Task: Buy 4 Differential Assembly Kits from Transmission & Drive Train section under best seller category for shipping address: Alex Clark, 3623 Station Street, Austin, Texas 78702, Cell Number 5122113583. Pay from credit card ending with 5759, CVV 953
Action: Key pressed amazon.com<Key.enter>
Screenshot: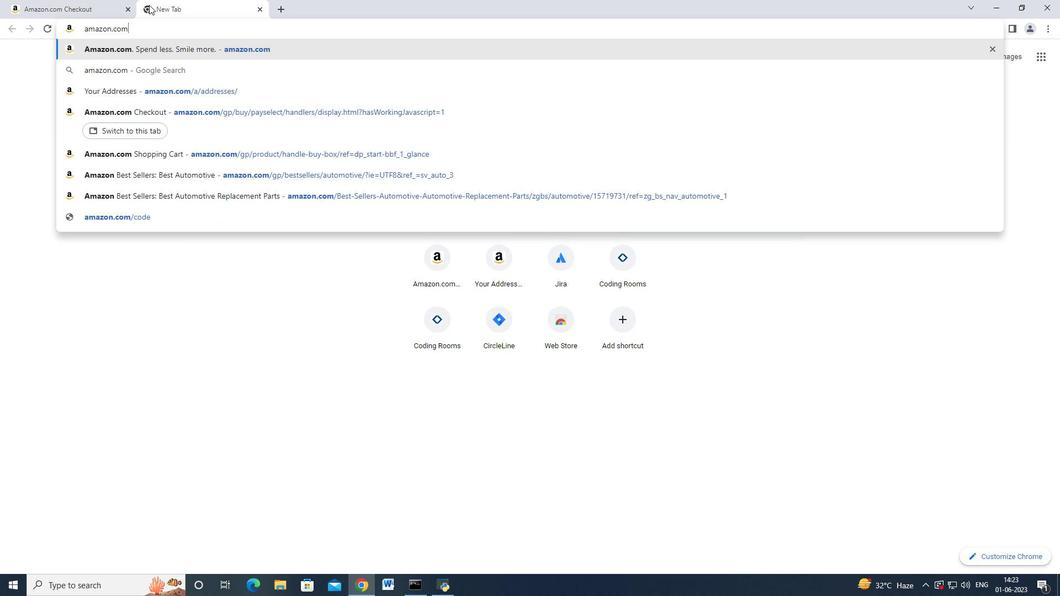 
Action: Mouse moved to (16, 77)
Screenshot: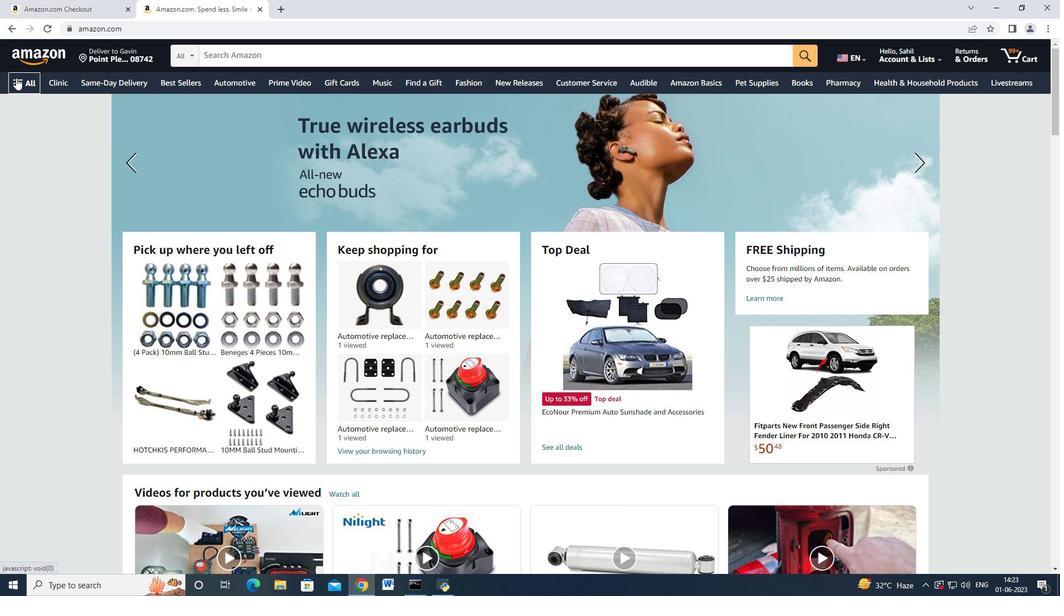 
Action: Mouse pressed left at (16, 77)
Screenshot: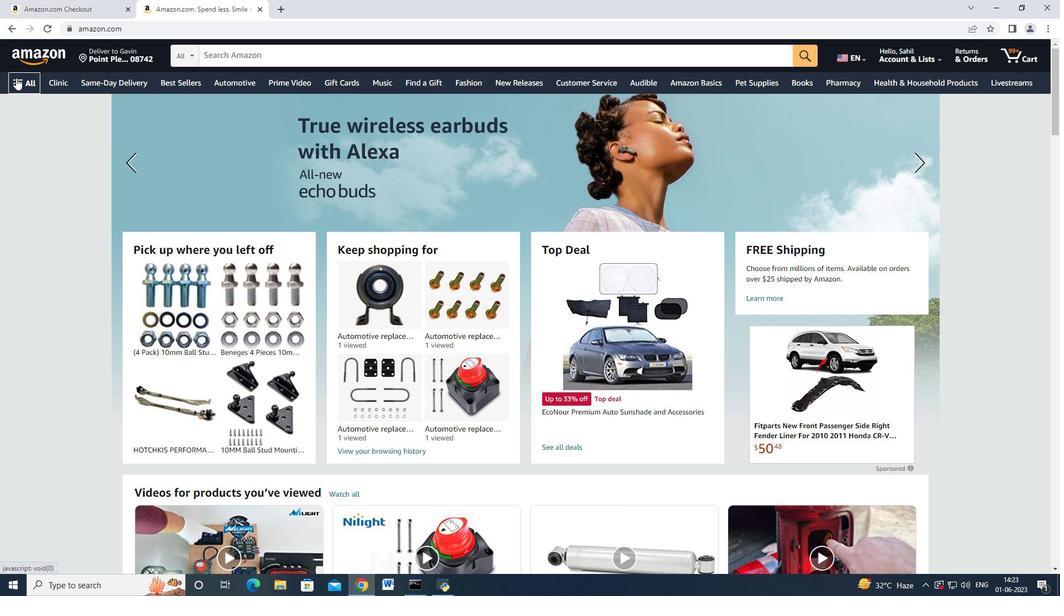 
Action: Mouse moved to (84, 147)
Screenshot: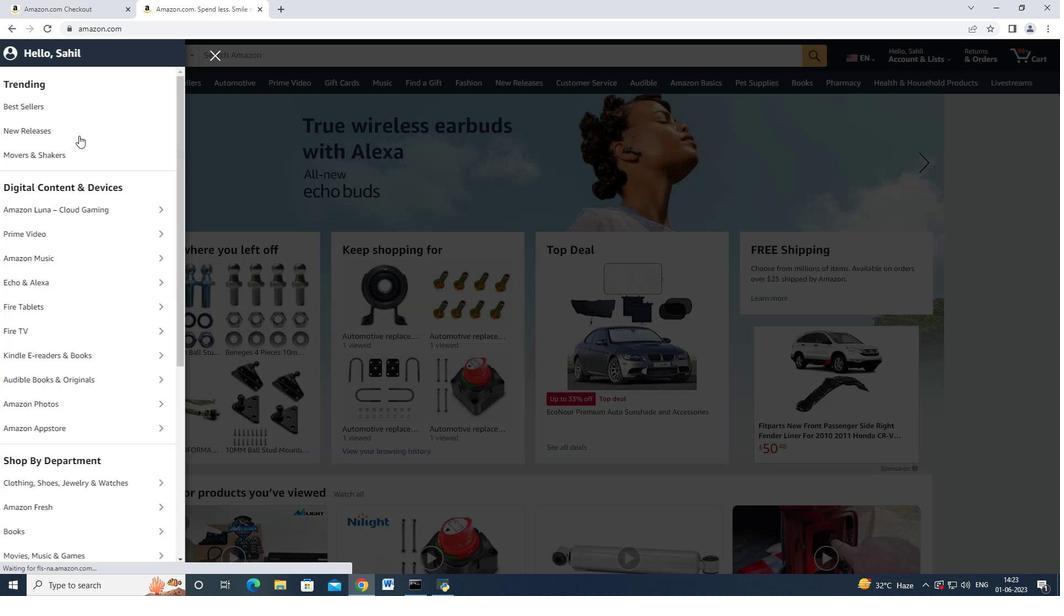 
Action: Mouse scrolled (84, 146) with delta (0, 0)
Screenshot: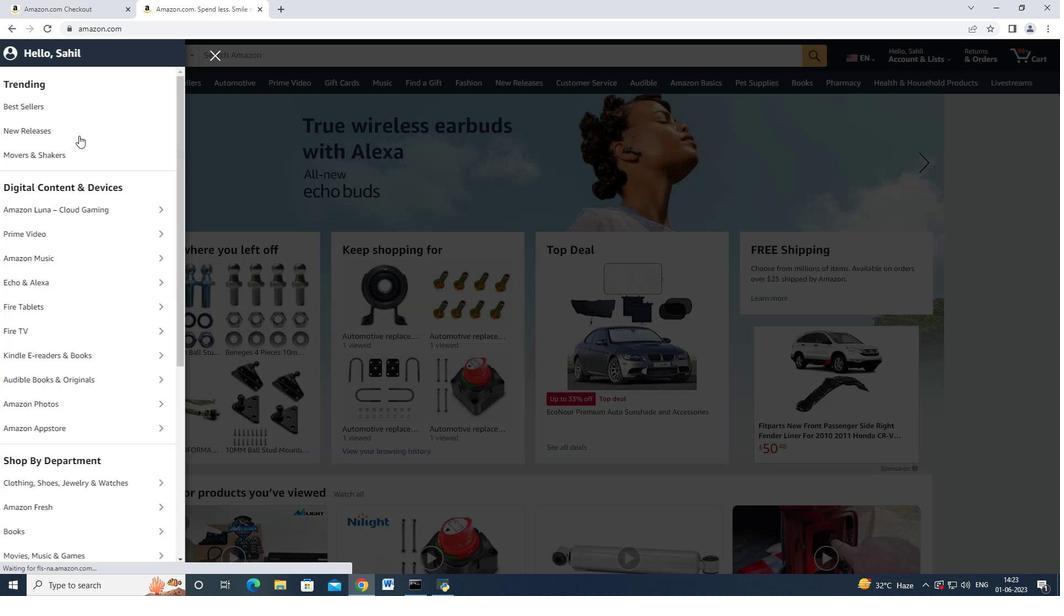 
Action: Mouse moved to (85, 149)
Screenshot: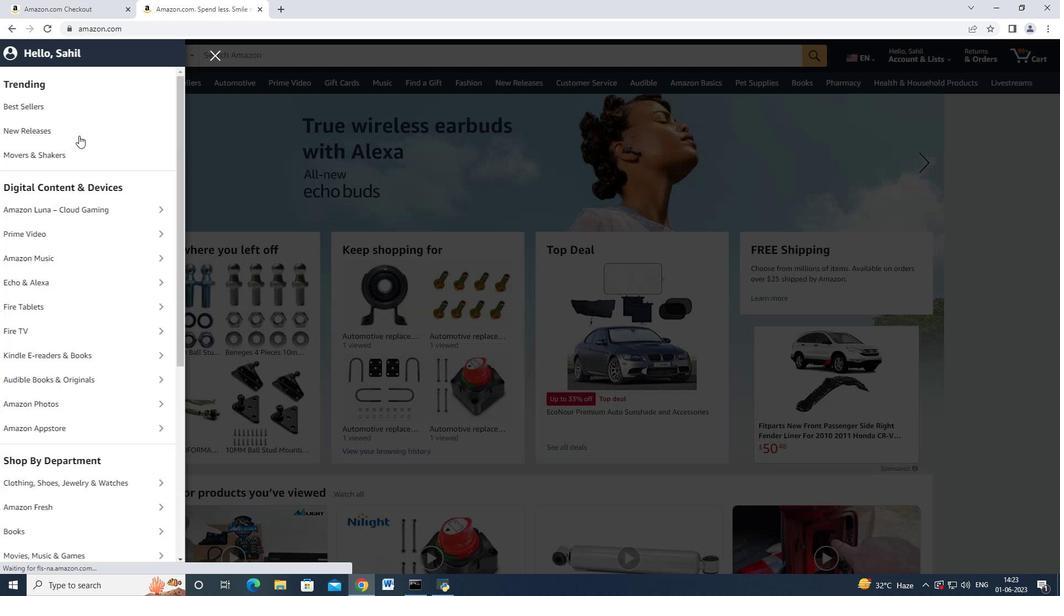
Action: Mouse scrolled (85, 149) with delta (0, 0)
Screenshot: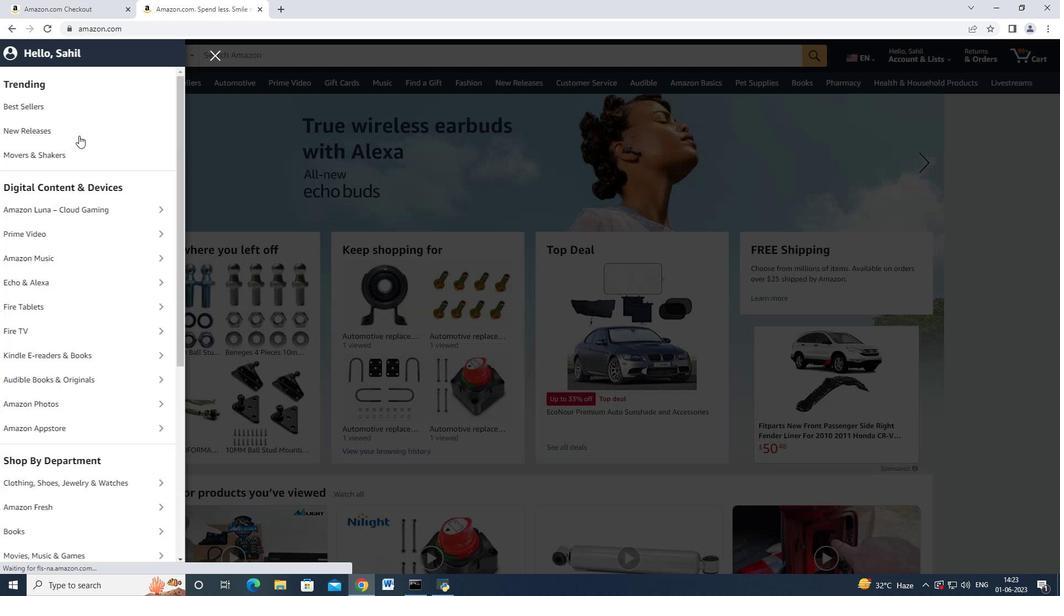 
Action: Mouse moved to (86, 153)
Screenshot: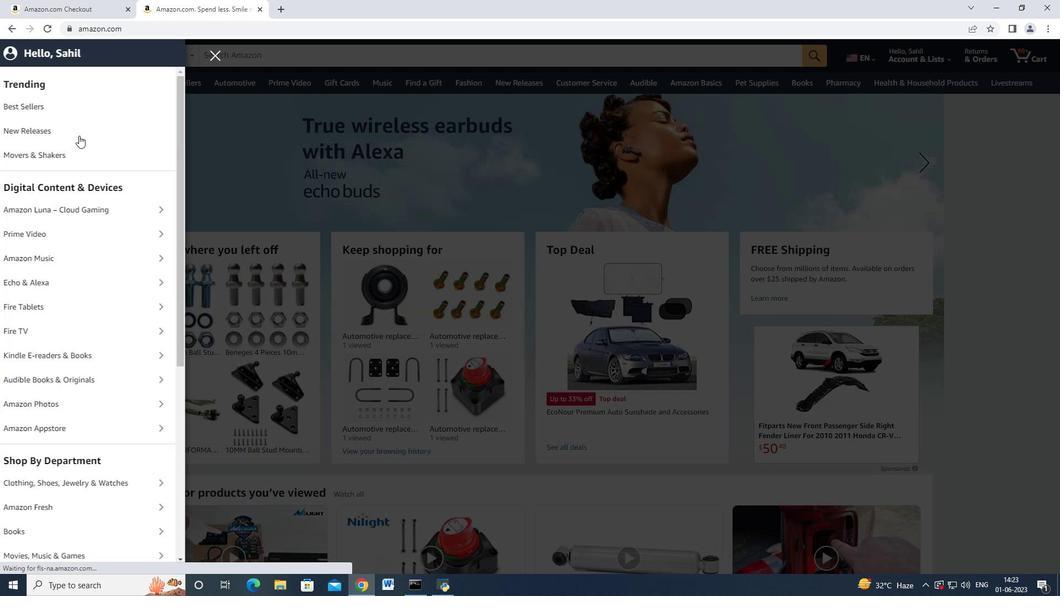 
Action: Mouse scrolled (86, 152) with delta (0, 0)
Screenshot: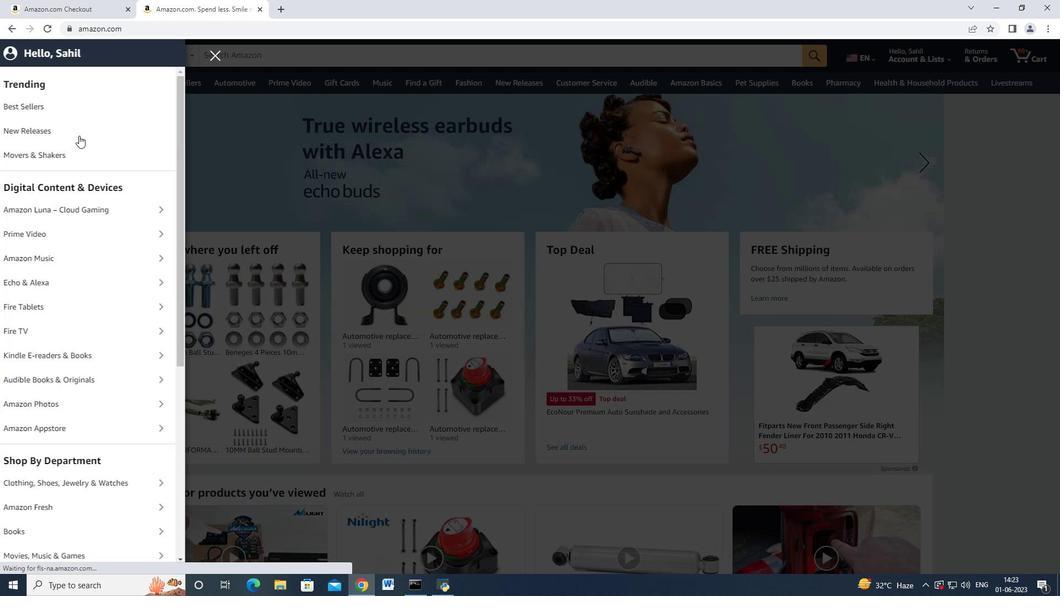 
Action: Mouse moved to (88, 156)
Screenshot: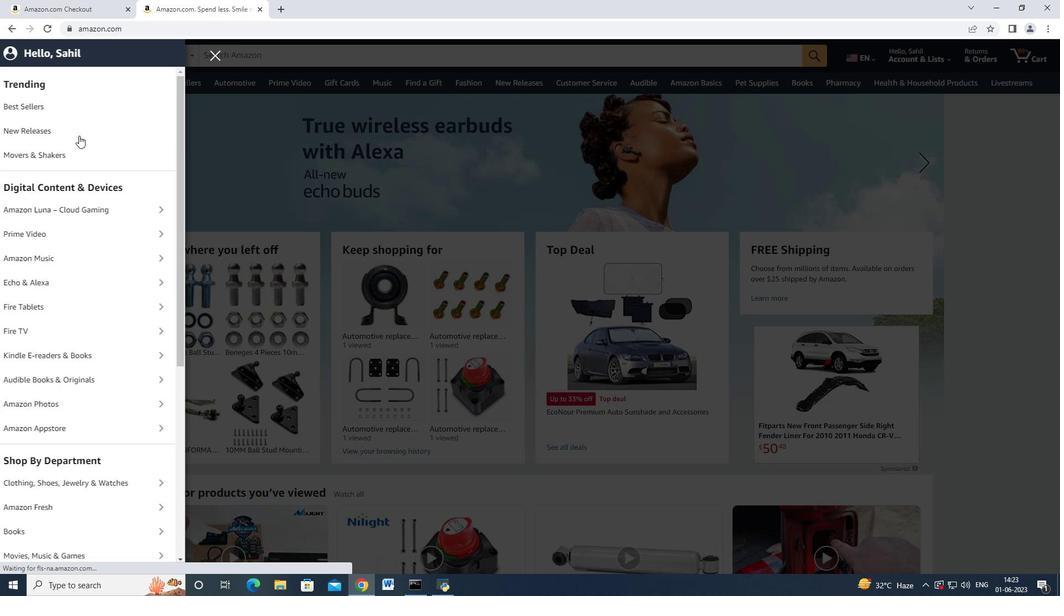 
Action: Mouse scrolled (87, 155) with delta (0, 0)
Screenshot: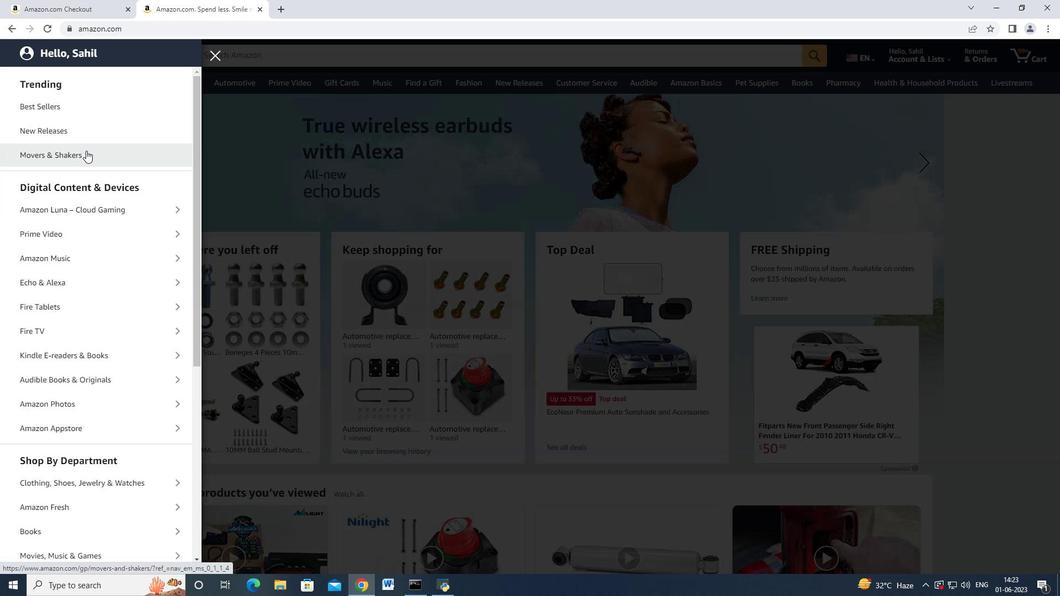 
Action: Mouse moved to (67, 350)
Screenshot: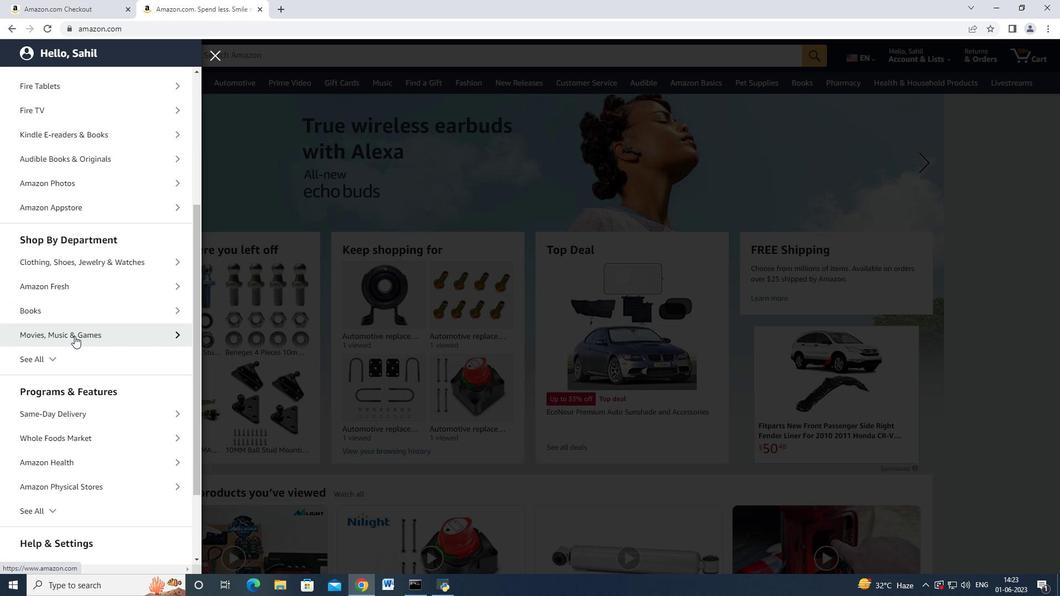 
Action: Mouse pressed left at (67, 350)
Screenshot: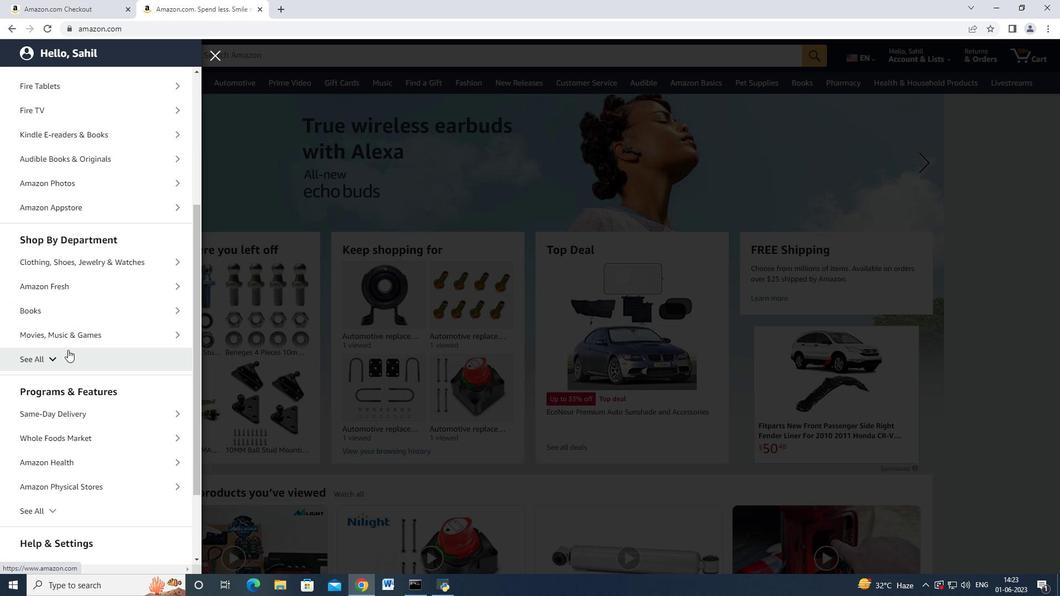 
Action: Mouse moved to (76, 343)
Screenshot: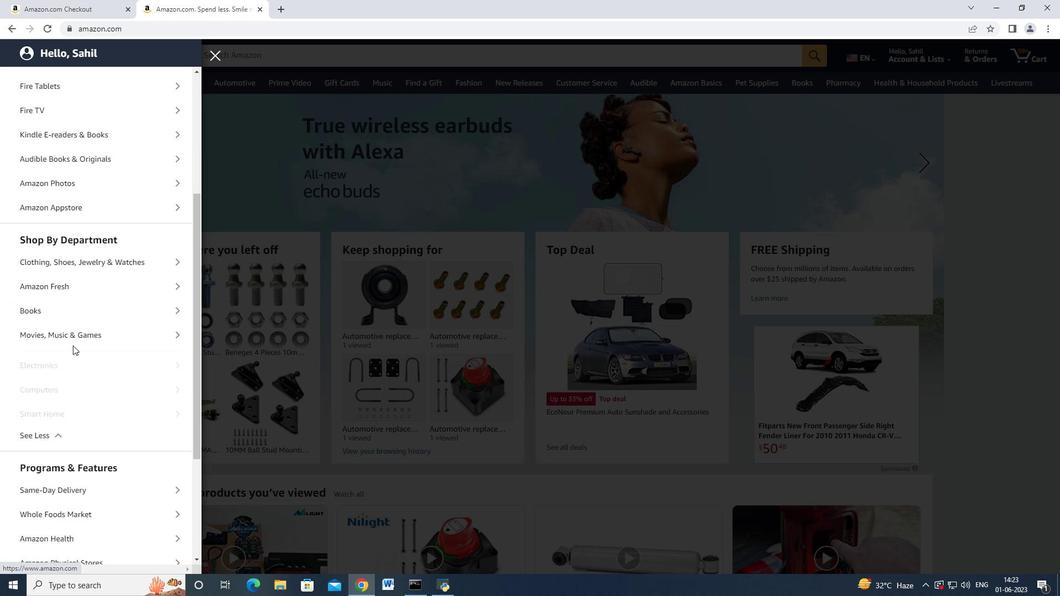 
Action: Mouse scrolled (76, 343) with delta (0, 0)
Screenshot: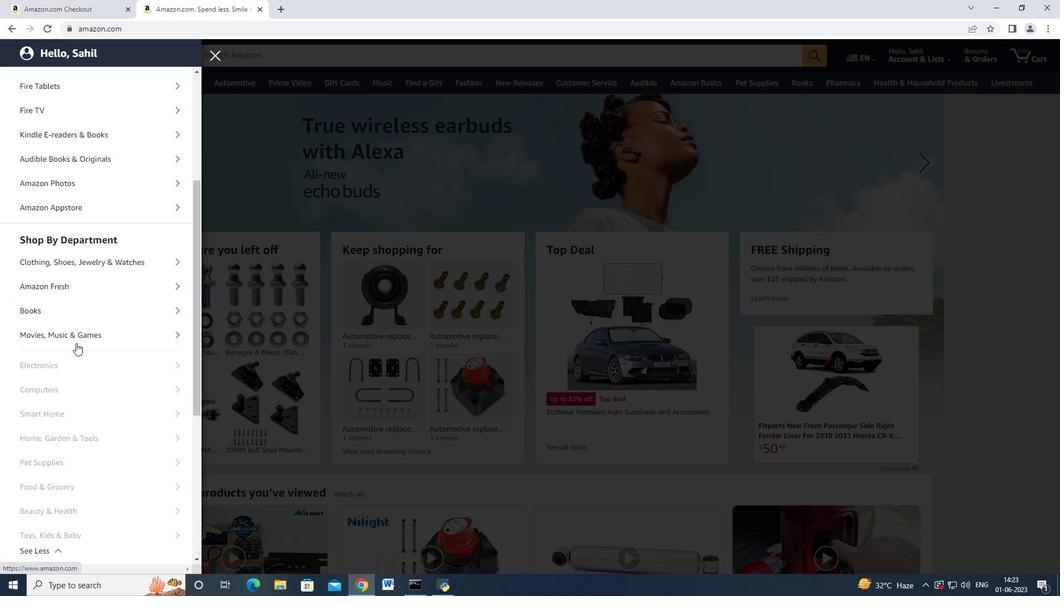 
Action: Mouse scrolled (76, 343) with delta (0, 0)
Screenshot: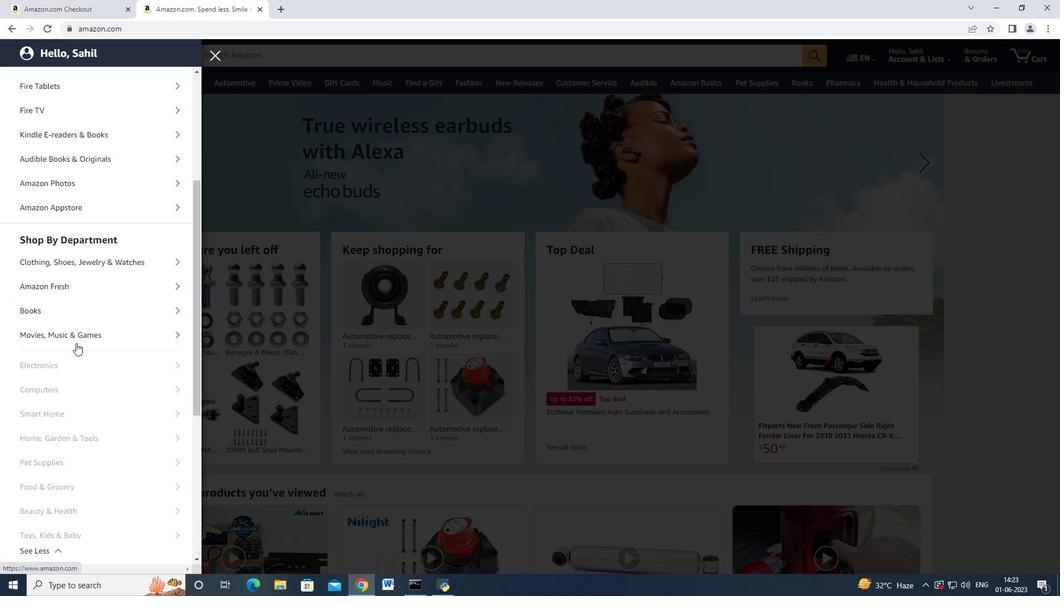 
Action: Mouse scrolled (76, 343) with delta (0, 0)
Screenshot: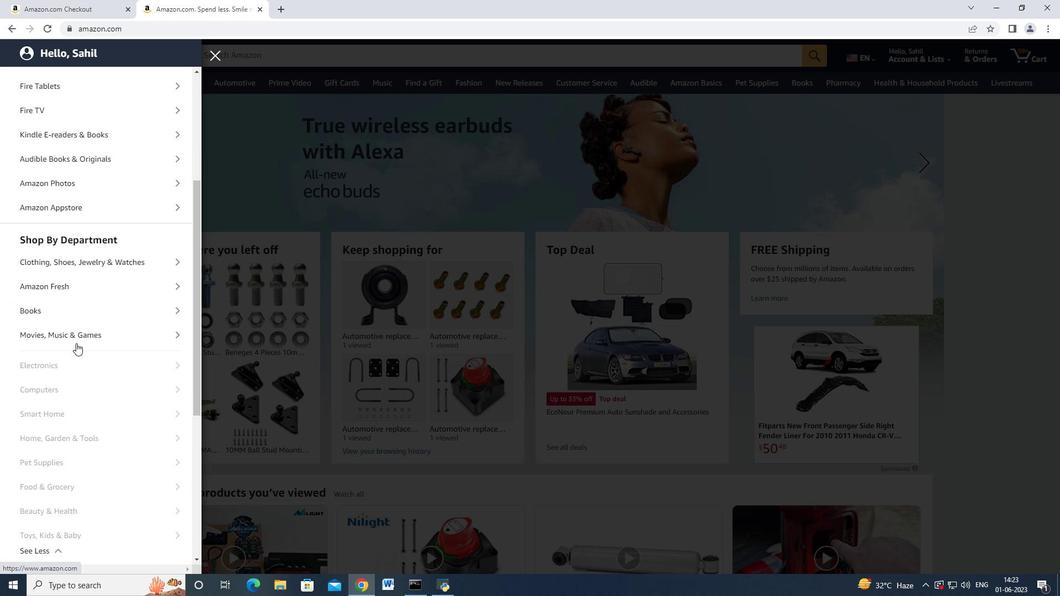 
Action: Mouse scrolled (76, 343) with delta (0, 0)
Screenshot: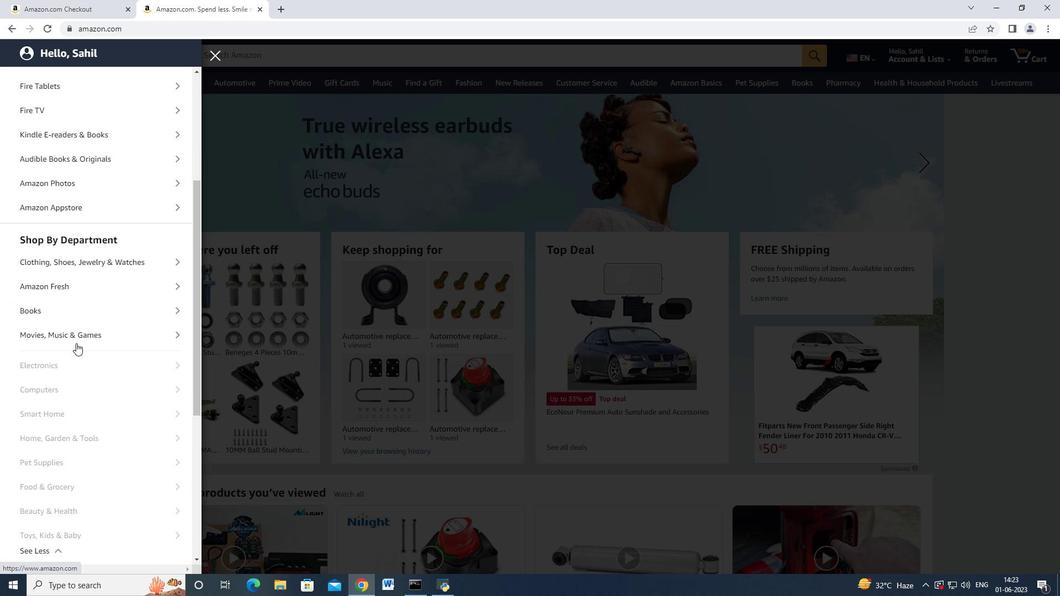 
Action: Mouse moved to (93, 401)
Screenshot: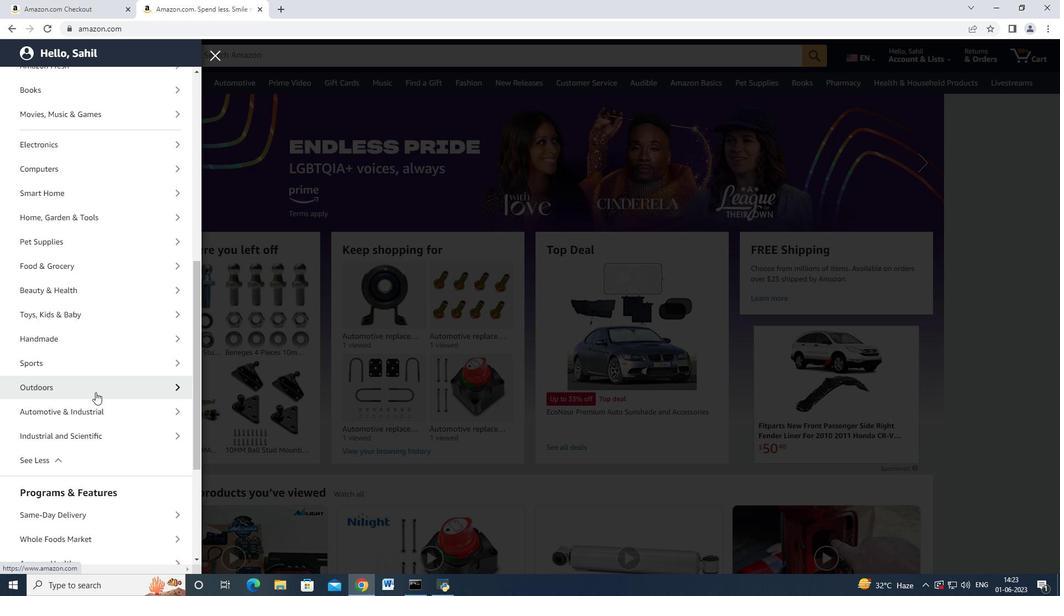 
Action: Mouse pressed left at (93, 401)
Screenshot: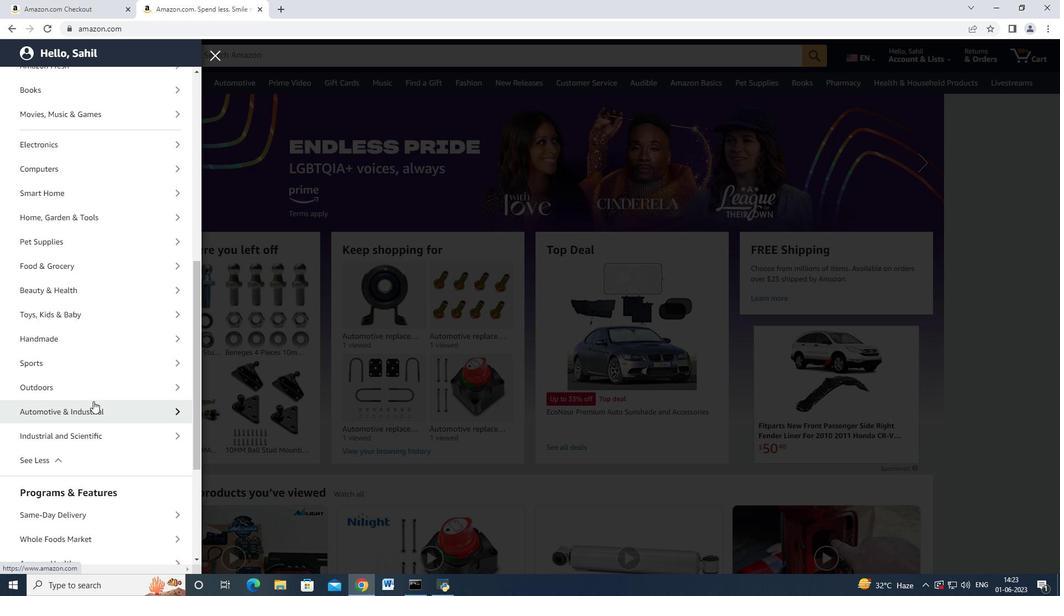 
Action: Mouse moved to (116, 122)
Screenshot: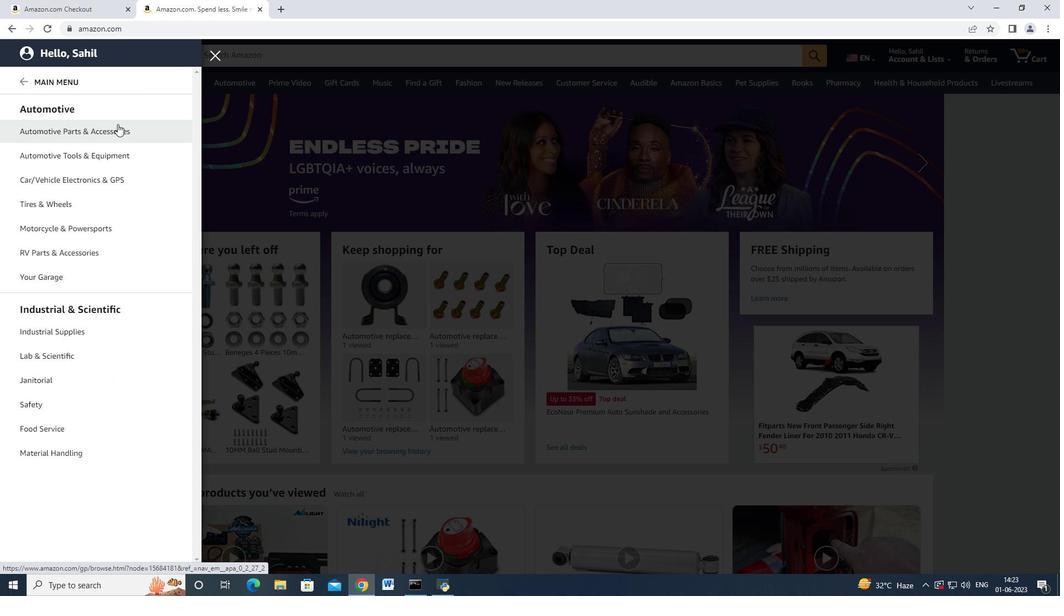 
Action: Mouse pressed left at (116, 122)
Screenshot: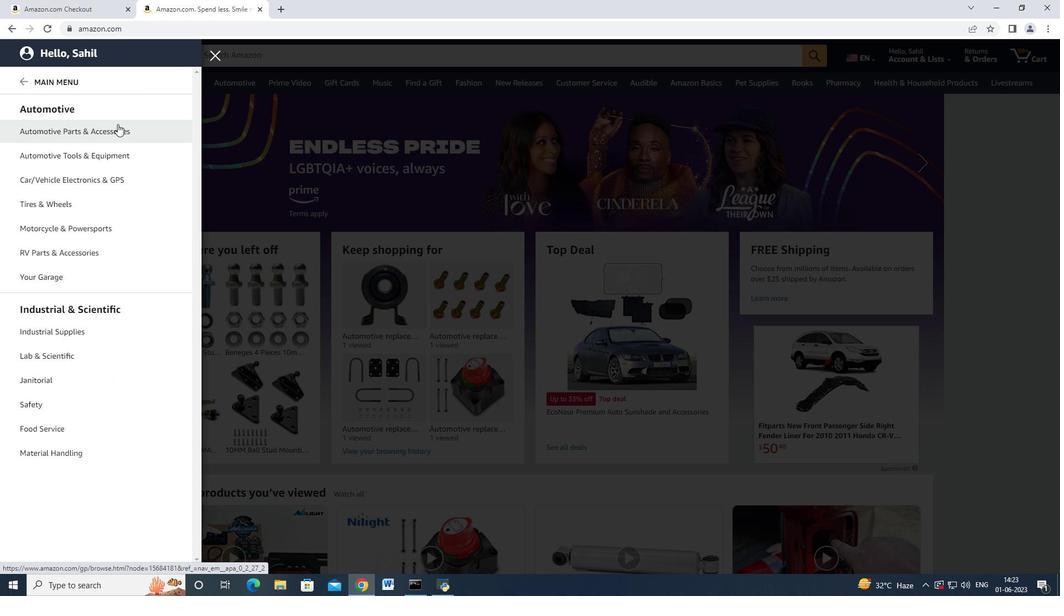 
Action: Mouse moved to (194, 104)
Screenshot: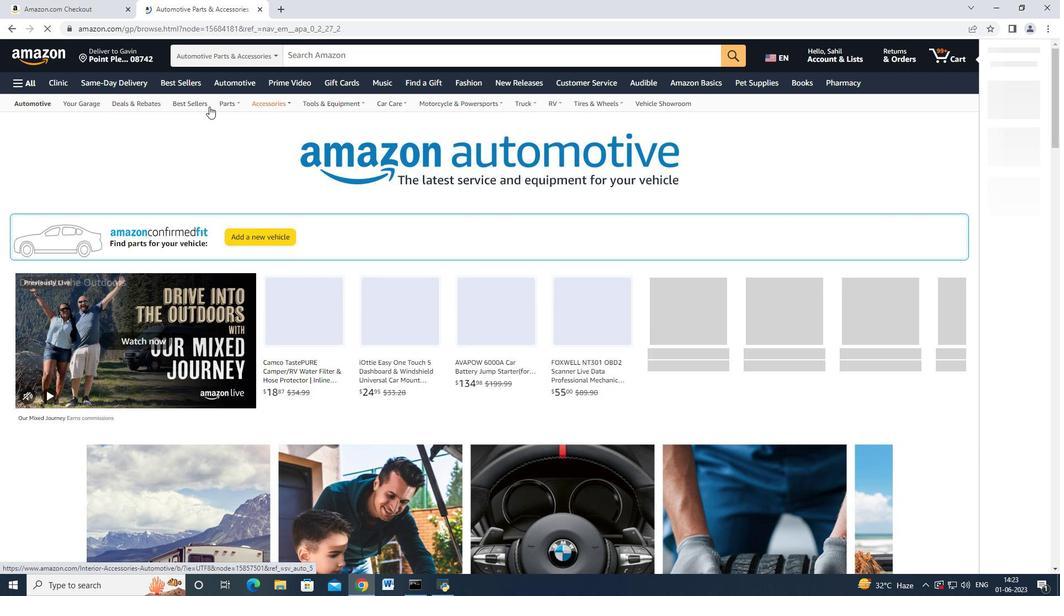 
Action: Mouse pressed left at (194, 104)
Screenshot: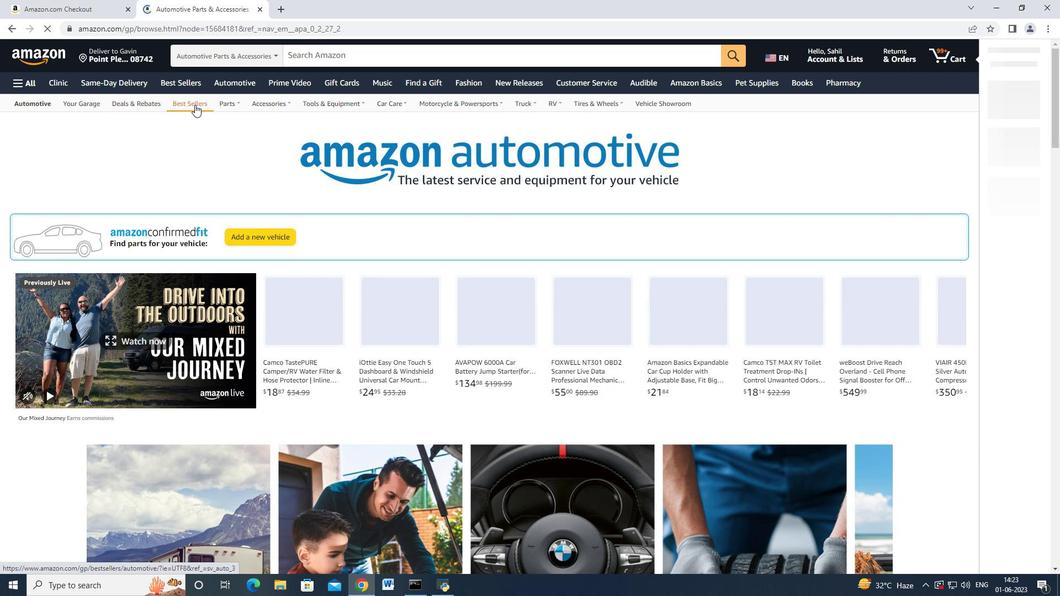
Action: Mouse moved to (154, 231)
Screenshot: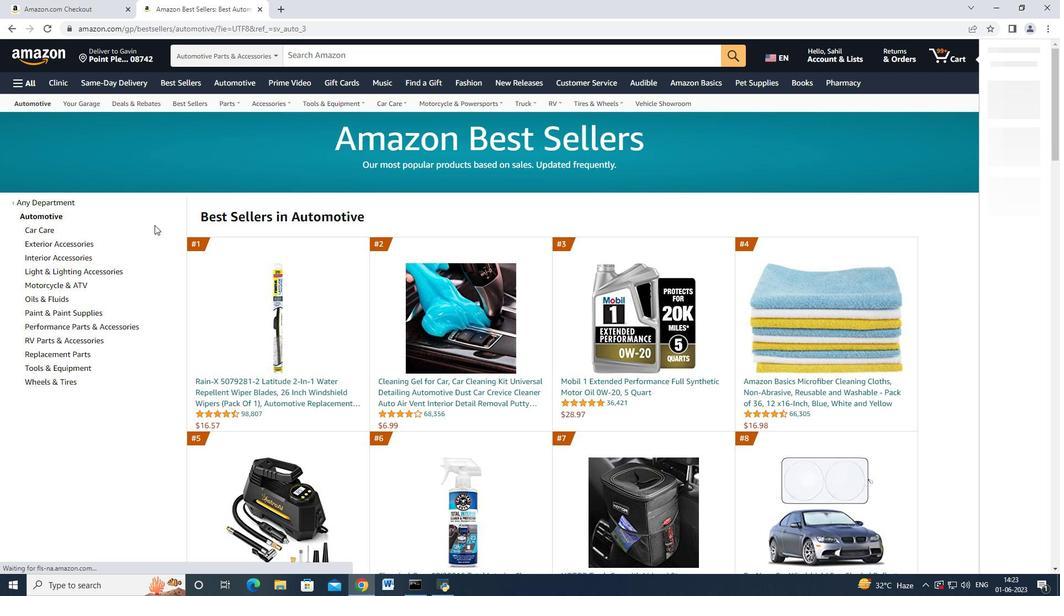 
Action: Mouse scrolled (154, 230) with delta (0, 0)
Screenshot: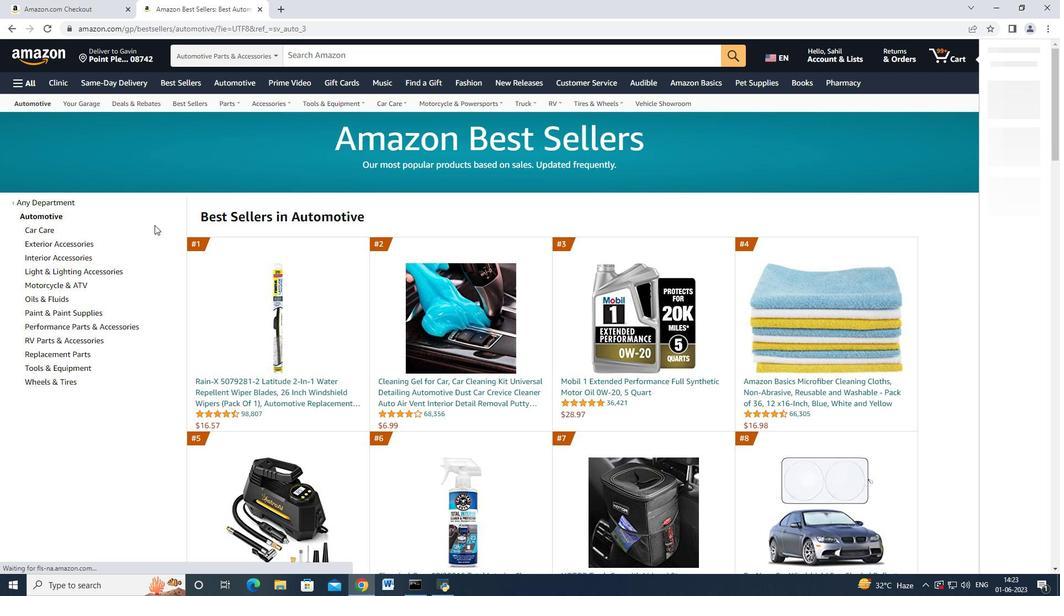 
Action: Mouse moved to (77, 297)
Screenshot: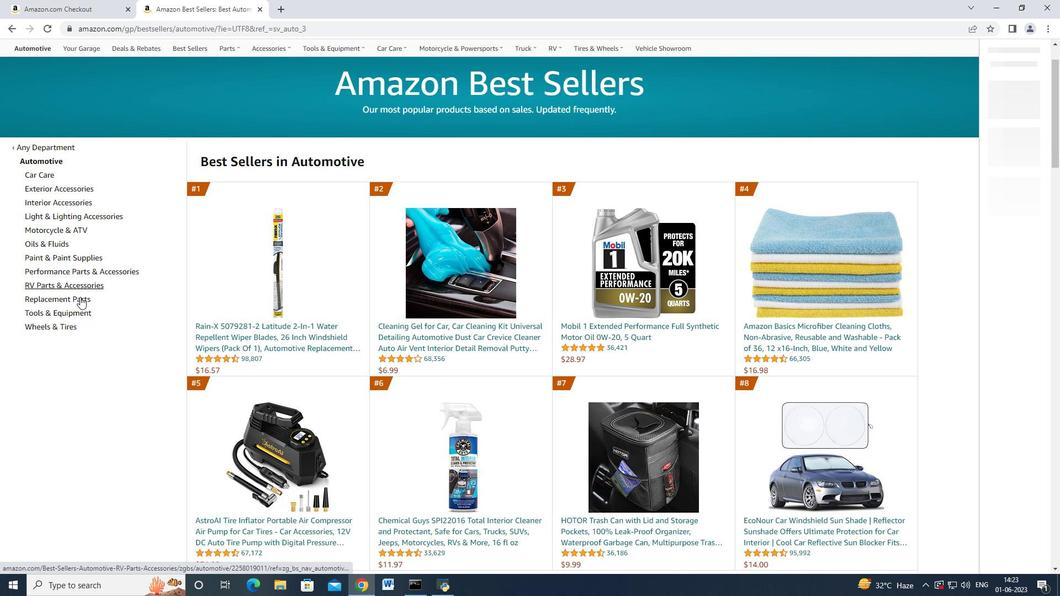 
Action: Mouse pressed left at (77, 297)
Screenshot: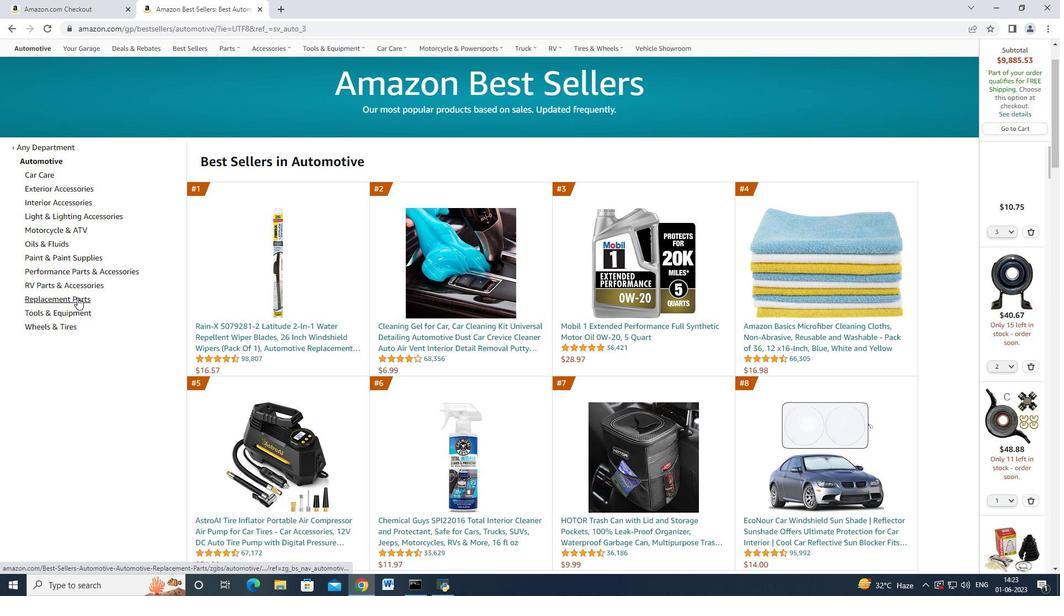 
Action: Mouse moved to (192, 211)
Screenshot: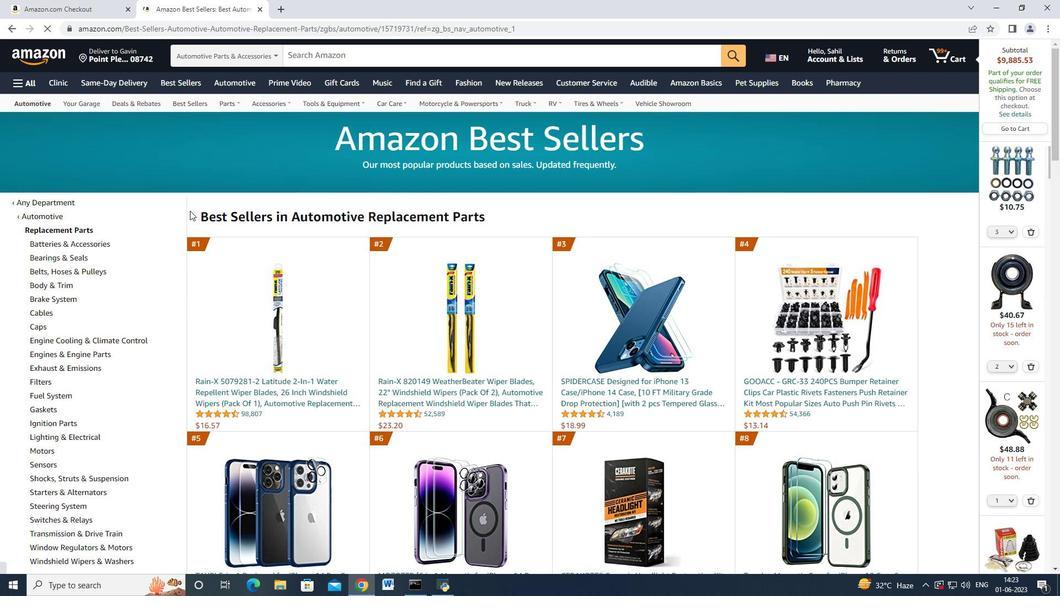 
Action: Mouse scrolled (192, 210) with delta (0, 0)
Screenshot: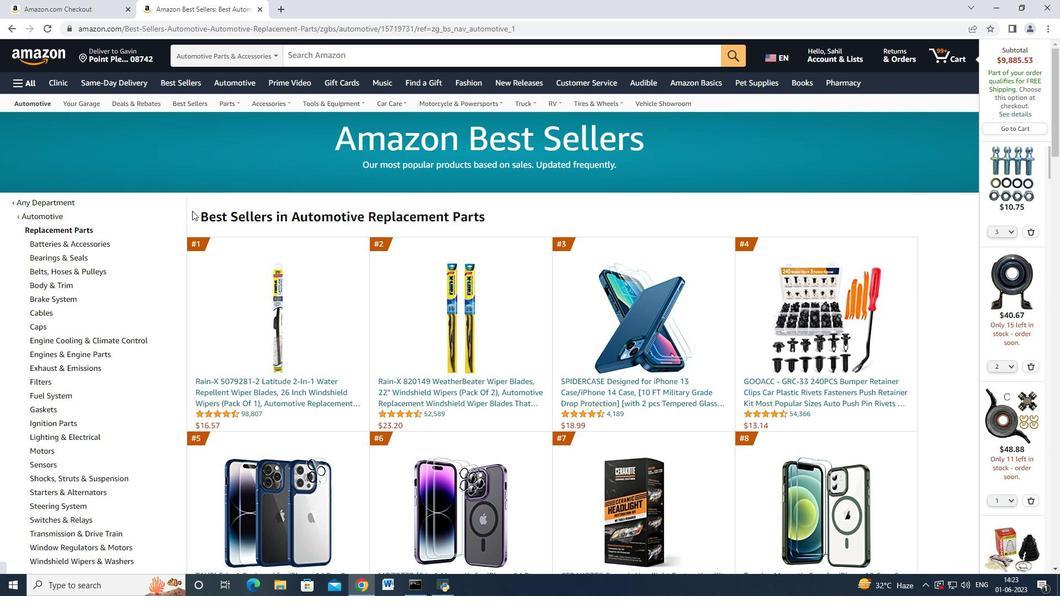 
Action: Mouse scrolled (192, 210) with delta (0, 0)
Screenshot: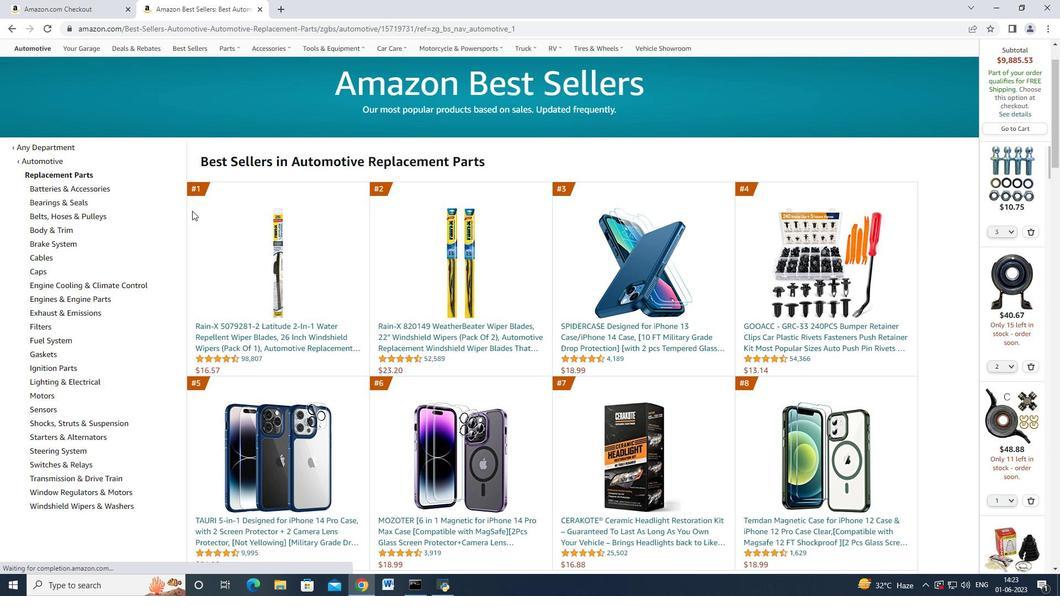 
Action: Mouse scrolled (192, 210) with delta (0, 0)
Screenshot: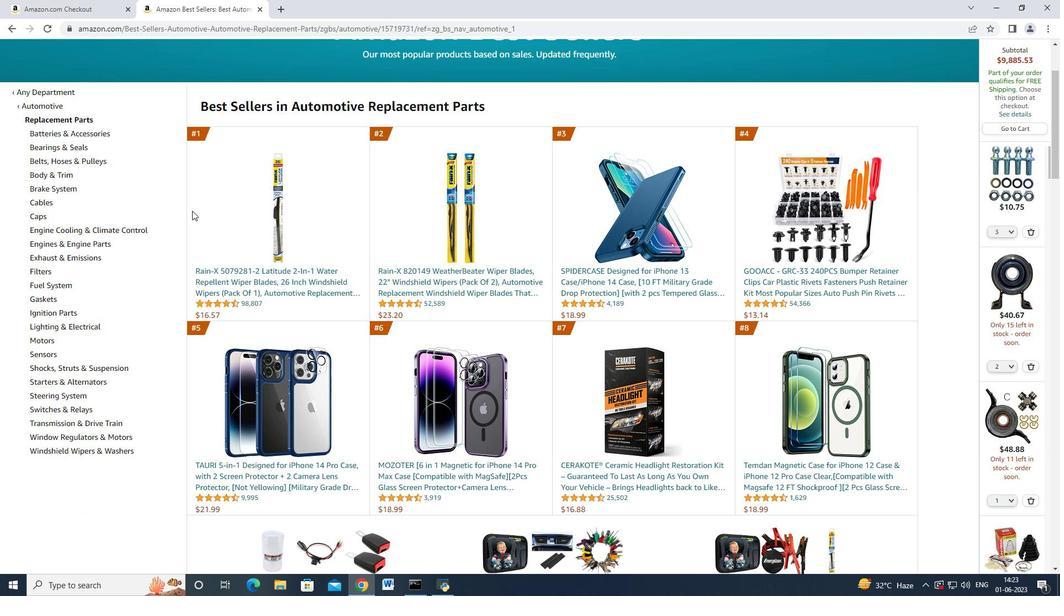 
Action: Mouse scrolled (192, 210) with delta (0, 0)
Screenshot: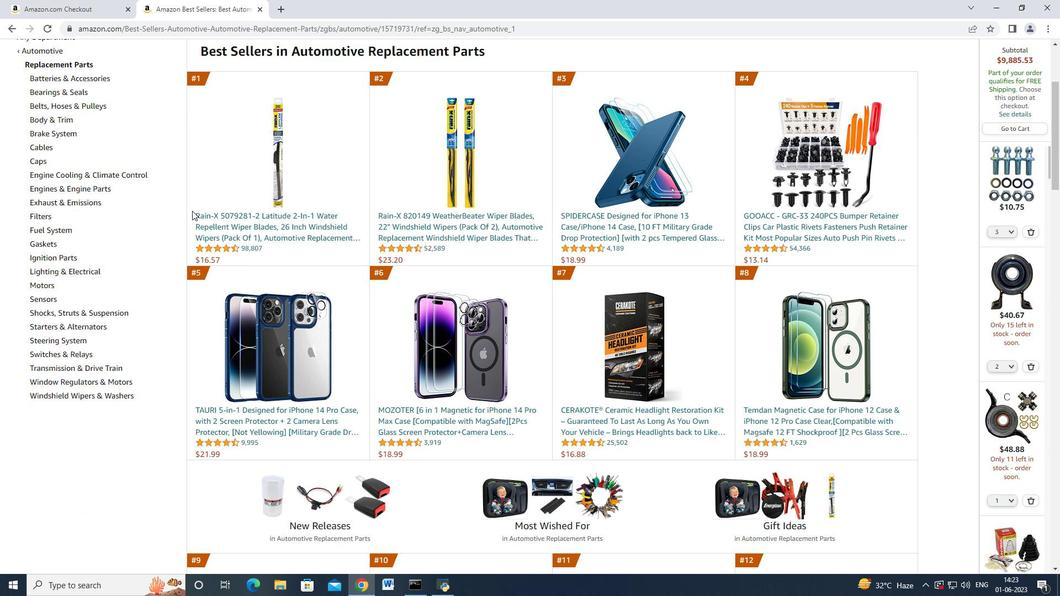 
Action: Mouse moved to (148, 262)
Screenshot: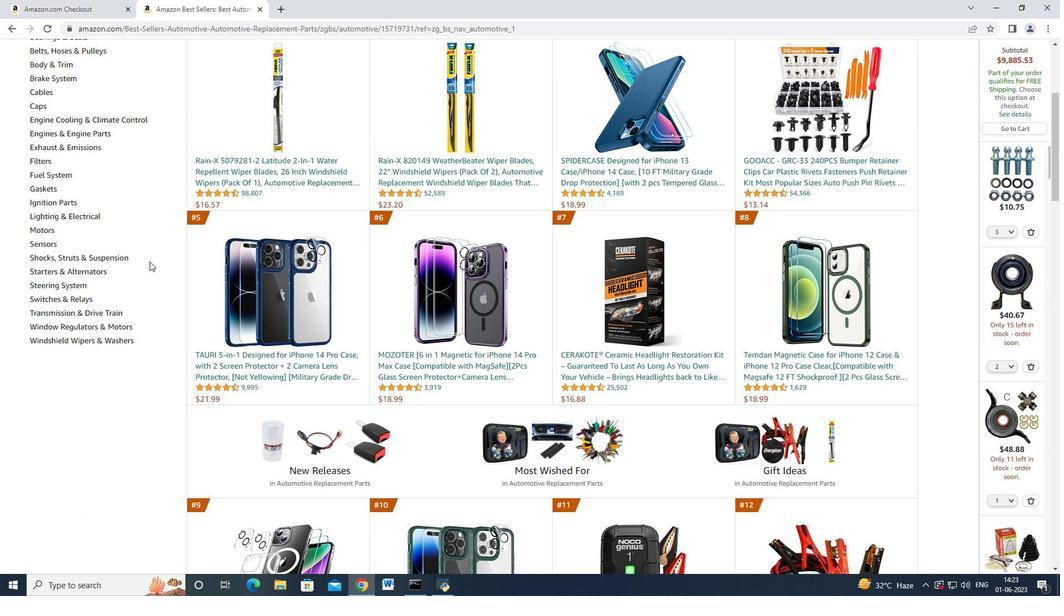 
Action: Mouse scrolled (148, 262) with delta (0, 0)
Screenshot: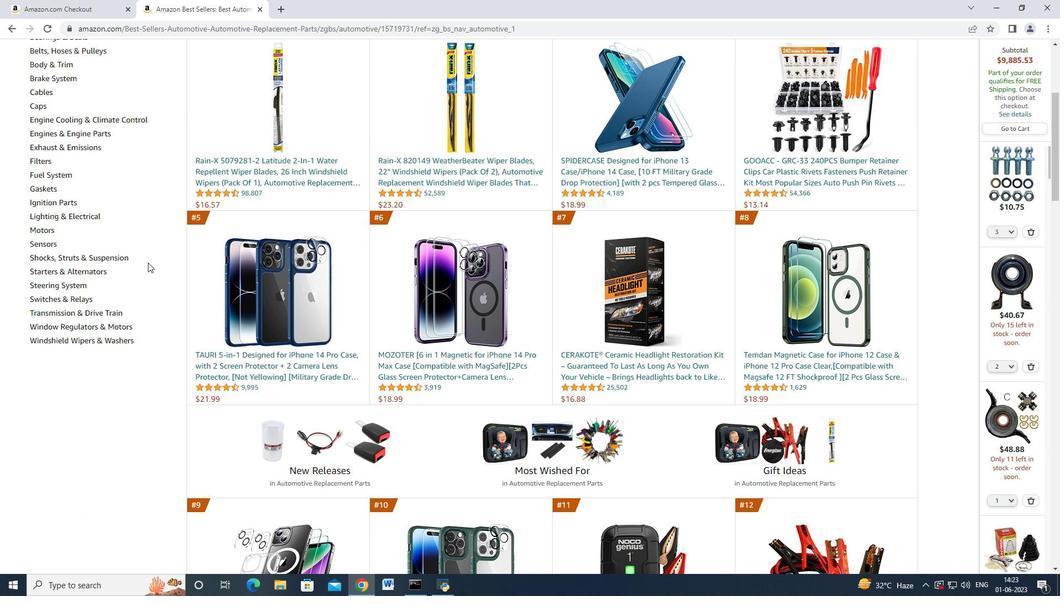
Action: Mouse moved to (117, 254)
Screenshot: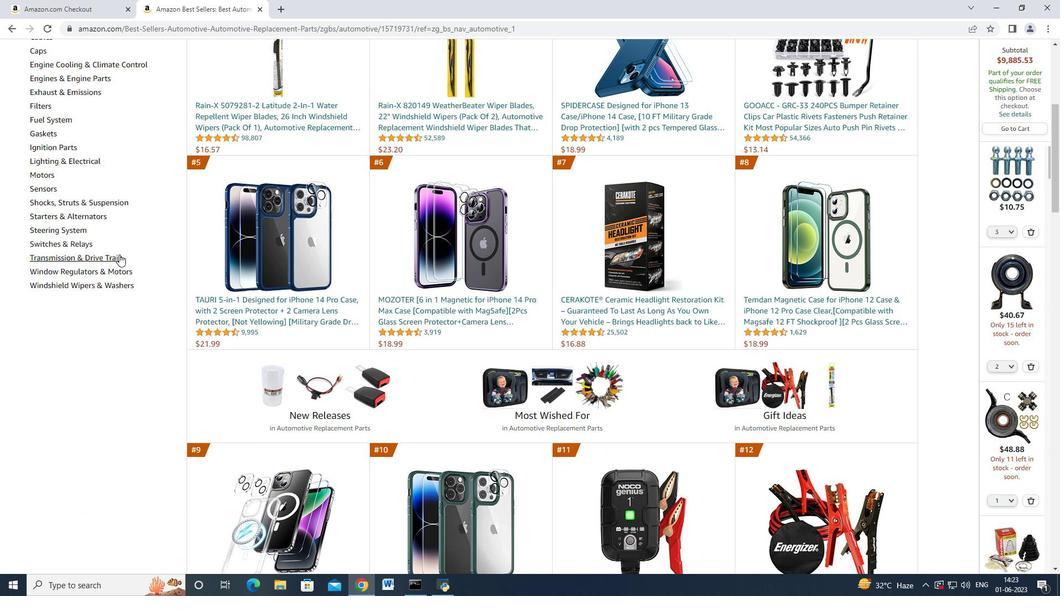
Action: Mouse pressed left at (117, 254)
Screenshot: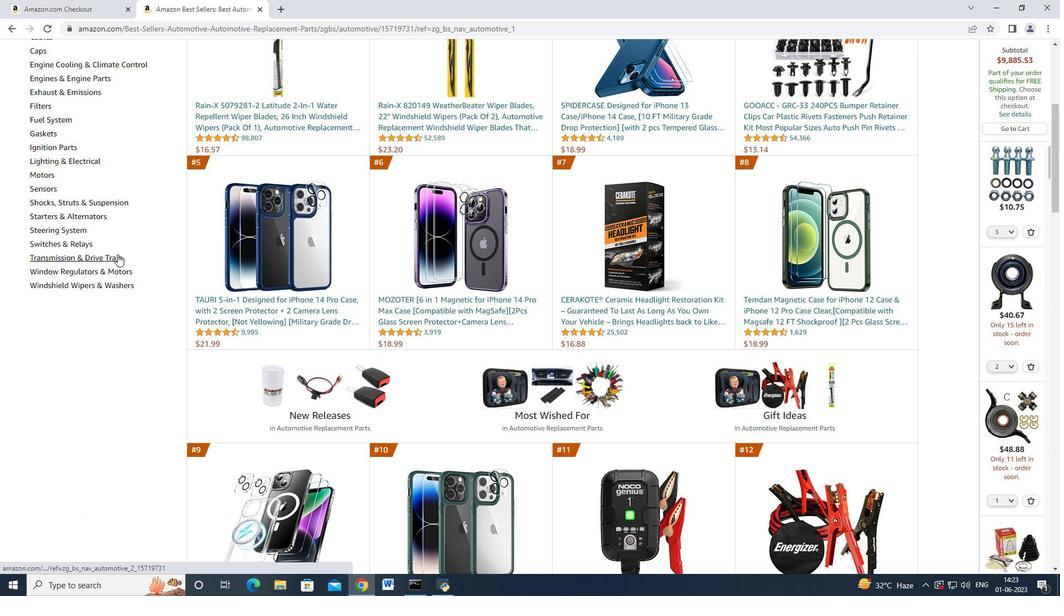 
Action: Mouse moved to (132, 218)
Screenshot: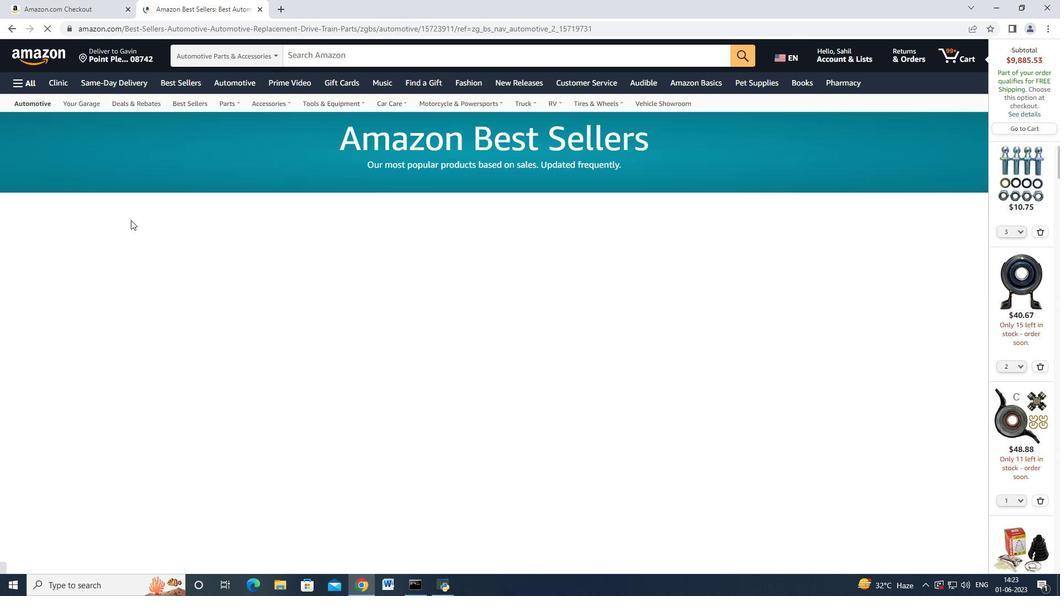 
Action: Mouse scrolled (132, 217) with delta (0, 0)
Screenshot: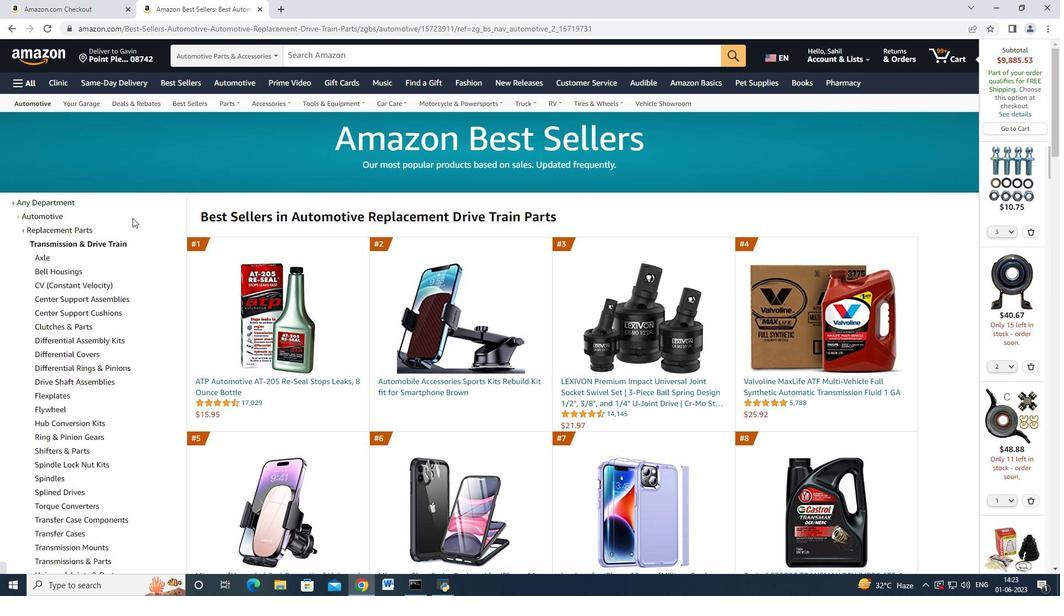 
Action: Mouse scrolled (132, 217) with delta (0, 0)
Screenshot: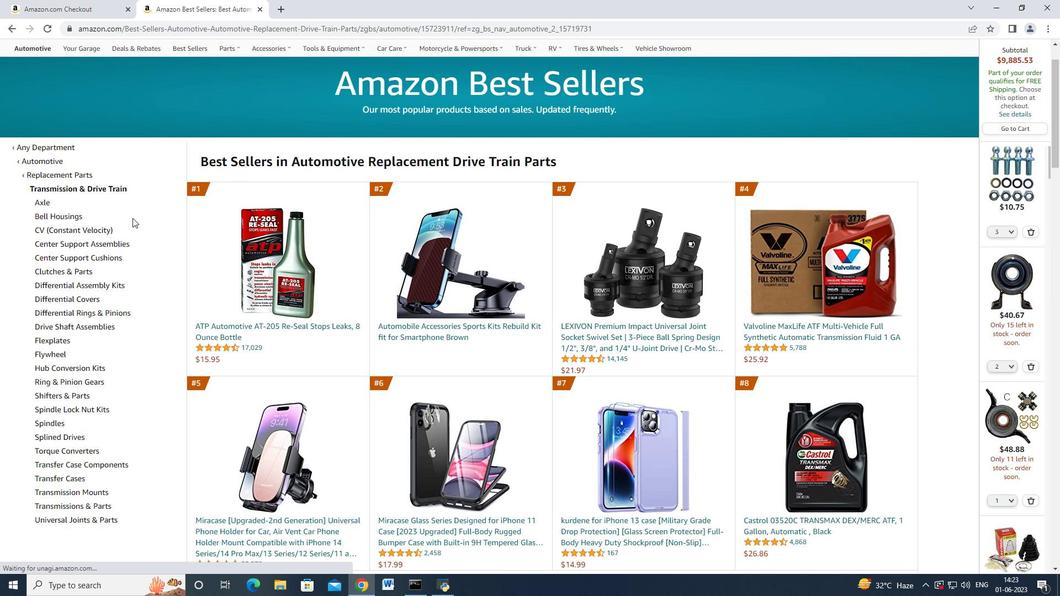 
Action: Mouse scrolled (132, 217) with delta (0, 0)
Screenshot: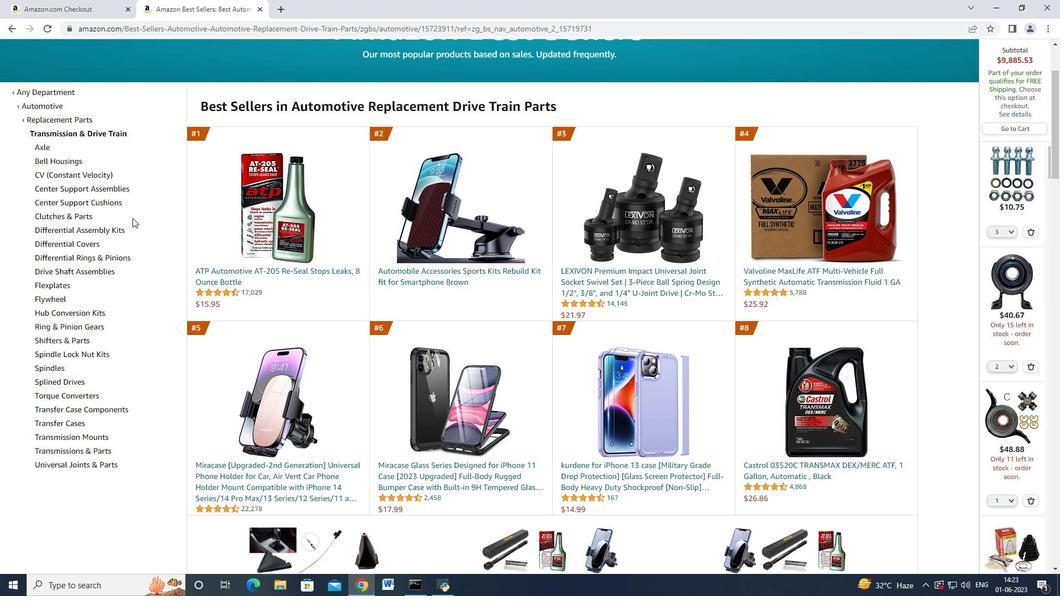 
Action: Mouse scrolled (132, 217) with delta (0, 0)
Screenshot: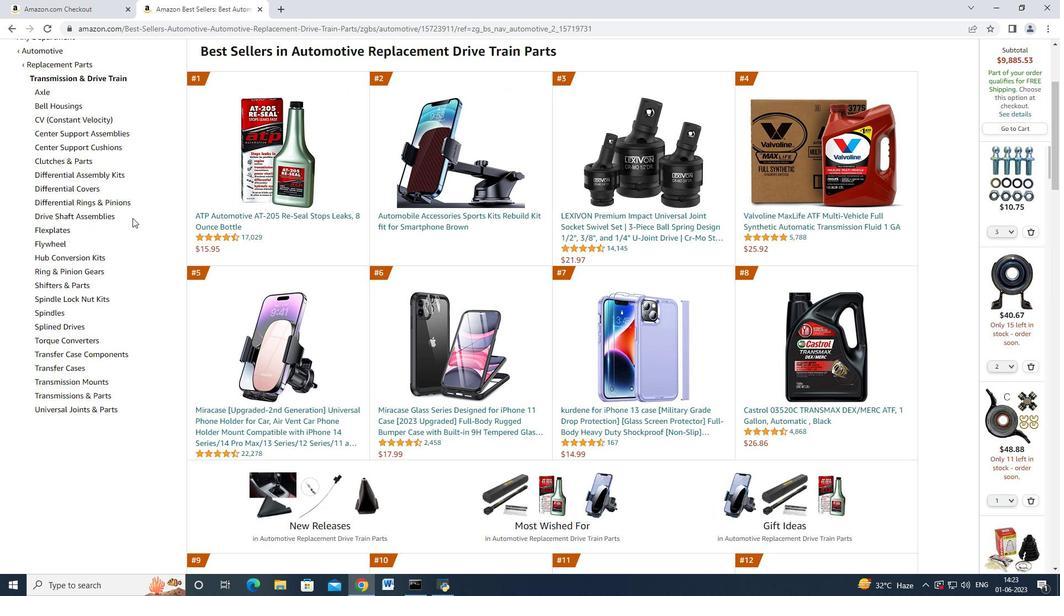 
Action: Mouse moved to (98, 119)
Screenshot: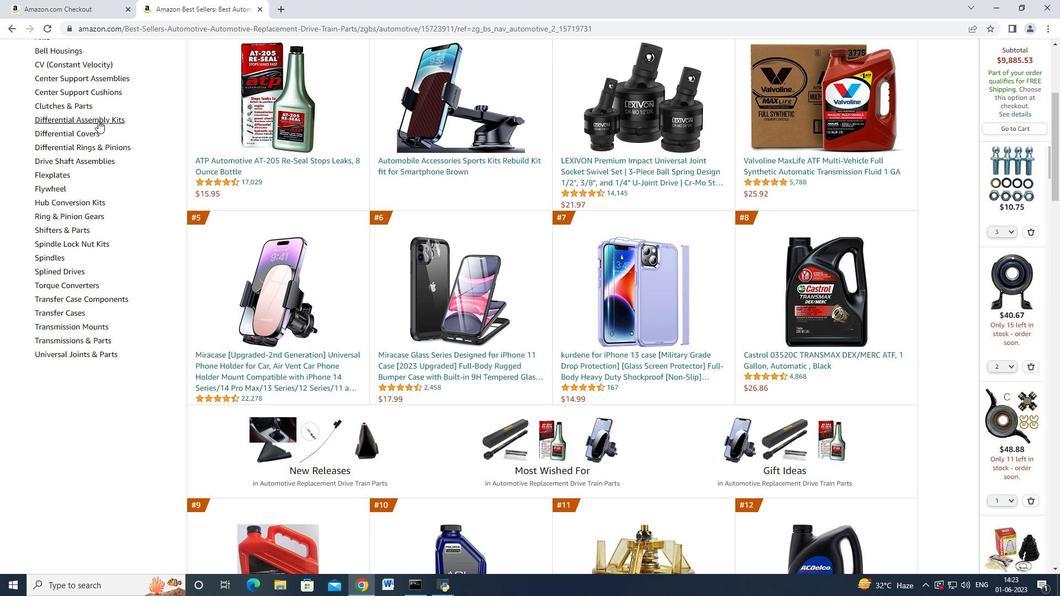 
Action: Mouse pressed left at (98, 119)
Screenshot: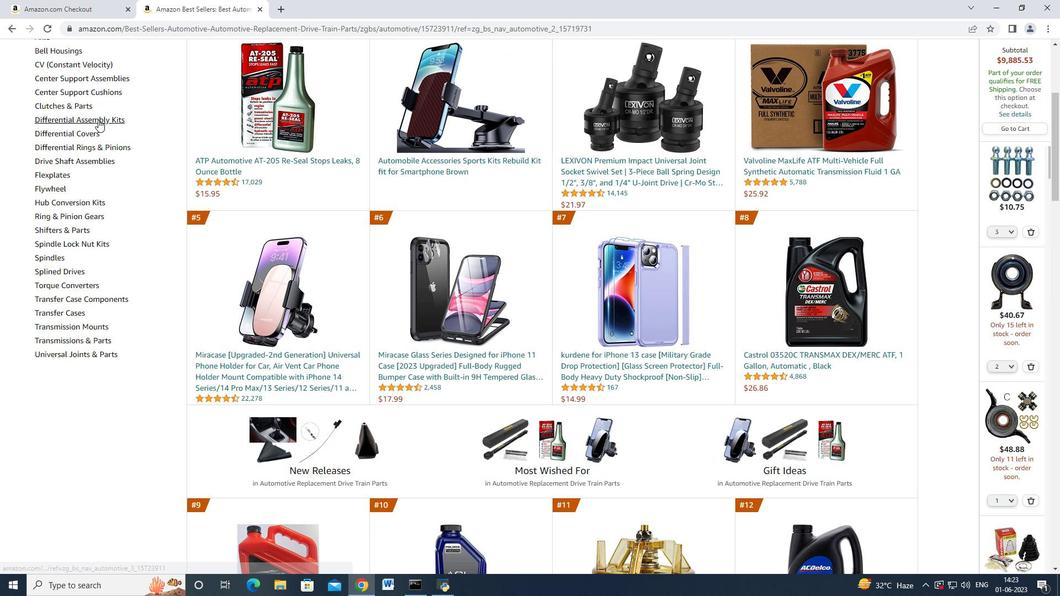
Action: Mouse moved to (492, 244)
Screenshot: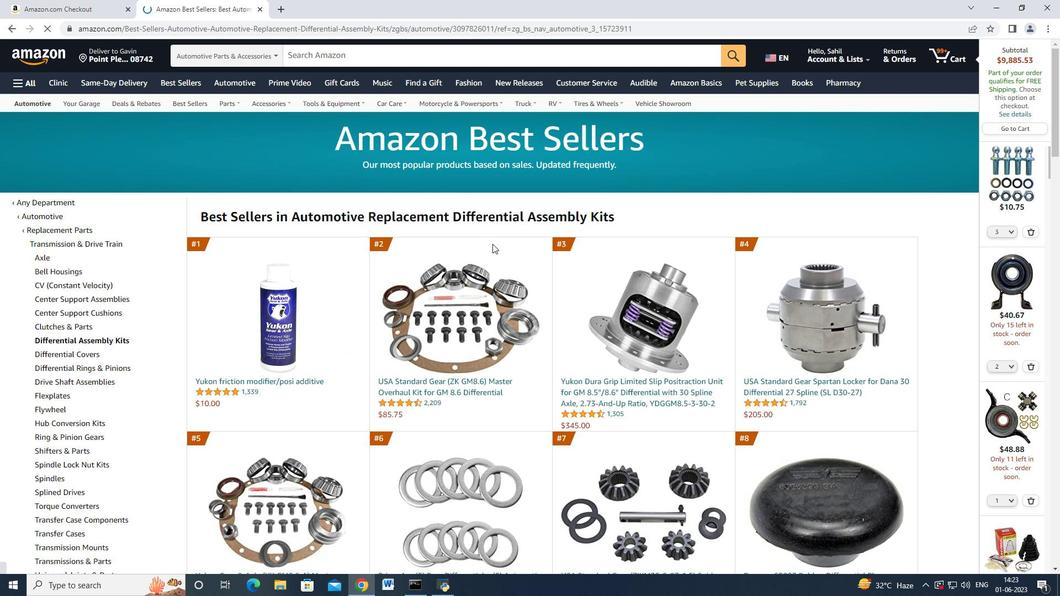 
Action: Mouse scrolled (492, 243) with delta (0, 0)
Screenshot: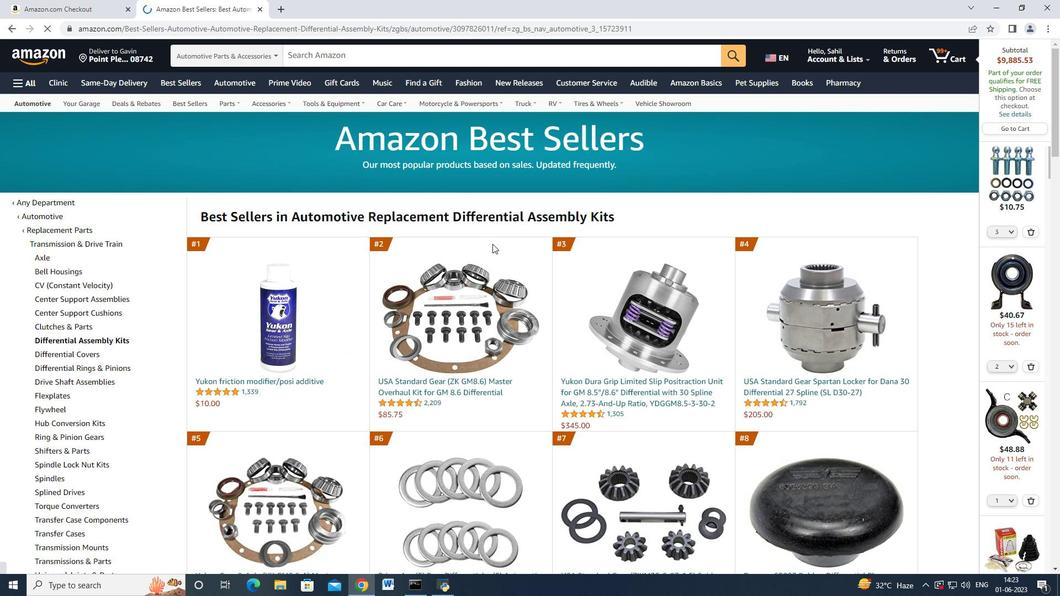 
Action: Mouse moved to (581, 333)
Screenshot: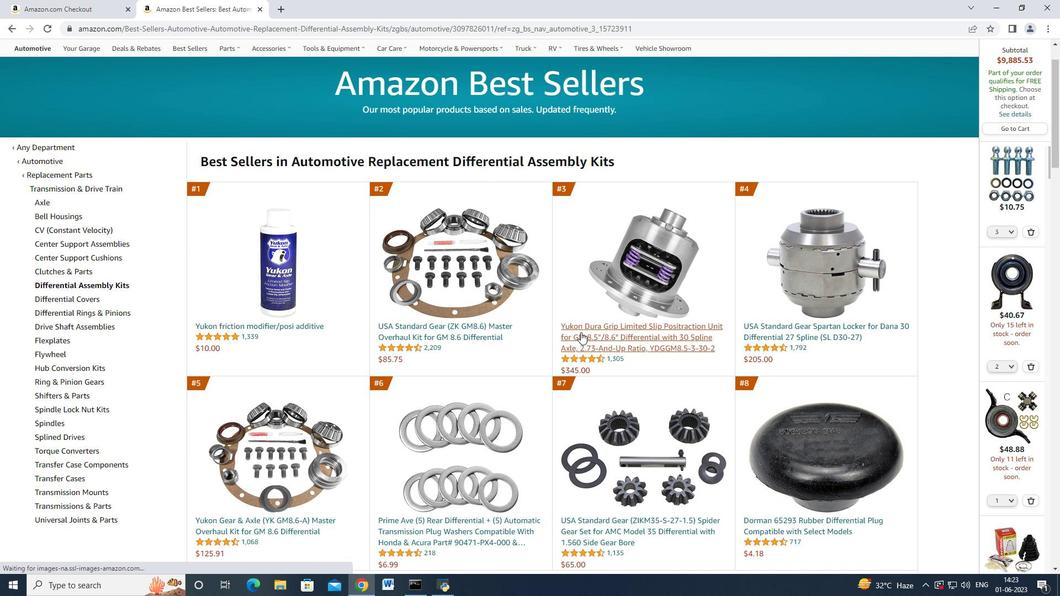 
Action: Mouse pressed left at (581, 333)
Screenshot: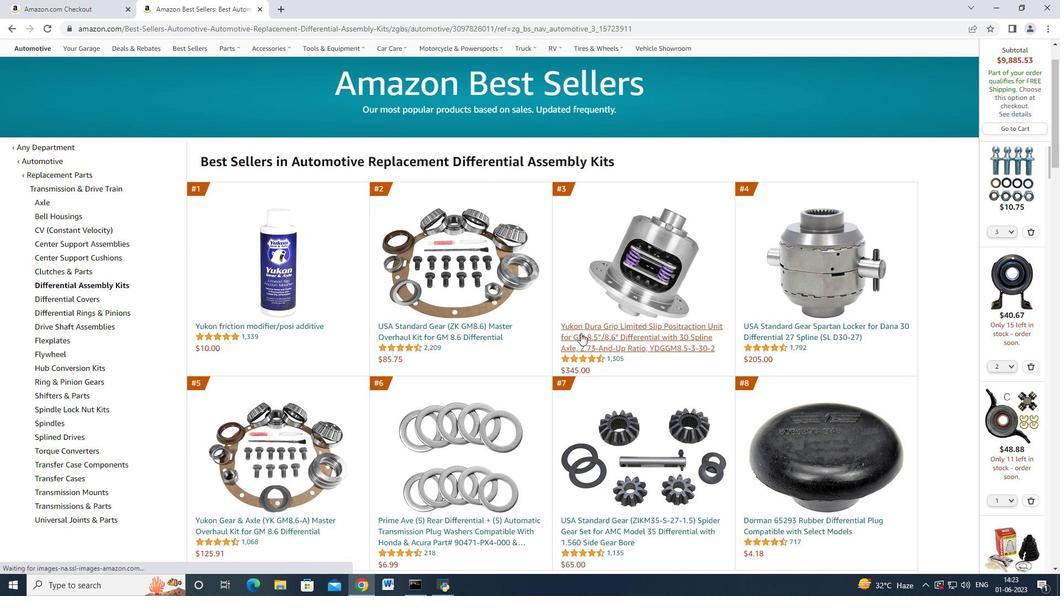 
Action: Mouse moved to (742, 290)
Screenshot: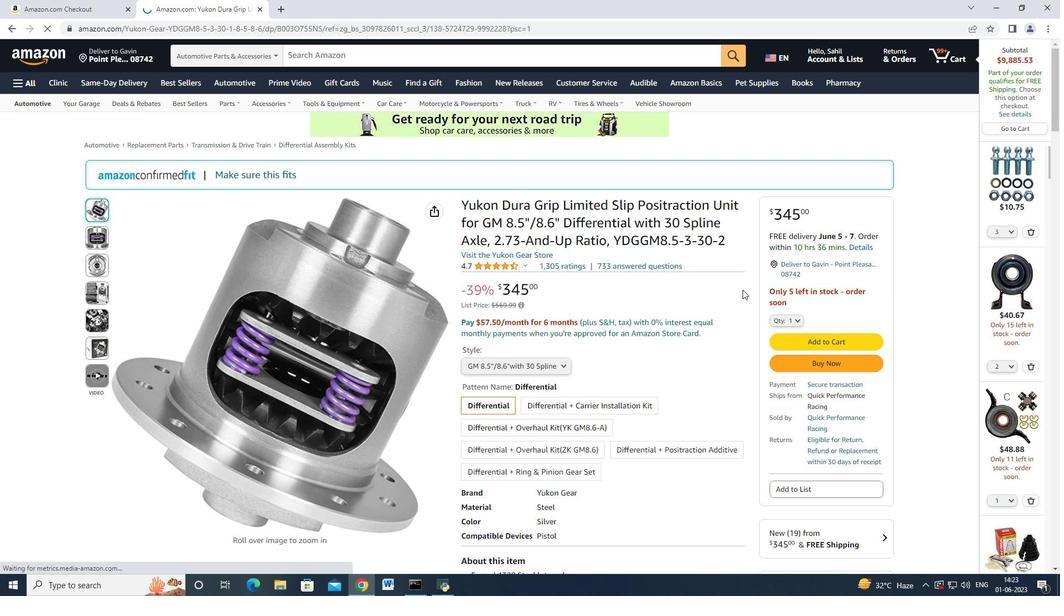 
Action: Mouse scrolled (742, 289) with delta (0, 0)
Screenshot: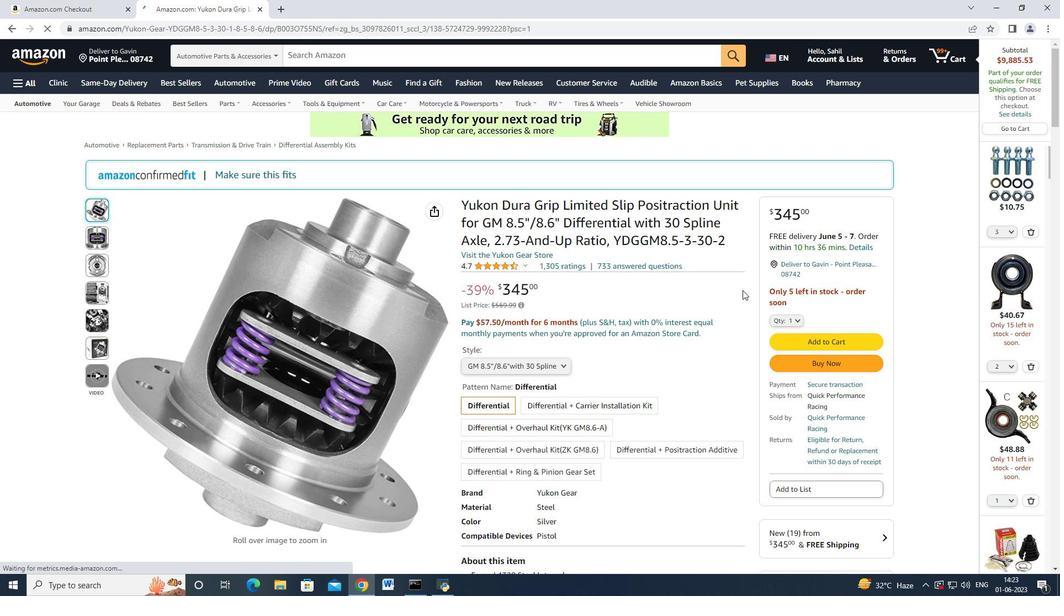 
Action: Mouse moved to (791, 266)
Screenshot: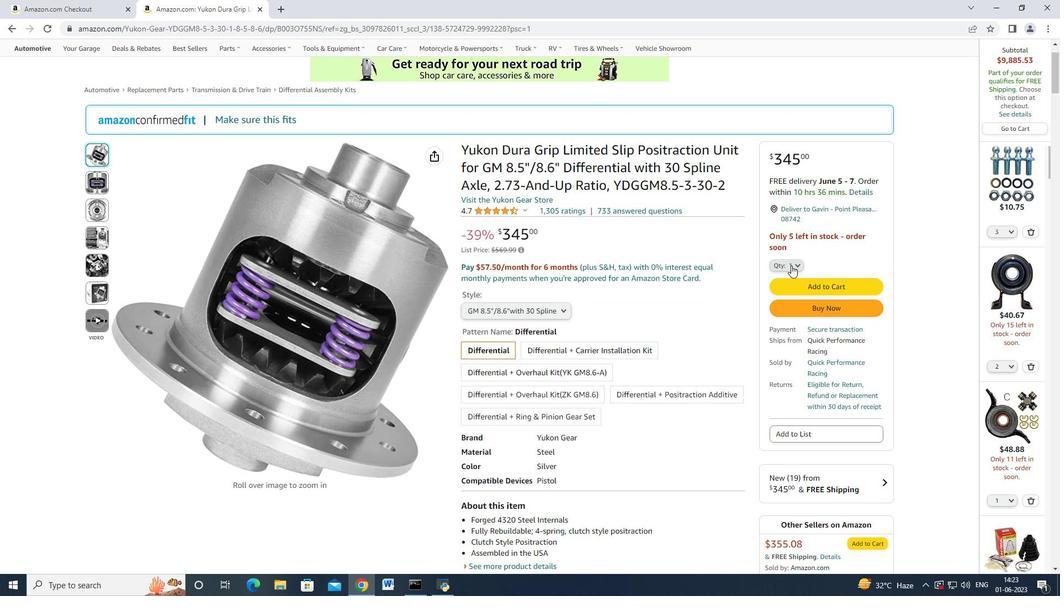 
Action: Mouse pressed left at (791, 266)
Screenshot: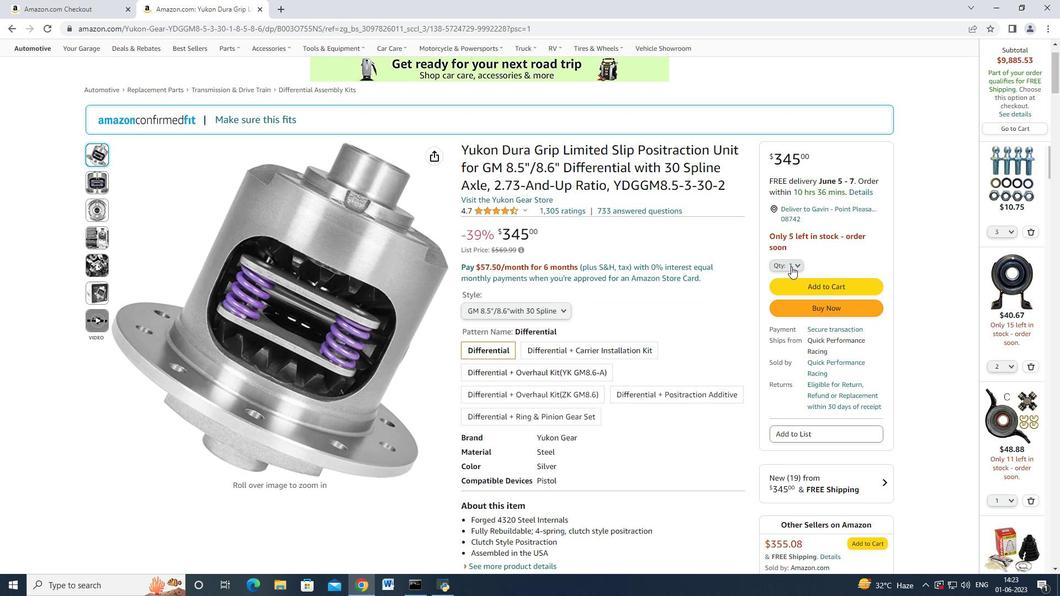 
Action: Mouse moved to (787, 306)
Screenshot: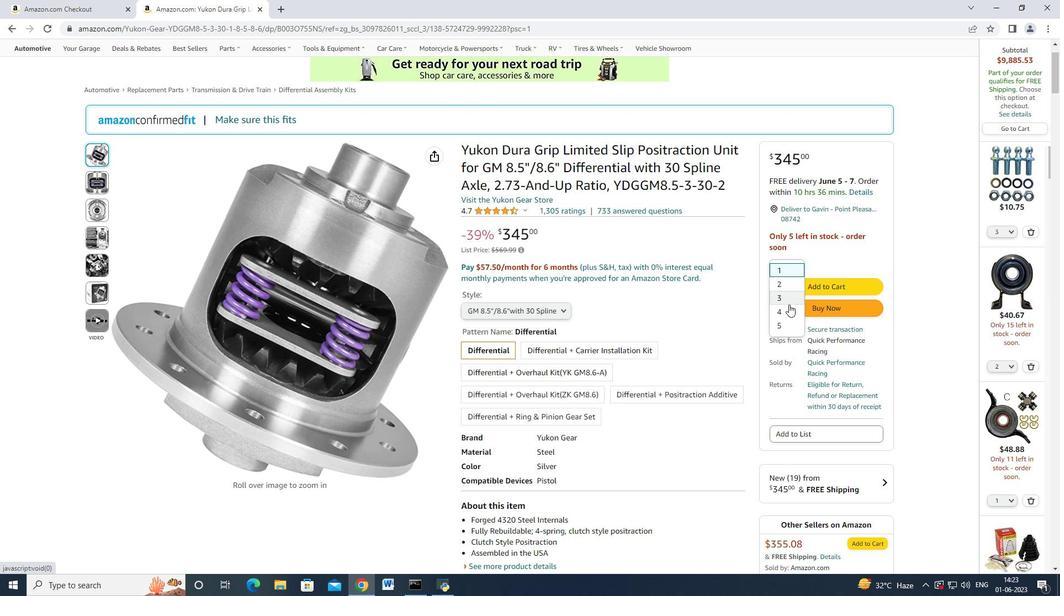 
Action: Mouse pressed left at (787, 306)
Screenshot: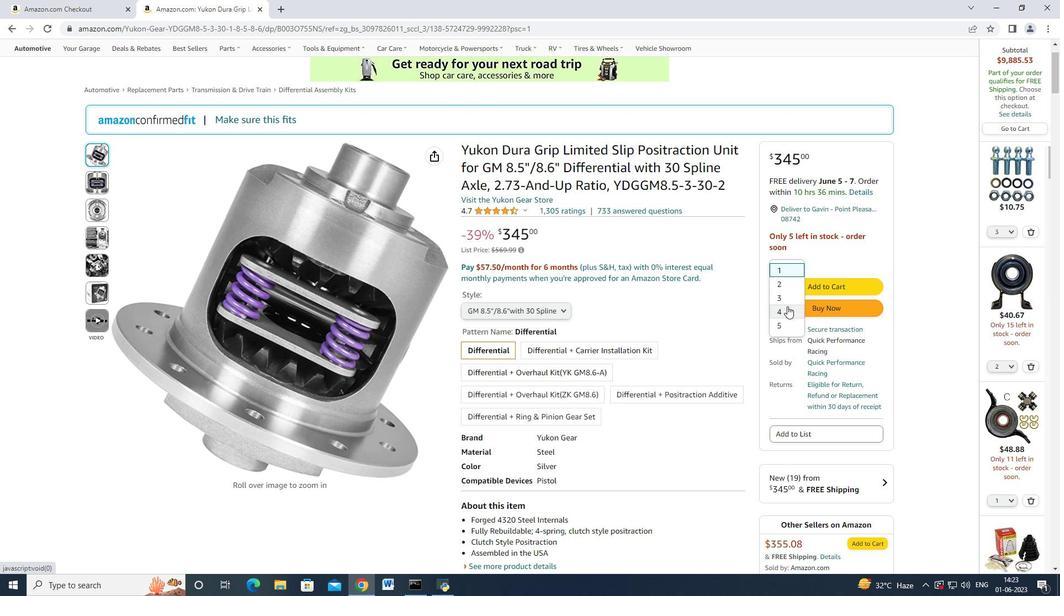 
Action: Mouse moved to (800, 308)
Screenshot: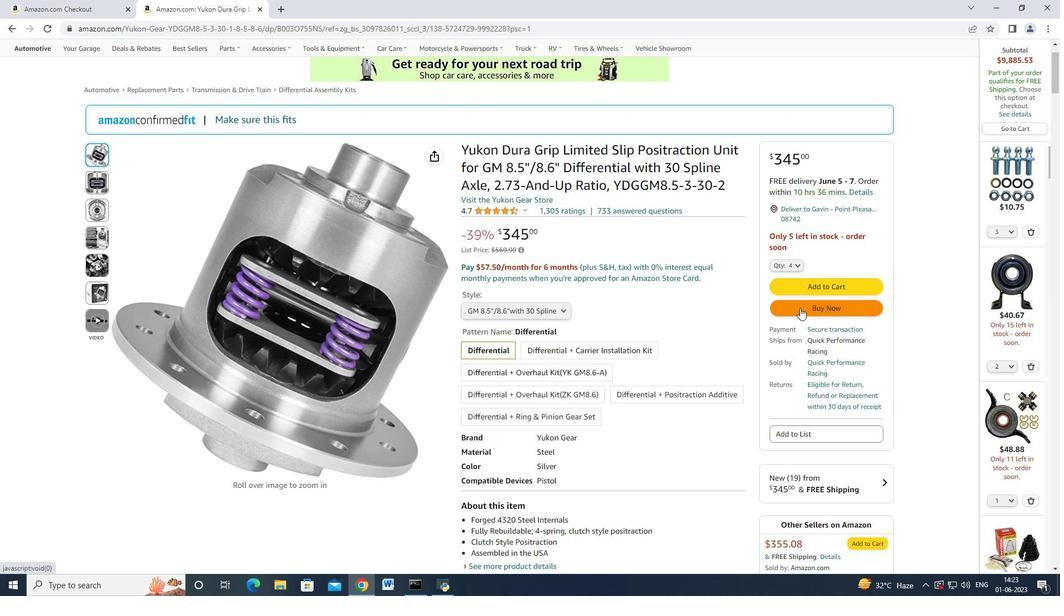 
Action: Mouse pressed left at (800, 308)
Screenshot: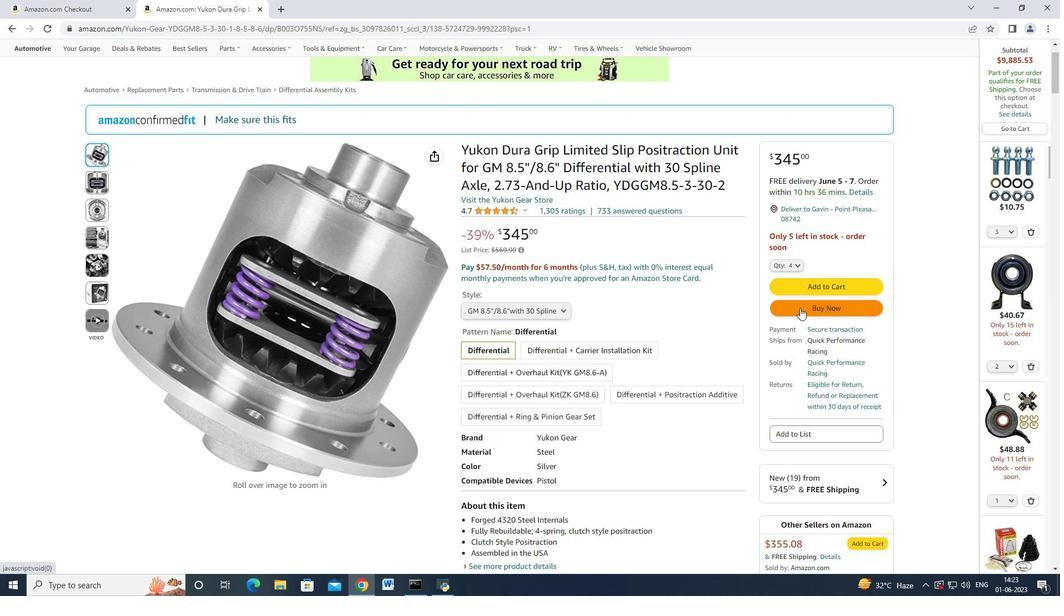 
Action: Mouse moved to (641, 90)
Screenshot: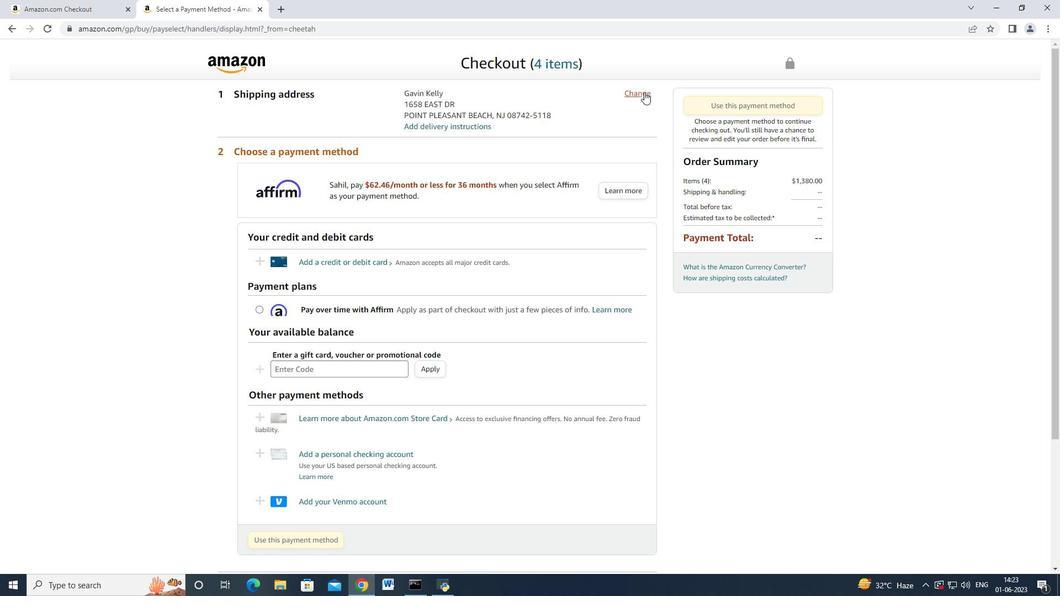 
Action: Mouse pressed left at (641, 90)
Screenshot: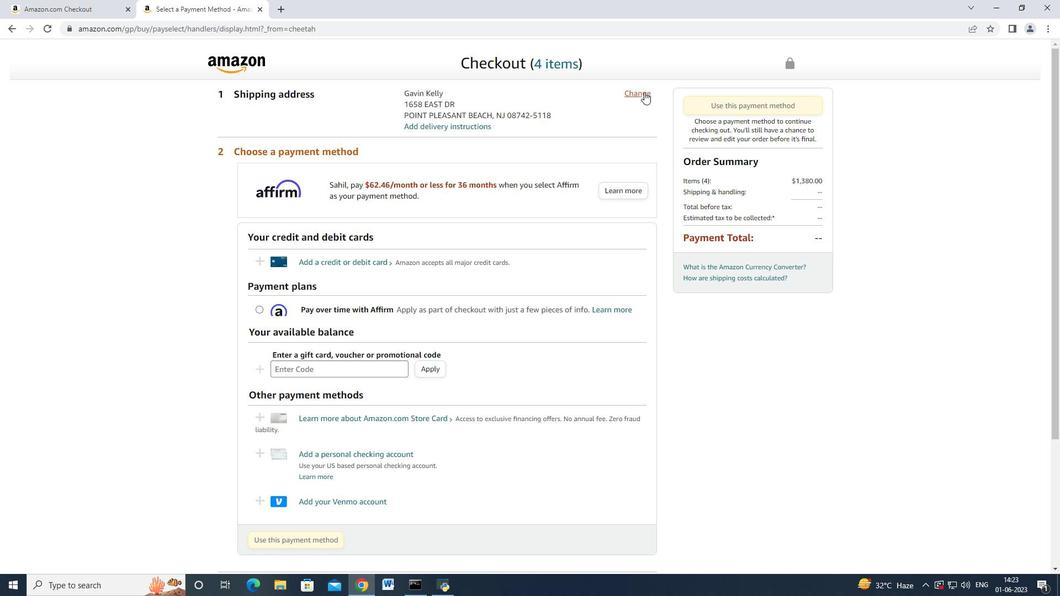
Action: Mouse moved to (371, 240)
Screenshot: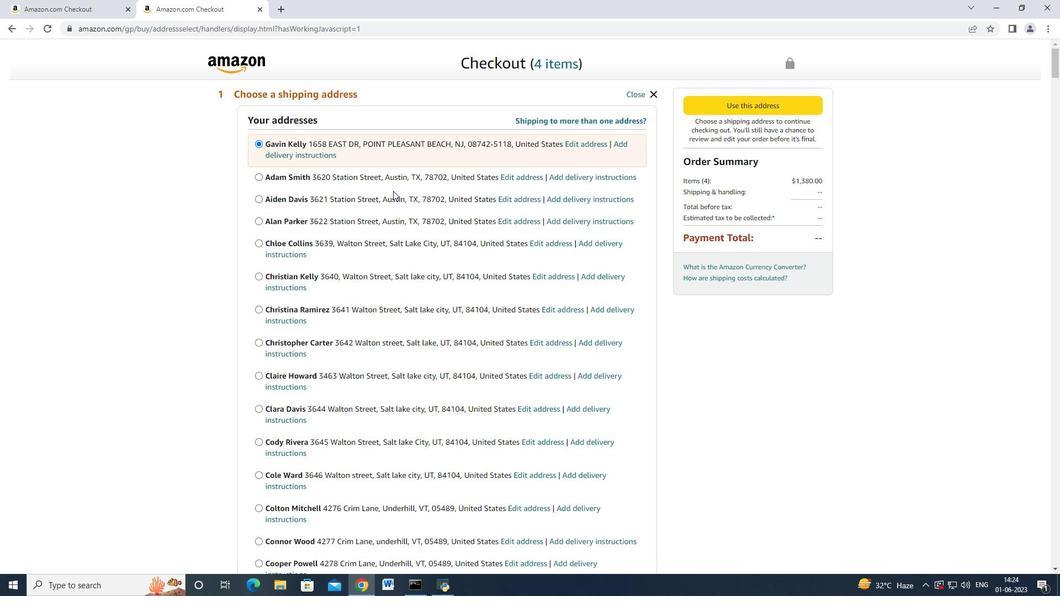 
Action: Mouse scrolled (371, 239) with delta (0, 0)
Screenshot: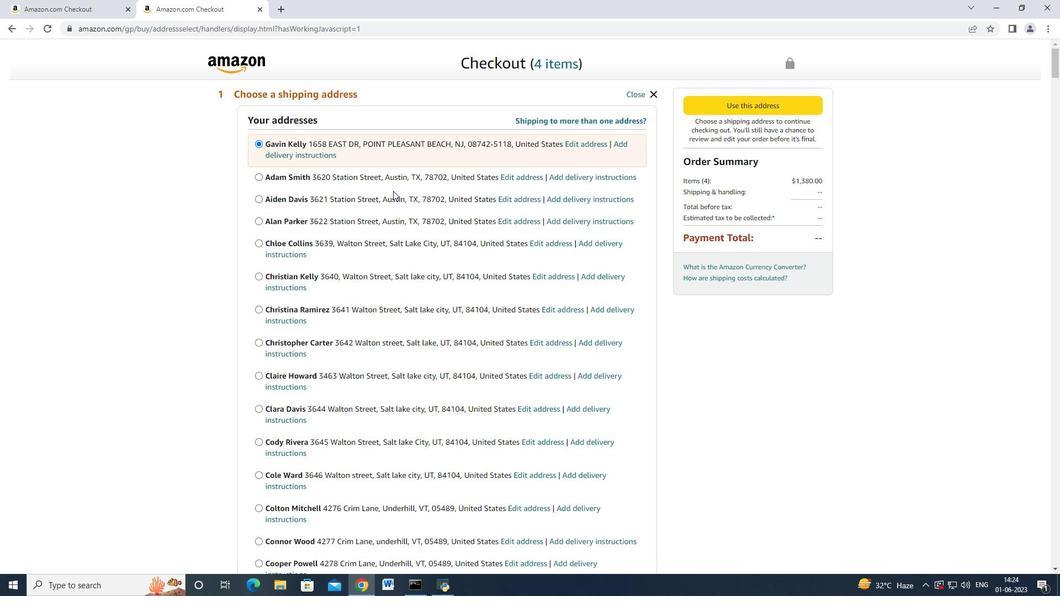 
Action: Mouse moved to (370, 243)
Screenshot: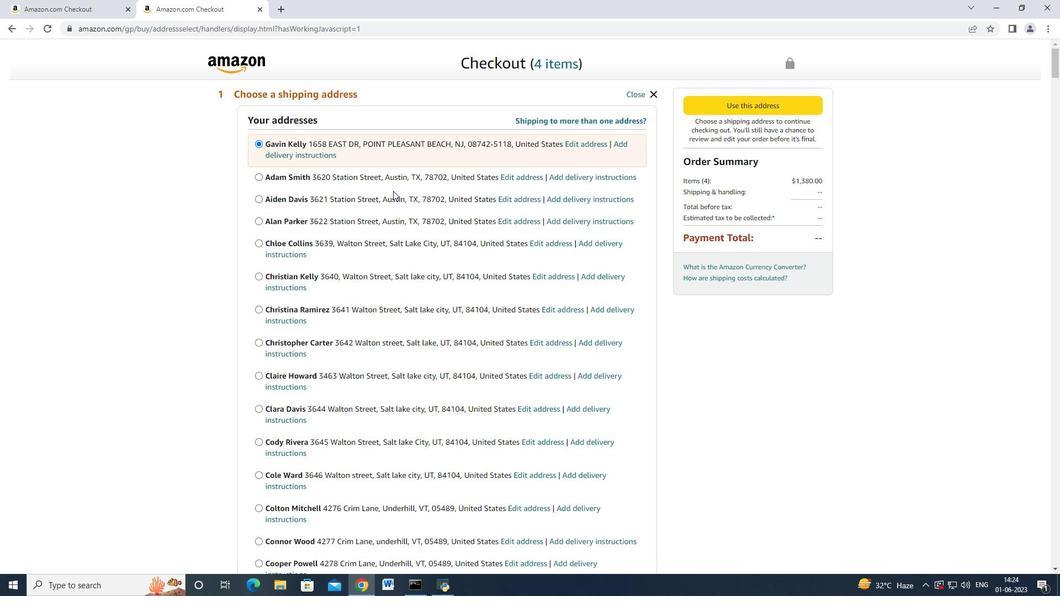 
Action: Mouse scrolled (370, 242) with delta (0, 0)
Screenshot: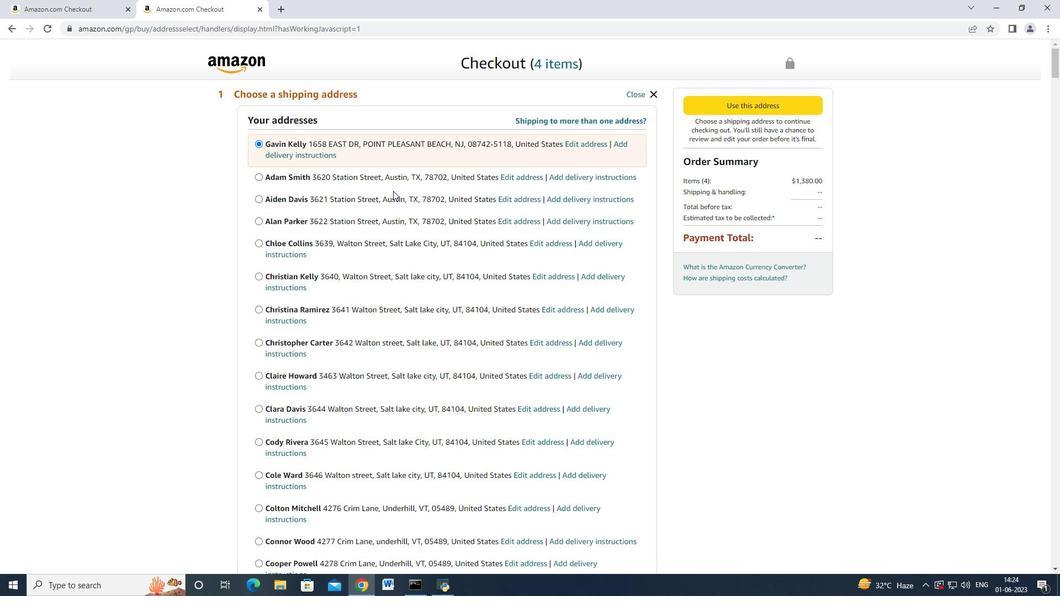 
Action: Mouse moved to (369, 244)
Screenshot: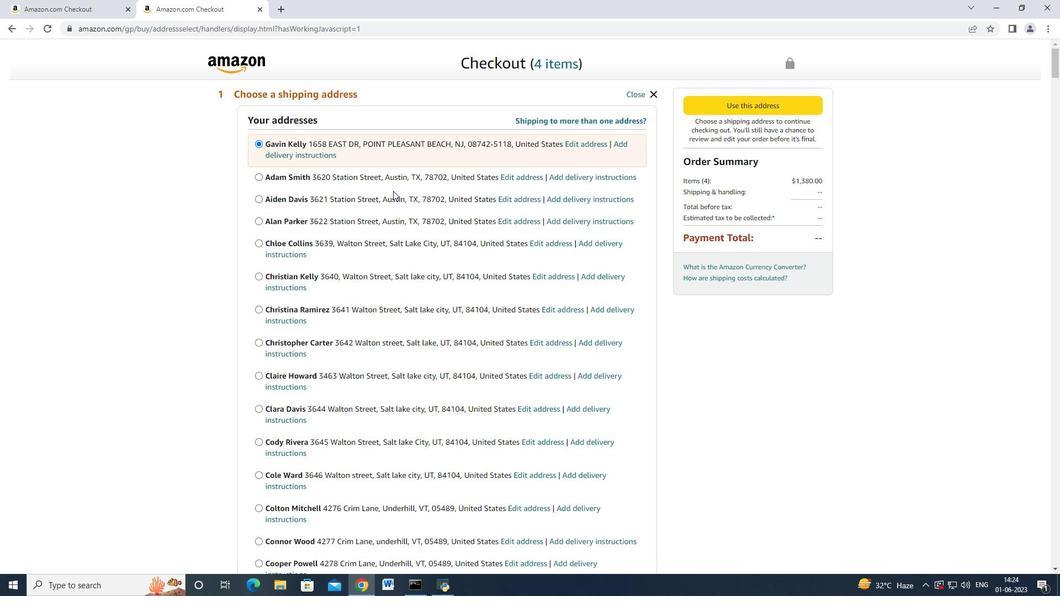 
Action: Mouse scrolled (369, 243) with delta (0, 0)
Screenshot: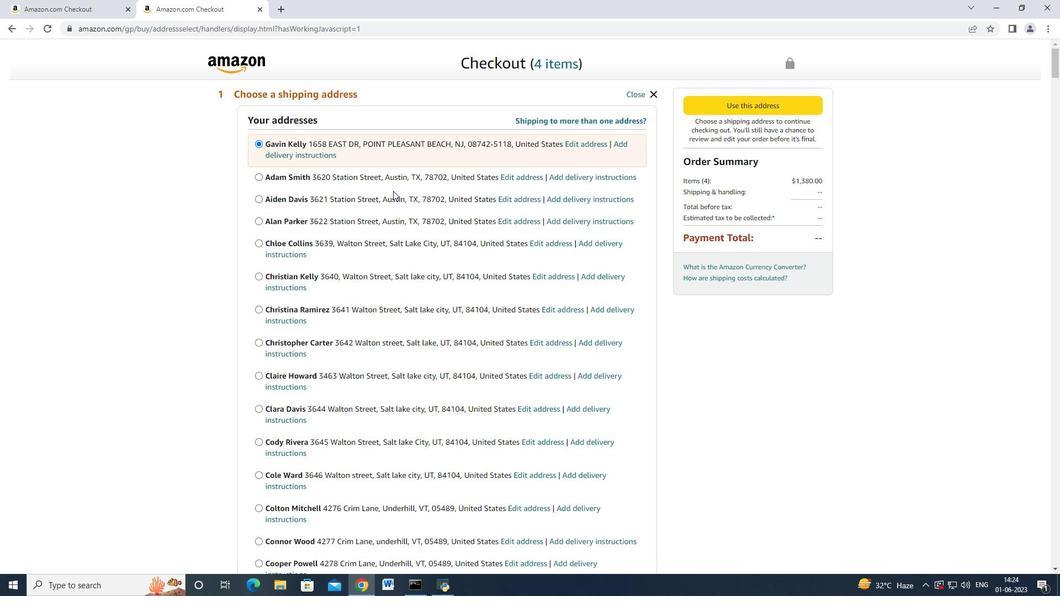 
Action: Mouse moved to (369, 244)
Screenshot: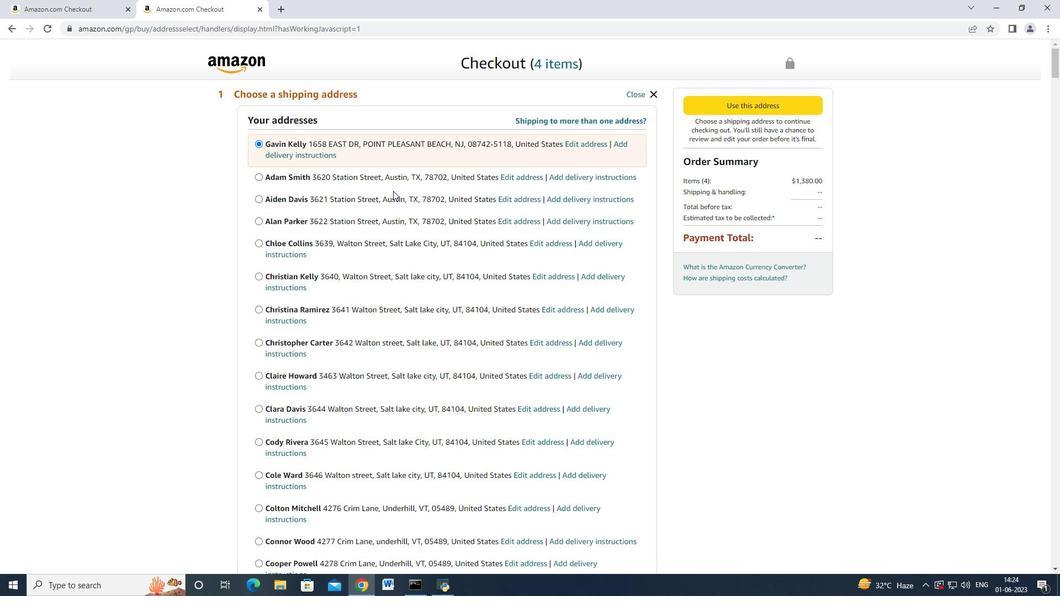 
Action: Mouse scrolled (369, 244) with delta (0, 0)
Screenshot: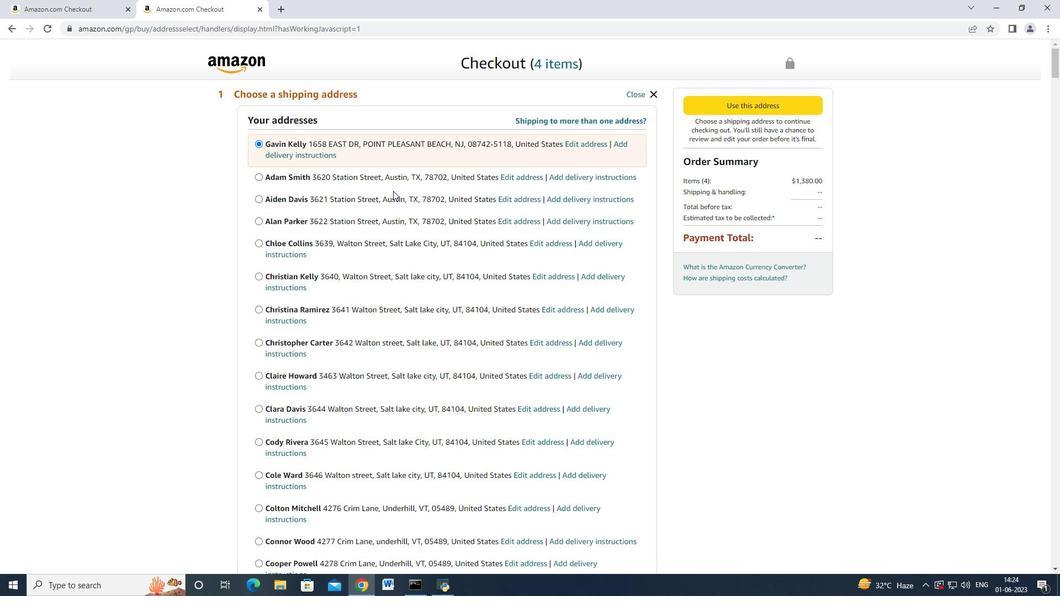 
Action: Mouse moved to (369, 244)
Screenshot: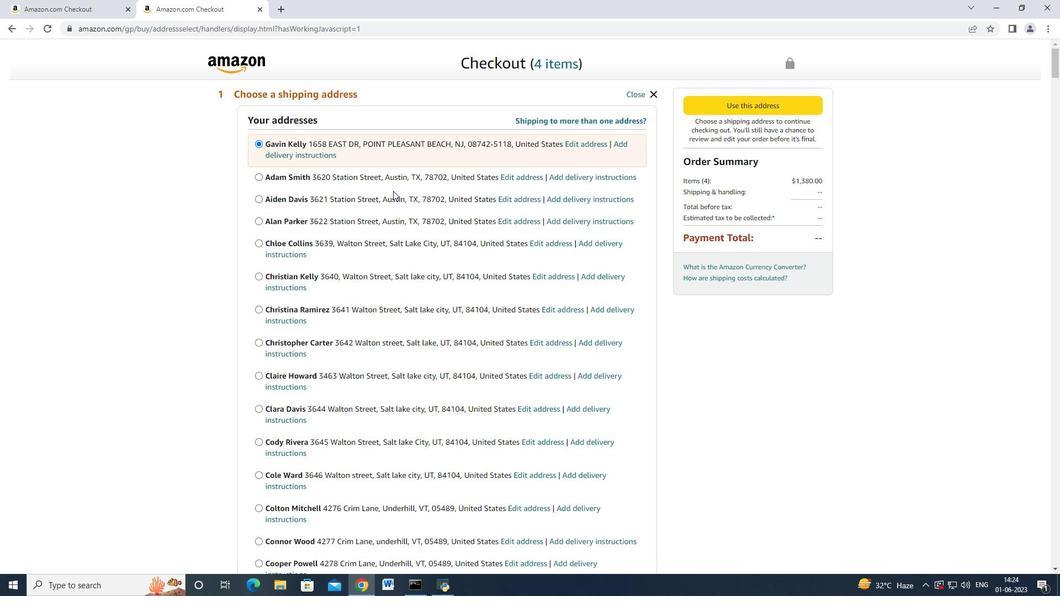 
Action: Mouse scrolled (369, 244) with delta (0, 0)
Screenshot: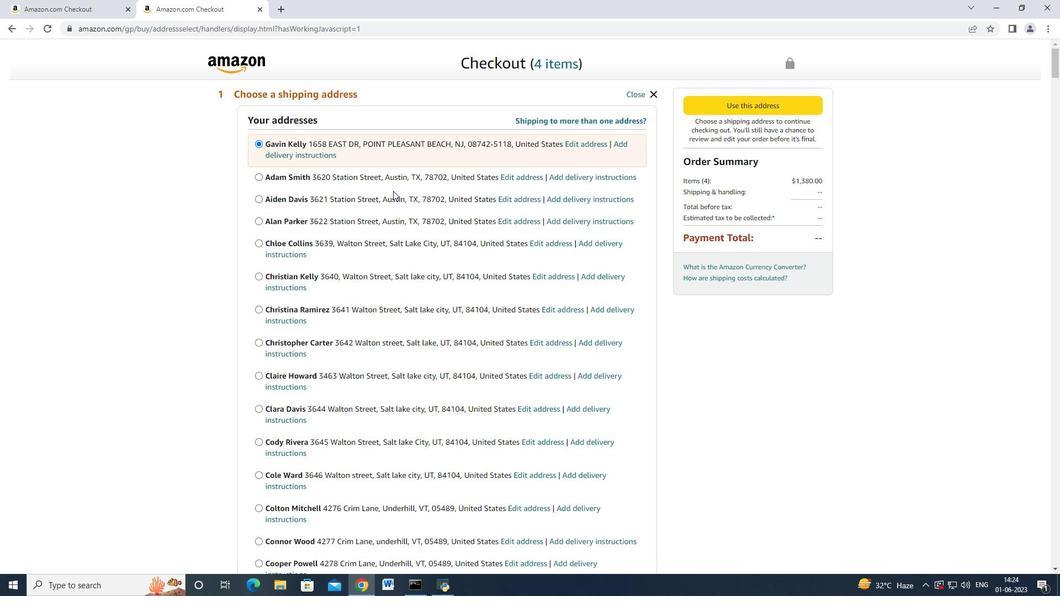 
Action: Mouse scrolled (369, 244) with delta (0, 0)
Screenshot: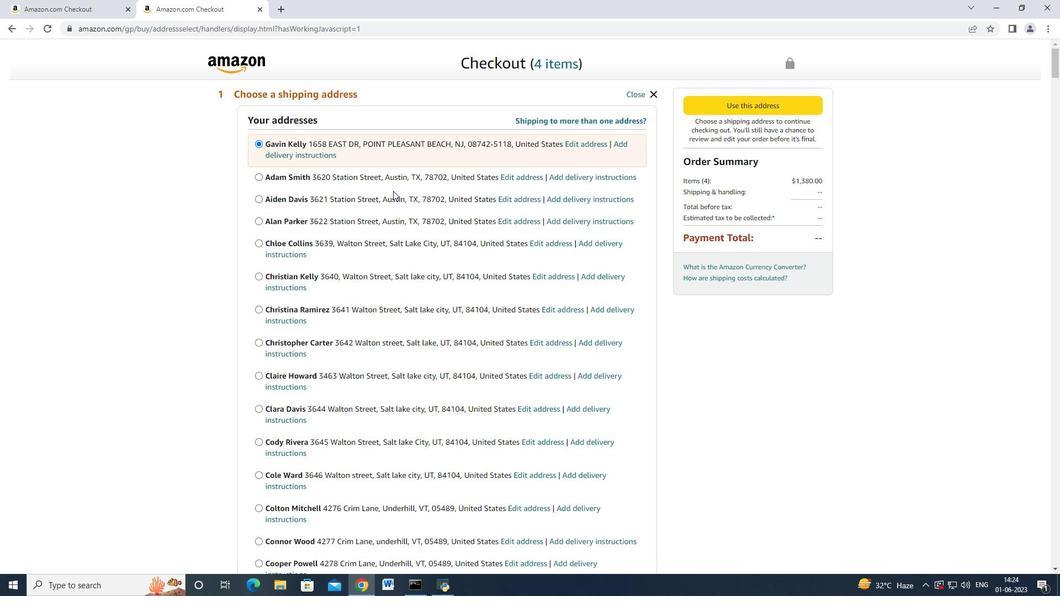 
Action: Mouse scrolled (369, 244) with delta (0, 0)
Screenshot: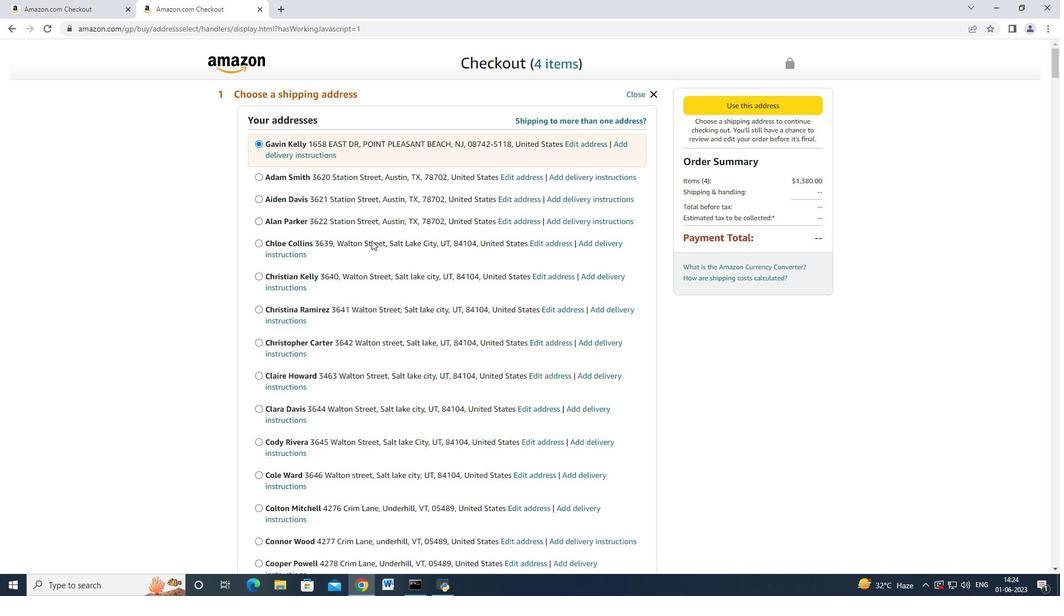 
Action: Mouse scrolled (369, 244) with delta (0, 0)
Screenshot: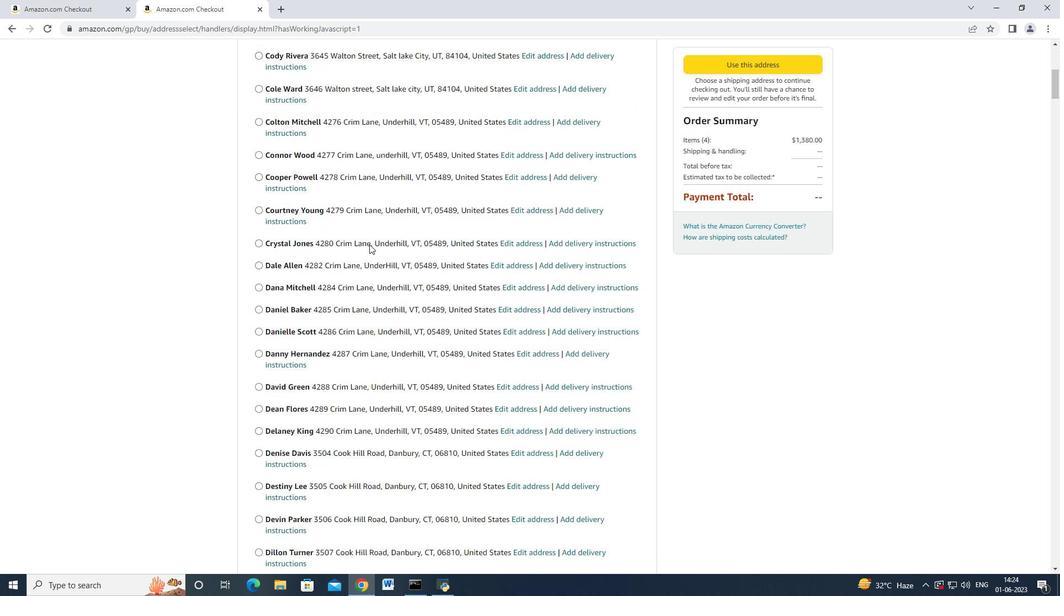 
Action: Mouse scrolled (369, 244) with delta (0, 0)
Screenshot: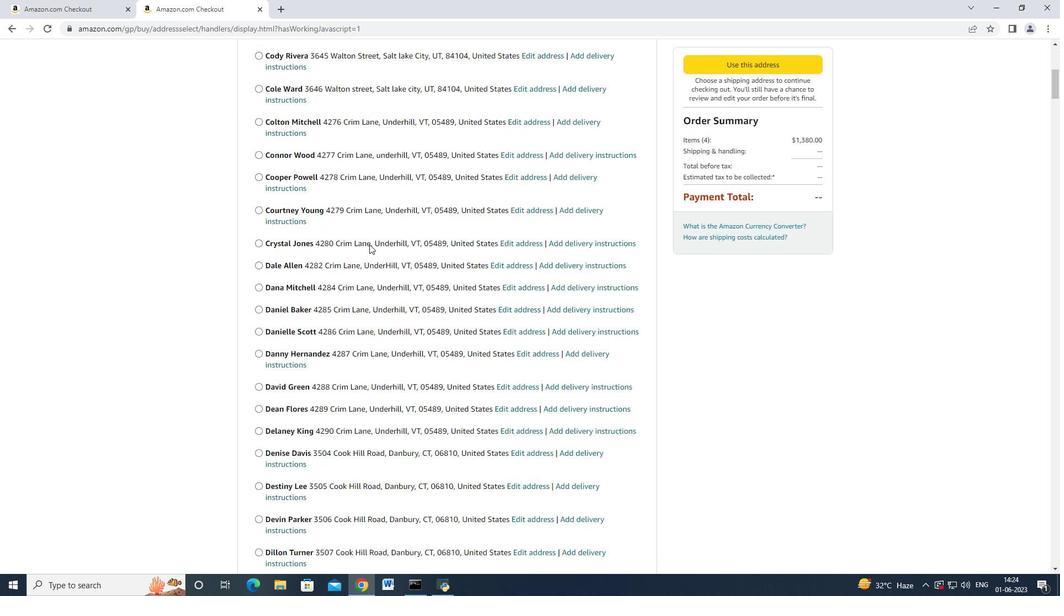 
Action: Mouse scrolled (369, 244) with delta (0, 0)
Screenshot: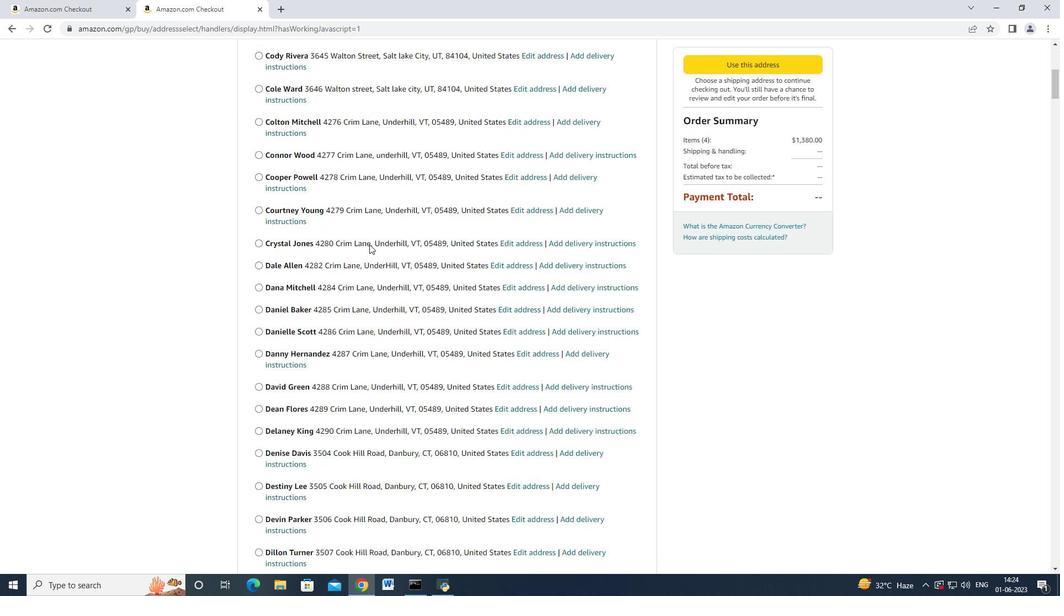 
Action: Mouse scrolled (369, 244) with delta (0, 0)
Screenshot: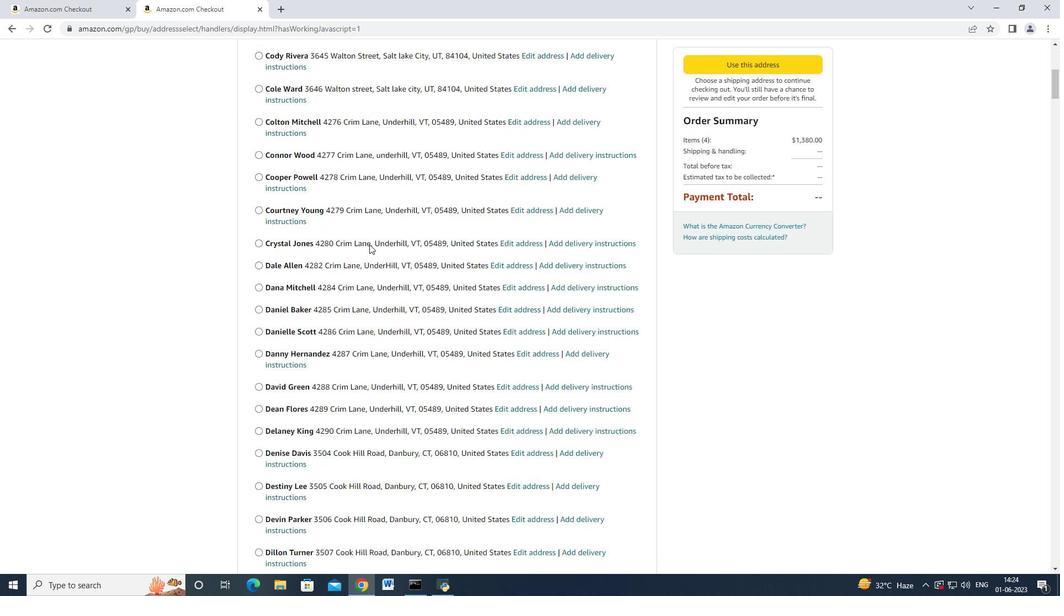 
Action: Mouse scrolled (369, 244) with delta (0, 0)
Screenshot: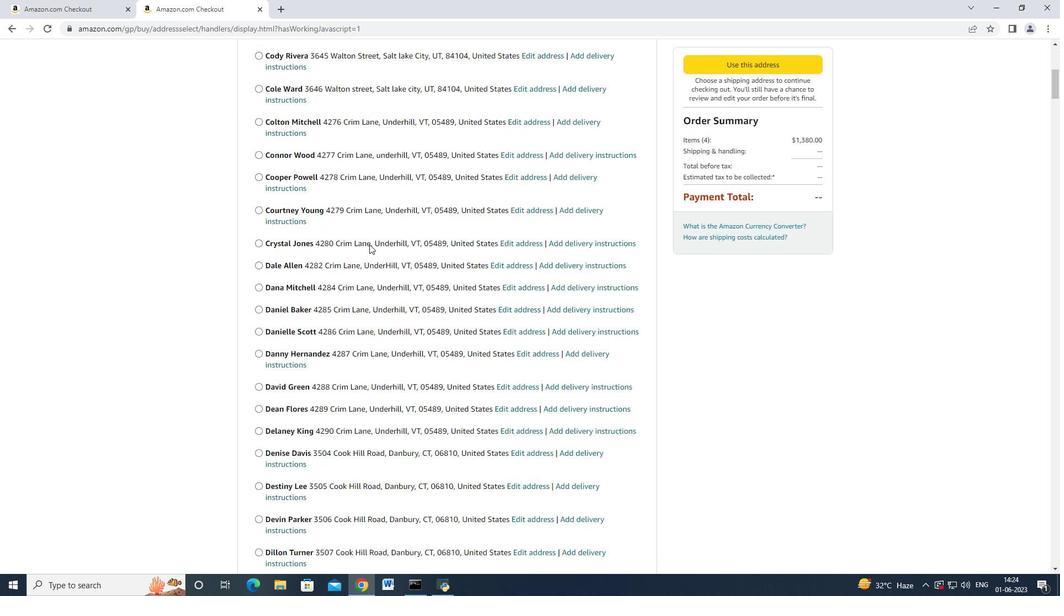 
Action: Mouse scrolled (369, 244) with delta (0, 0)
Screenshot: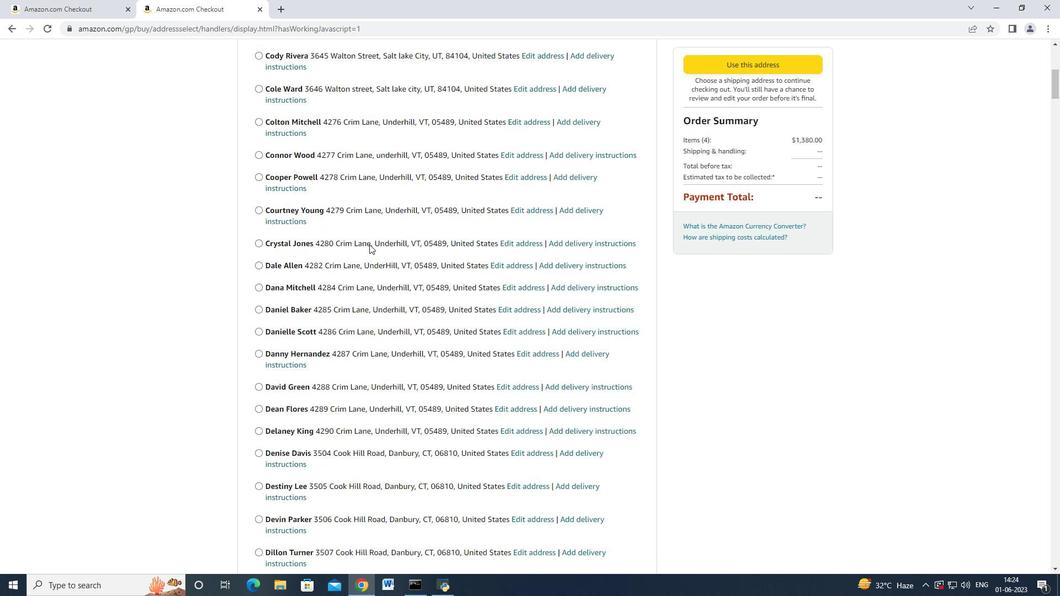 
Action: Mouse scrolled (369, 244) with delta (0, 0)
Screenshot: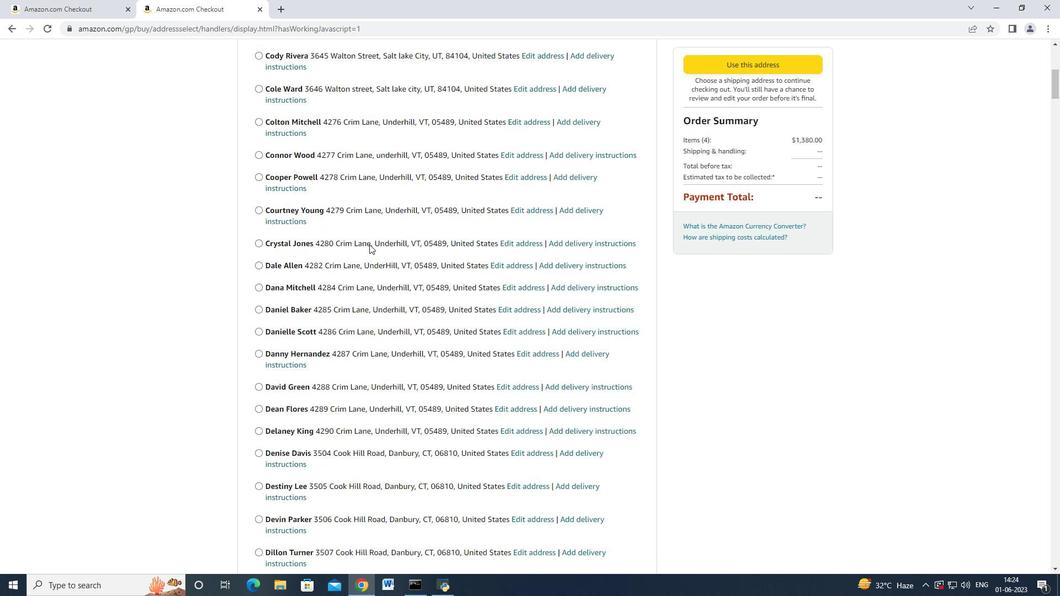 
Action: Mouse scrolled (369, 244) with delta (0, 0)
Screenshot: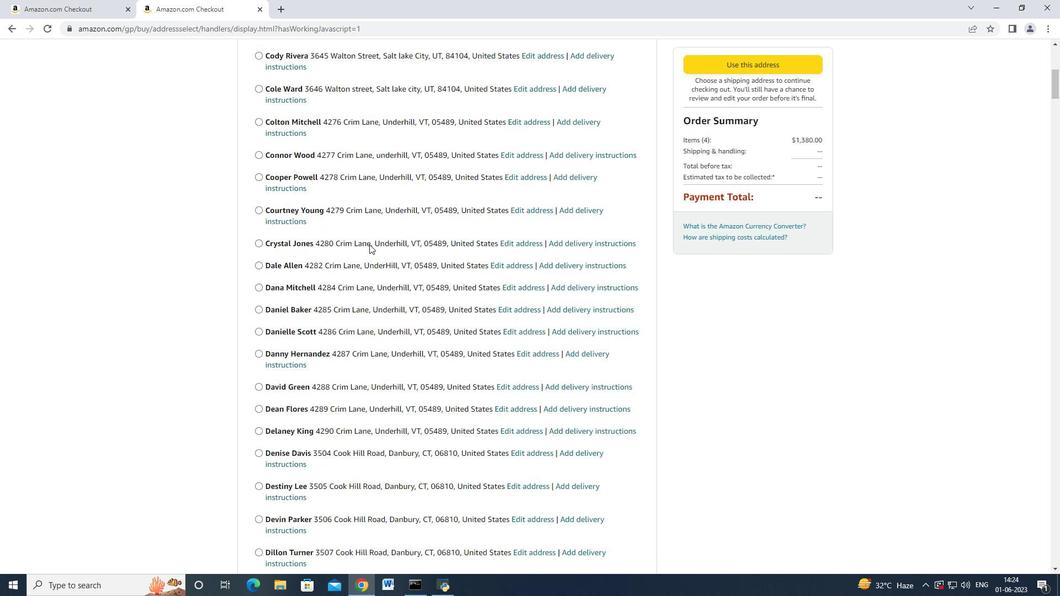 
Action: Mouse scrolled (369, 244) with delta (0, 0)
Screenshot: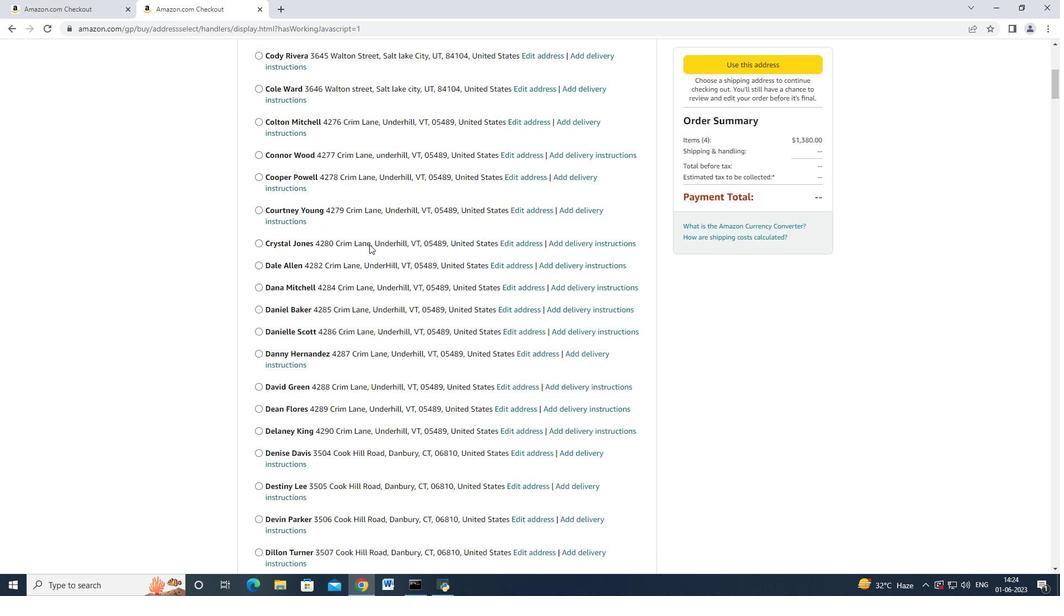 
Action: Mouse scrolled (369, 244) with delta (0, 0)
Screenshot: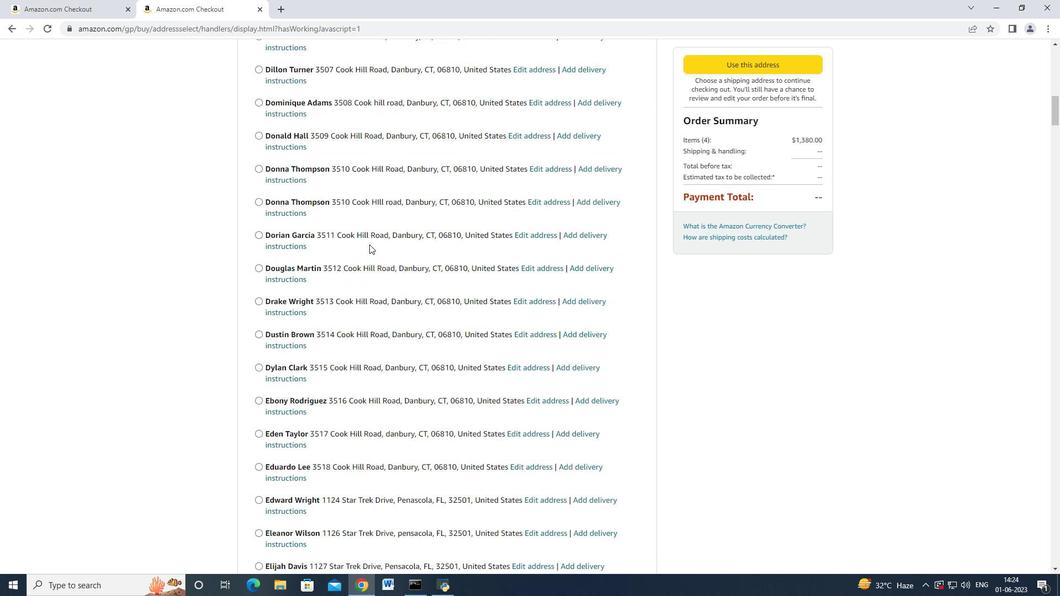 
Action: Mouse scrolled (369, 244) with delta (0, 0)
Screenshot: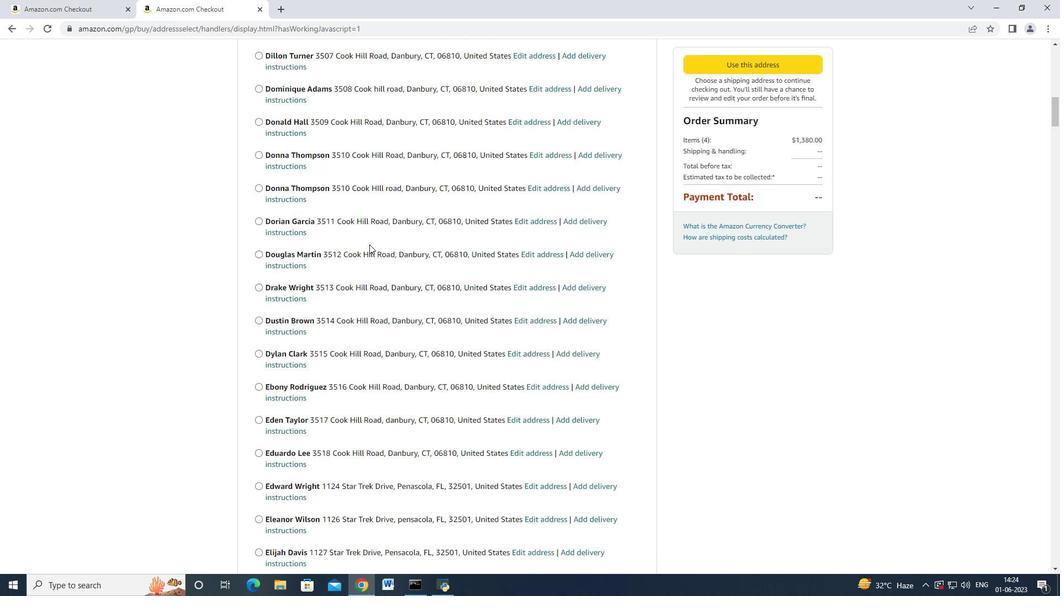
Action: Mouse scrolled (369, 244) with delta (0, 0)
Screenshot: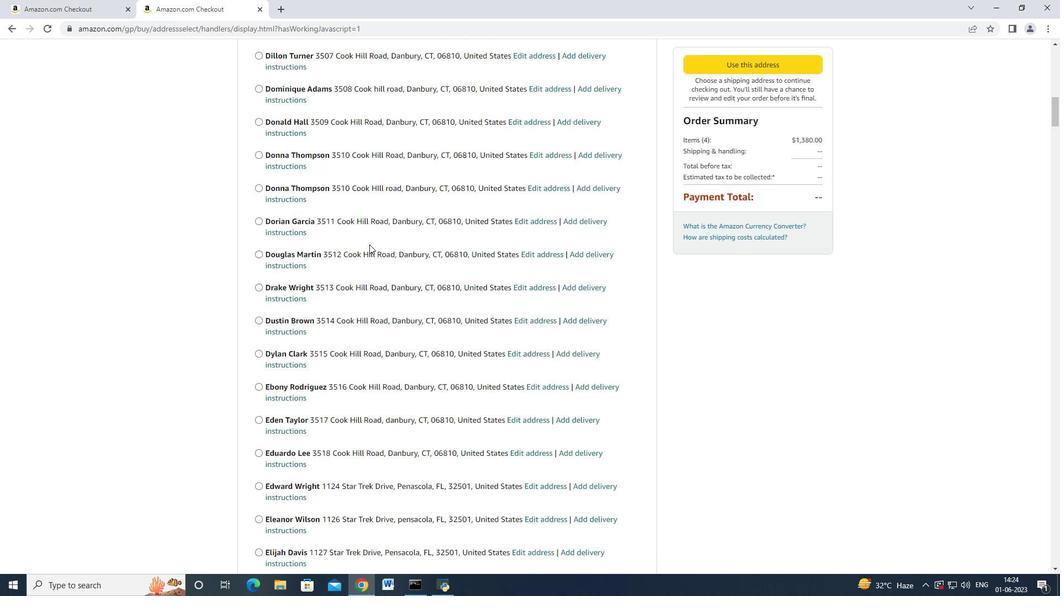 
Action: Mouse scrolled (369, 244) with delta (0, 0)
Screenshot: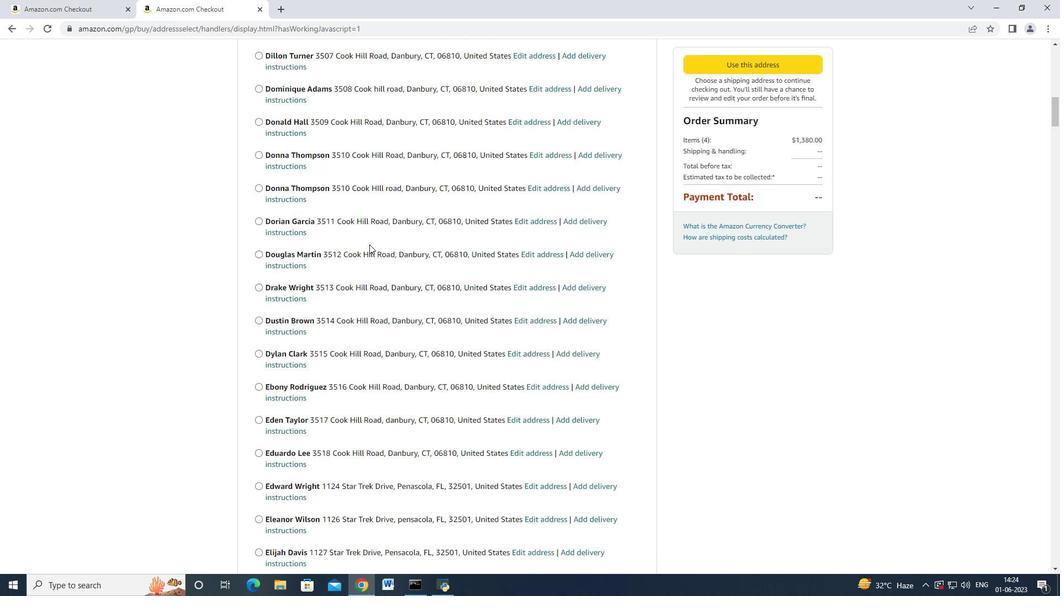 
Action: Mouse scrolled (369, 244) with delta (0, 0)
Screenshot: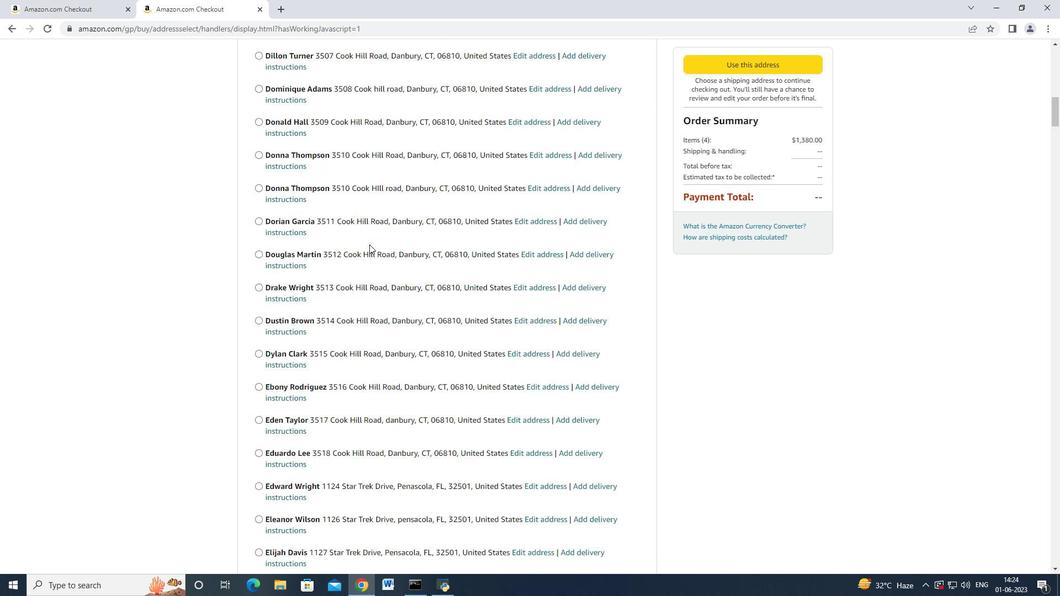 
Action: Mouse scrolled (369, 244) with delta (0, 0)
Screenshot: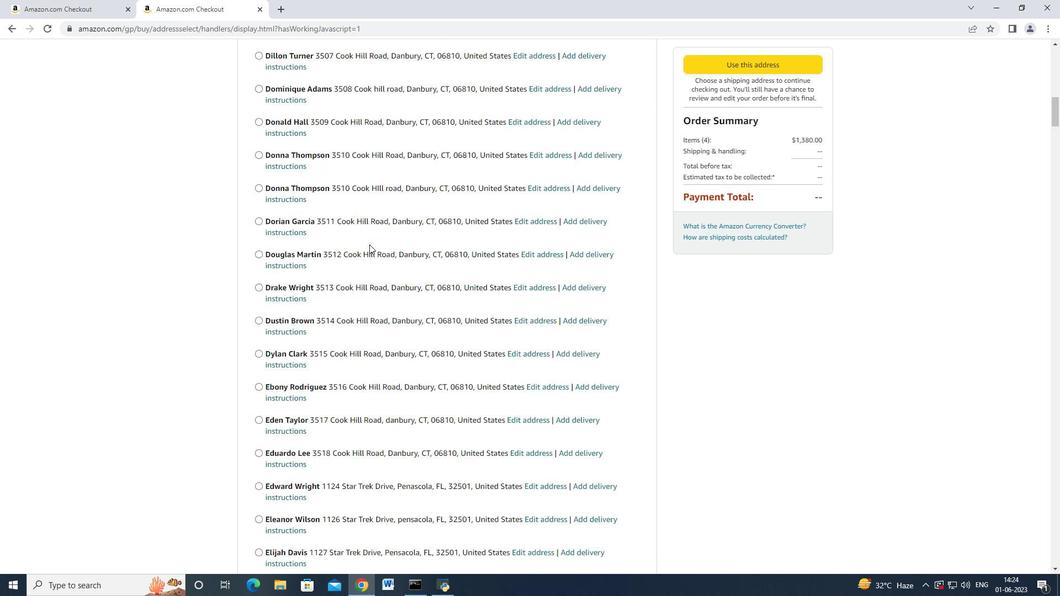 
Action: Mouse scrolled (369, 244) with delta (0, 0)
Screenshot: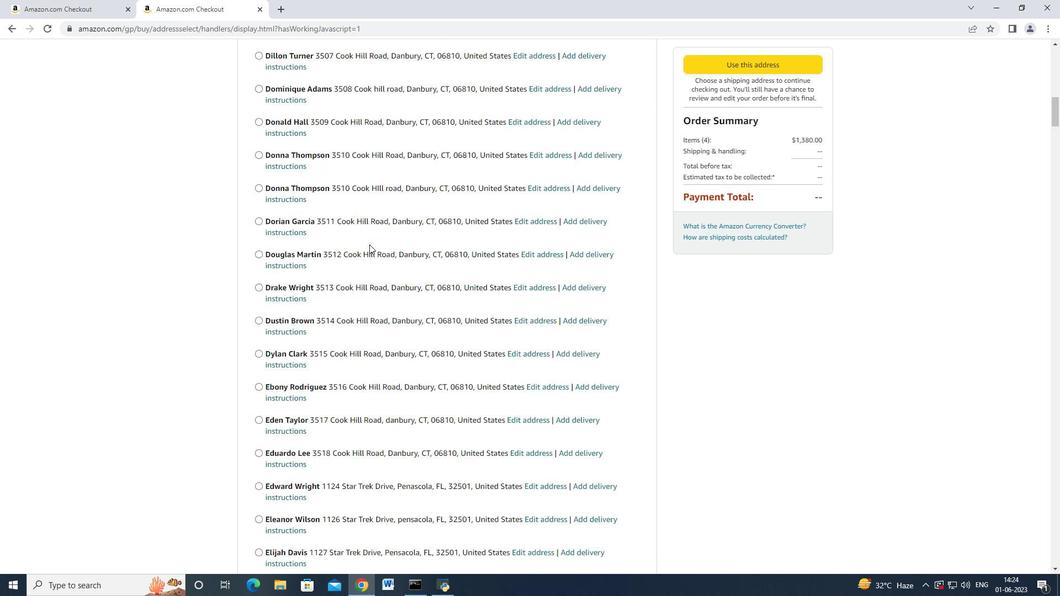 
Action: Mouse scrolled (369, 244) with delta (0, 0)
Screenshot: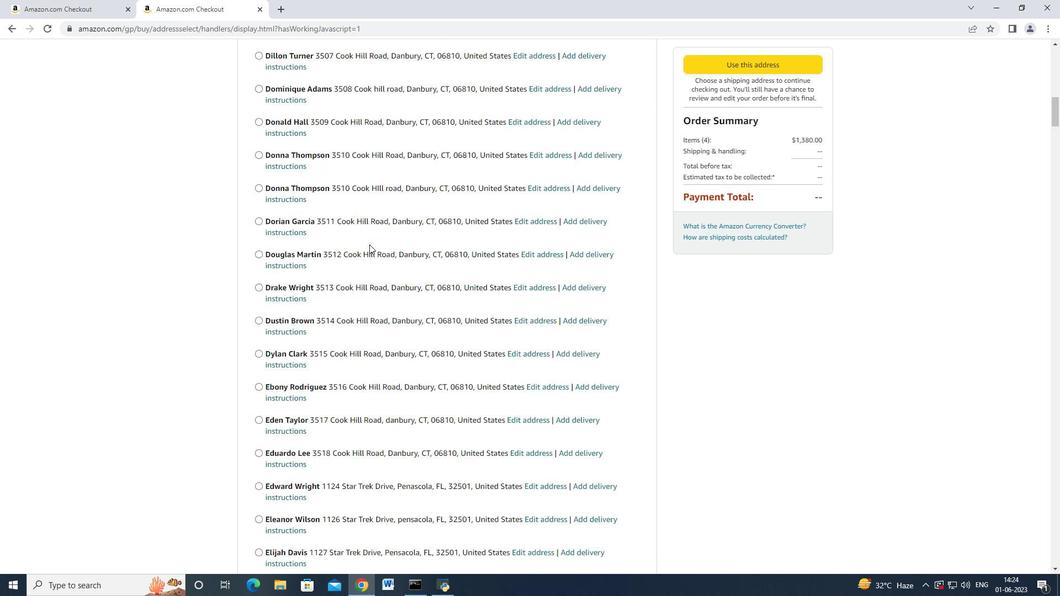 
Action: Mouse scrolled (369, 244) with delta (0, 0)
Screenshot: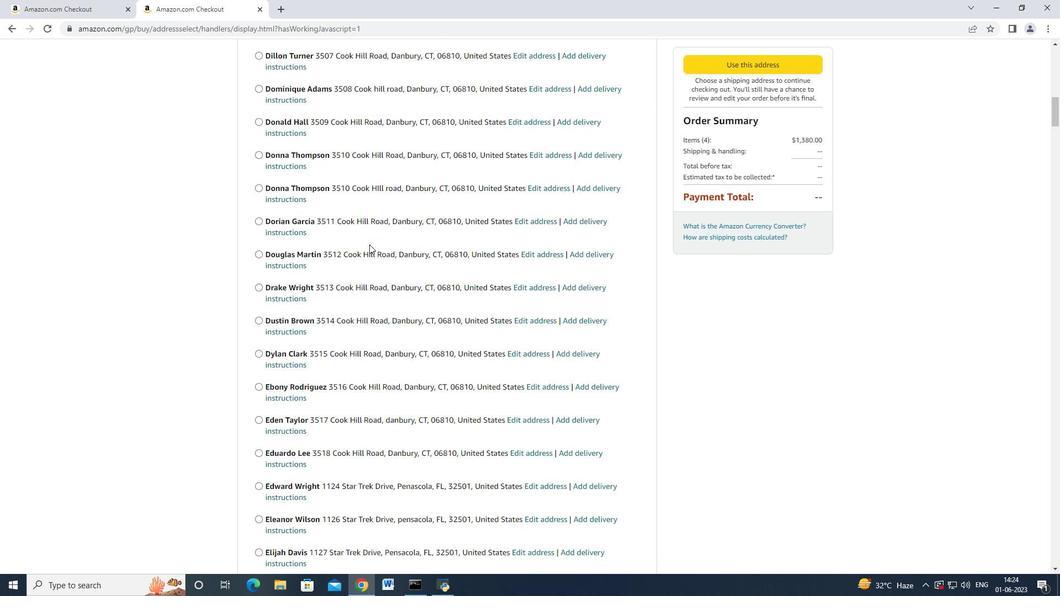 
Action: Mouse scrolled (369, 244) with delta (0, 0)
Screenshot: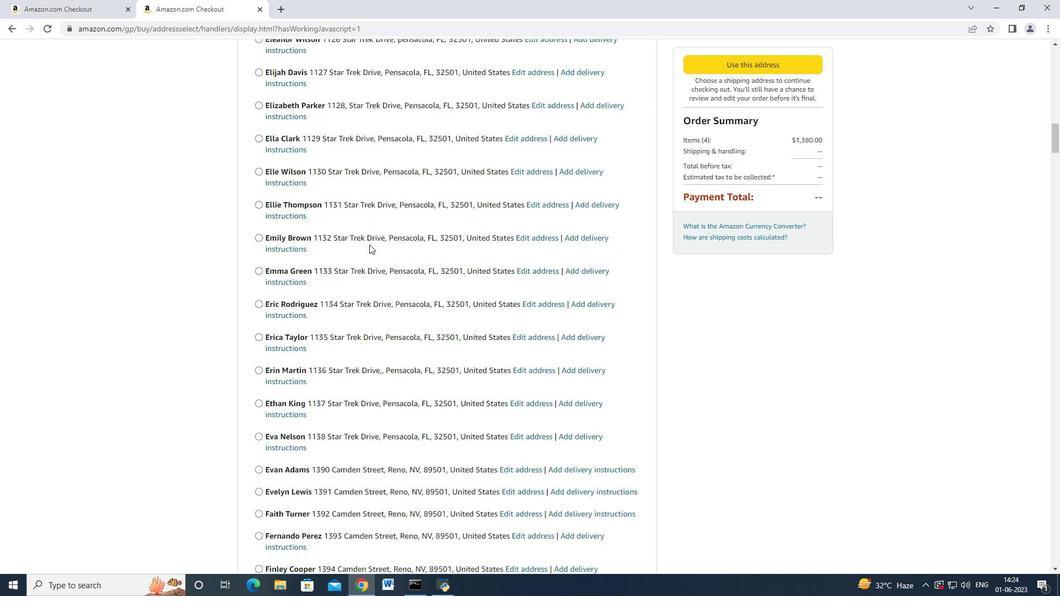 
Action: Mouse scrolled (369, 244) with delta (0, 0)
Screenshot: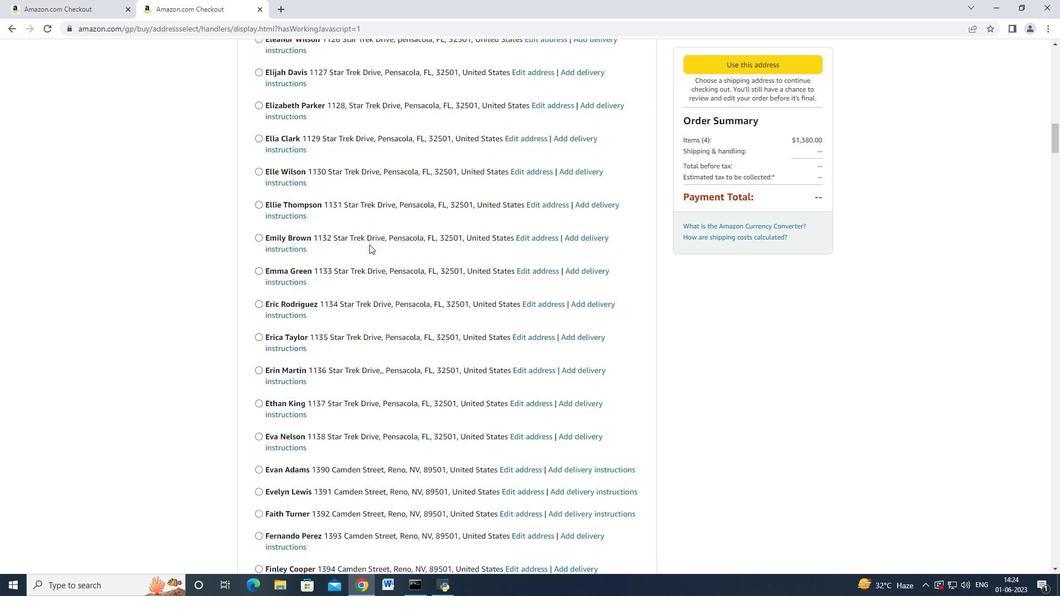 
Action: Mouse scrolled (369, 244) with delta (0, 0)
Screenshot: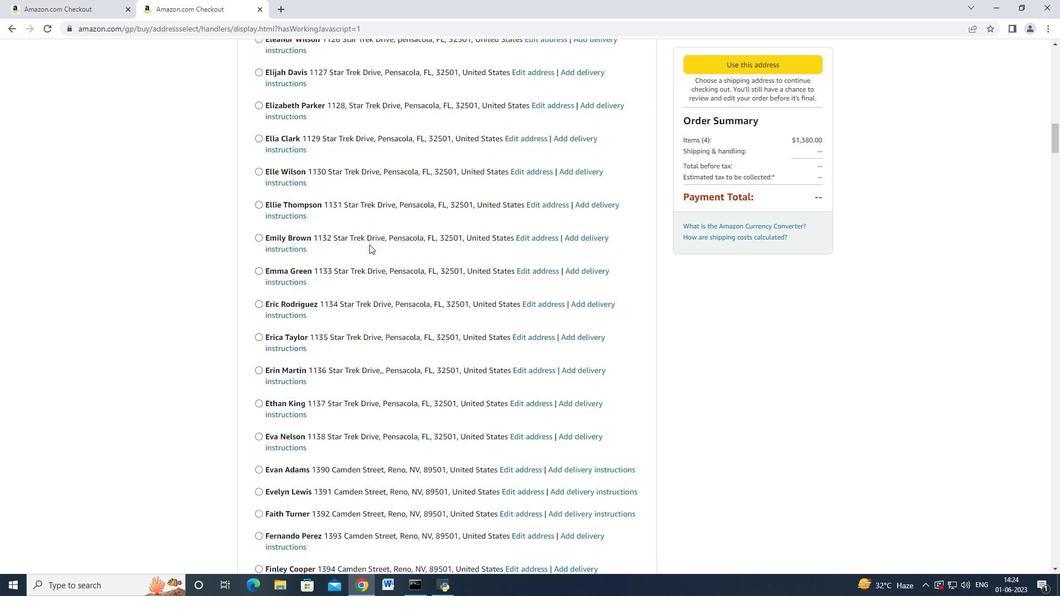 
Action: Mouse scrolled (369, 244) with delta (0, 0)
Screenshot: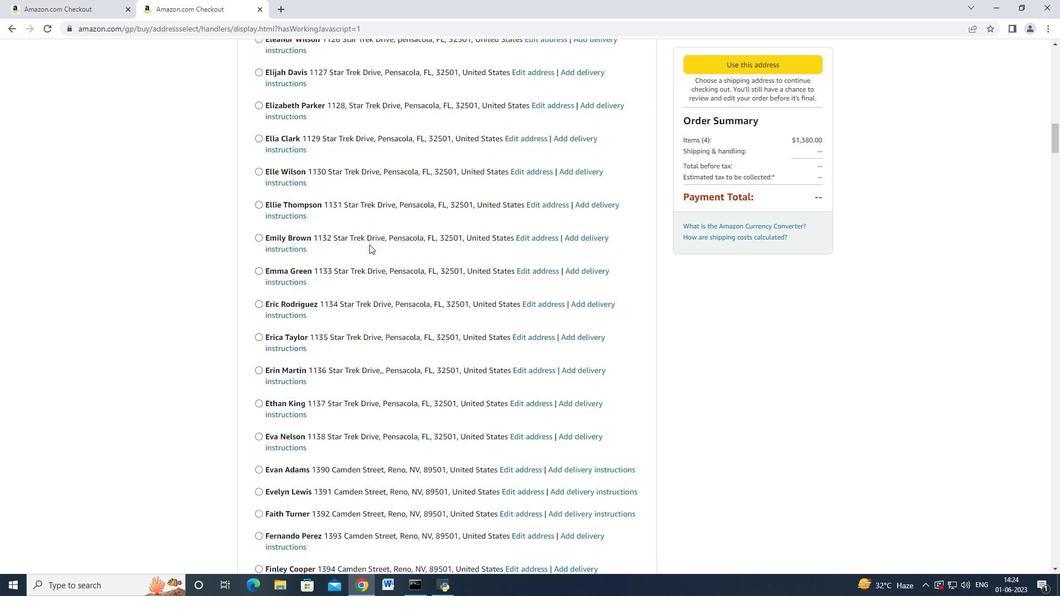 
Action: Mouse scrolled (369, 244) with delta (0, 0)
Screenshot: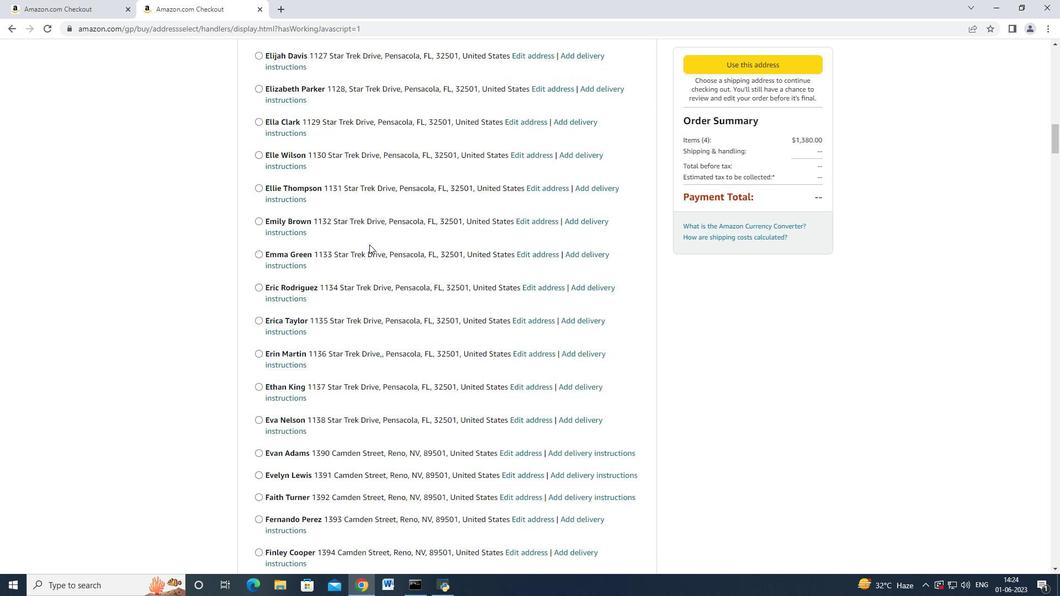 
Action: Mouse scrolled (369, 244) with delta (0, 0)
Screenshot: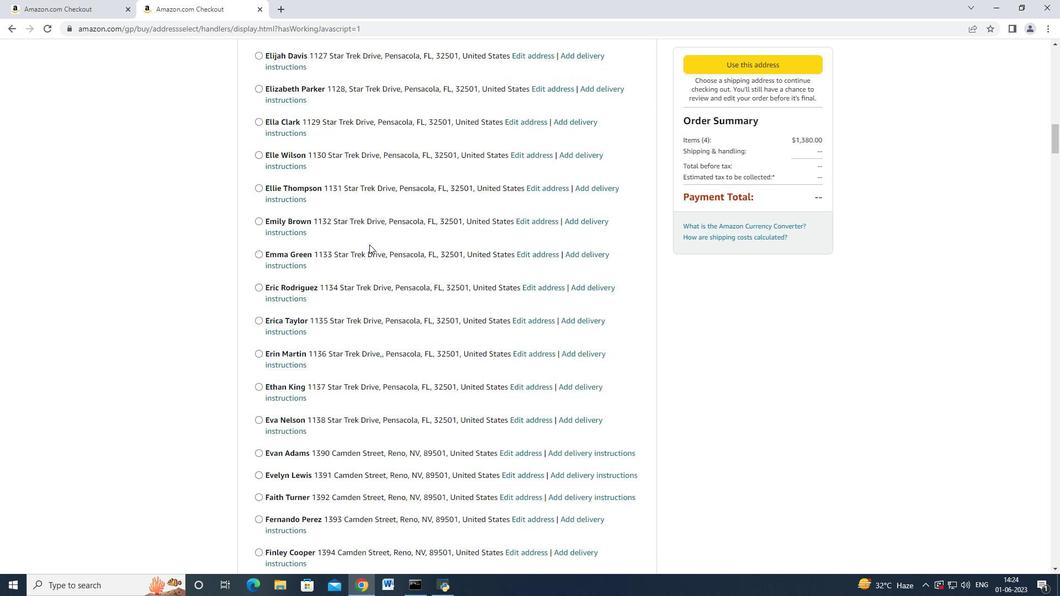 
Action: Mouse scrolled (369, 244) with delta (0, 0)
Screenshot: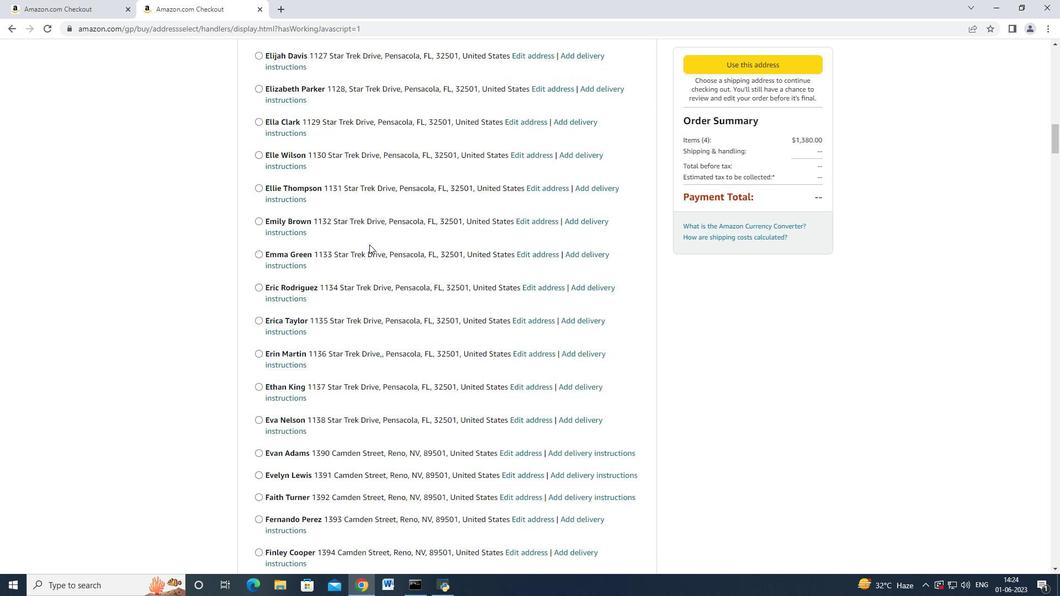 
Action: Mouse scrolled (369, 244) with delta (0, 0)
Screenshot: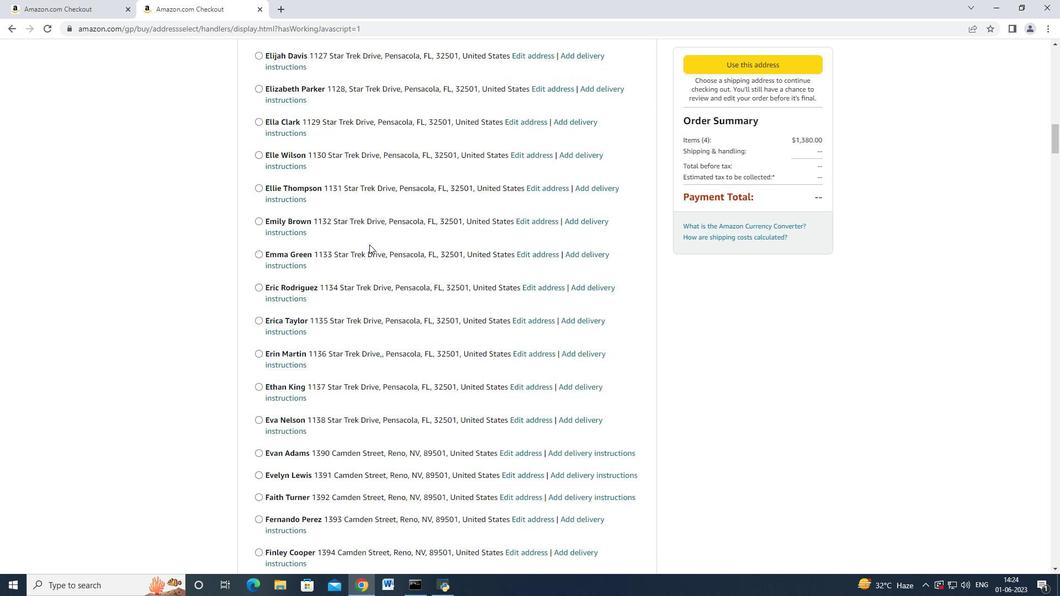 
Action: Mouse scrolled (369, 244) with delta (0, 0)
Screenshot: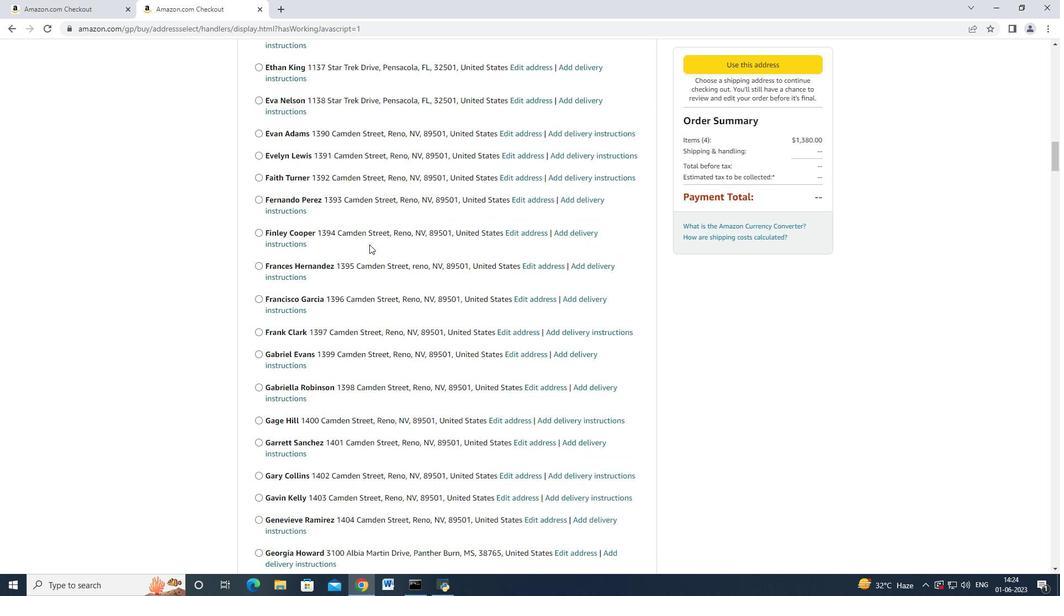
Action: Mouse scrolled (369, 244) with delta (0, 0)
Screenshot: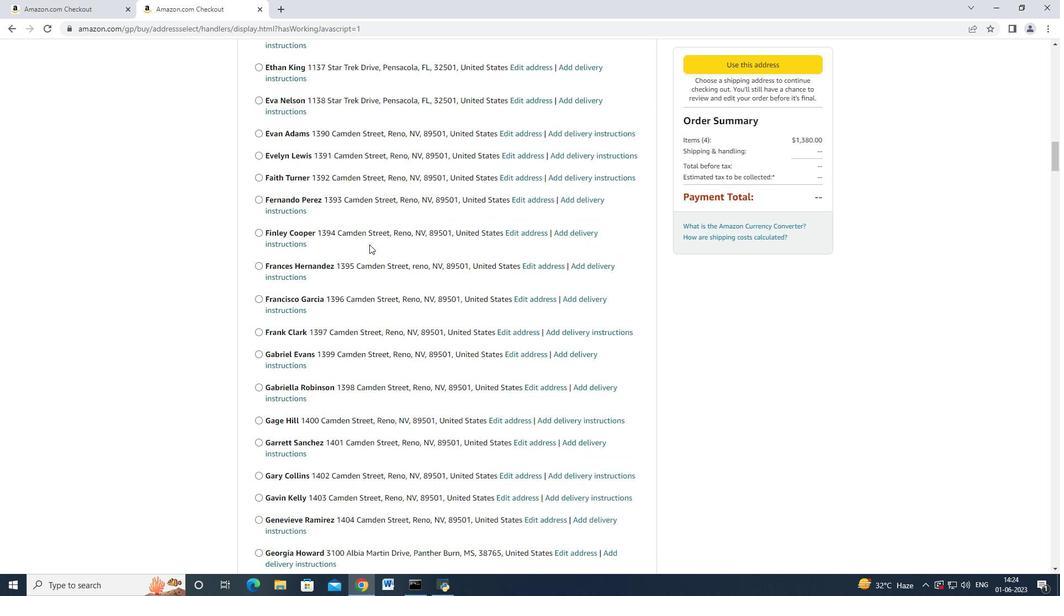 
Action: Mouse scrolled (369, 244) with delta (0, 0)
Screenshot: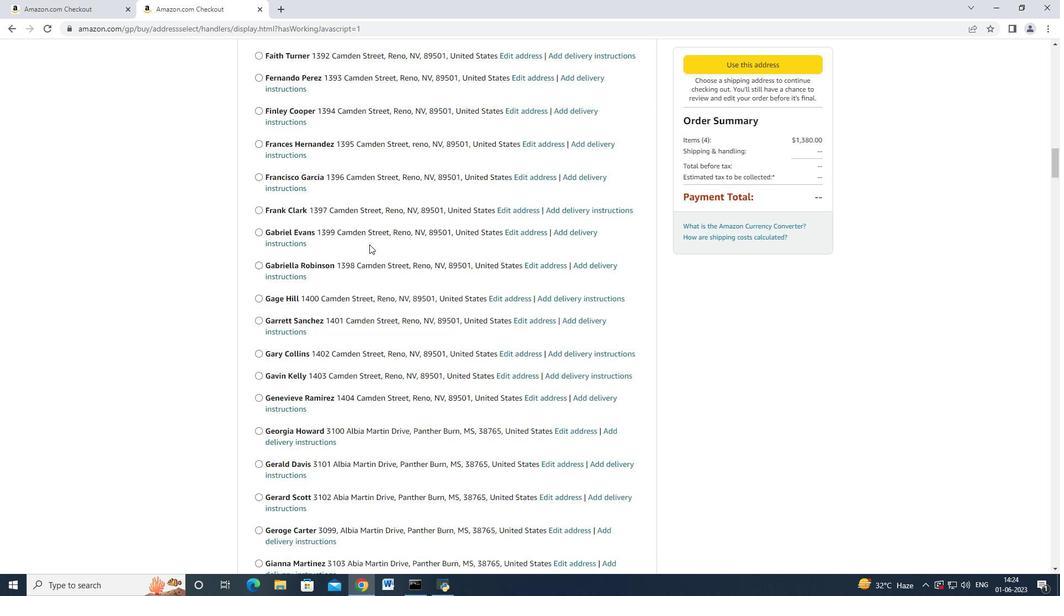
Action: Mouse scrolled (369, 244) with delta (0, 0)
Screenshot: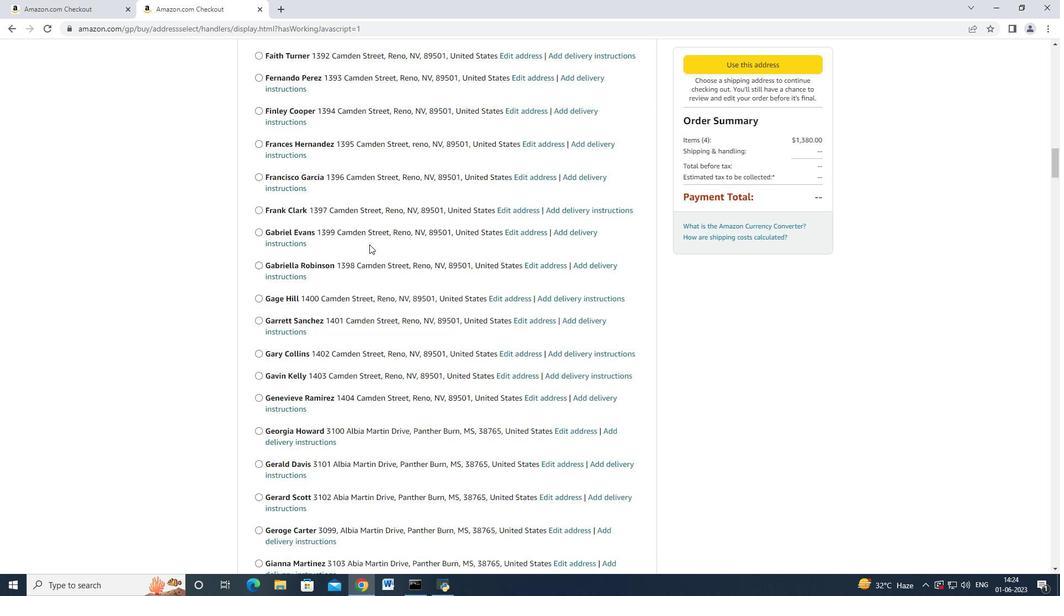 
Action: Mouse scrolled (369, 244) with delta (0, 0)
Screenshot: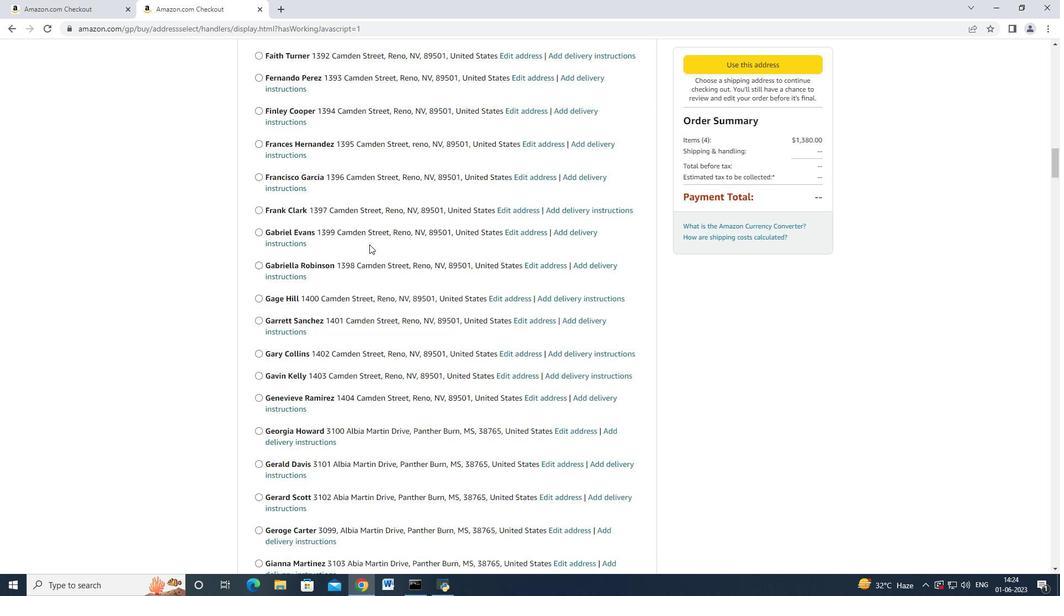 
Action: Mouse scrolled (369, 244) with delta (0, 0)
Screenshot: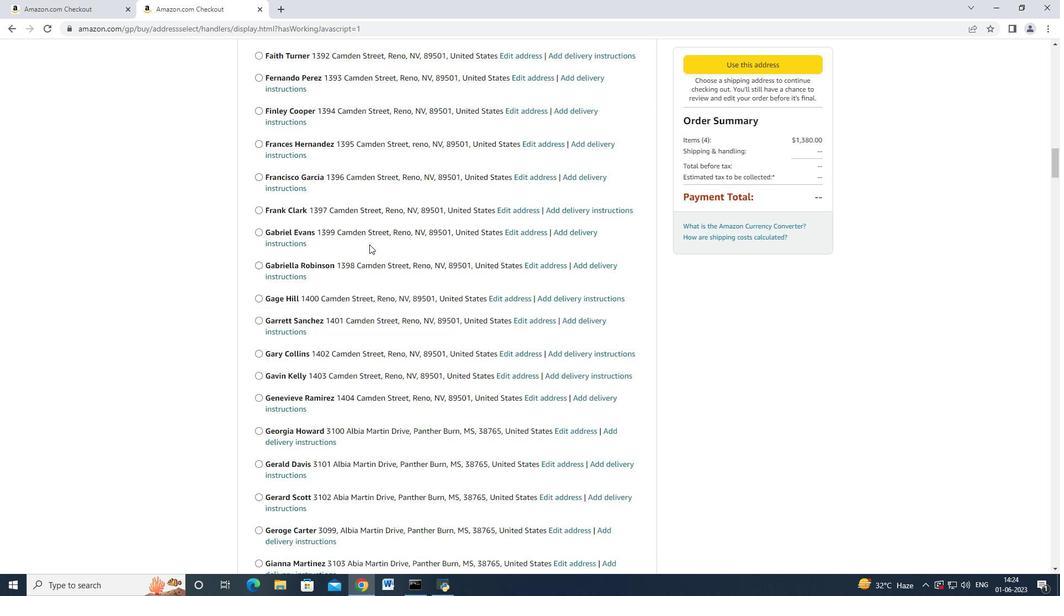 
Action: Mouse scrolled (369, 244) with delta (0, 0)
Screenshot: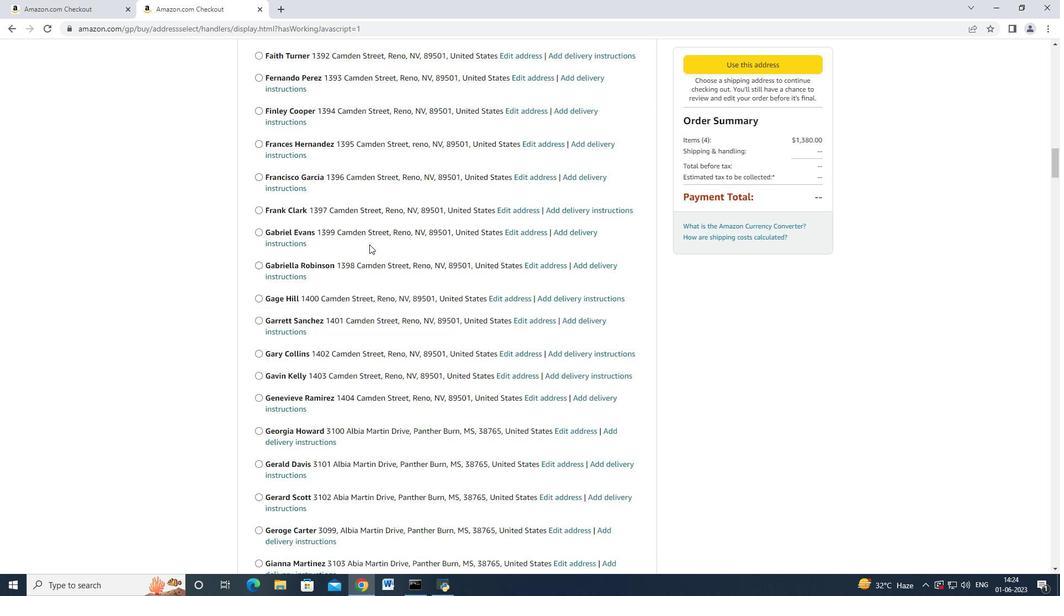 
Action: Mouse scrolled (369, 244) with delta (0, 0)
Screenshot: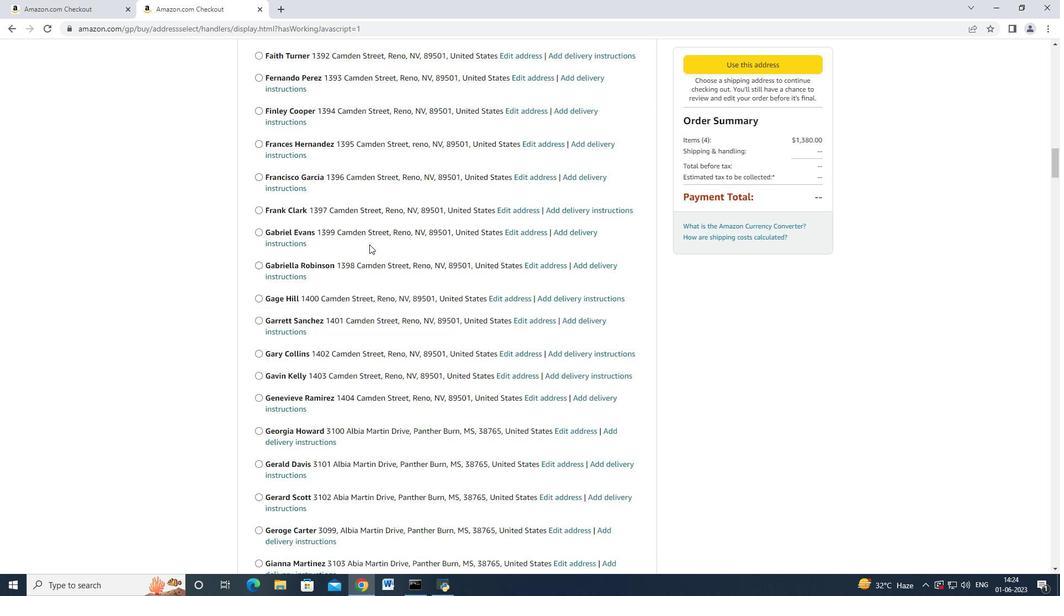 
Action: Mouse scrolled (369, 244) with delta (0, 0)
Screenshot: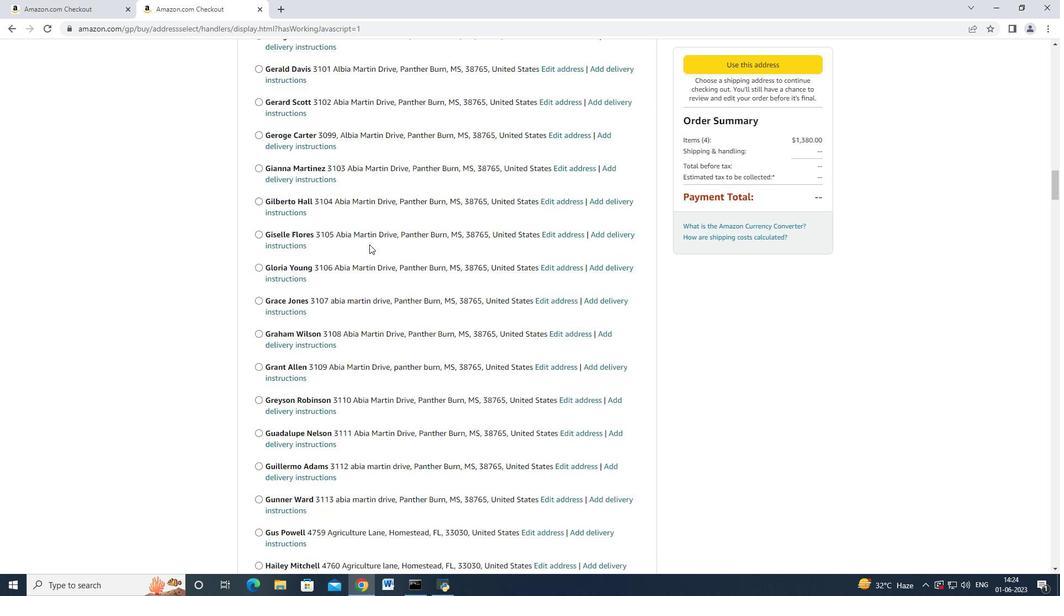 
Action: Mouse scrolled (369, 244) with delta (0, 0)
Screenshot: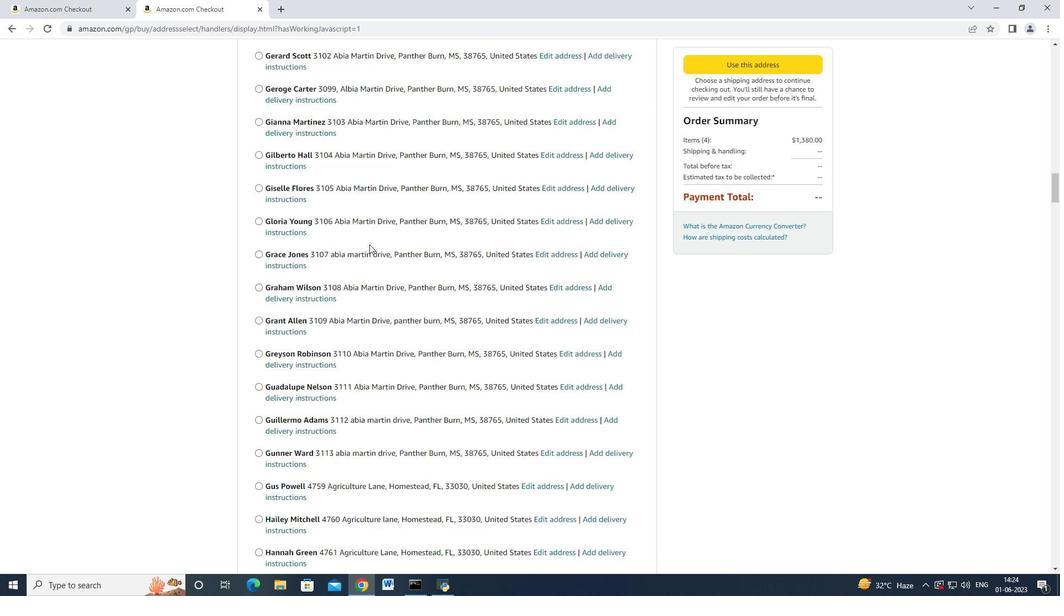 
Action: Mouse scrolled (369, 244) with delta (0, 0)
Screenshot: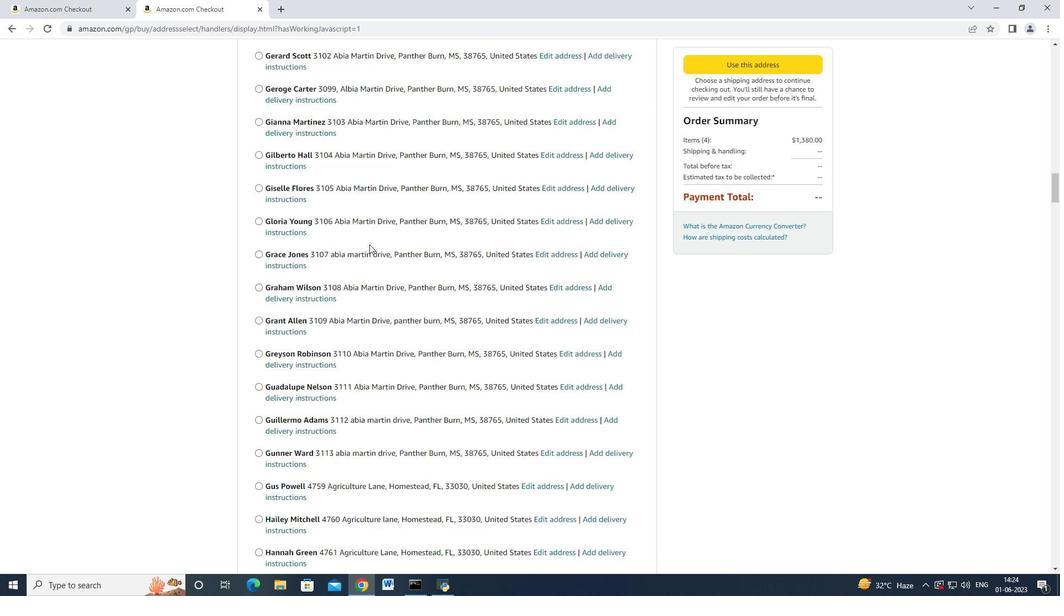 
Action: Mouse scrolled (369, 244) with delta (0, 0)
Screenshot: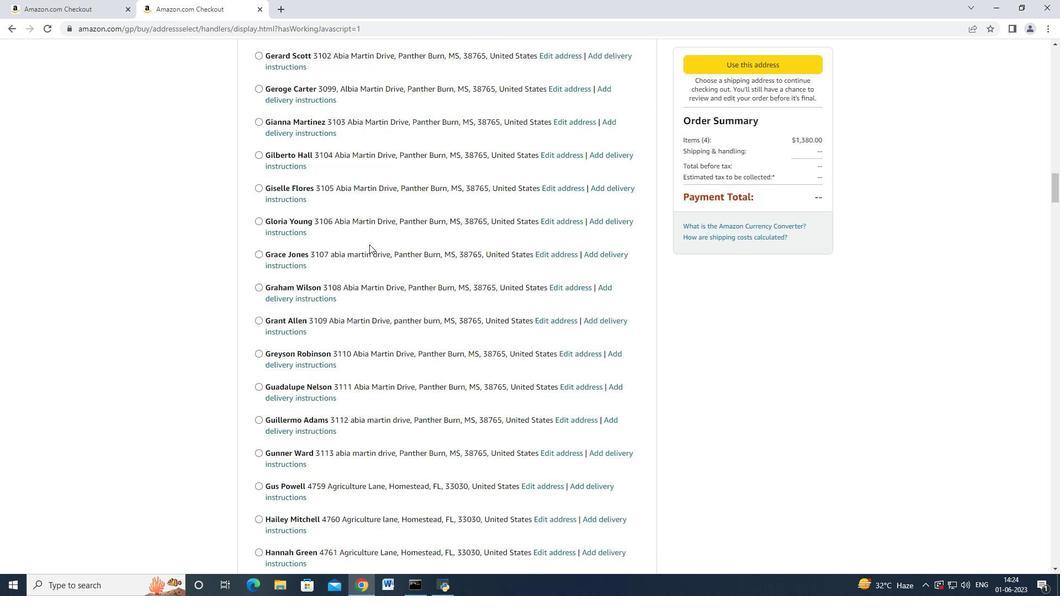 
Action: Mouse scrolled (369, 244) with delta (0, 0)
Screenshot: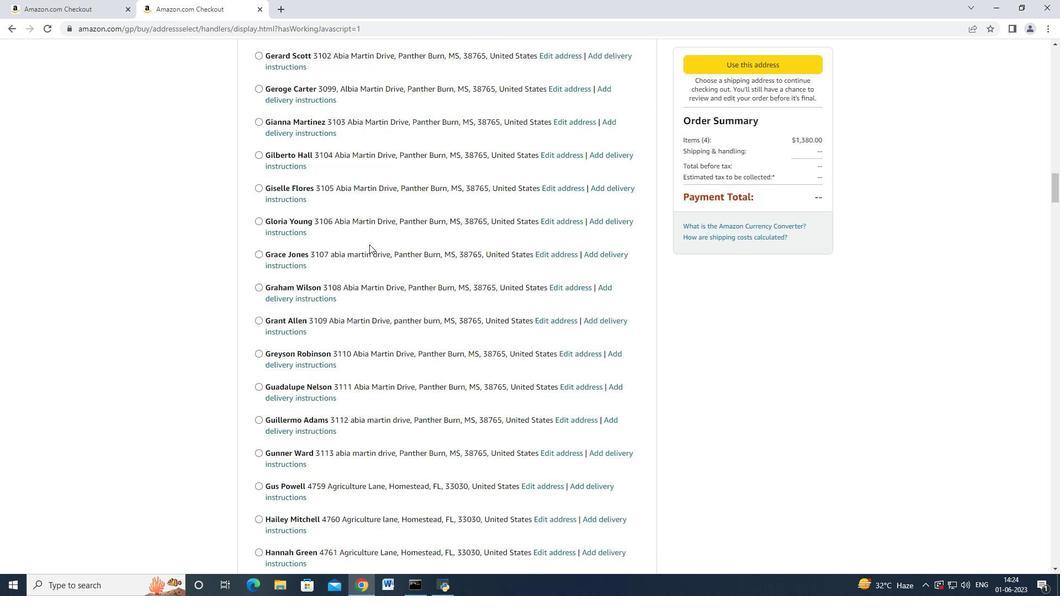
Action: Mouse scrolled (369, 244) with delta (0, 0)
Screenshot: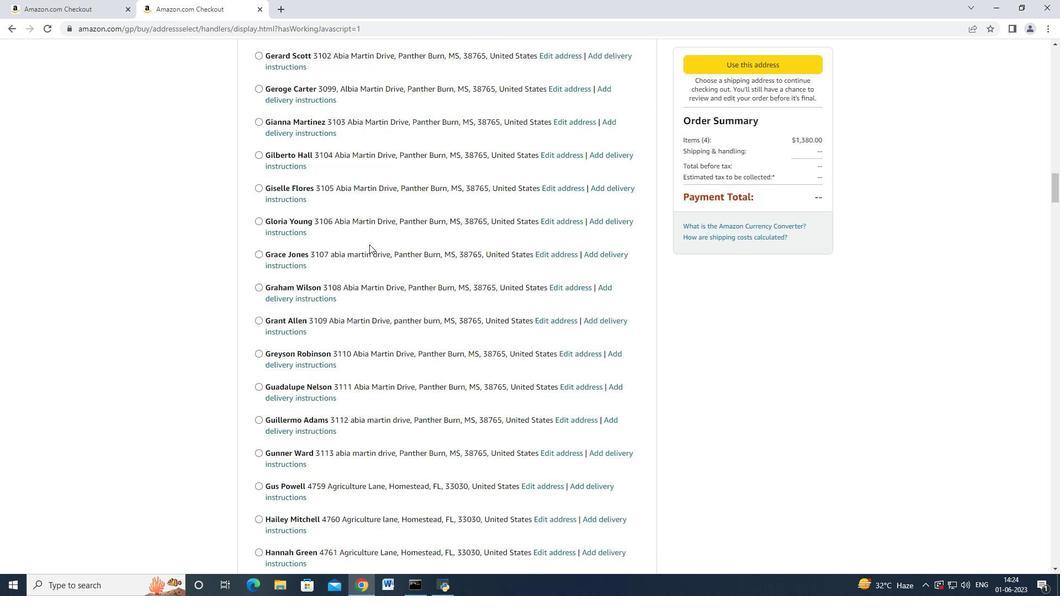 
Action: Mouse scrolled (369, 244) with delta (0, 0)
Screenshot: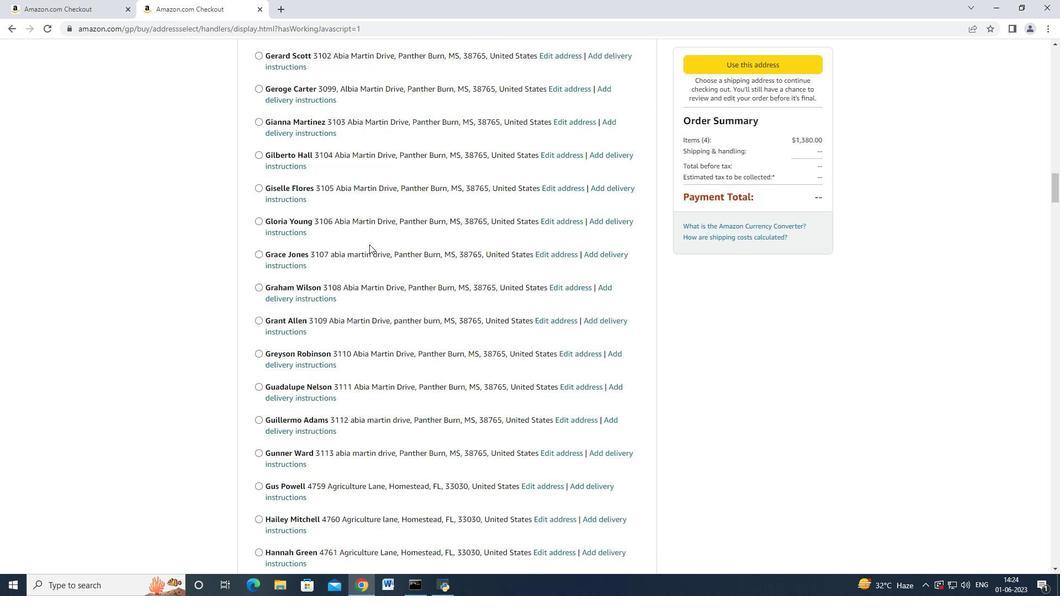 
Action: Mouse scrolled (369, 244) with delta (0, 0)
Screenshot: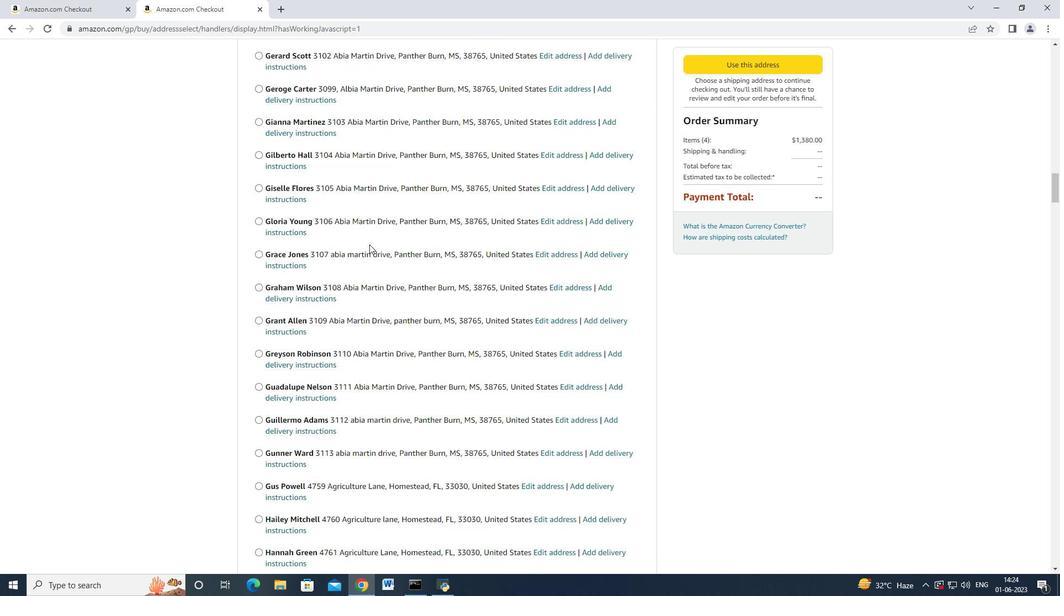 
Action: Mouse scrolled (369, 244) with delta (0, 0)
Screenshot: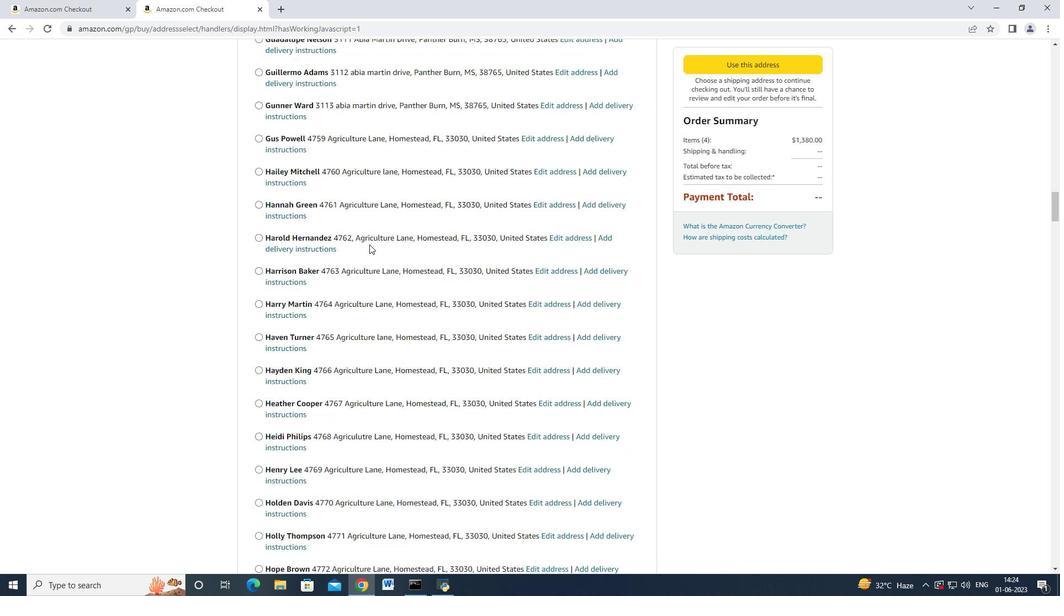 
Action: Mouse scrolled (369, 244) with delta (0, 0)
Screenshot: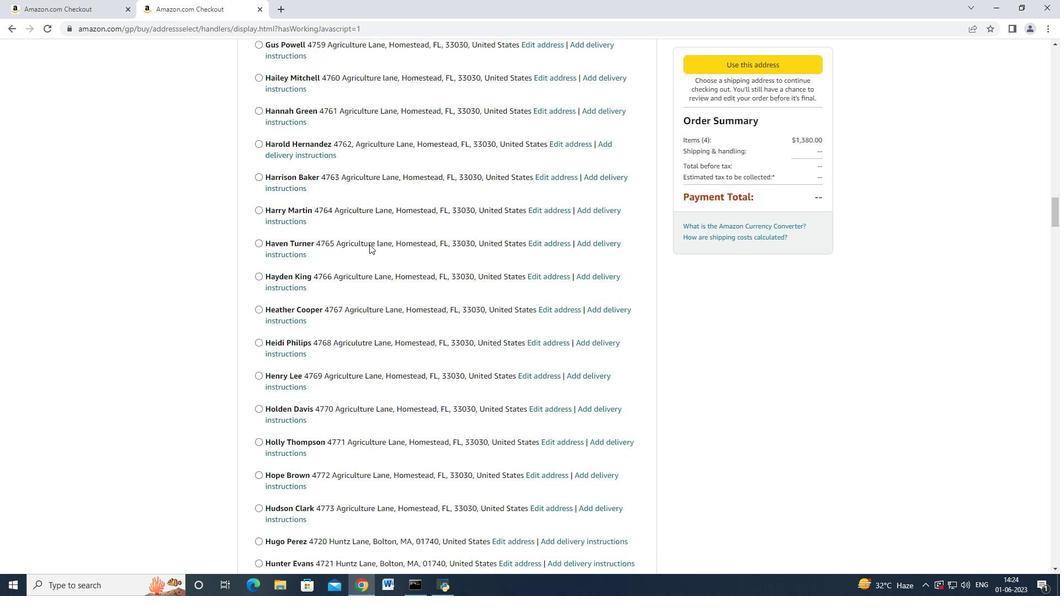 
Action: Mouse scrolled (369, 244) with delta (0, 0)
Screenshot: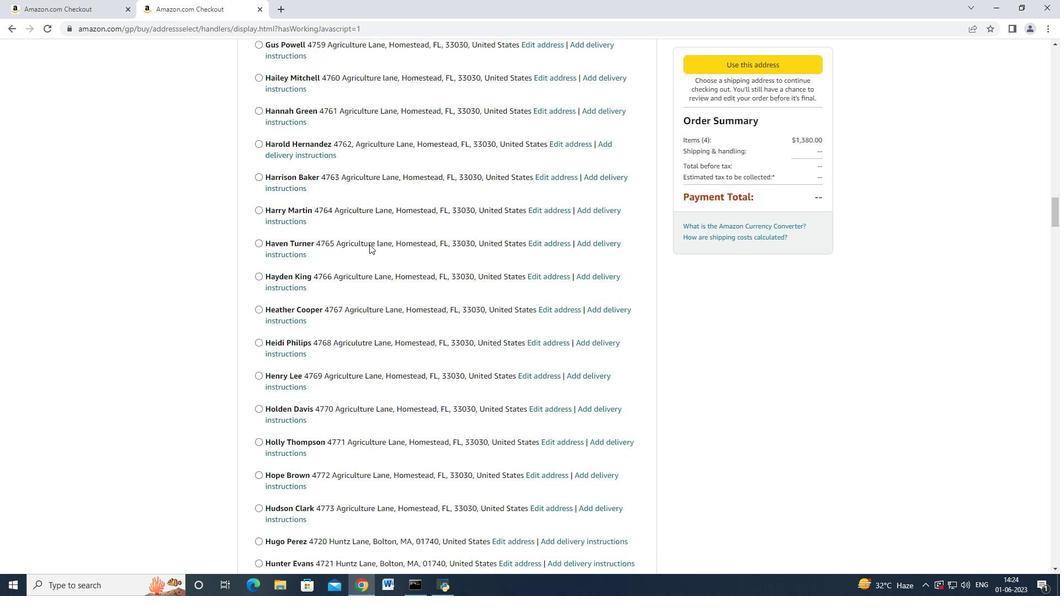 
Action: Mouse scrolled (369, 244) with delta (0, 0)
Screenshot: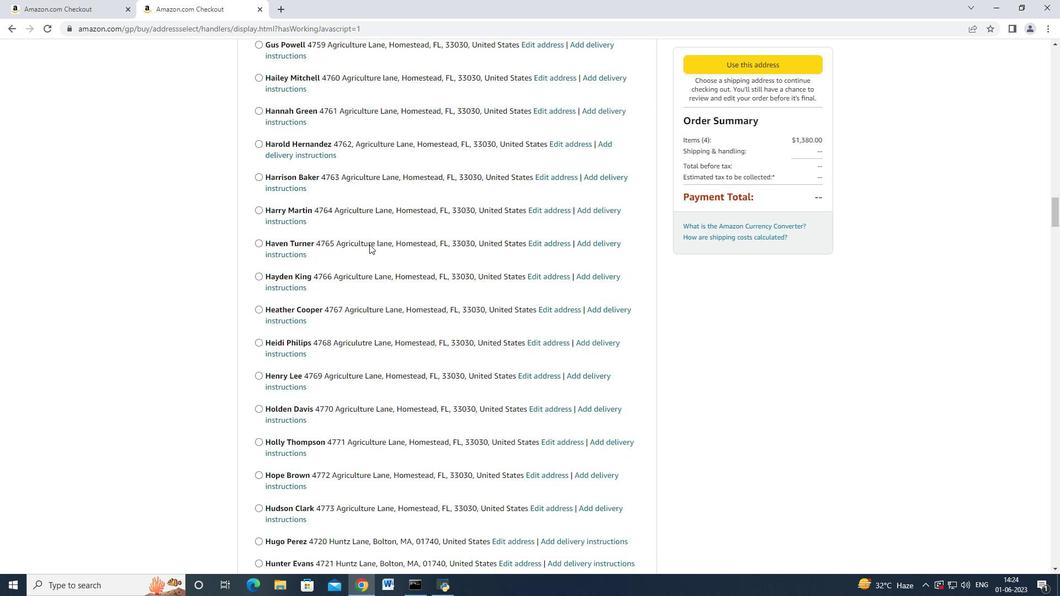 
Action: Mouse scrolled (369, 244) with delta (0, 0)
Screenshot: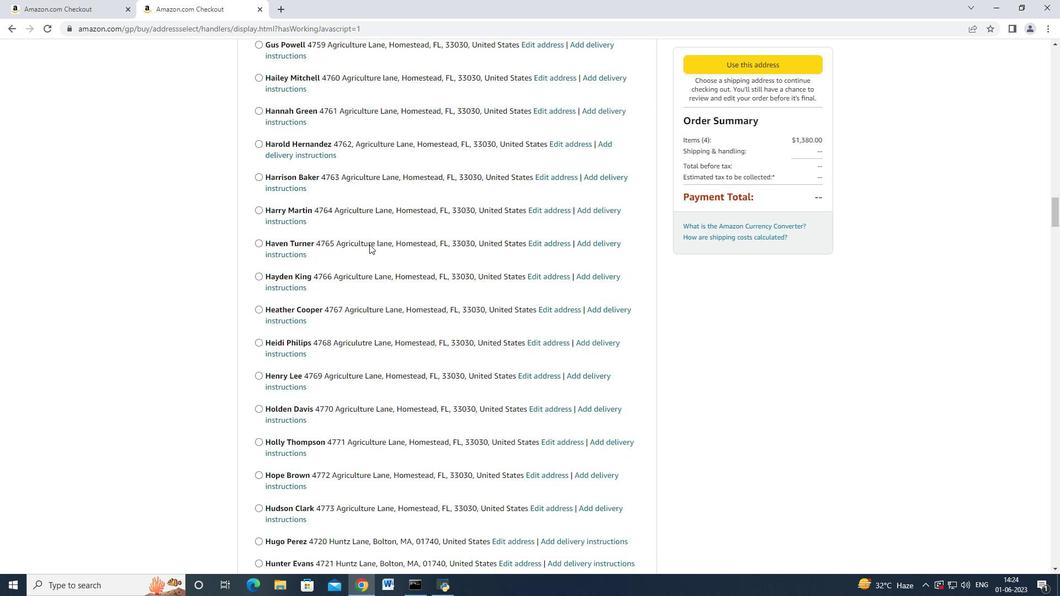 
Action: Mouse scrolled (369, 244) with delta (0, 0)
Screenshot: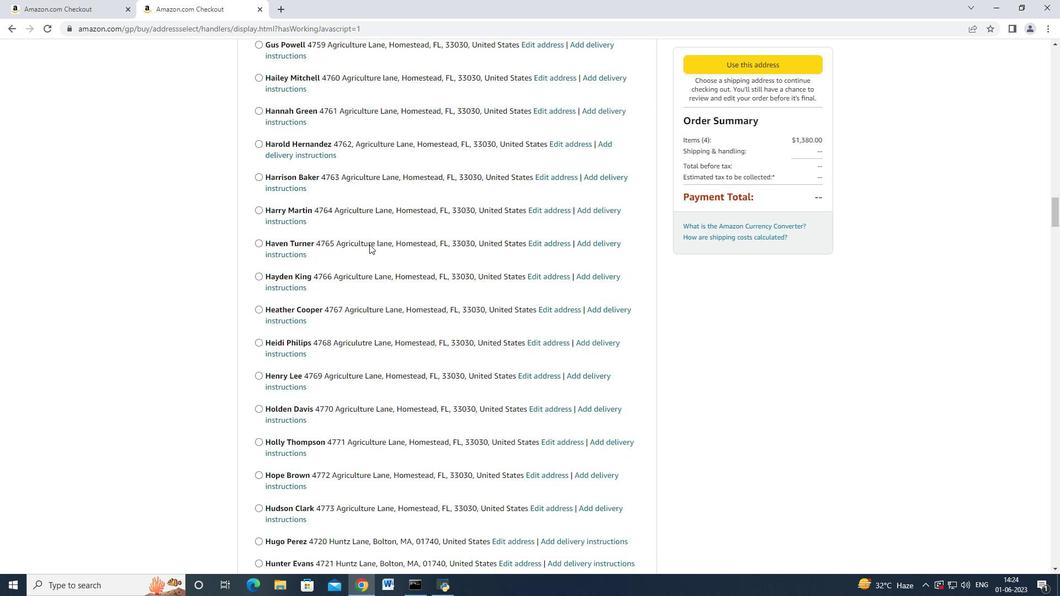 
Action: Mouse scrolled (369, 244) with delta (0, 0)
Screenshot: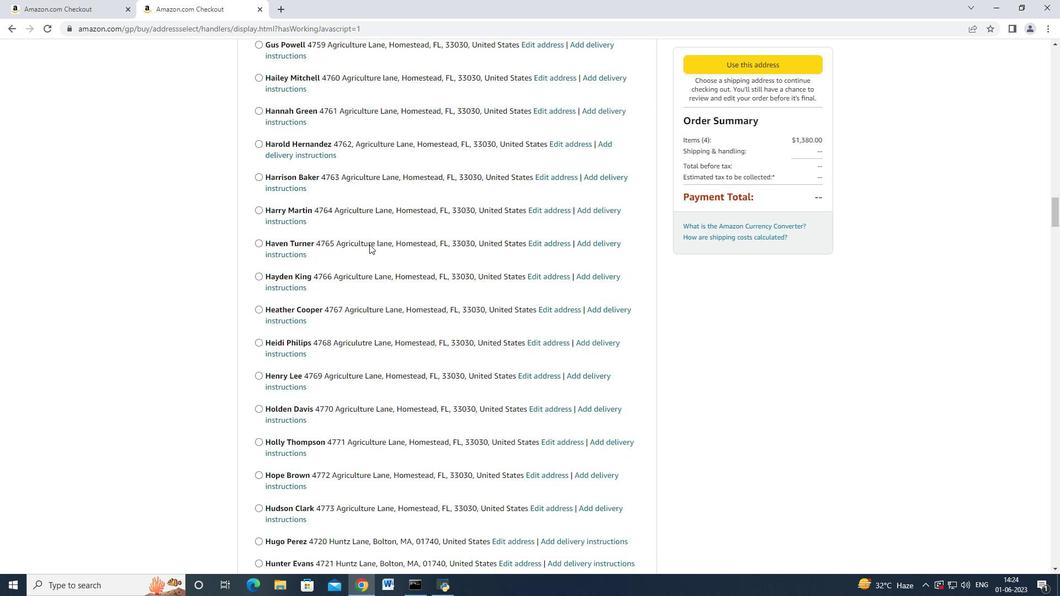 
Action: Mouse scrolled (369, 244) with delta (0, 0)
Screenshot: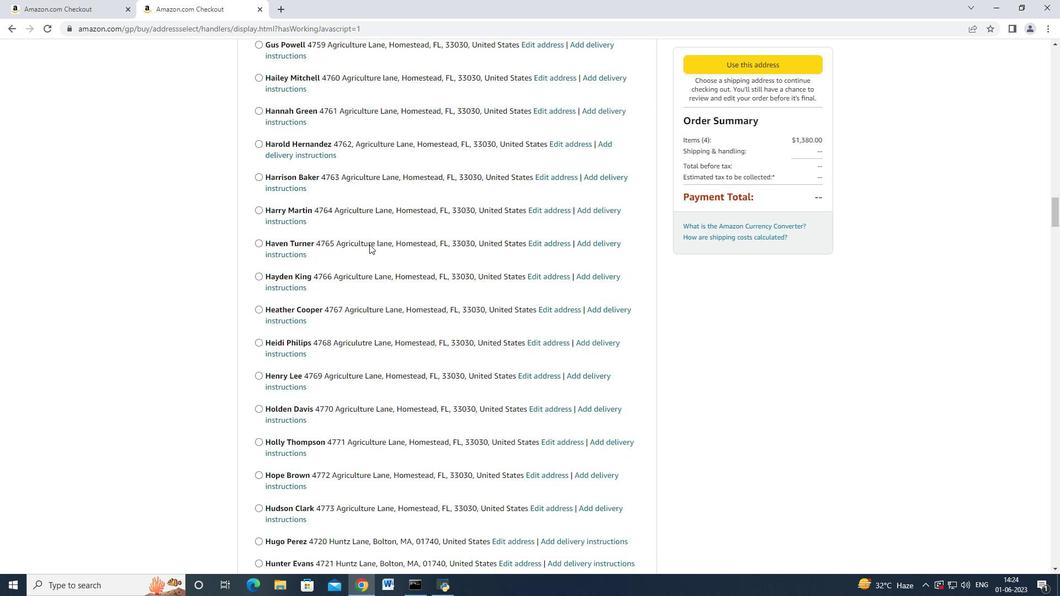 
Action: Mouse scrolled (369, 244) with delta (0, 0)
Screenshot: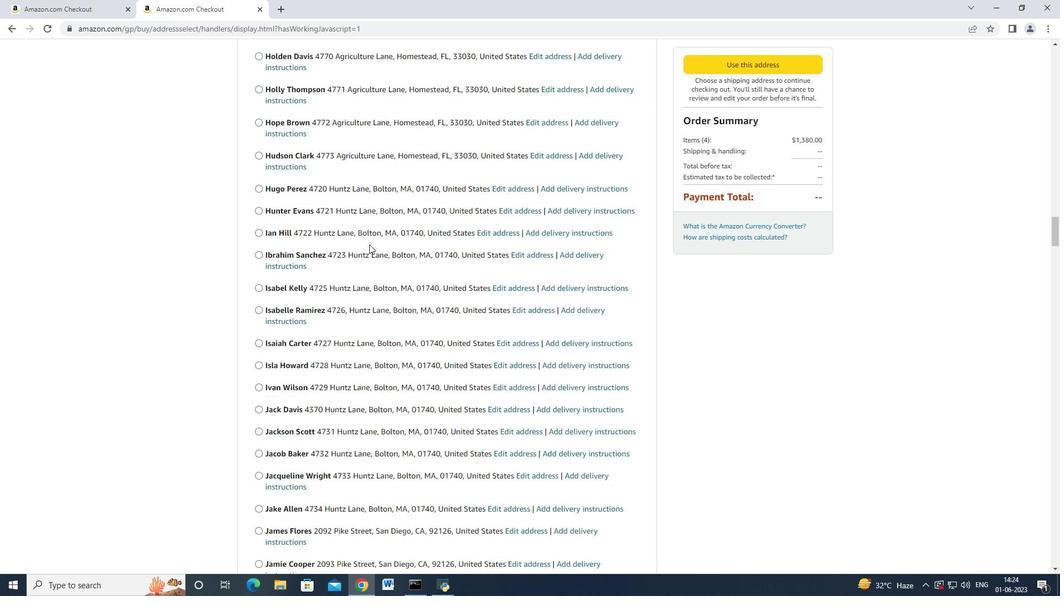 
Action: Mouse scrolled (369, 244) with delta (0, 0)
Screenshot: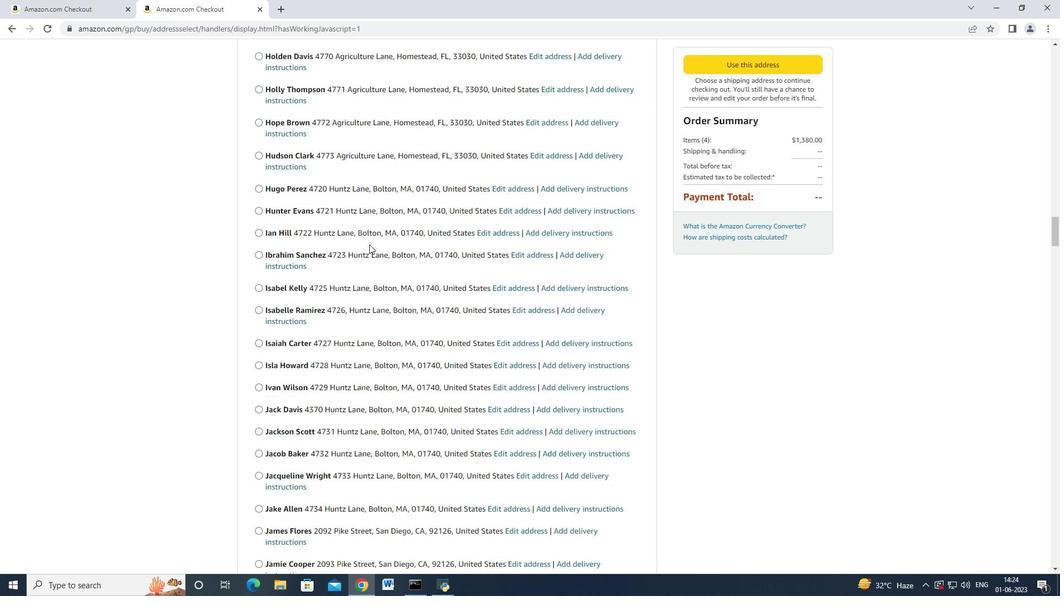 
Action: Mouse scrolled (369, 244) with delta (0, 0)
Screenshot: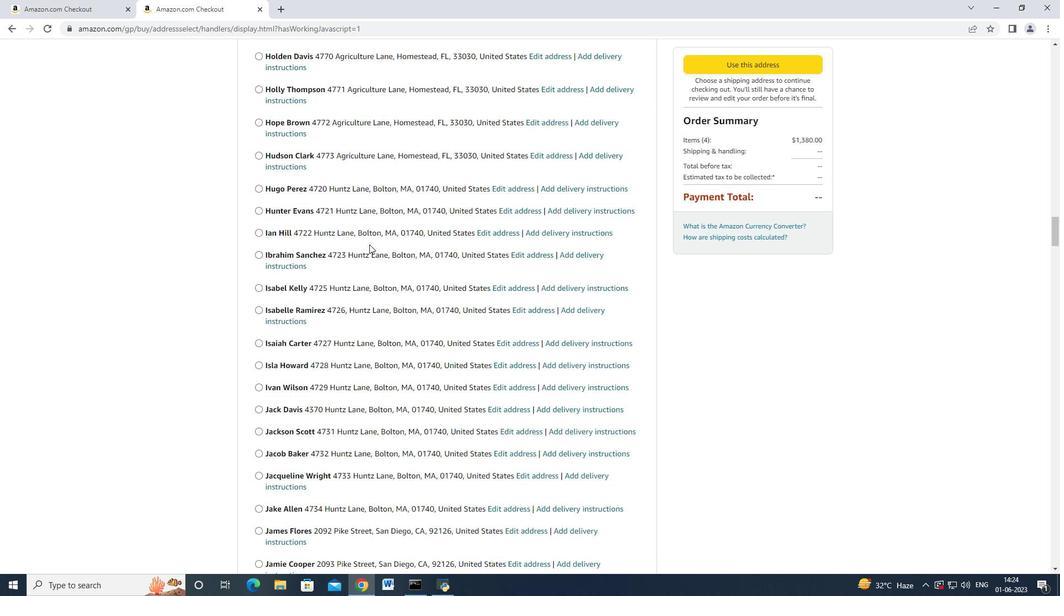
Action: Mouse scrolled (369, 244) with delta (0, 0)
Screenshot: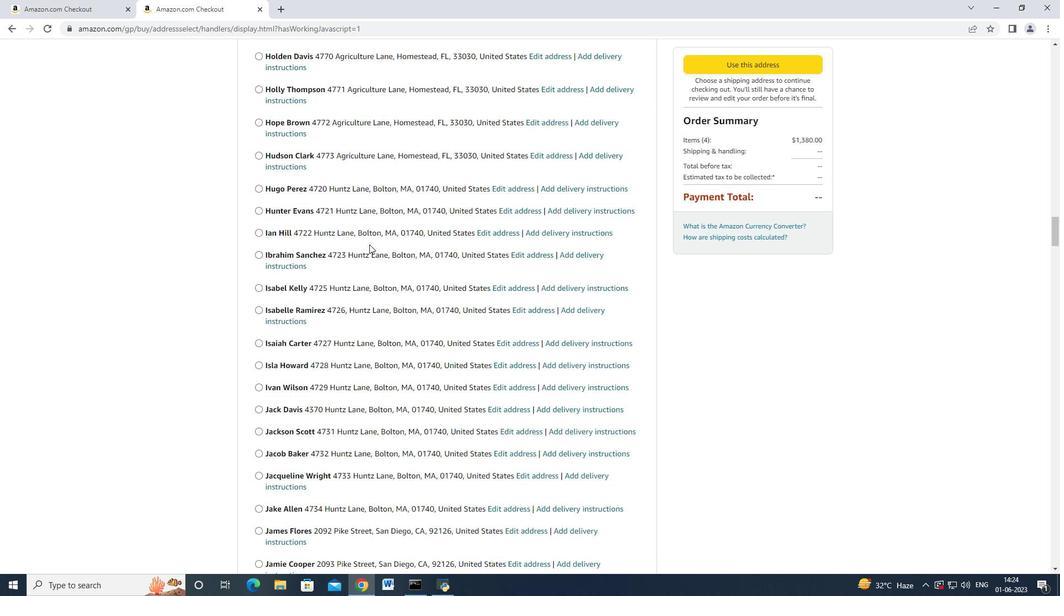 
Action: Mouse scrolled (369, 244) with delta (0, 0)
Screenshot: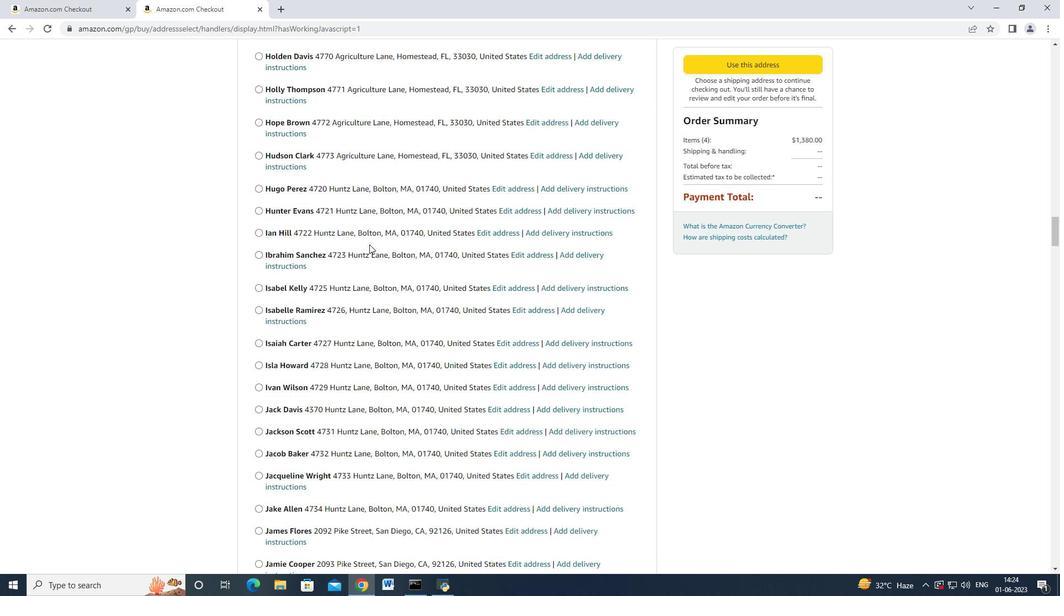
Action: Mouse scrolled (369, 244) with delta (0, 0)
Screenshot: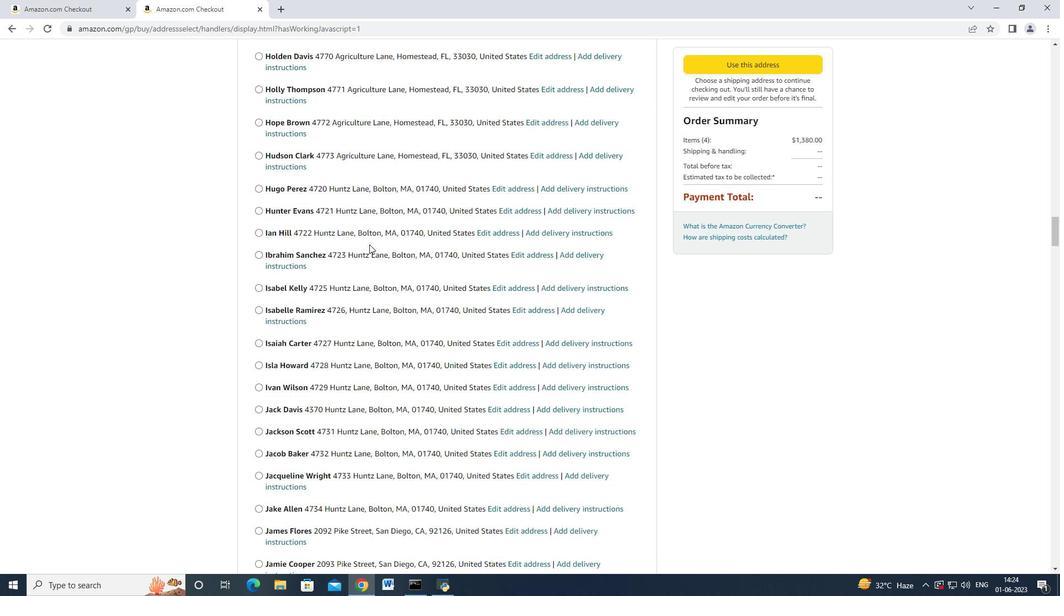 
Action: Mouse scrolled (369, 244) with delta (0, 0)
Screenshot: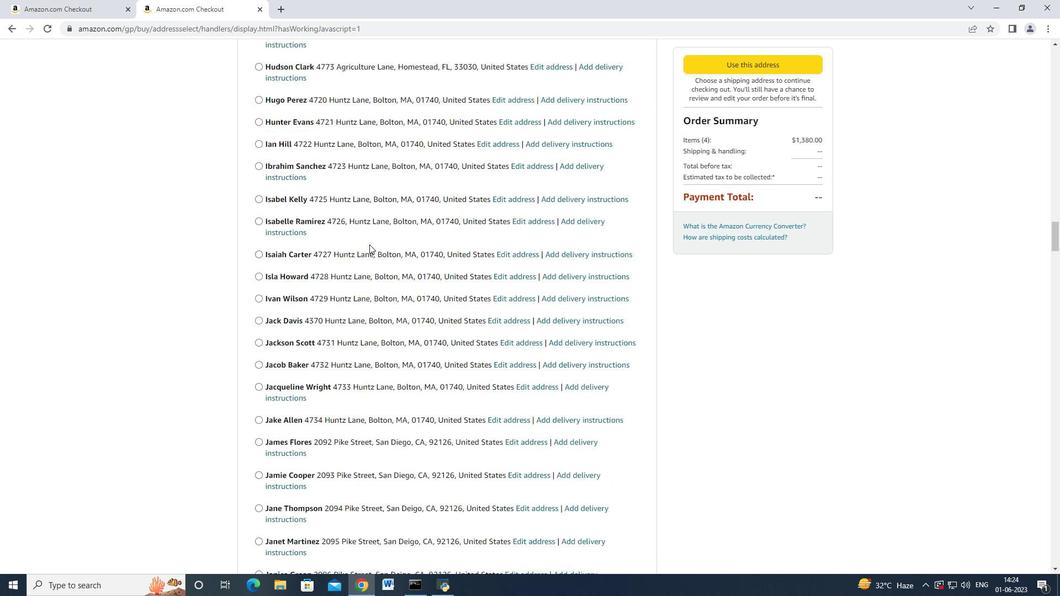 
Action: Mouse scrolled (369, 244) with delta (0, 0)
Screenshot: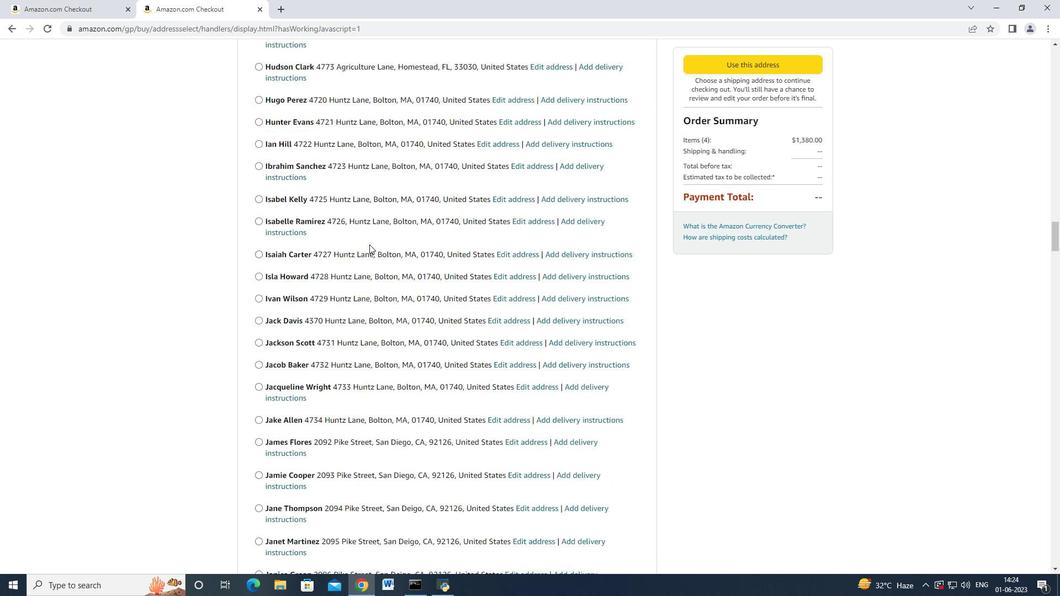 
Action: Mouse scrolled (369, 244) with delta (0, 0)
Screenshot: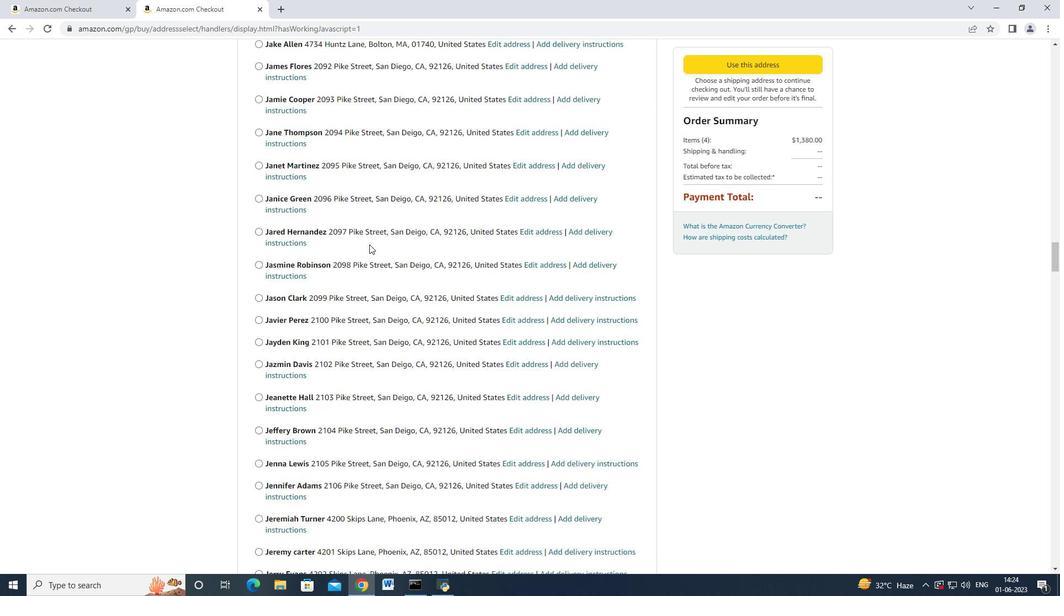 
Action: Mouse scrolled (369, 244) with delta (0, 0)
Screenshot: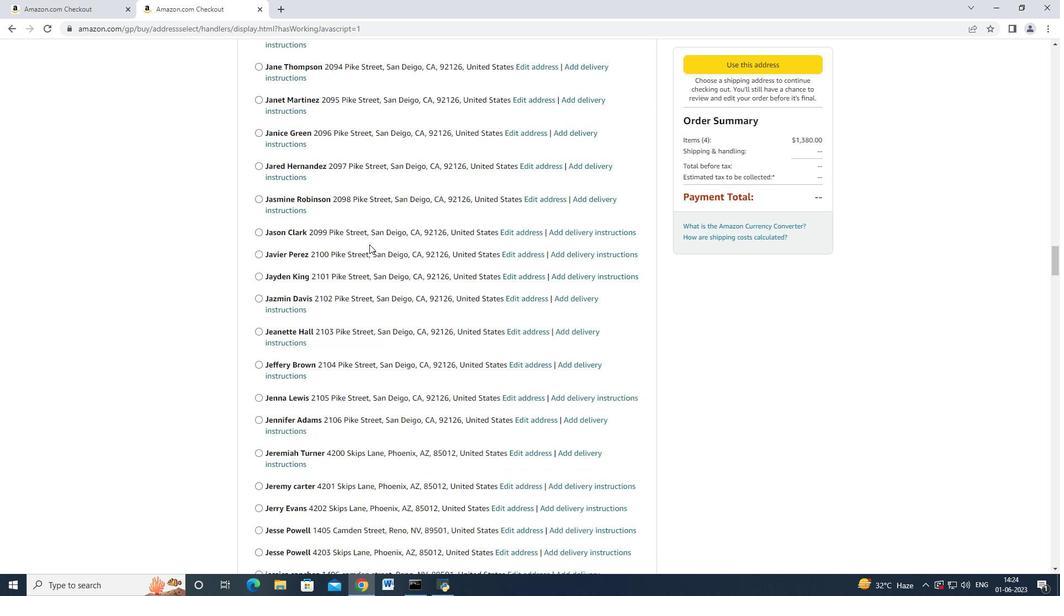 
Action: Mouse scrolled (369, 244) with delta (0, 0)
Screenshot: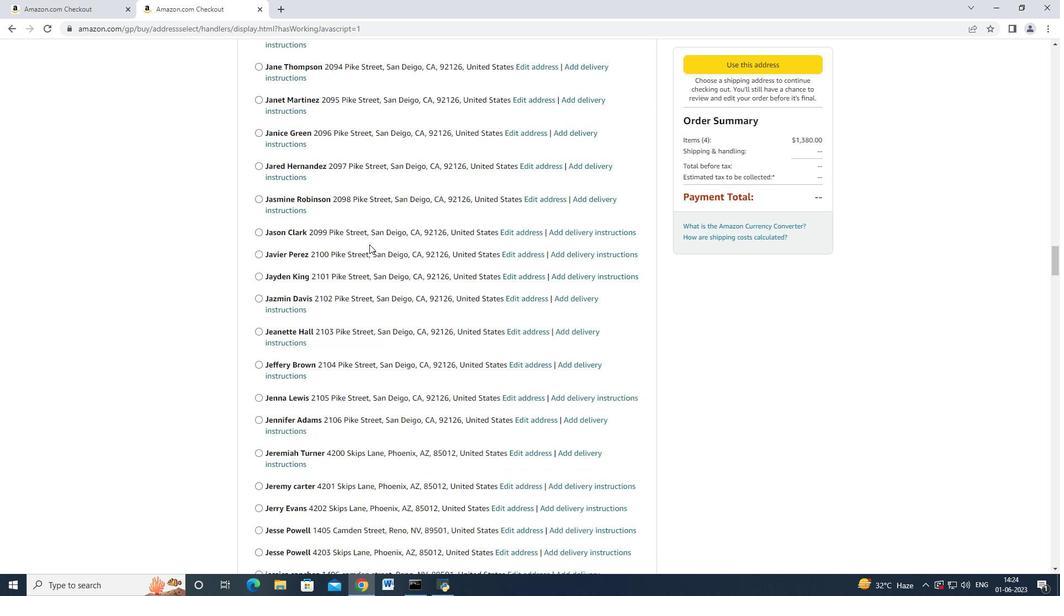 
Action: Mouse scrolled (369, 244) with delta (0, 0)
Screenshot: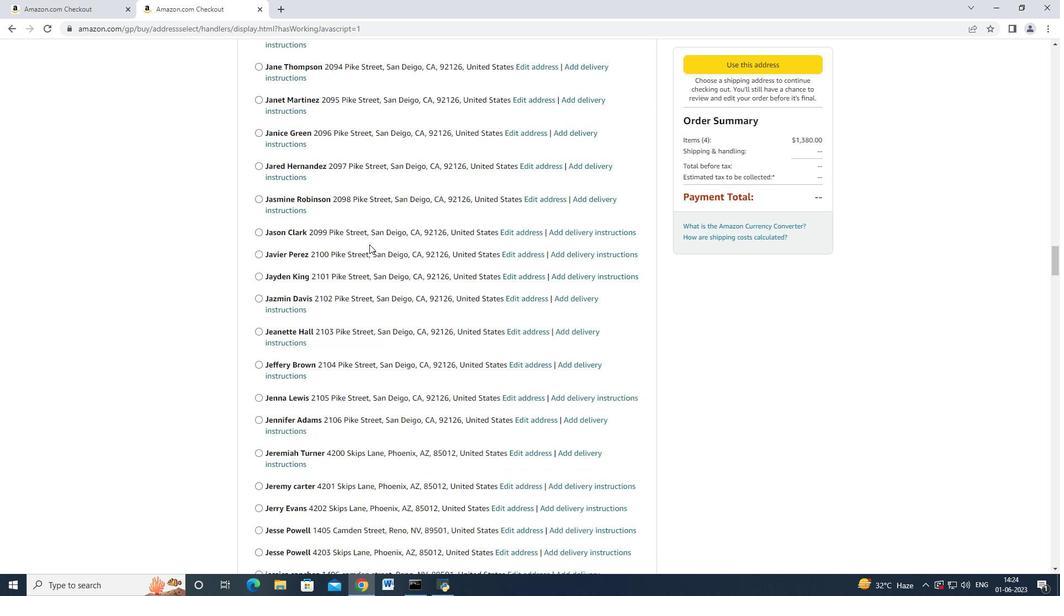
Action: Mouse scrolled (369, 244) with delta (0, 0)
Screenshot: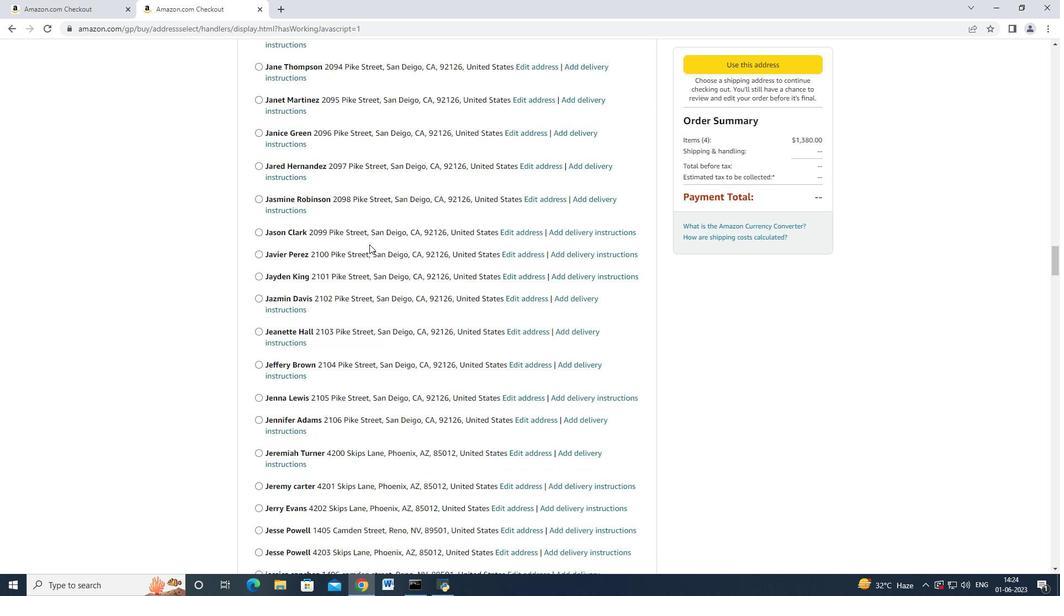 
Action: Mouse scrolled (369, 243) with delta (0, -1)
Screenshot: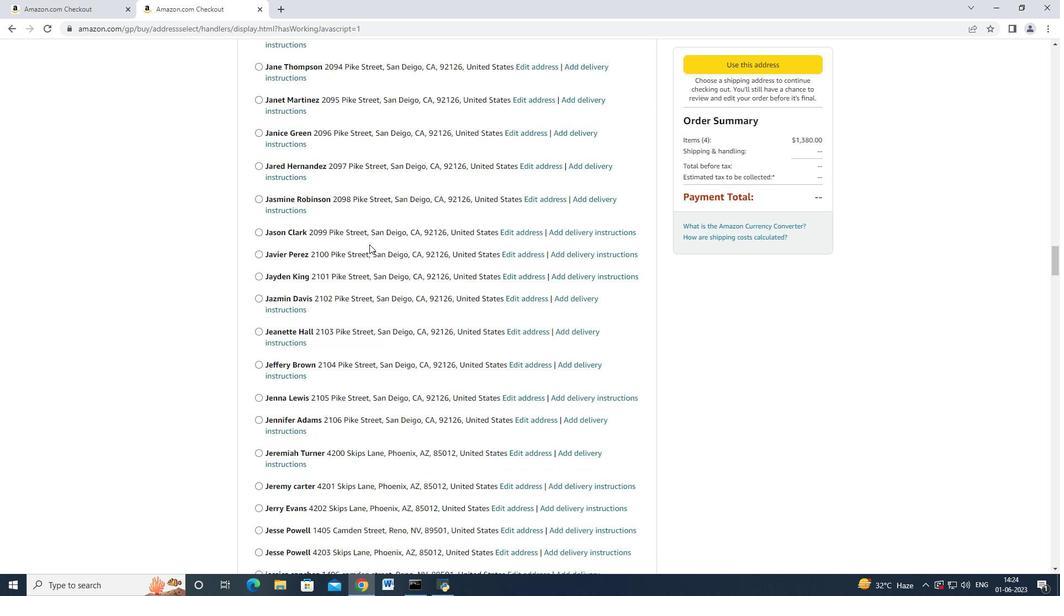 
Action: Mouse scrolled (369, 244) with delta (0, 0)
Screenshot: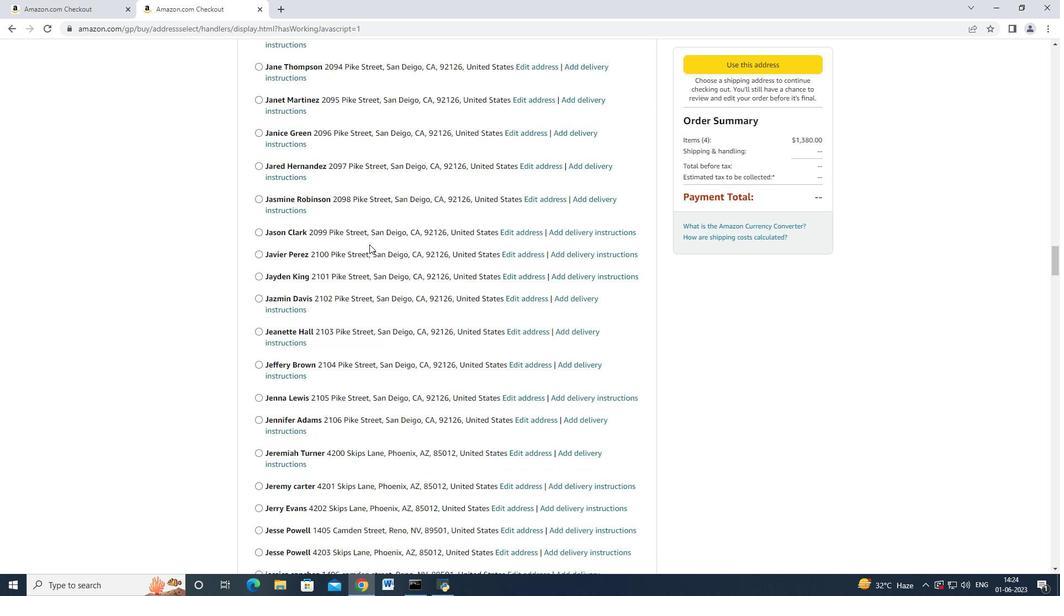 
Action: Mouse scrolled (369, 244) with delta (0, 0)
Screenshot: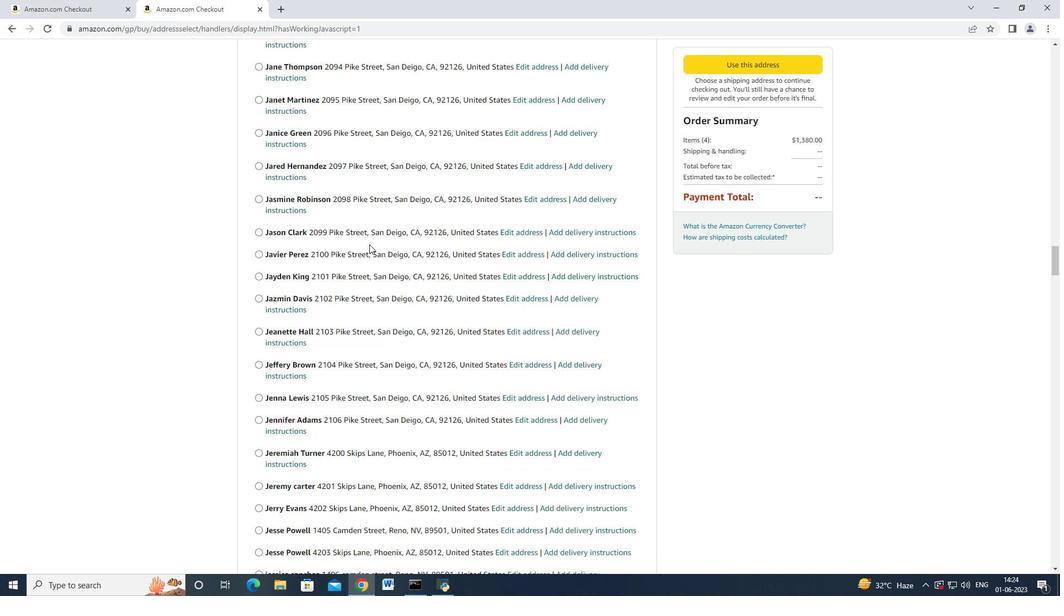
Action: Mouse scrolled (369, 244) with delta (0, 0)
Screenshot: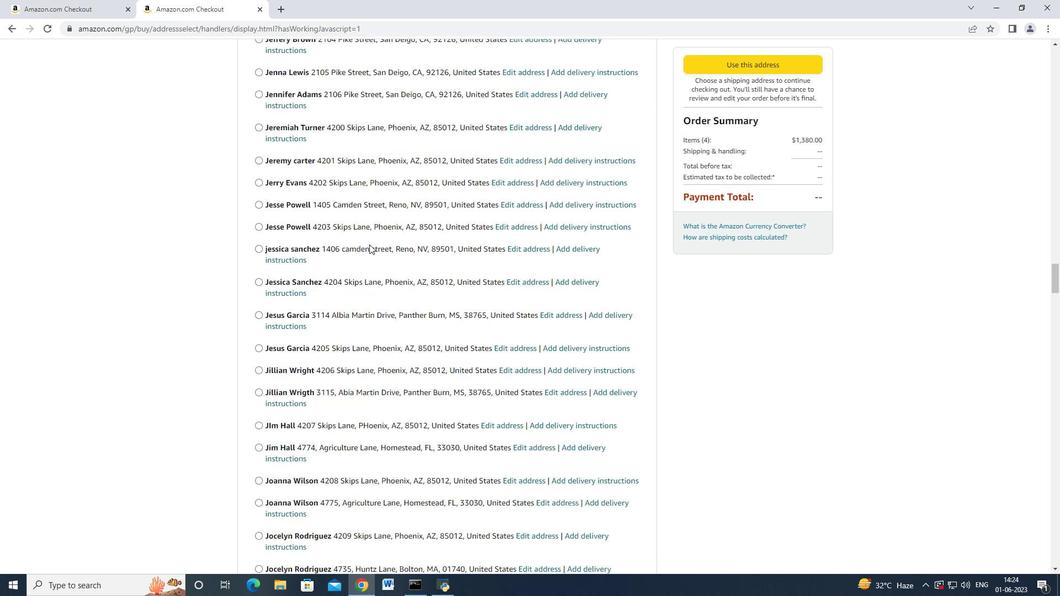 
Action: Mouse scrolled (369, 243) with delta (0, -1)
Screenshot: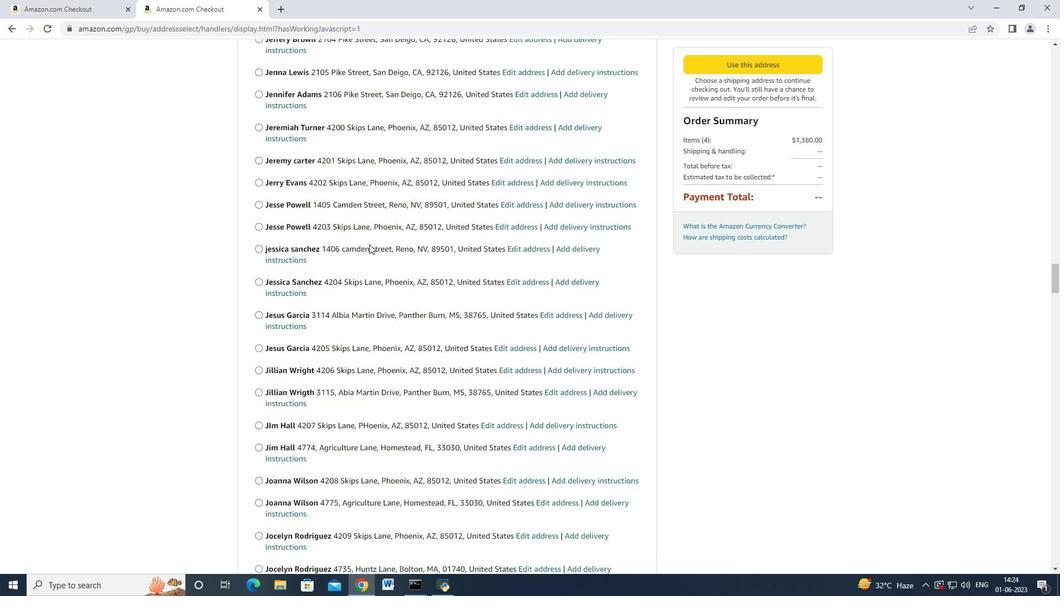 
Action: Mouse scrolled (369, 244) with delta (0, 0)
Screenshot: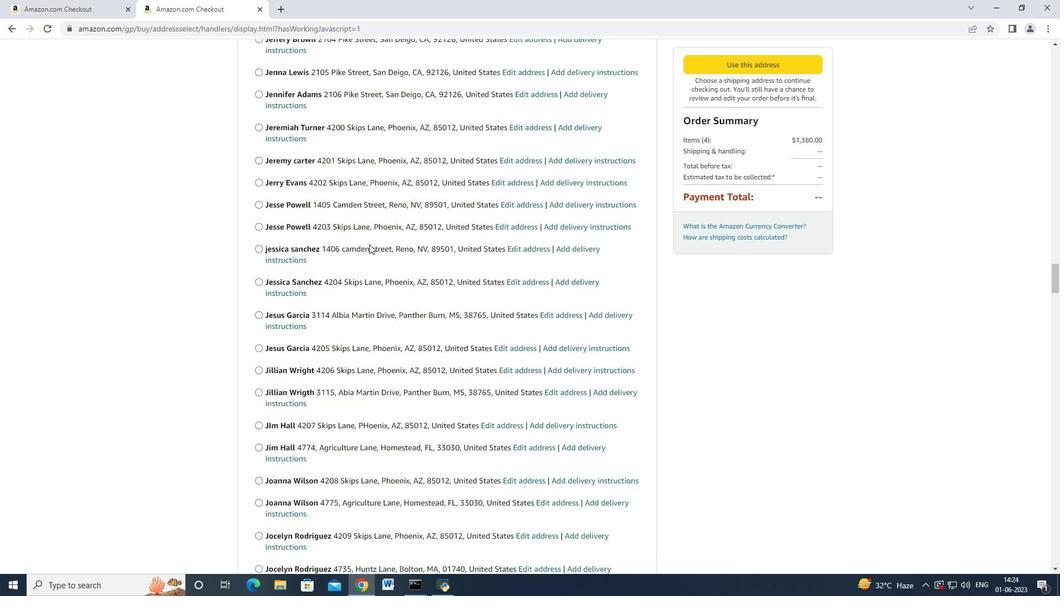 
Action: Mouse scrolled (369, 243) with delta (0, -1)
Screenshot: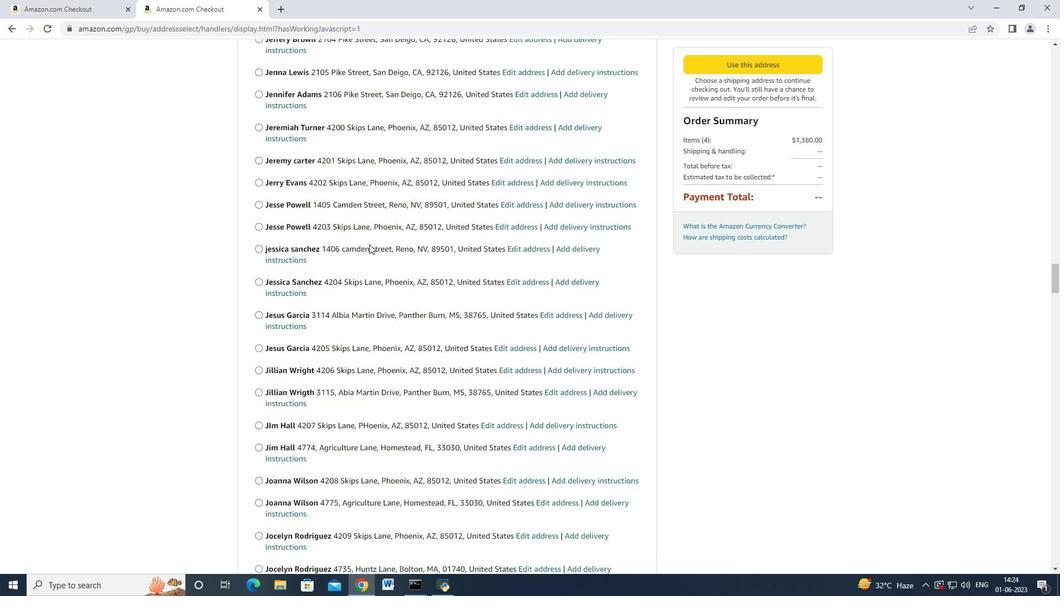 
Action: Mouse scrolled (369, 244) with delta (0, 0)
Screenshot: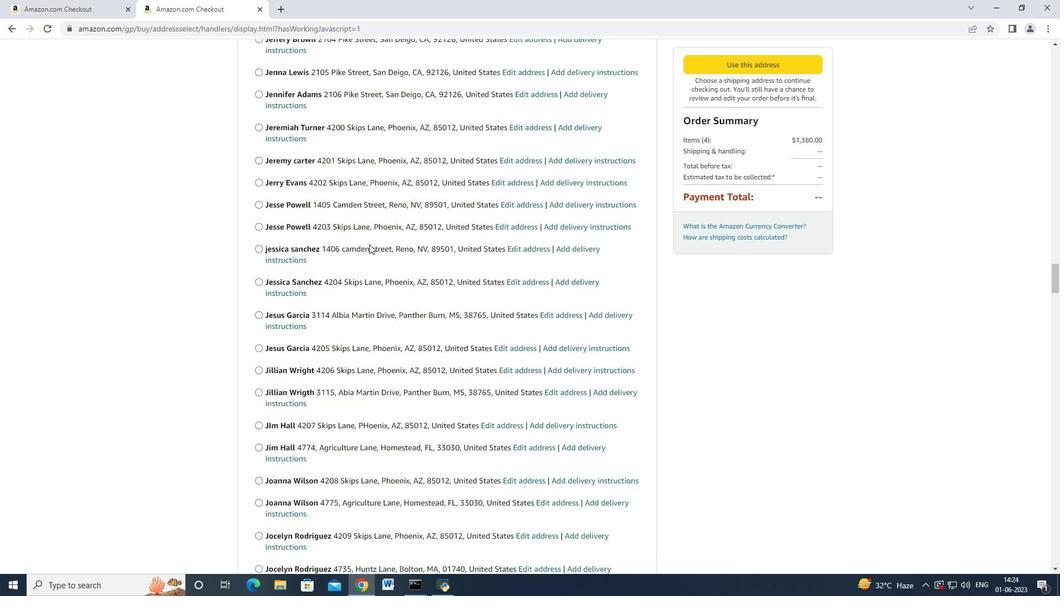 
Action: Mouse scrolled (369, 244) with delta (0, 0)
Screenshot: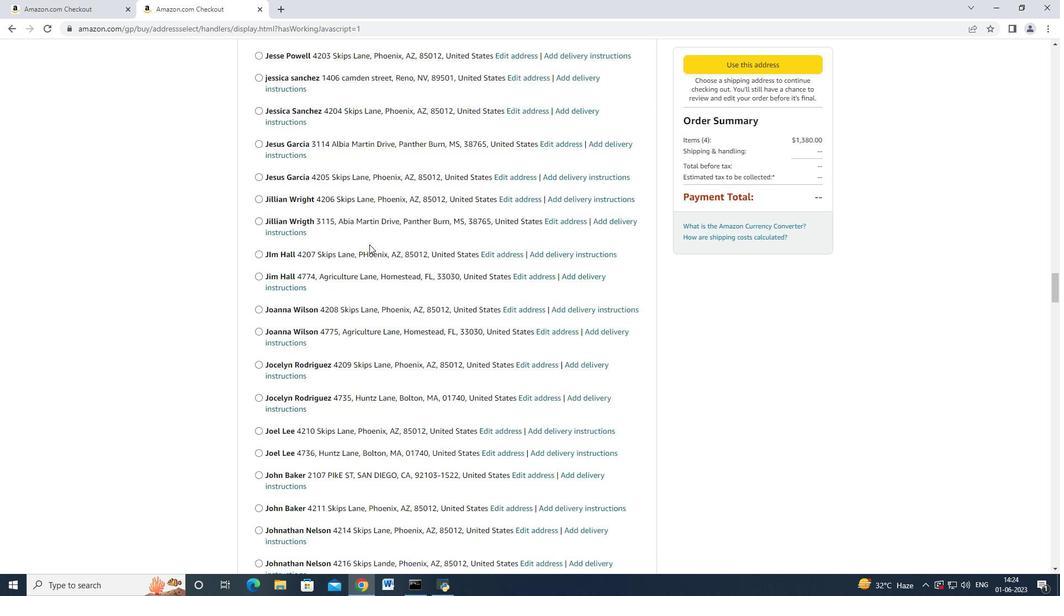 
Action: Mouse scrolled (369, 244) with delta (0, 0)
Screenshot: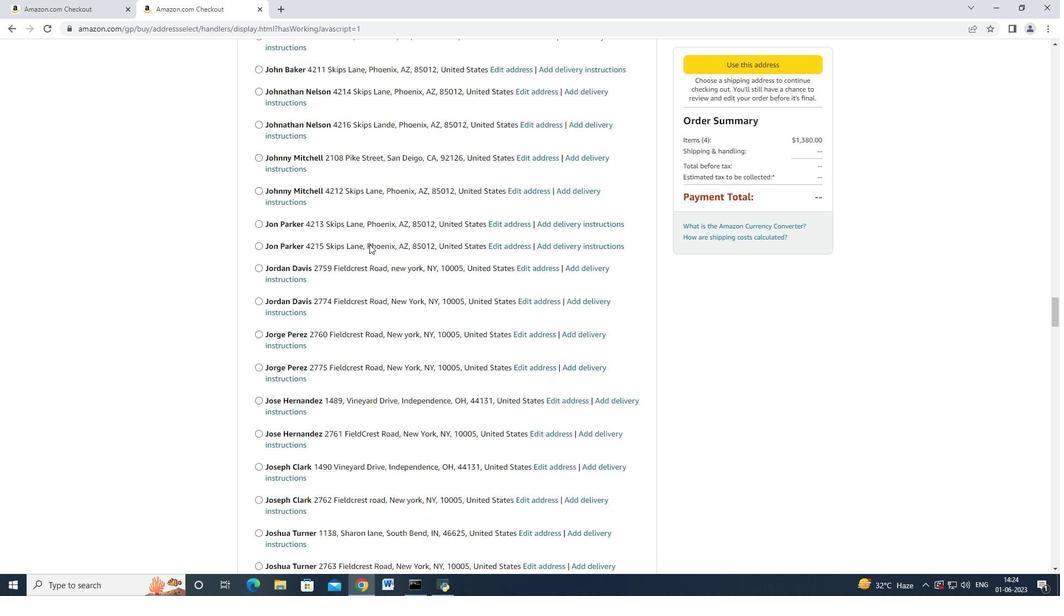 
Action: Mouse scrolled (369, 244) with delta (0, 0)
Screenshot: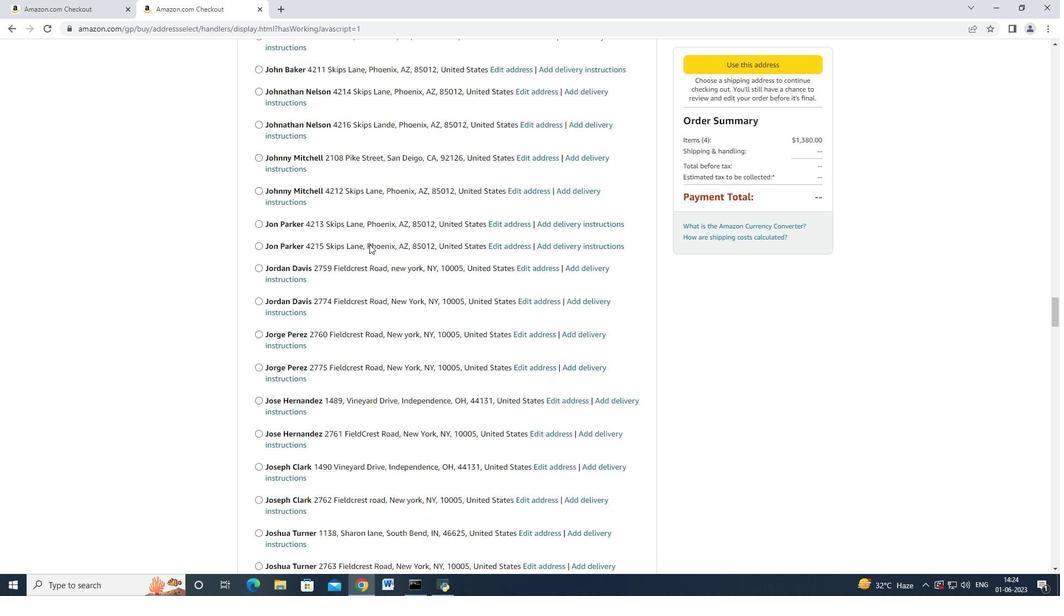 
Action: Mouse scrolled (369, 244) with delta (0, 0)
Screenshot: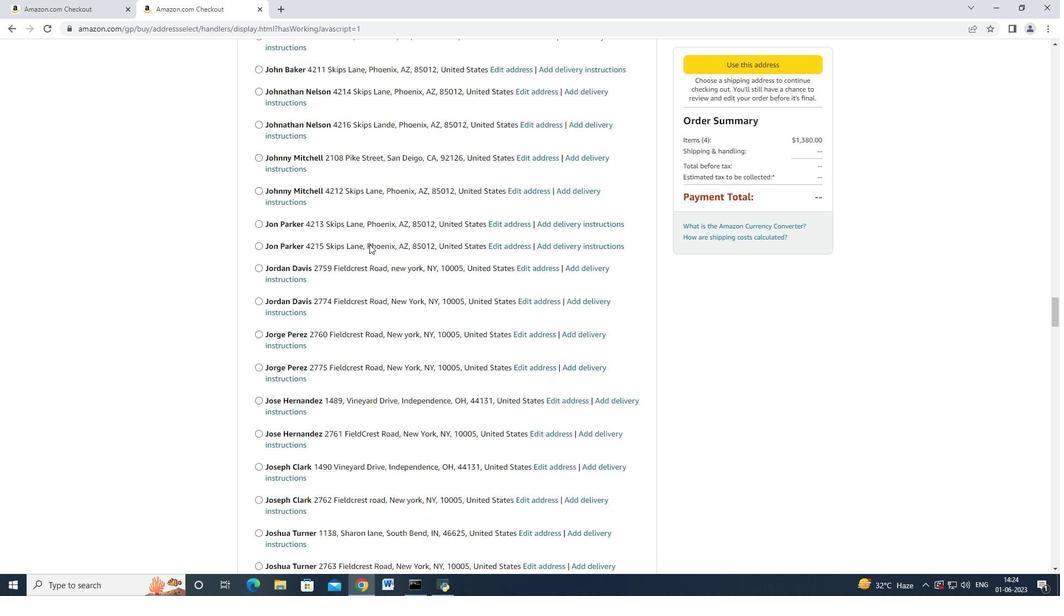 
Action: Mouse scrolled (369, 244) with delta (0, 0)
Screenshot: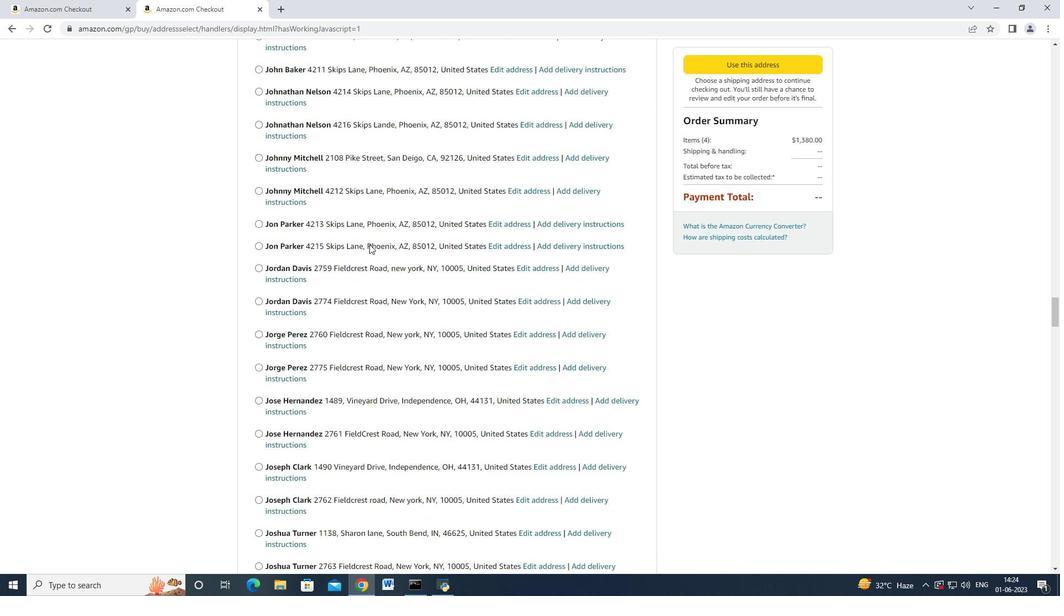 
Action: Mouse scrolled (369, 243) with delta (0, -1)
Screenshot: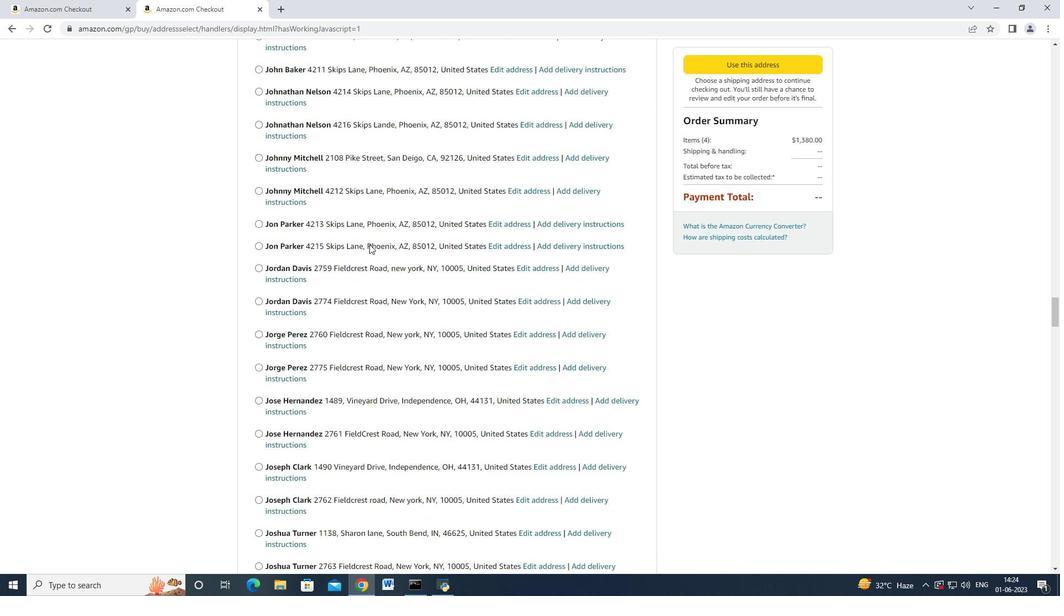 
Action: Mouse scrolled (369, 244) with delta (0, 0)
Screenshot: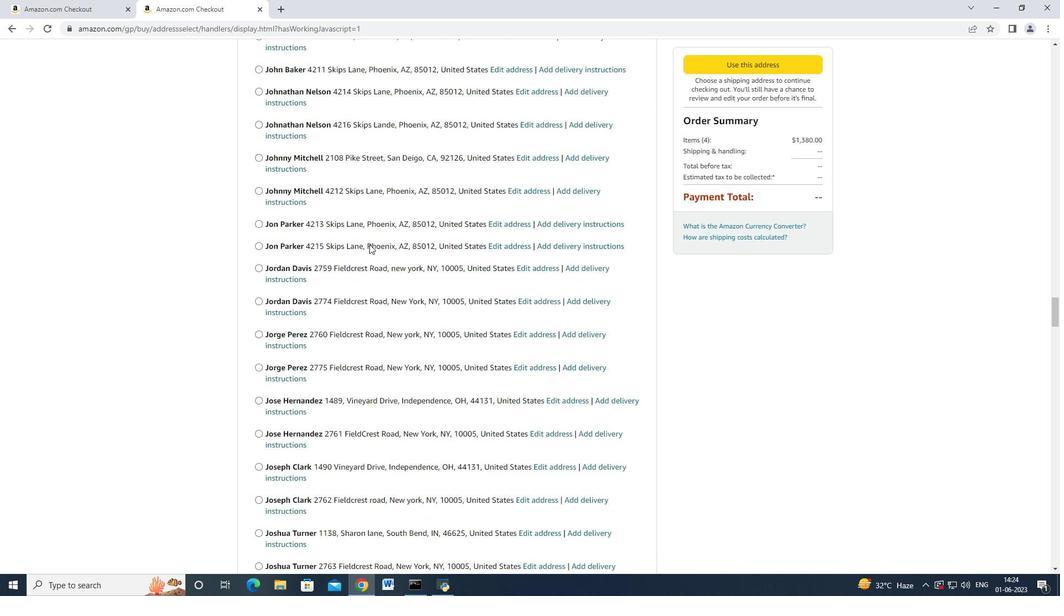 
Action: Mouse scrolled (369, 244) with delta (0, 0)
Screenshot: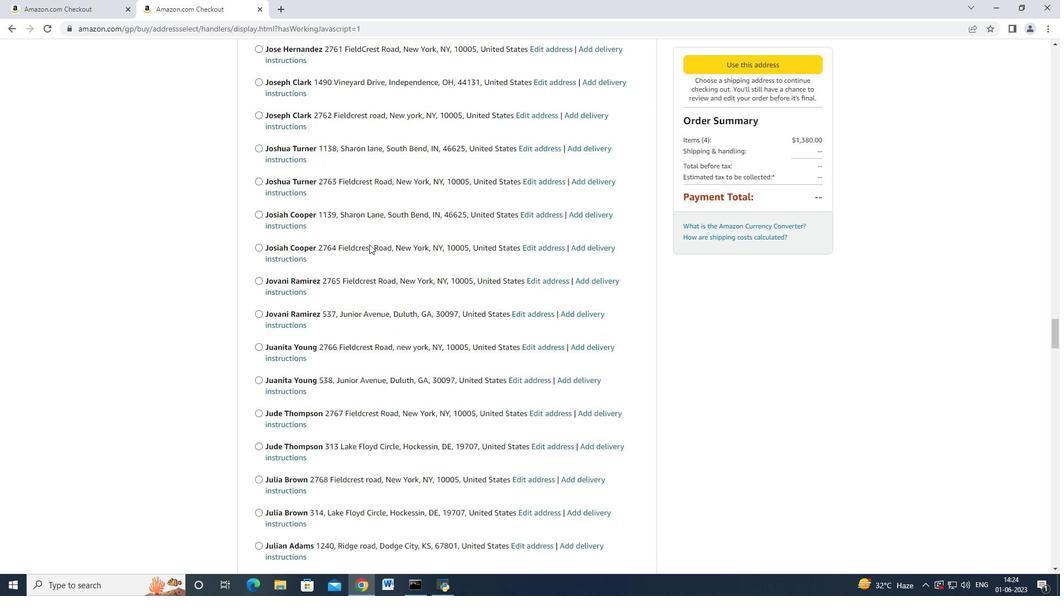 
Action: Mouse scrolled (369, 244) with delta (0, 0)
Screenshot: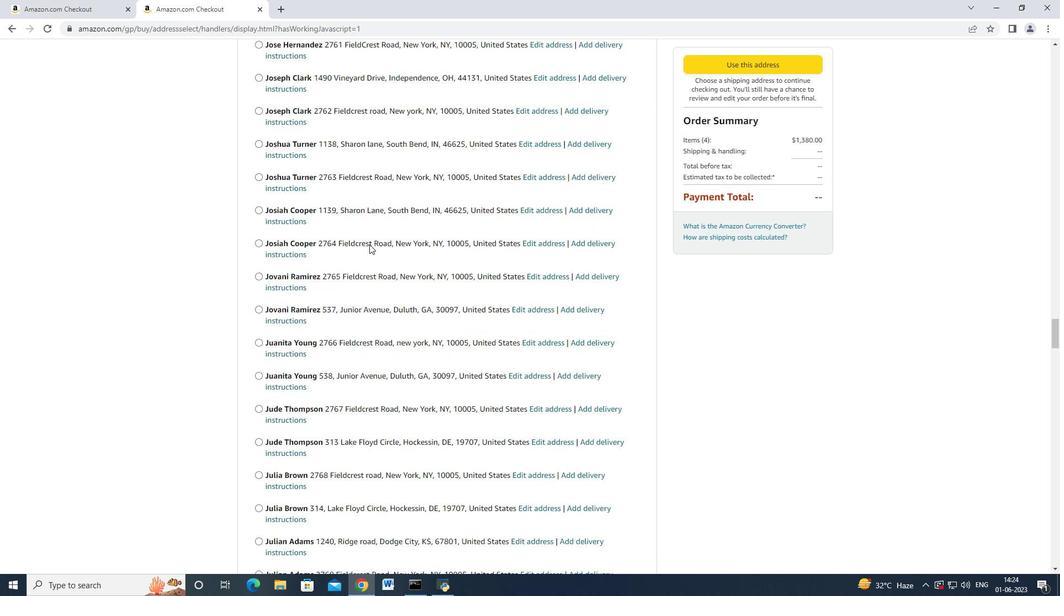 
Action: Mouse scrolled (369, 244) with delta (0, 0)
Screenshot: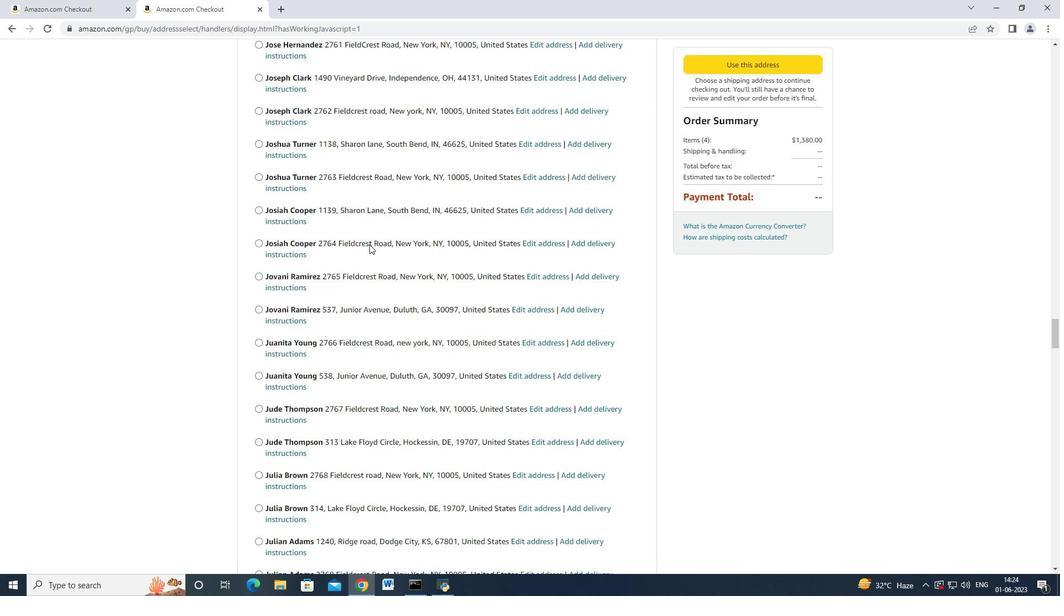 
Action: Mouse scrolled (369, 243) with delta (0, -1)
Screenshot: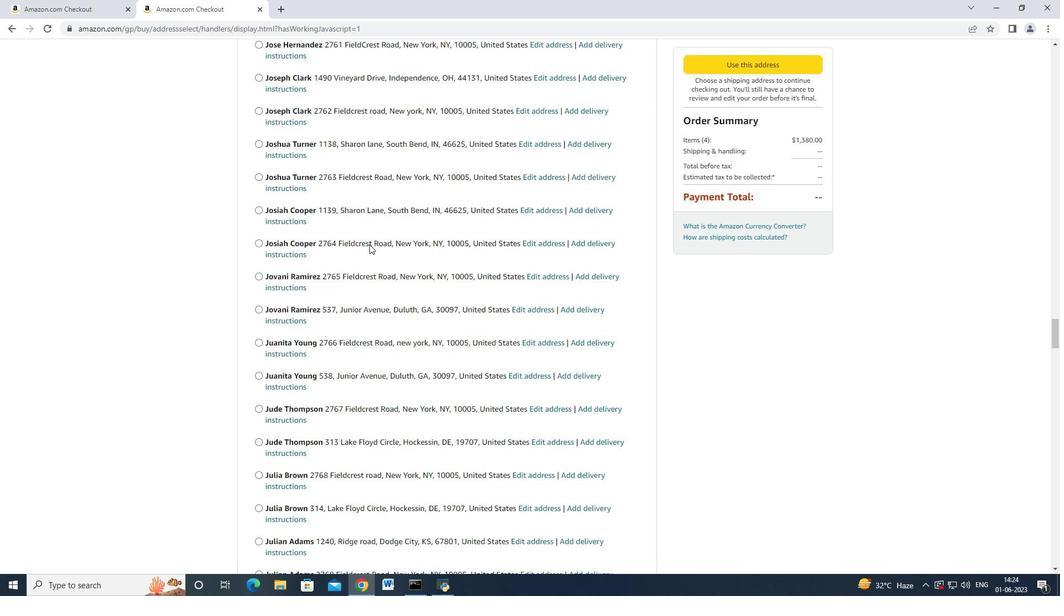 
Action: Mouse scrolled (369, 244) with delta (0, 0)
Screenshot: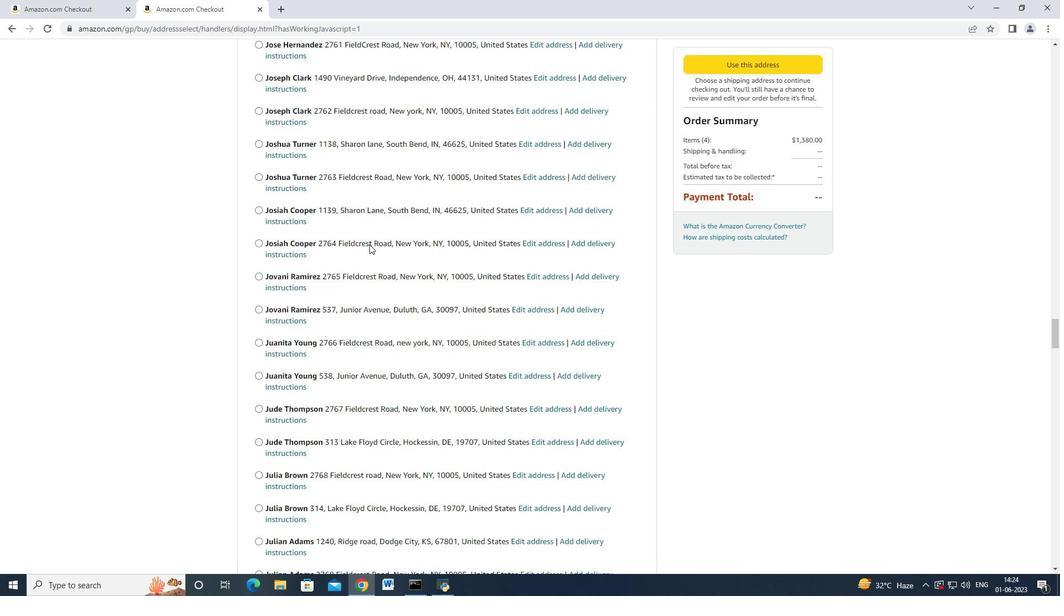 
Action: Mouse scrolled (369, 244) with delta (0, 0)
Screenshot: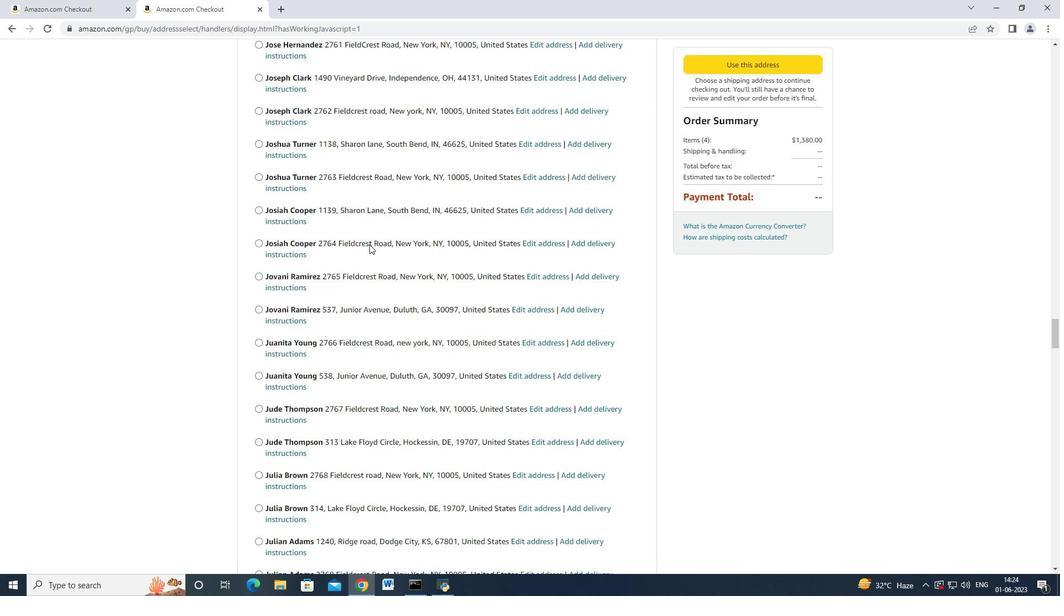 
Action: Mouse scrolled (369, 244) with delta (0, 0)
Screenshot: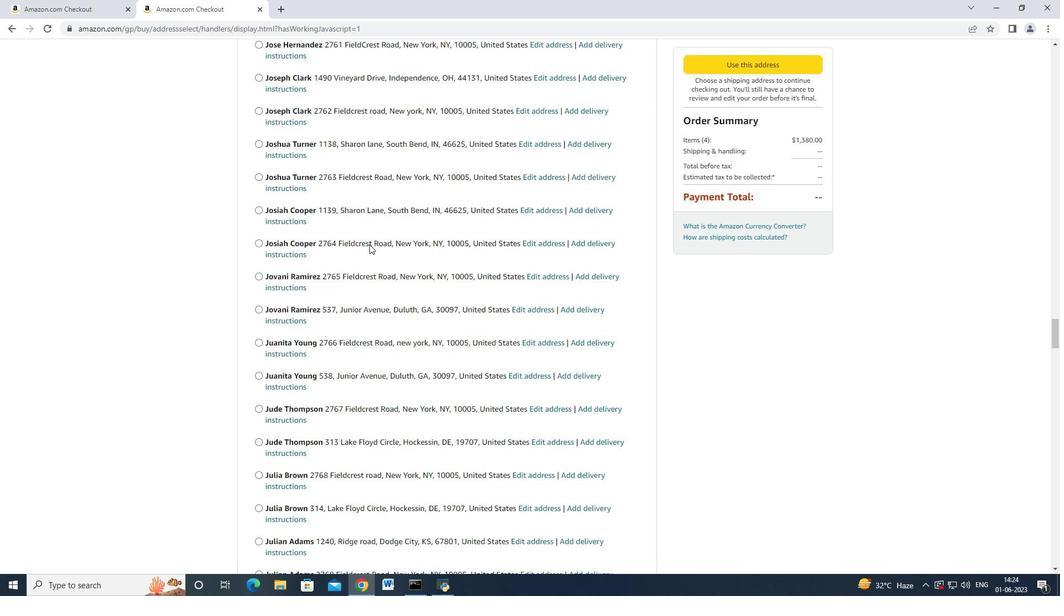 
Action: Mouse scrolled (369, 244) with delta (0, 0)
Screenshot: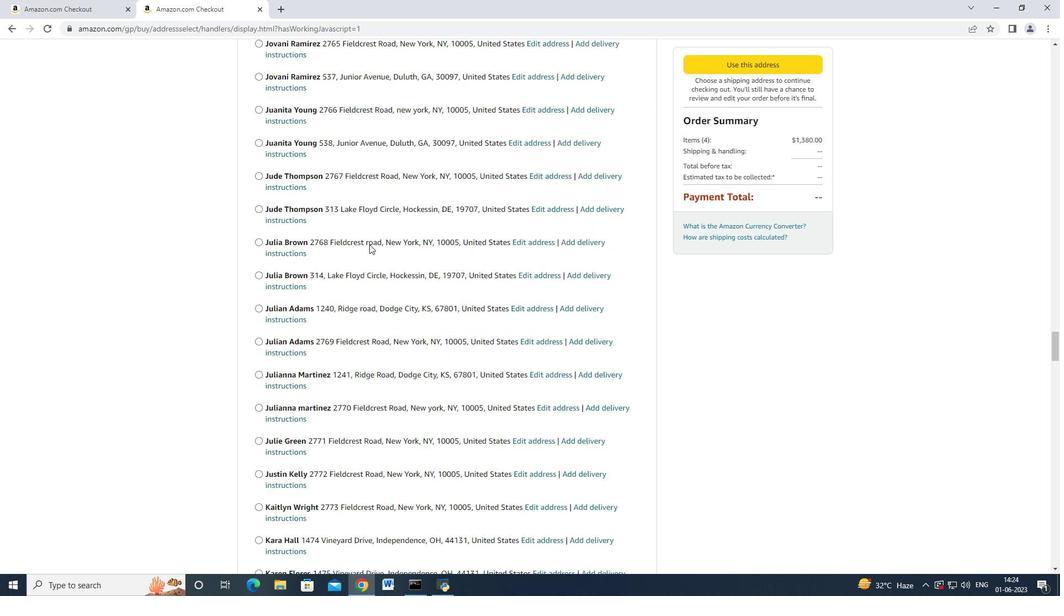
Action: Mouse scrolled (369, 243) with delta (0, -1)
Screenshot: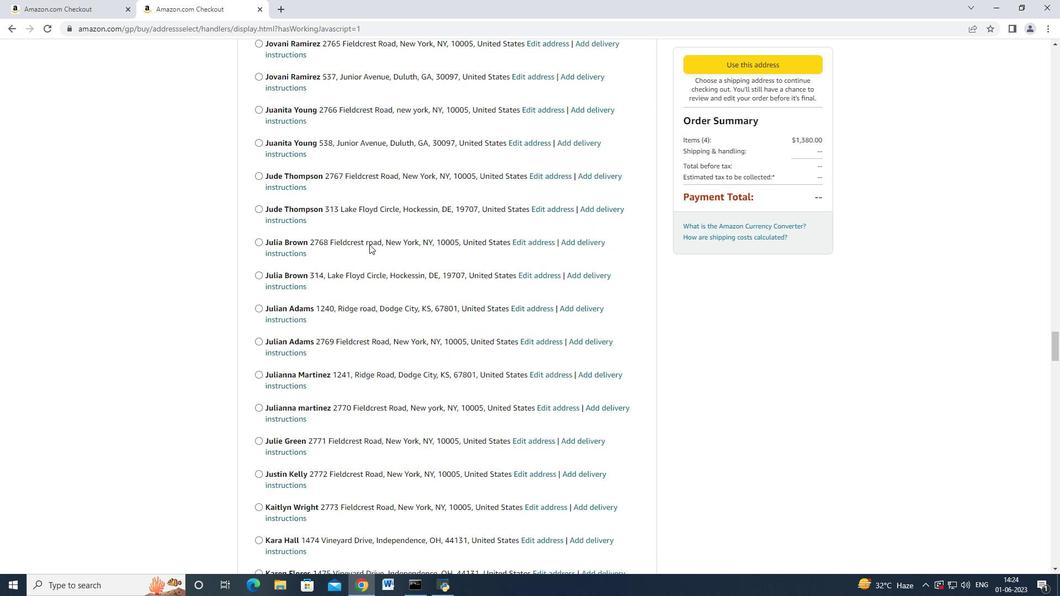 
Action: Mouse scrolled (369, 244) with delta (0, 0)
Screenshot: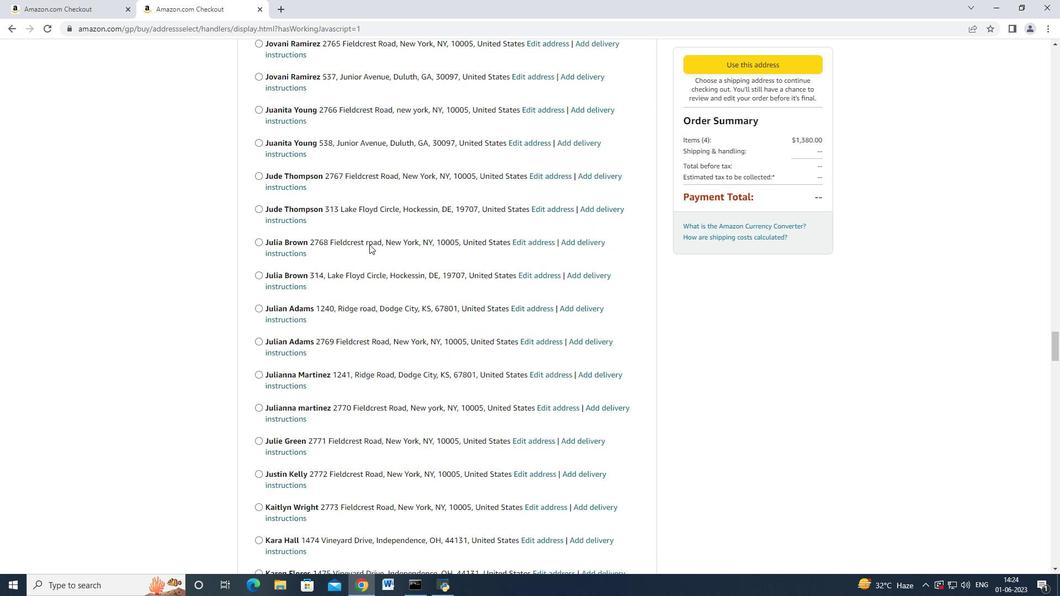 
Action: Mouse scrolled (369, 244) with delta (0, 0)
Screenshot: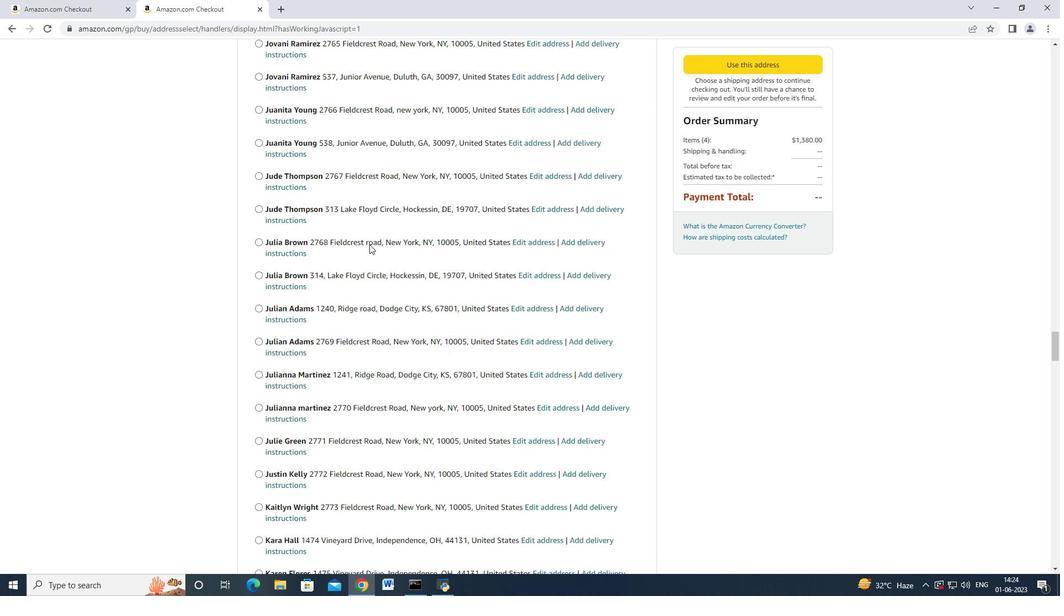 
Action: Mouse scrolled (369, 244) with delta (0, 0)
Screenshot: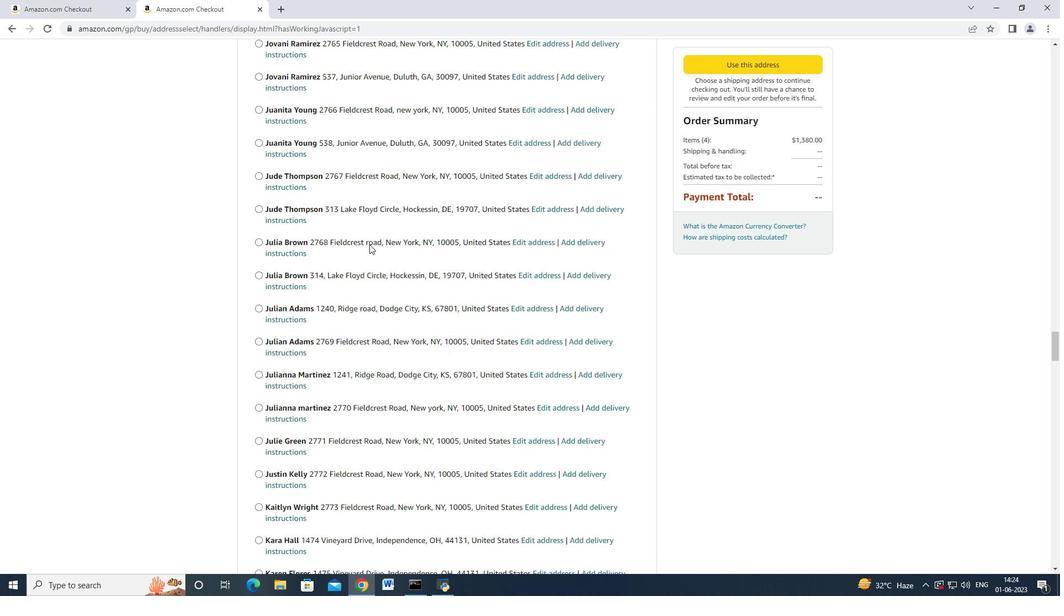 
Action: Mouse scrolled (369, 244) with delta (0, 0)
Screenshot: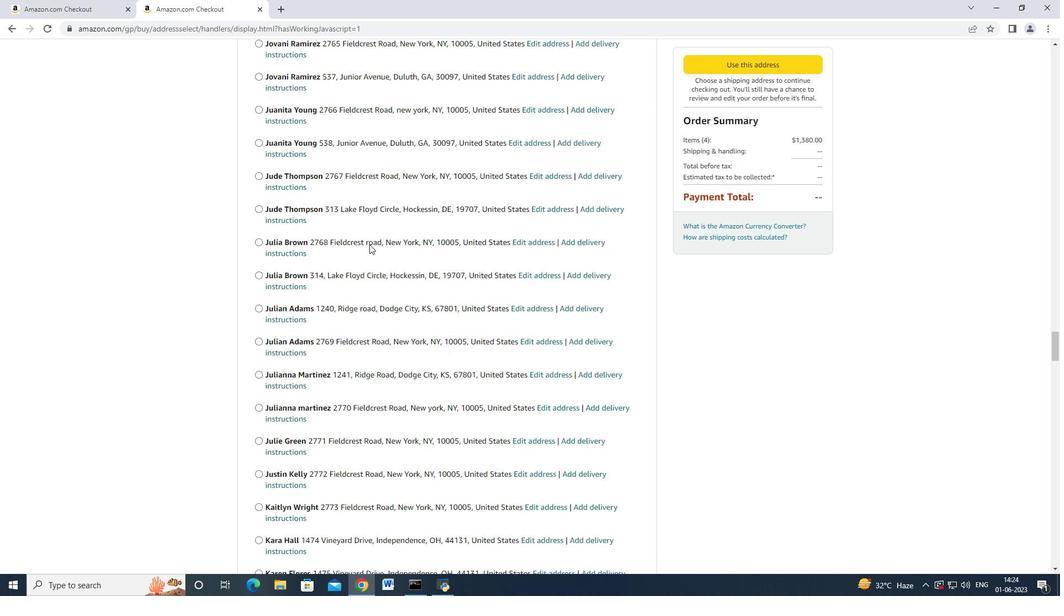 
Action: Mouse moved to (369, 244)
Screenshot: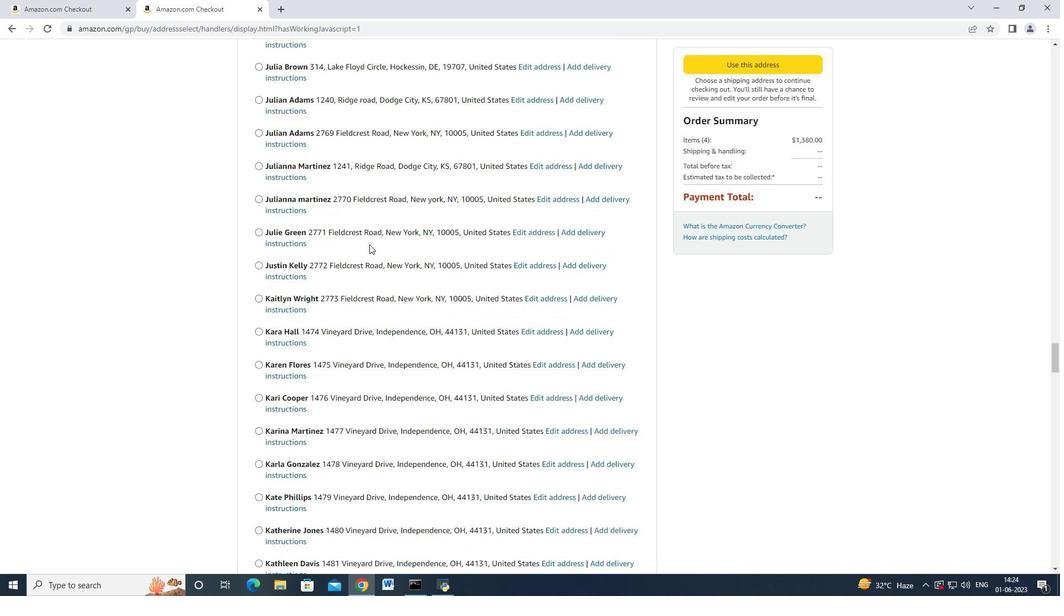 
Action: Mouse scrolled (369, 244) with delta (0, 0)
Screenshot: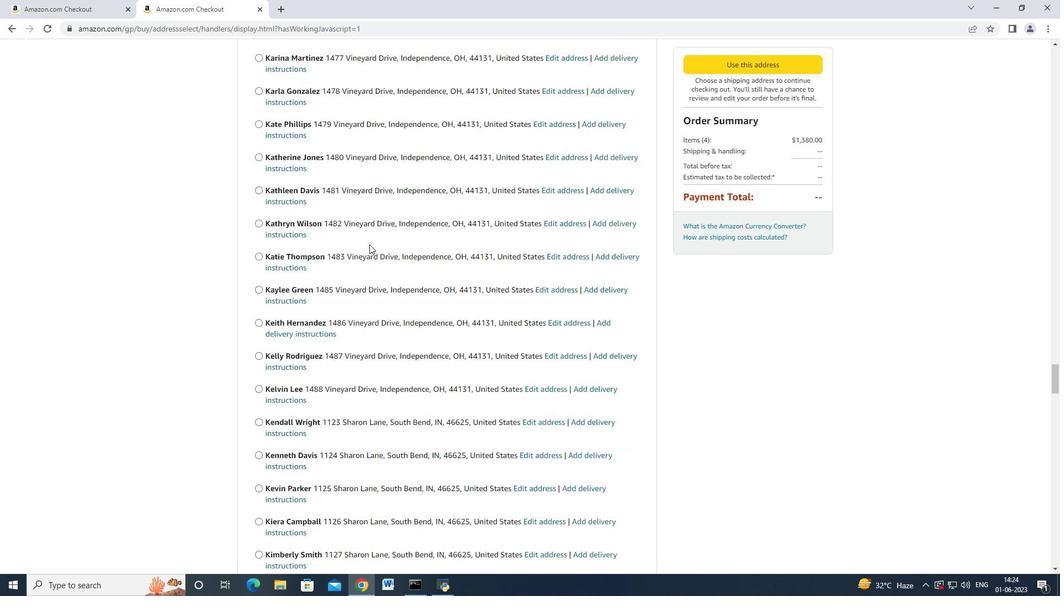 
Action: Mouse scrolled (369, 244) with delta (0, 0)
Screenshot: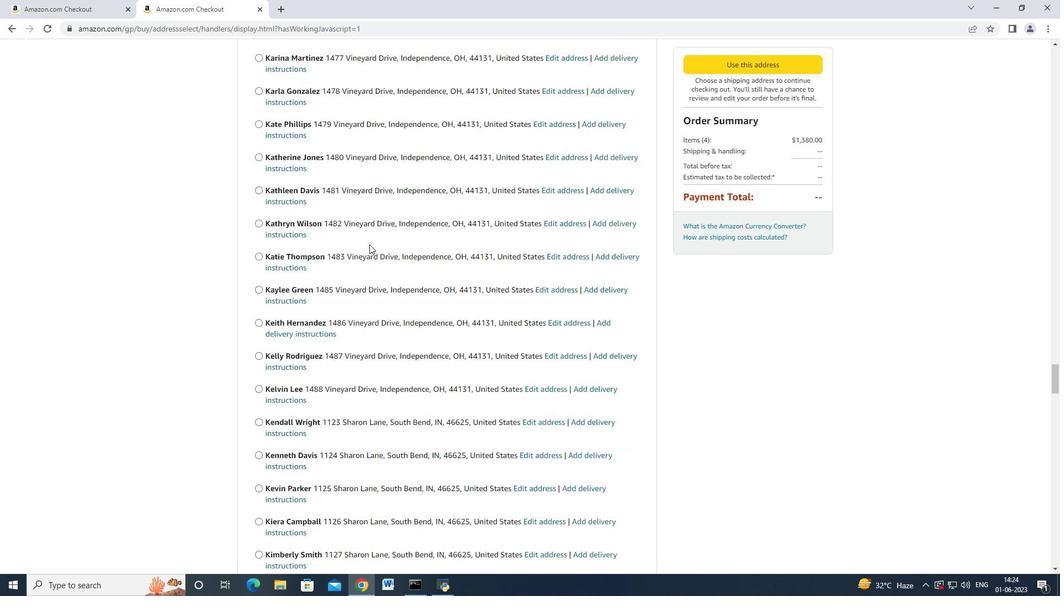 
Action: Mouse scrolled (369, 244) with delta (0, 0)
Screenshot: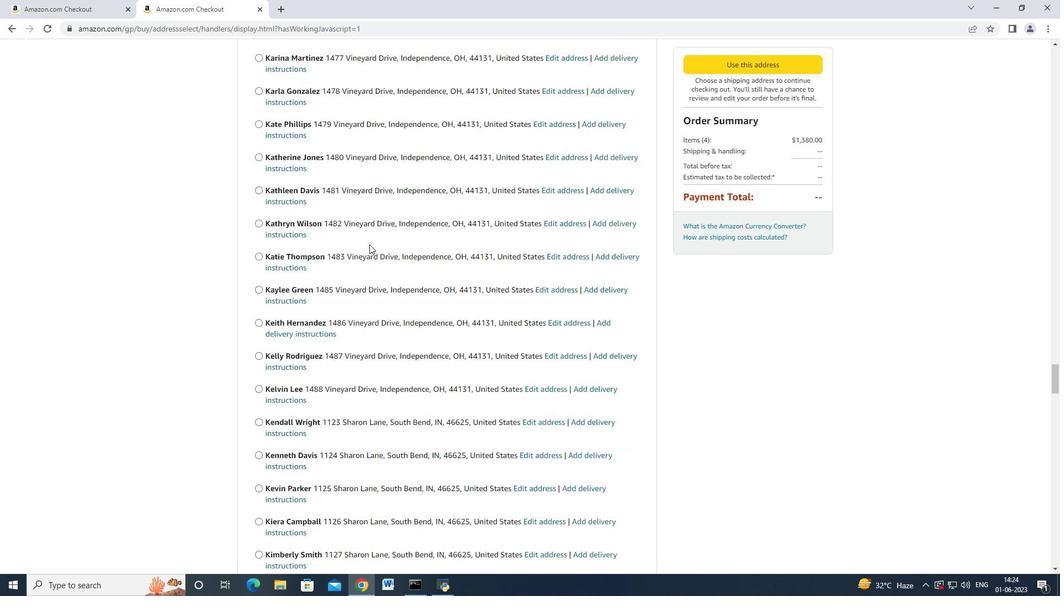 
Action: Mouse scrolled (369, 244) with delta (0, 0)
Screenshot: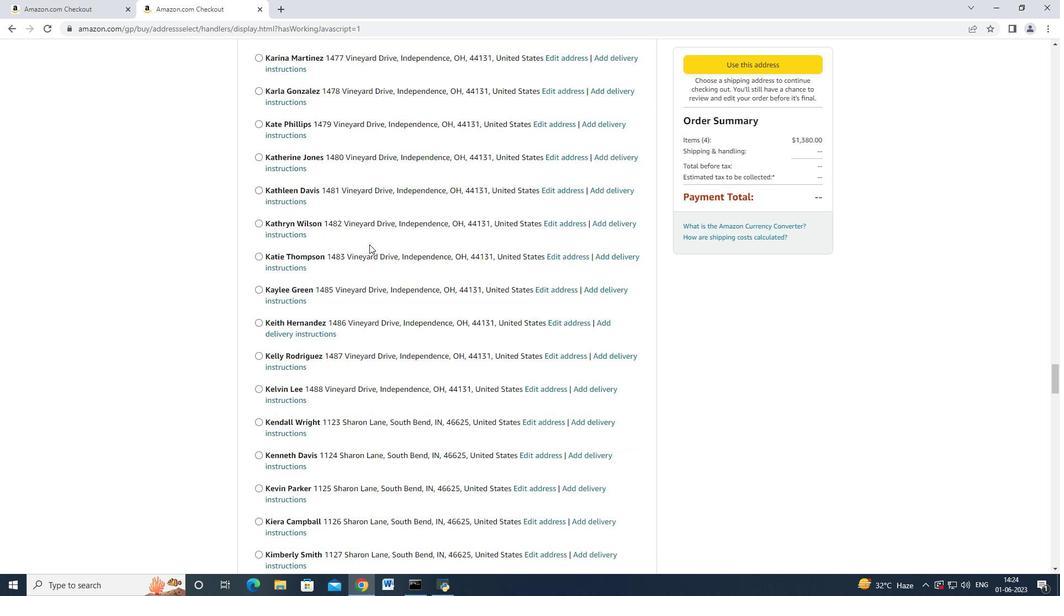 
Action: Mouse scrolled (369, 244) with delta (0, 0)
Screenshot: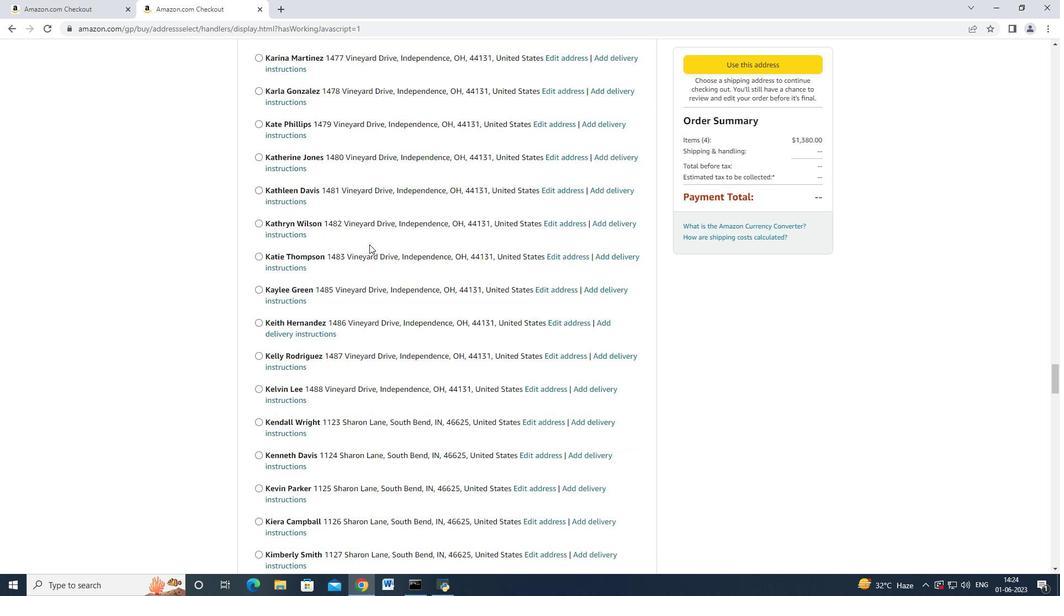 
Action: Mouse scrolled (369, 244) with delta (0, 0)
Screenshot: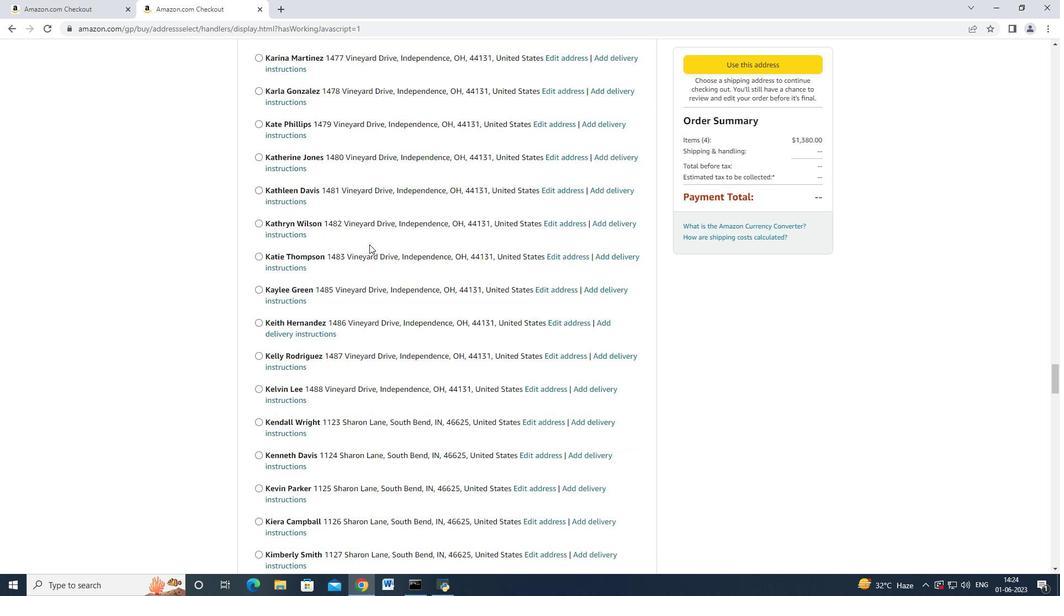 
Action: Mouse scrolled (369, 244) with delta (0, 0)
Screenshot: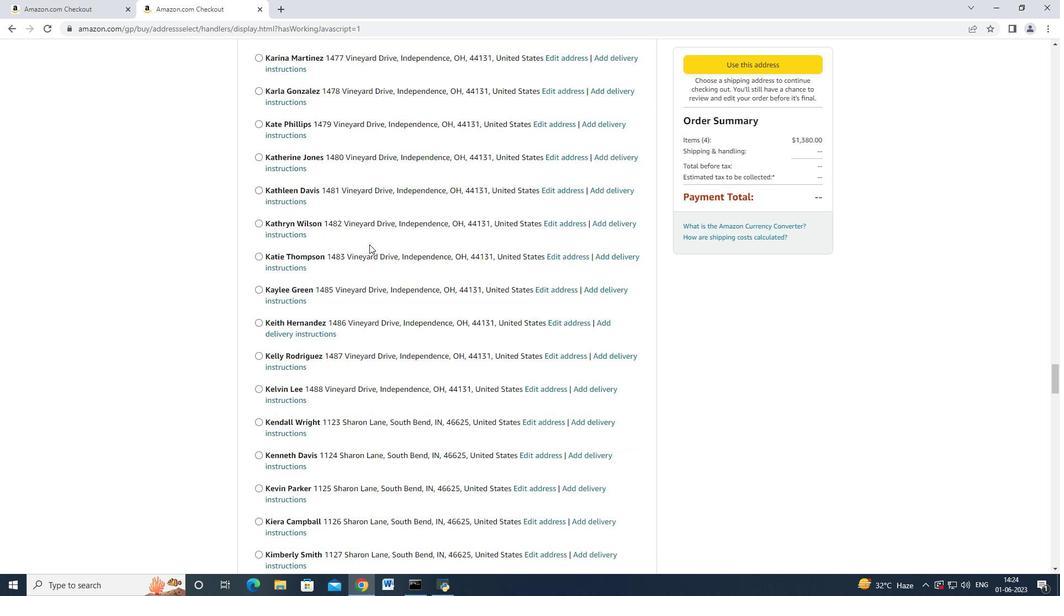 
Action: Mouse scrolled (369, 244) with delta (0, 0)
Screenshot: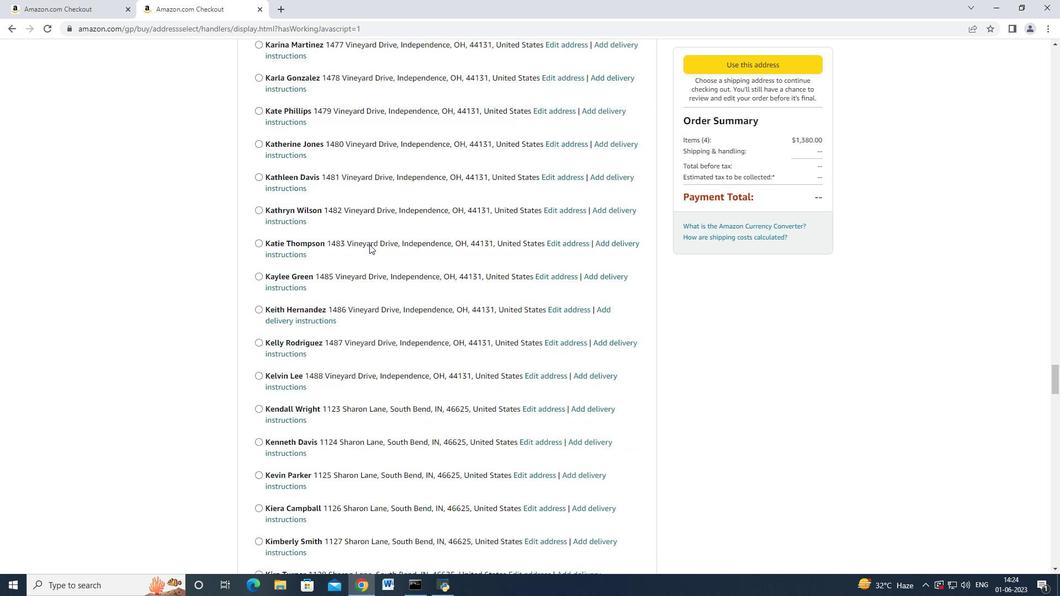 
Action: Mouse scrolled (369, 244) with delta (0, 0)
Screenshot: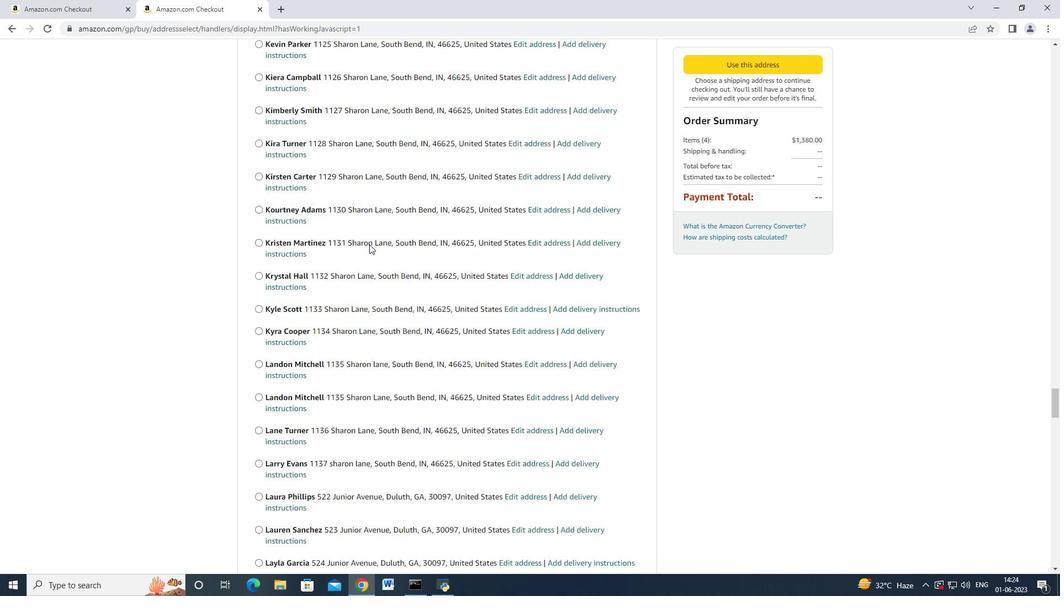 
Action: Mouse scrolled (369, 244) with delta (0, 0)
Screenshot: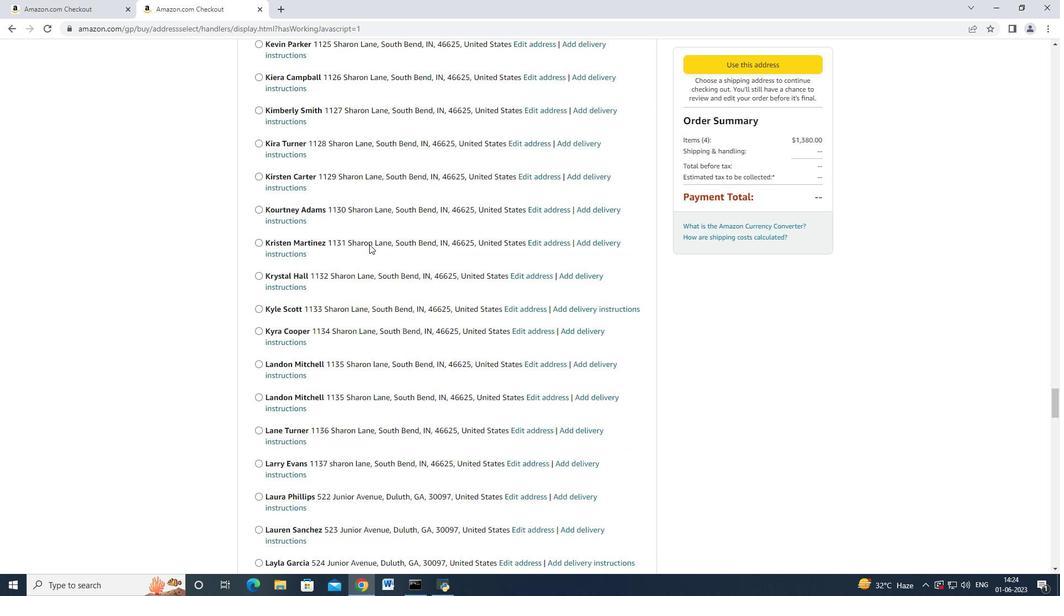 
Action: Mouse scrolled (369, 243) with delta (0, -1)
Screenshot: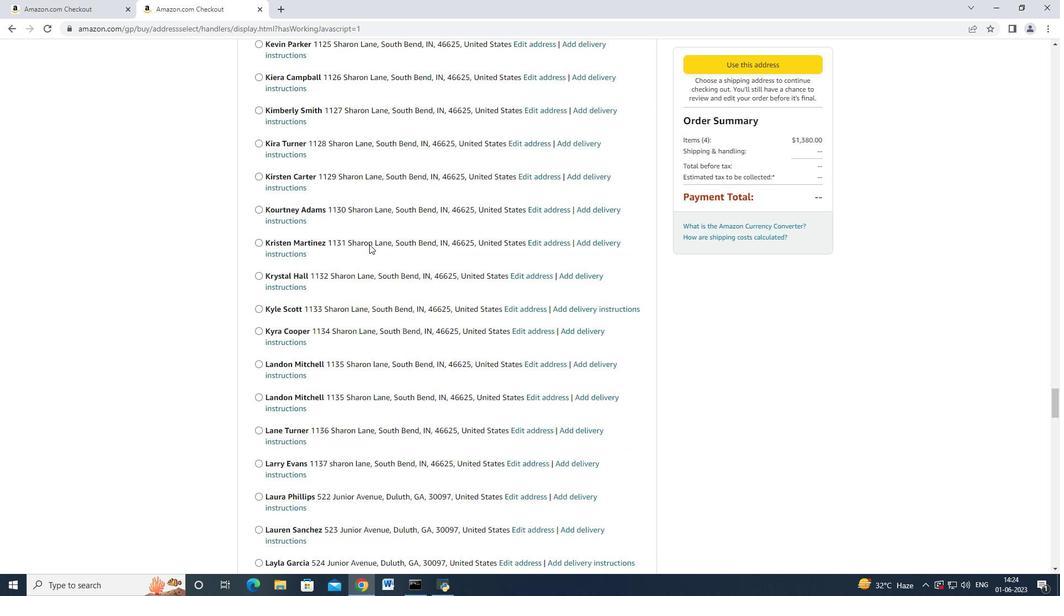 
Action: Mouse scrolled (369, 244) with delta (0, 0)
Screenshot: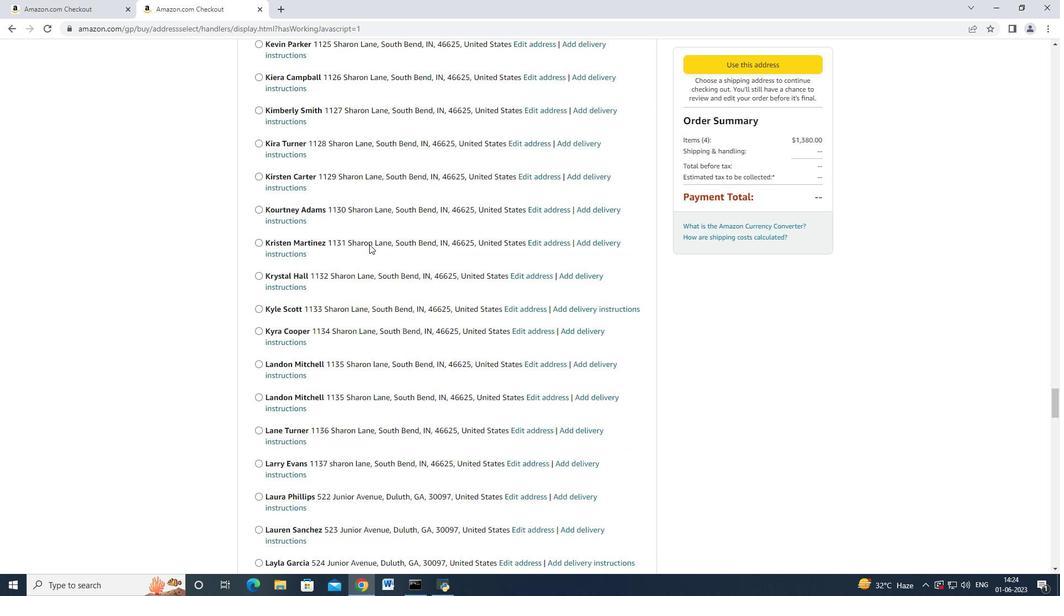 
Action: Mouse scrolled (369, 244) with delta (0, 0)
Screenshot: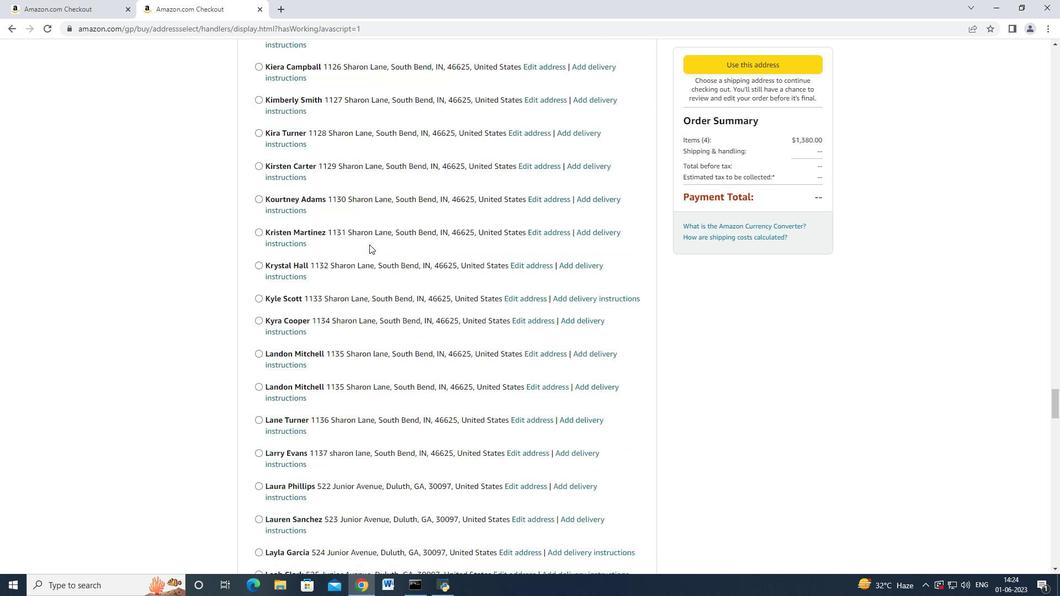 
Action: Mouse scrolled (369, 244) with delta (0, 0)
Screenshot: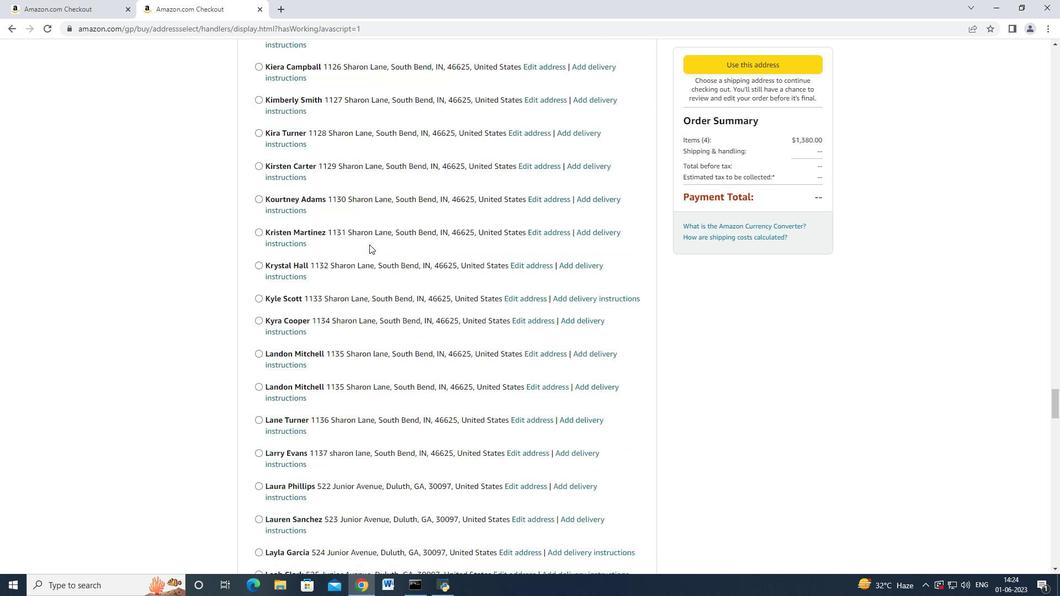 
Action: Mouse scrolled (369, 244) with delta (0, 0)
Screenshot: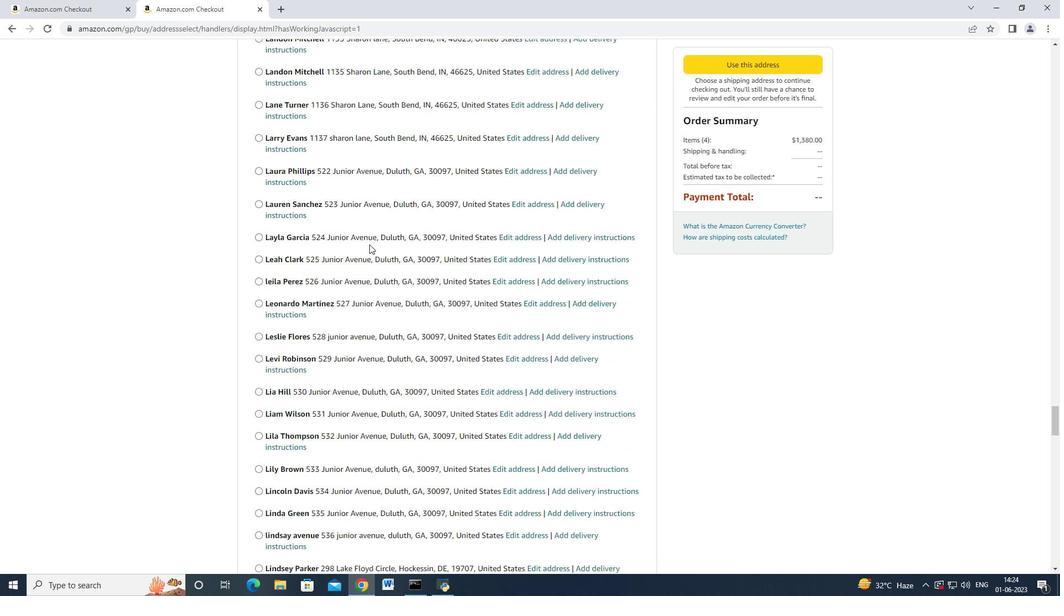 
Action: Mouse scrolled (369, 244) with delta (0, 0)
Screenshot: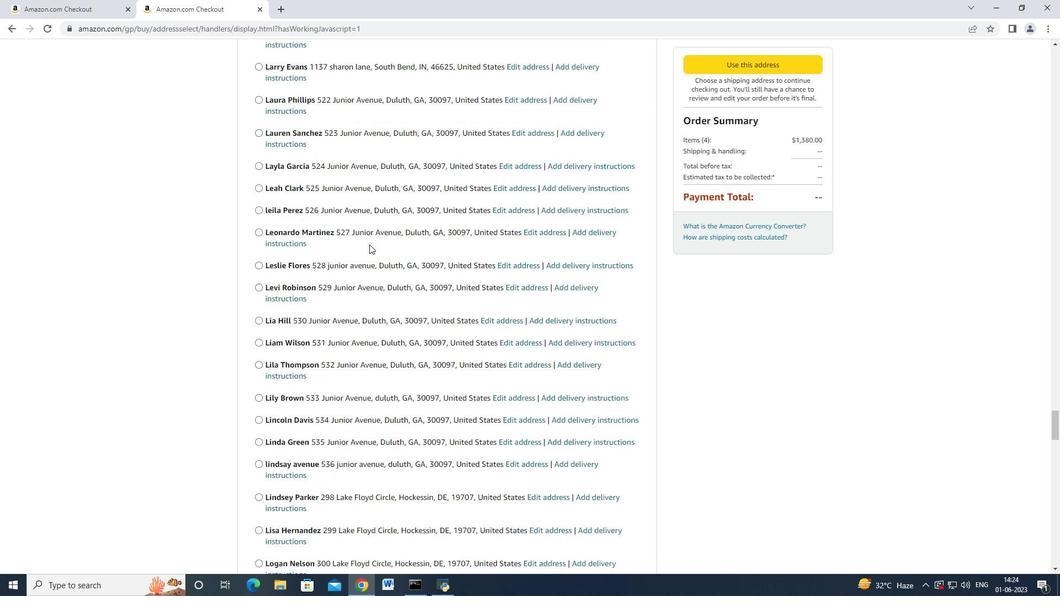 
Action: Mouse scrolled (369, 244) with delta (0, 0)
Screenshot: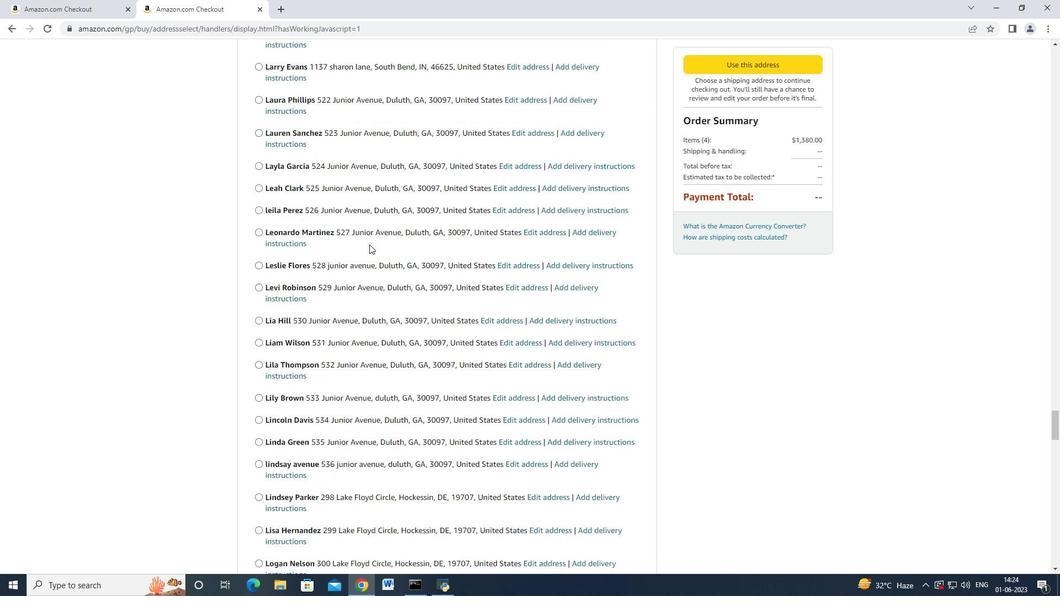
Action: Mouse scrolled (369, 244) with delta (0, 0)
Screenshot: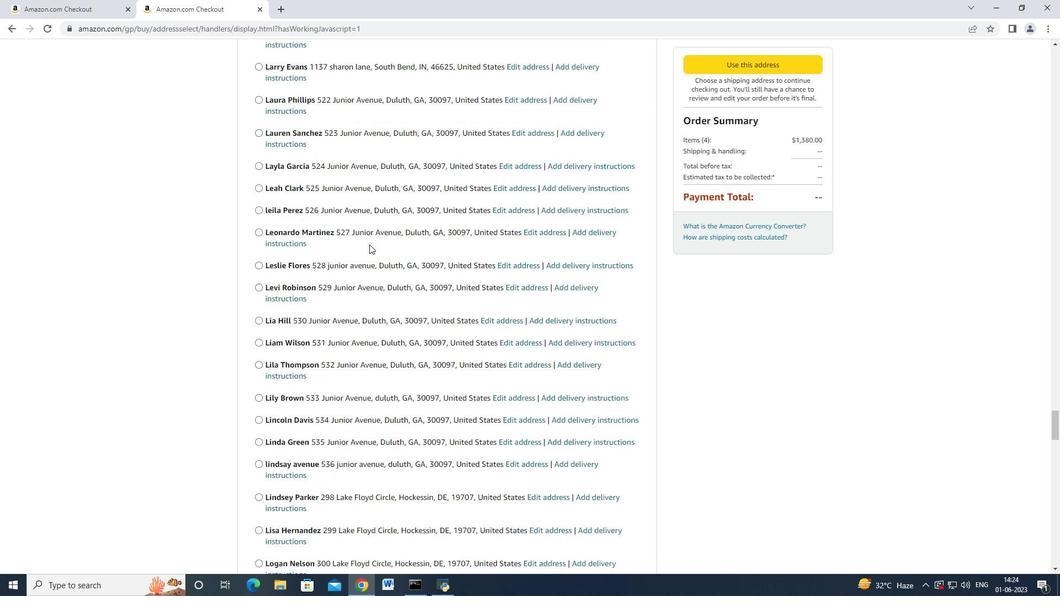
Action: Mouse moved to (369, 245)
Screenshot: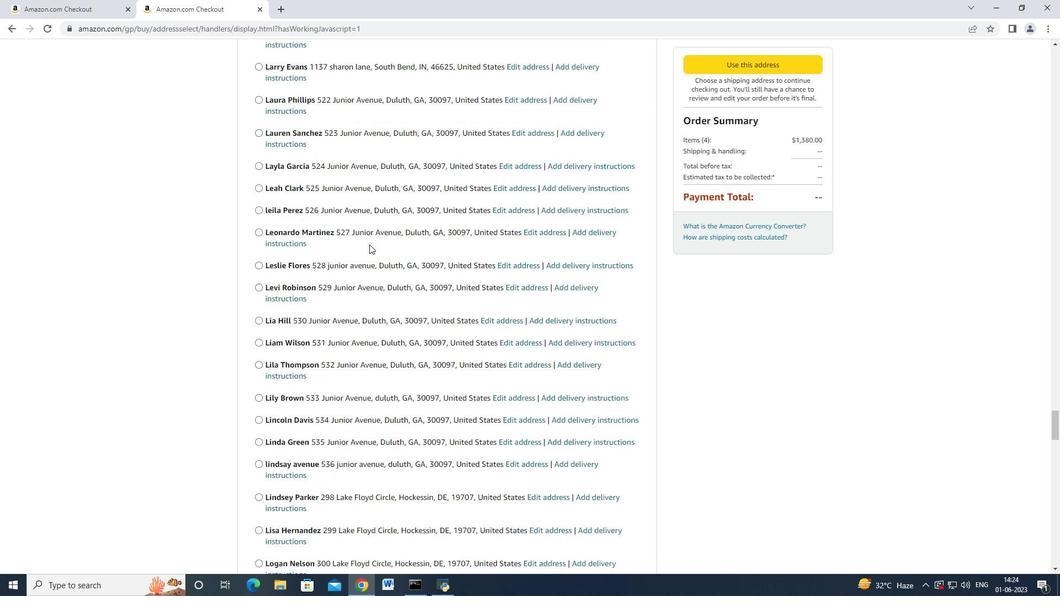 
Action: Mouse scrolled (369, 244) with delta (0, 0)
Screenshot: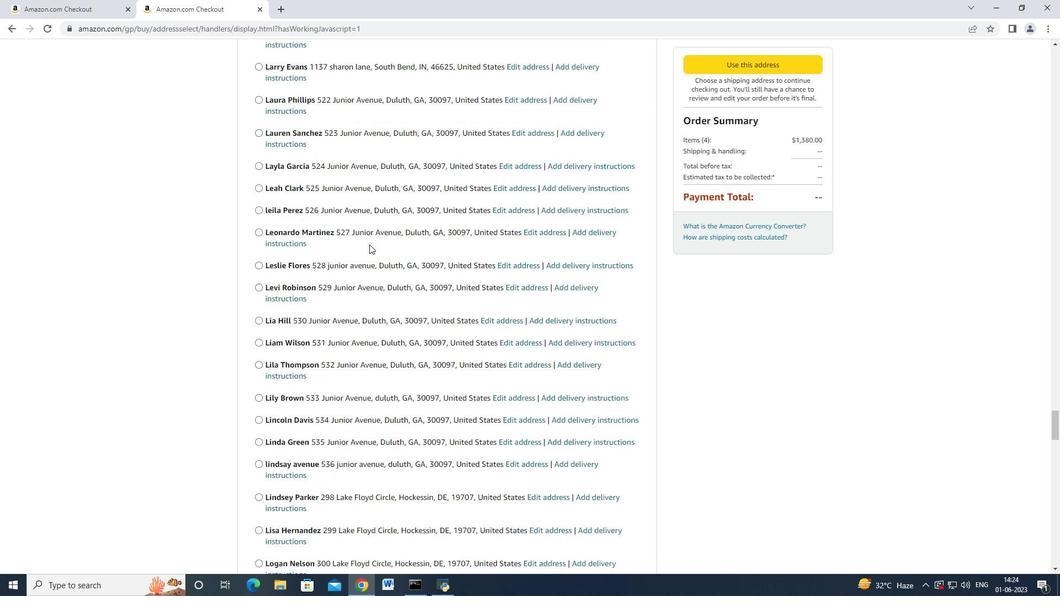 
Action: Mouse scrolled (369, 244) with delta (0, -1)
Screenshot: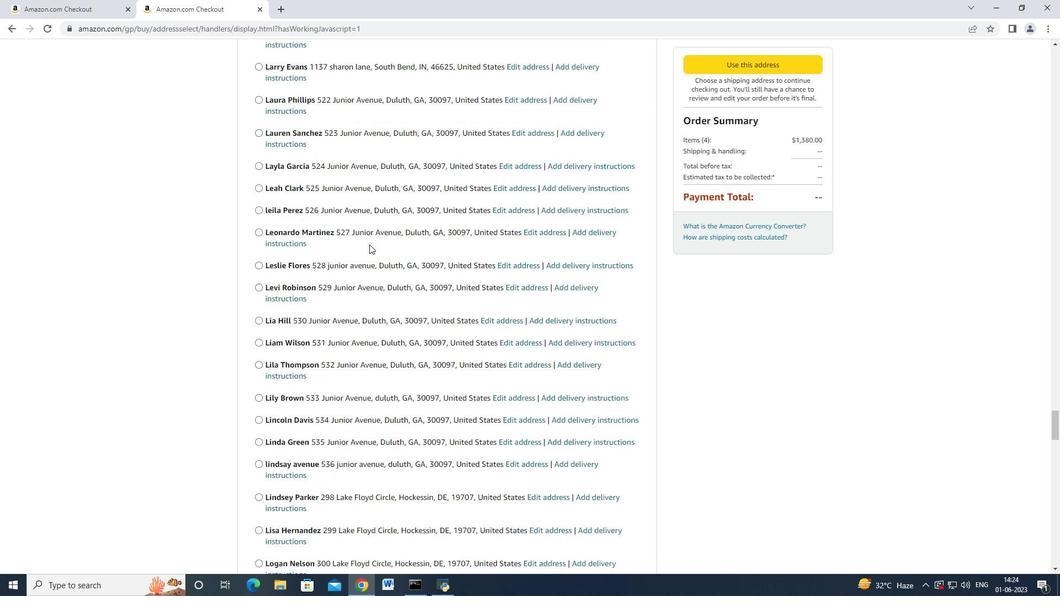 
Action: Mouse scrolled (369, 244) with delta (0, 0)
Screenshot: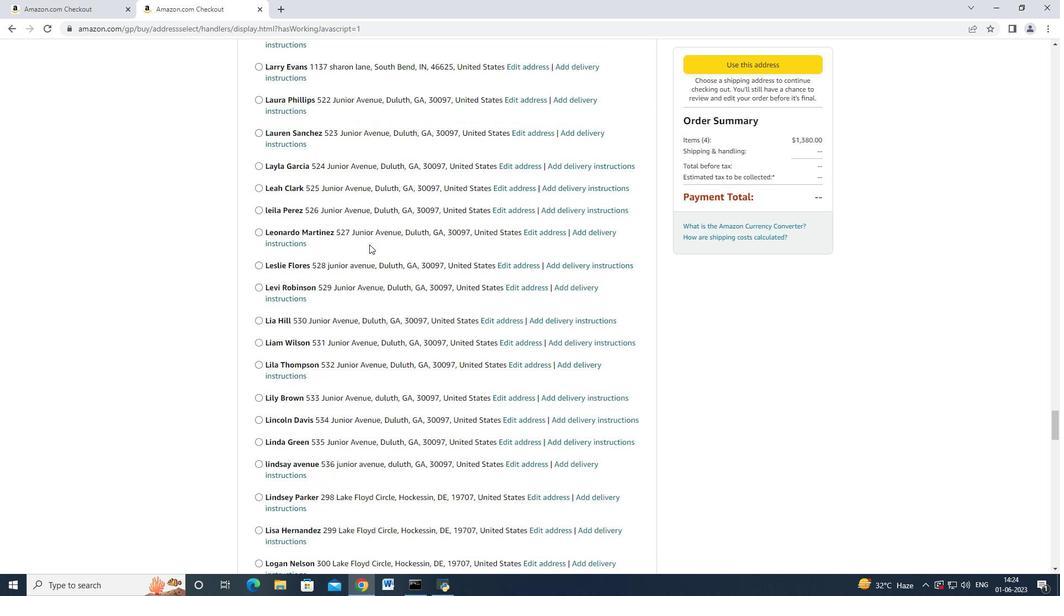 
Action: Mouse scrolled (369, 244) with delta (0, 0)
Screenshot: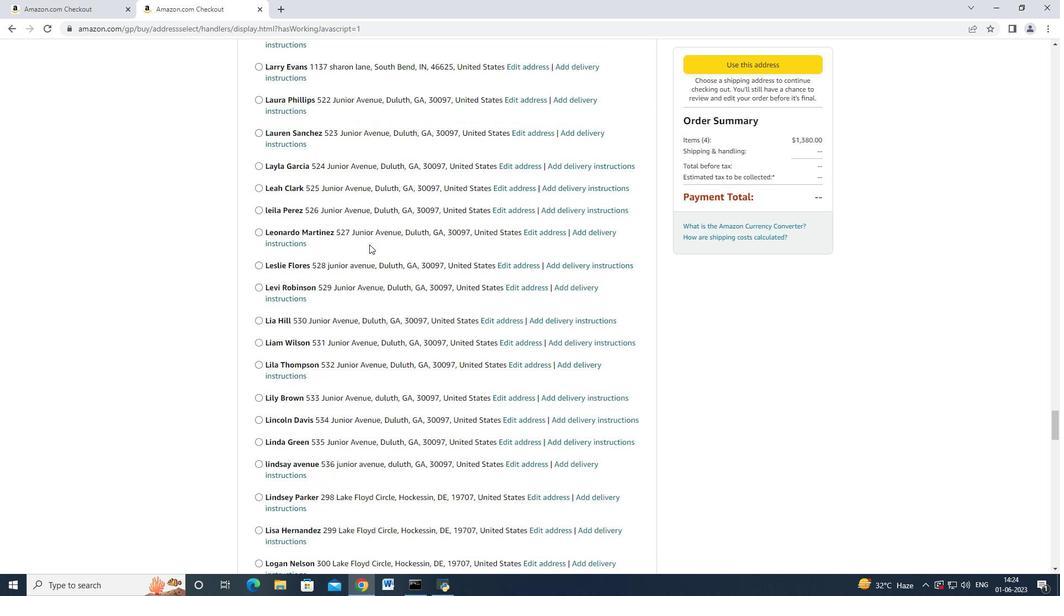 
Action: Mouse moved to (369, 245)
Screenshot: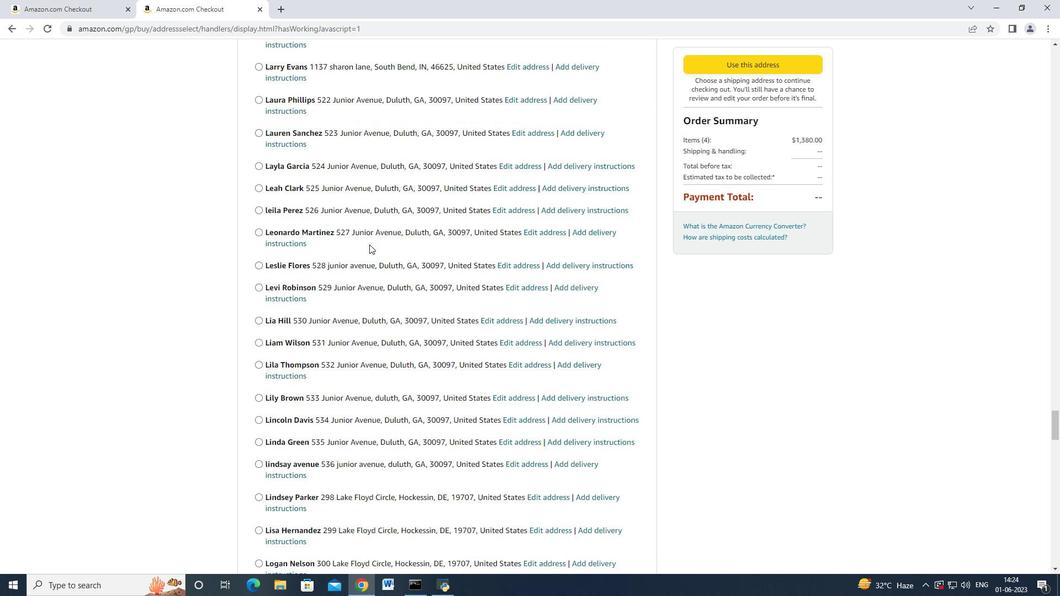 
Action: Mouse scrolled (369, 244) with delta (0, 0)
Screenshot: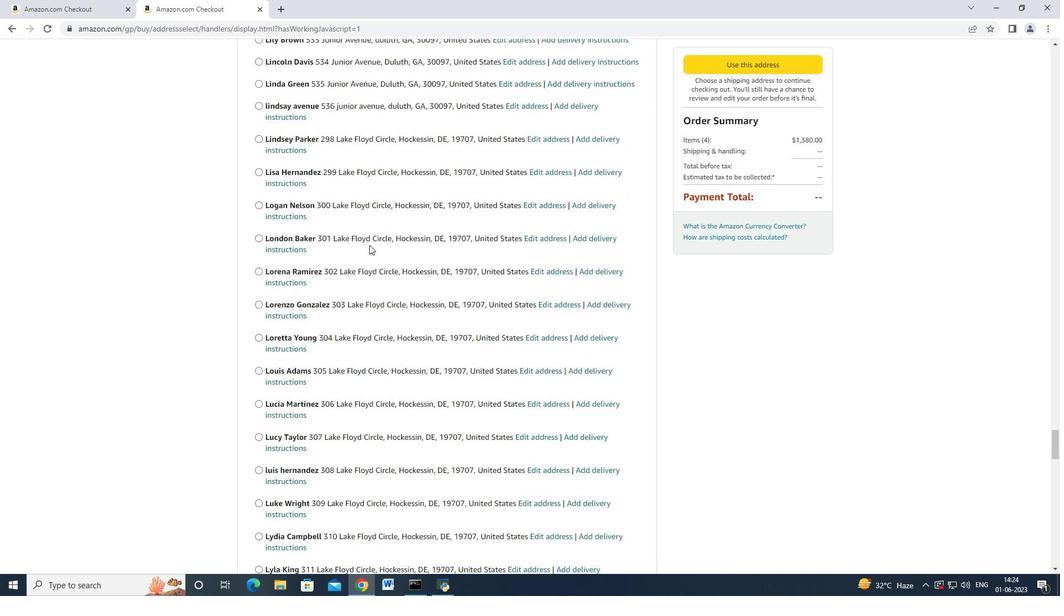 
Action: Mouse scrolled (369, 244) with delta (0, 0)
Screenshot: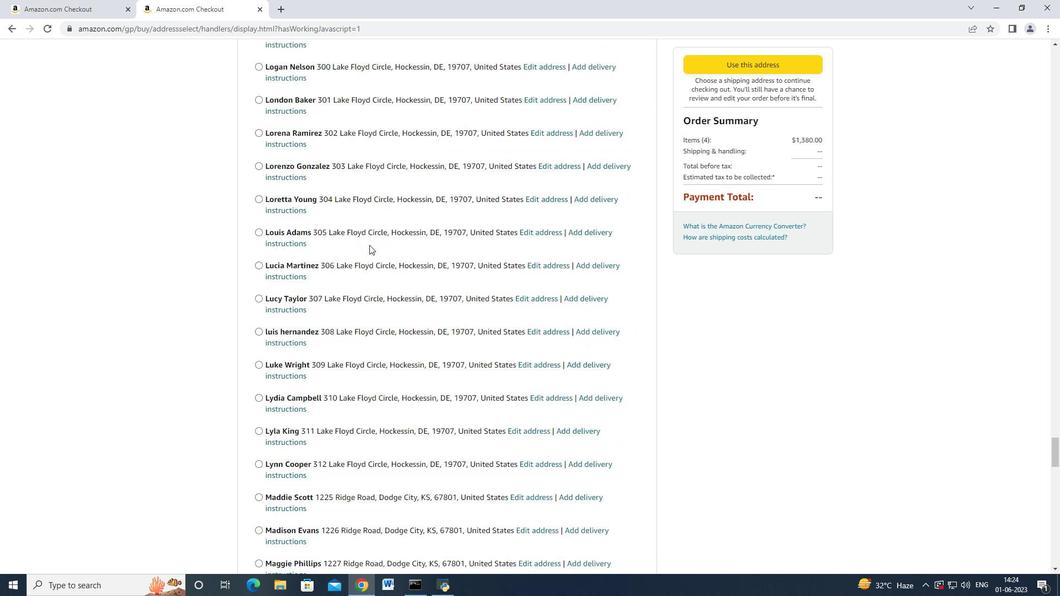 
Action: Mouse scrolled (369, 244) with delta (0, -1)
Screenshot: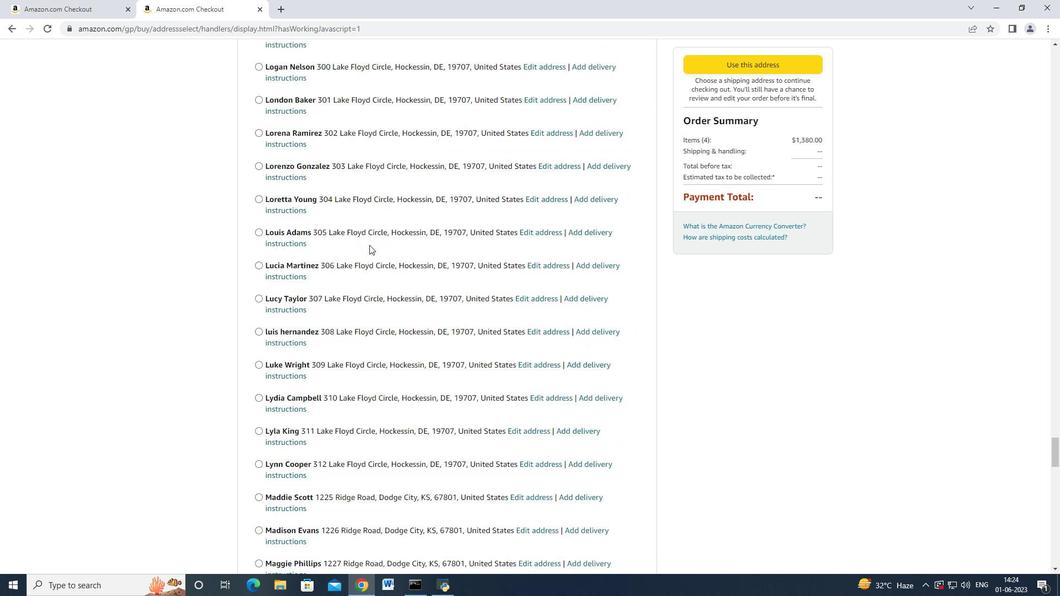 
Action: Mouse scrolled (369, 244) with delta (0, 0)
Screenshot: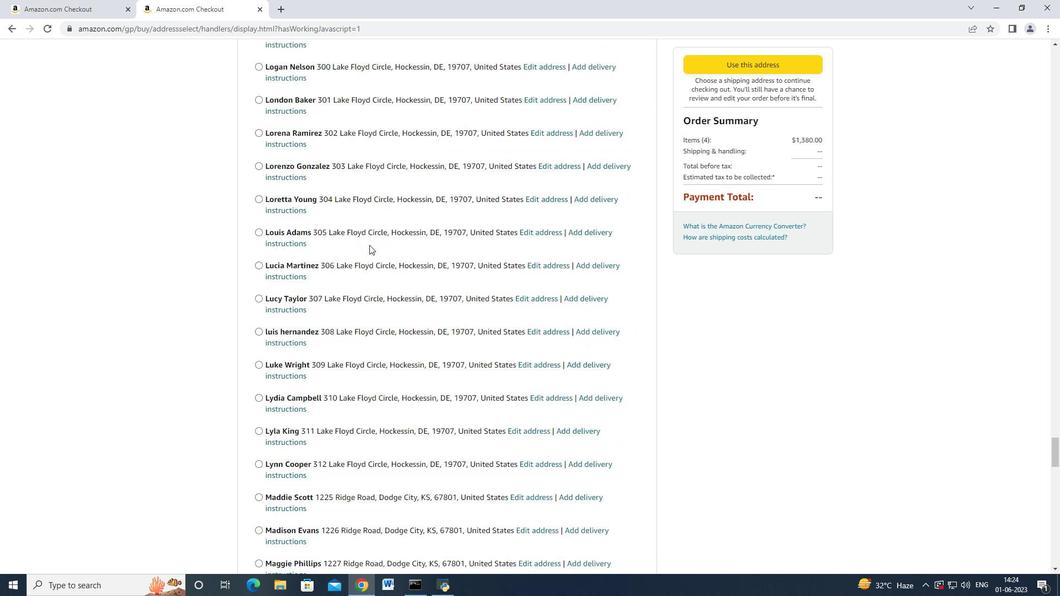 
Action: Mouse scrolled (369, 244) with delta (0, 0)
Screenshot: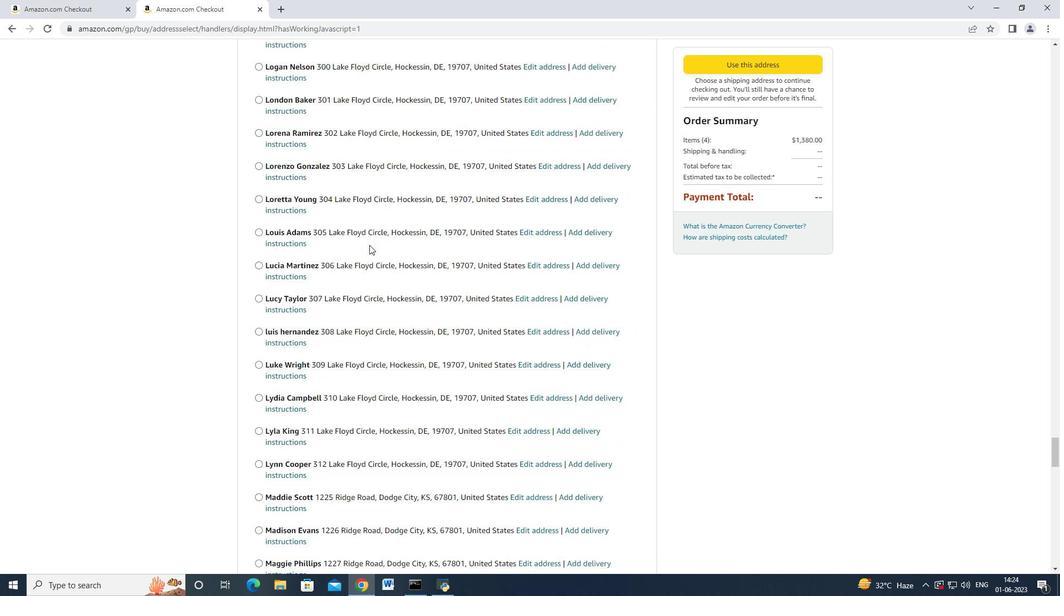 
Action: Mouse scrolled (369, 244) with delta (0, 0)
Screenshot: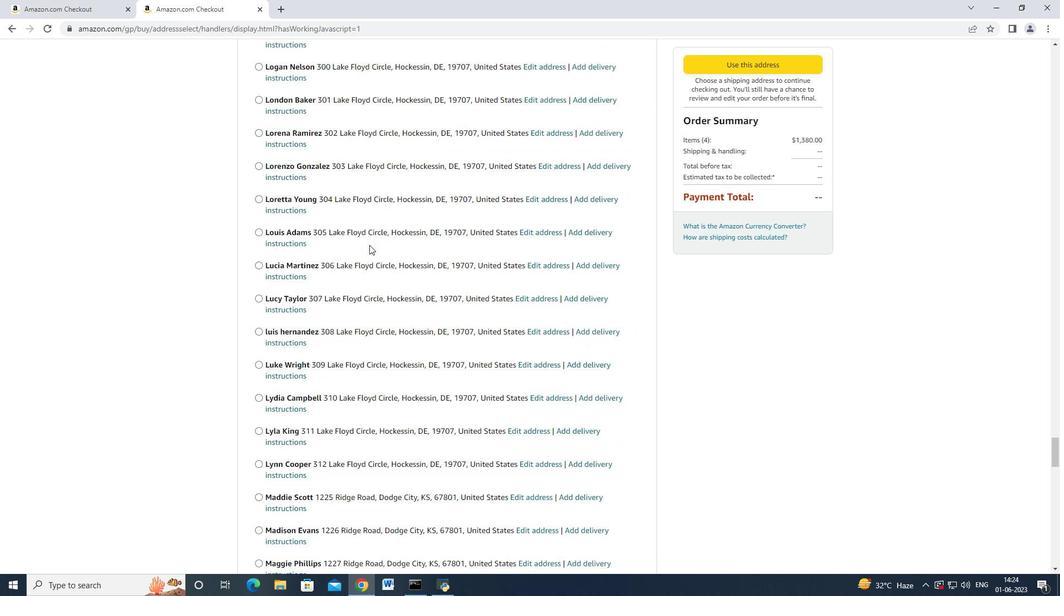 
Action: Mouse scrolled (369, 244) with delta (0, 0)
Screenshot: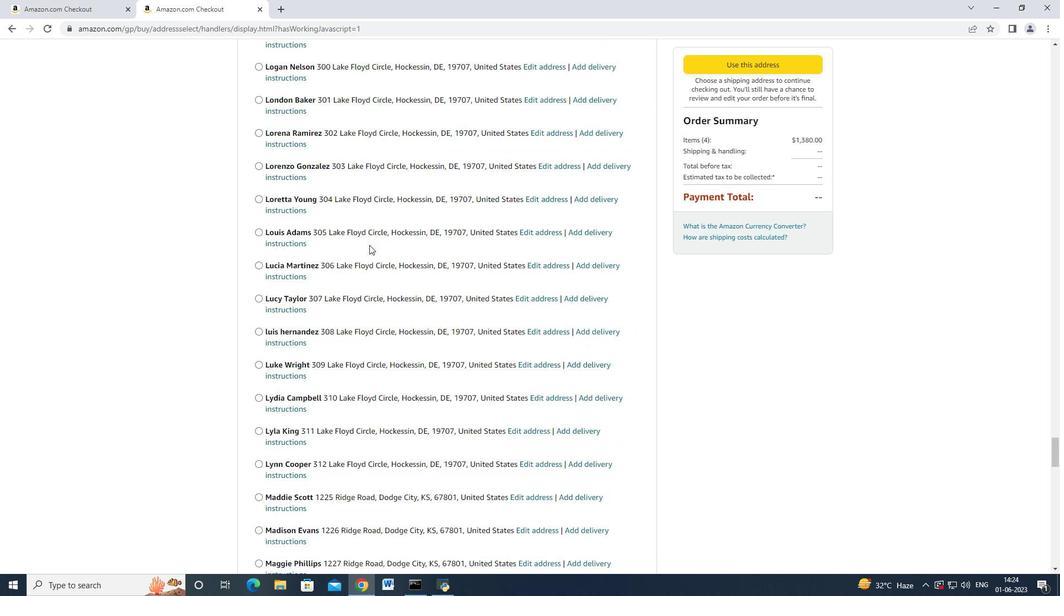 
Action: Mouse scrolled (369, 244) with delta (0, 0)
Screenshot: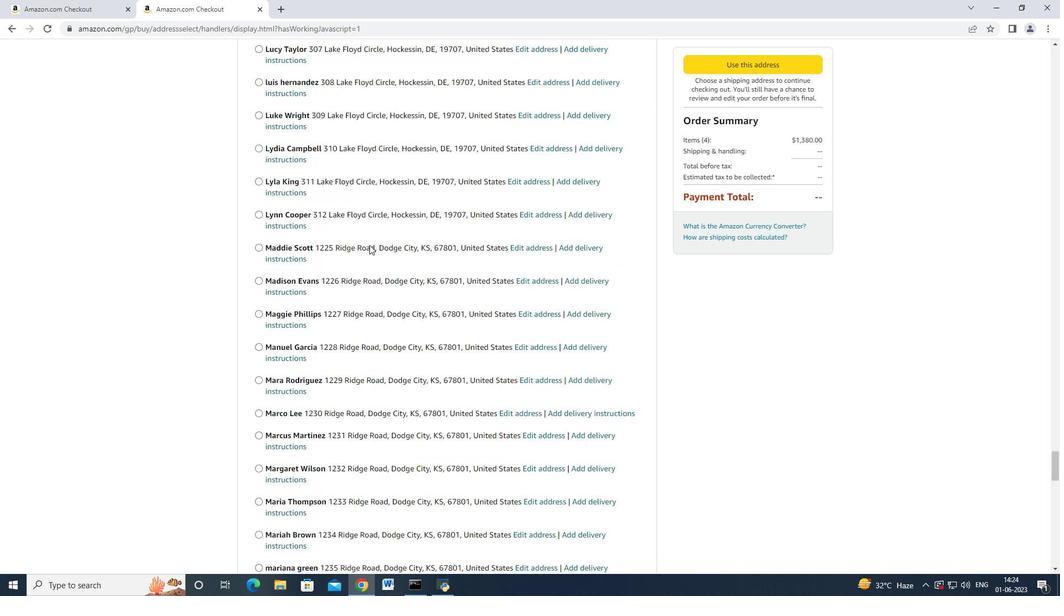
Action: Mouse scrolled (369, 244) with delta (0, 0)
Screenshot: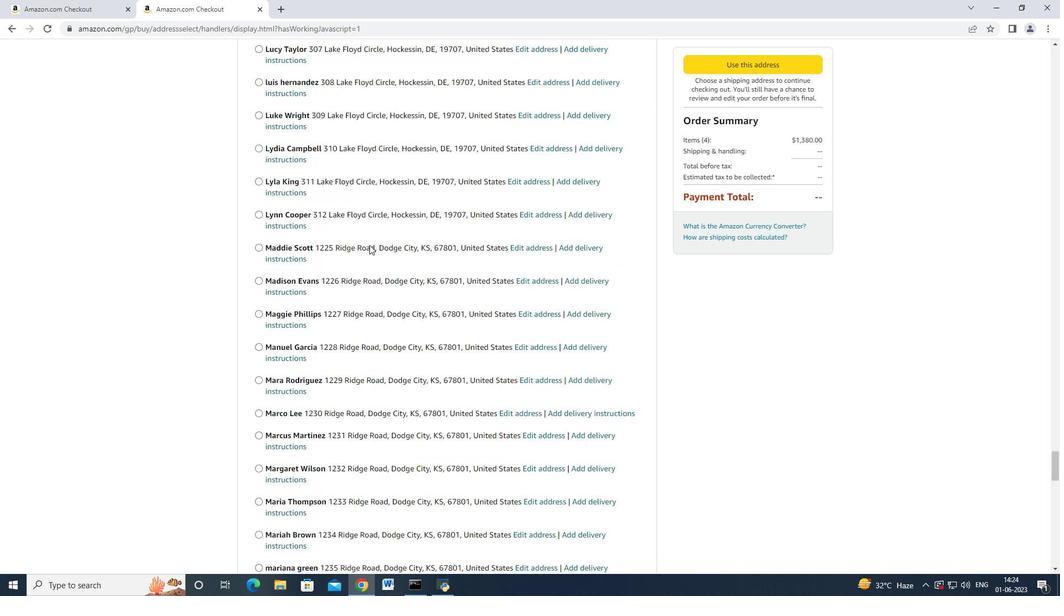 
Action: Mouse scrolled (369, 244) with delta (0, 0)
Screenshot: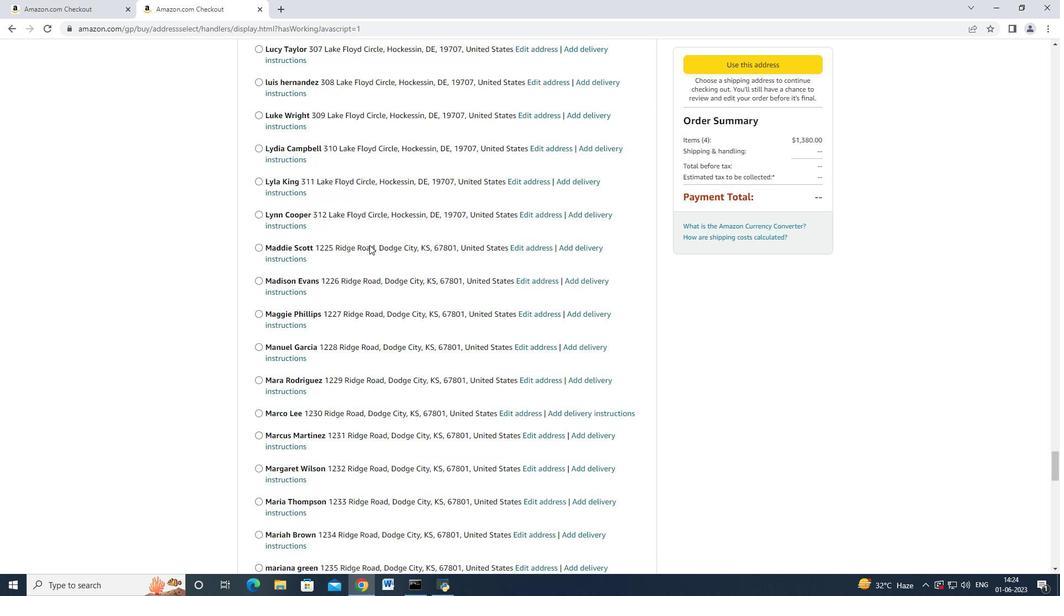 
Action: Mouse scrolled (369, 244) with delta (0, 0)
Screenshot: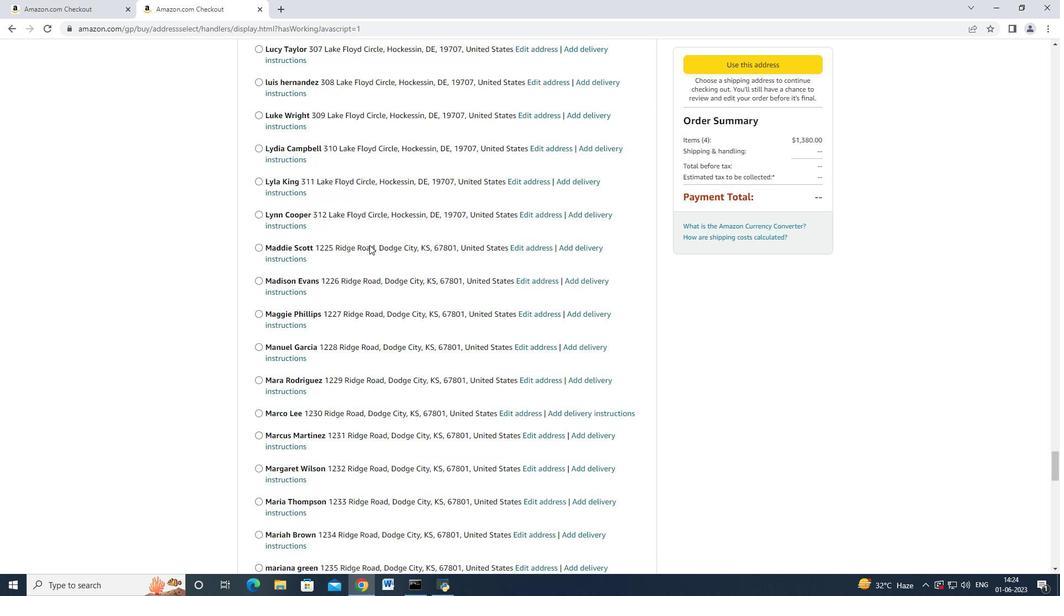 
Action: Mouse scrolled (369, 244) with delta (0, 0)
Screenshot: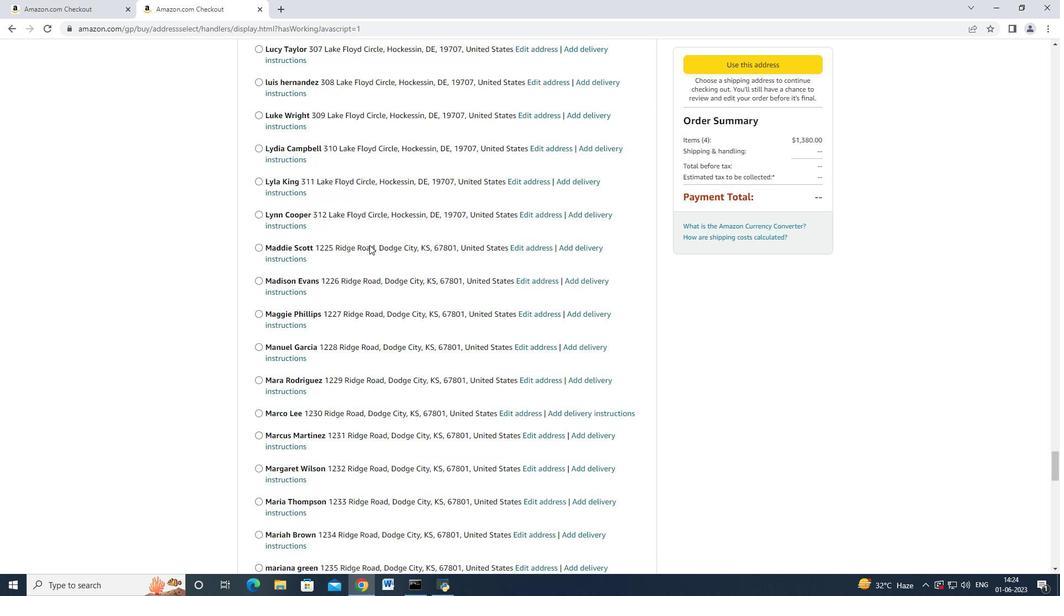 
Action: Mouse scrolled (369, 244) with delta (0, 0)
Screenshot: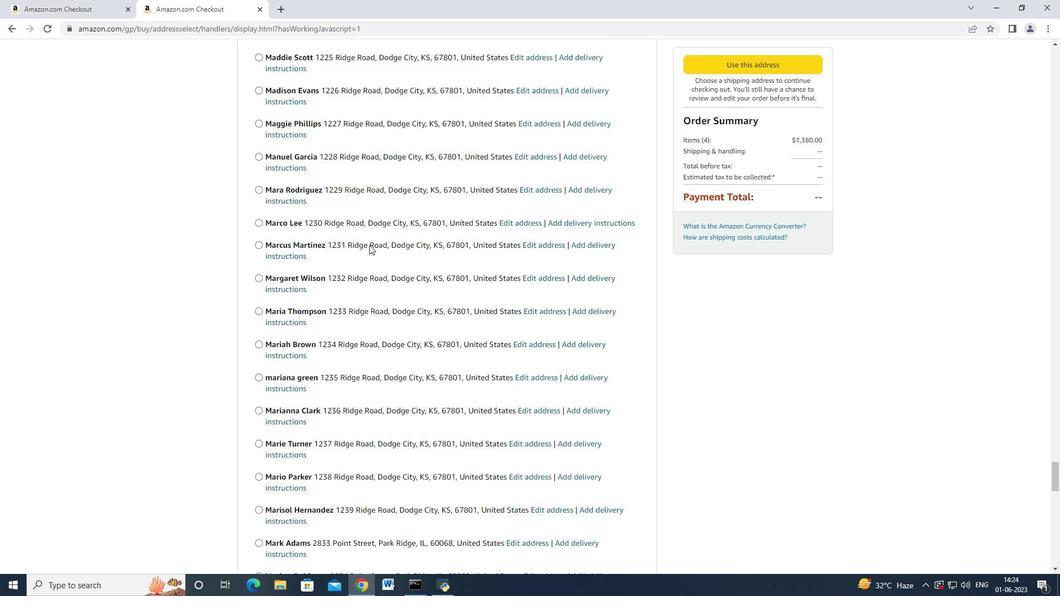 
Action: Mouse scrolled (369, 244) with delta (0, 0)
Screenshot: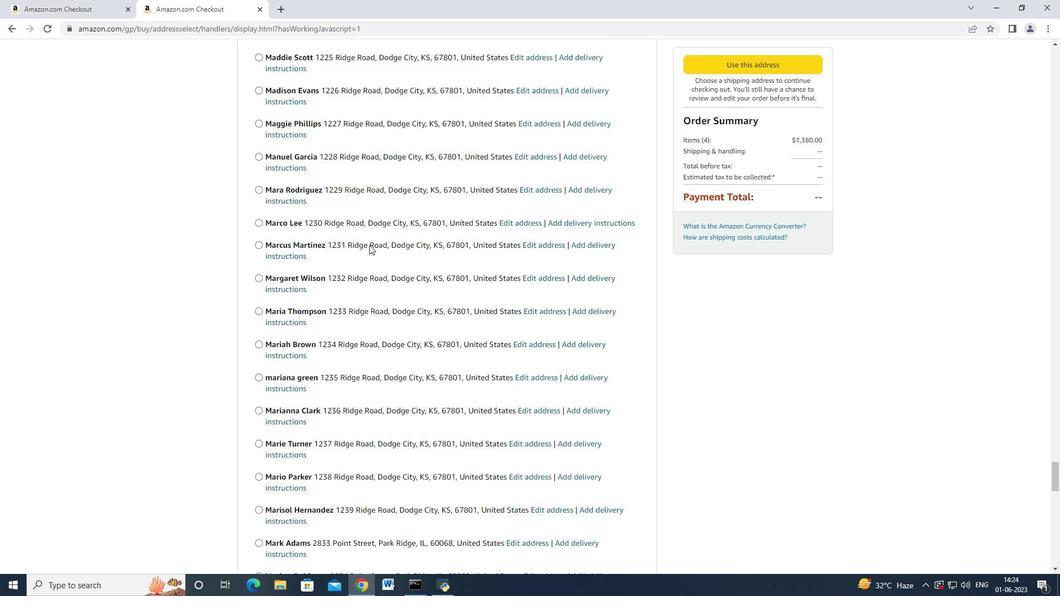 
Action: Mouse scrolled (369, 244) with delta (0, 0)
Screenshot: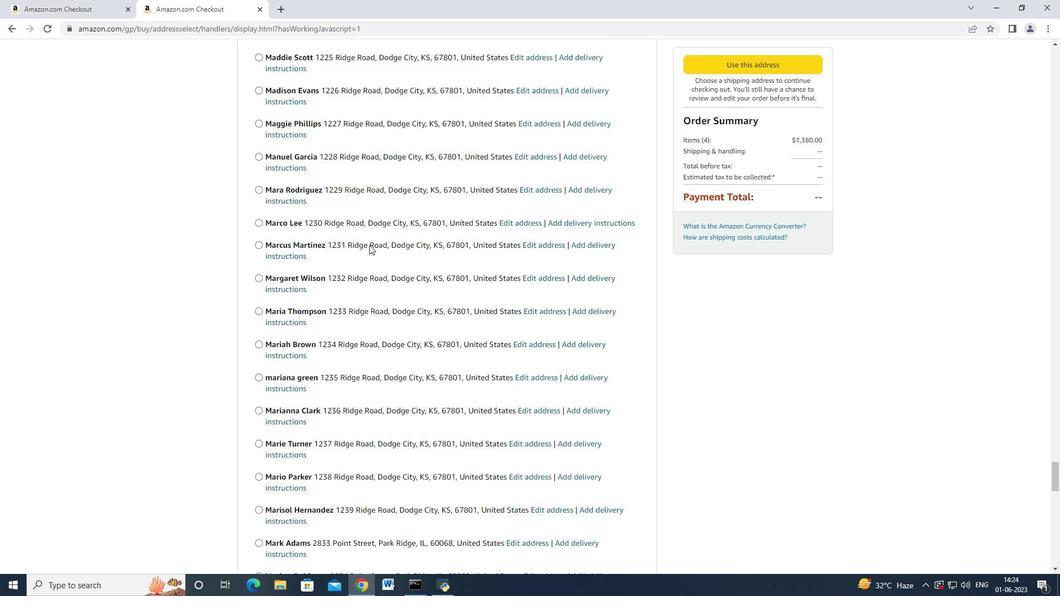 
Action: Mouse scrolled (369, 244) with delta (0, 0)
Screenshot: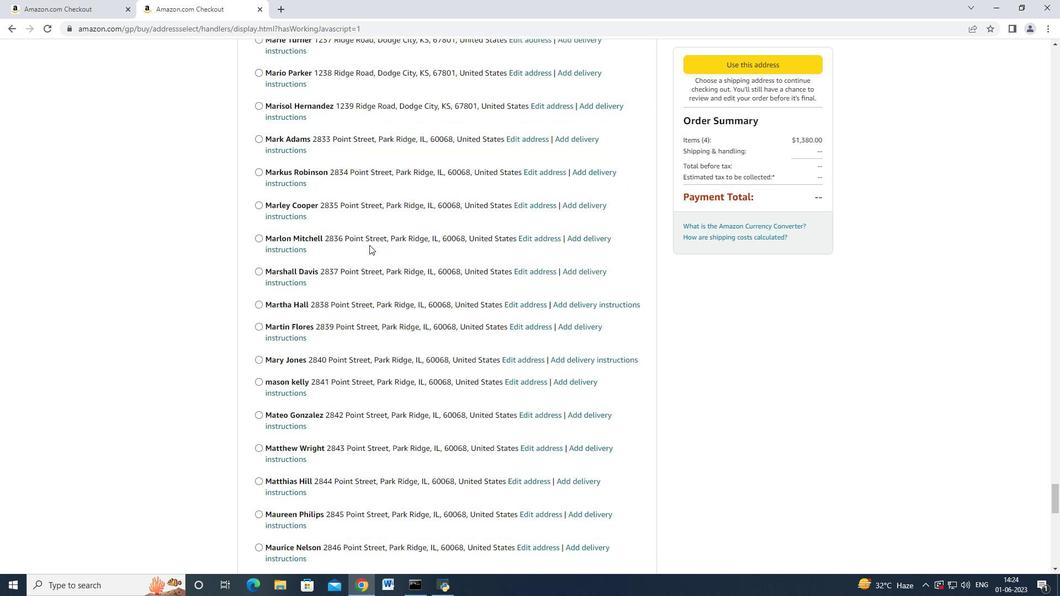 
Action: Mouse scrolled (369, 244) with delta (0, 0)
Screenshot: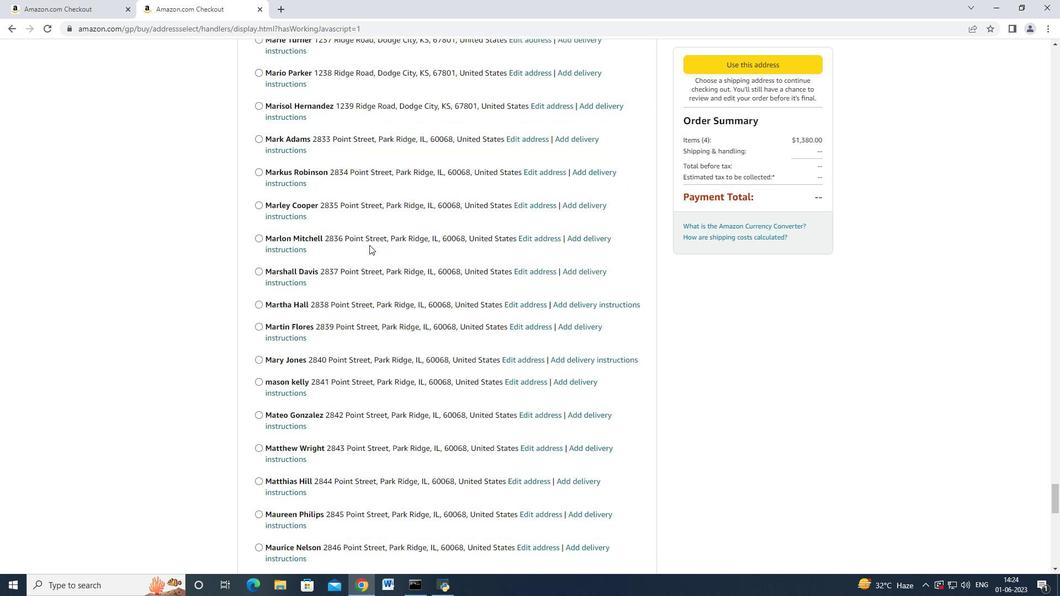 
Action: Mouse scrolled (369, 244) with delta (0, 0)
Screenshot: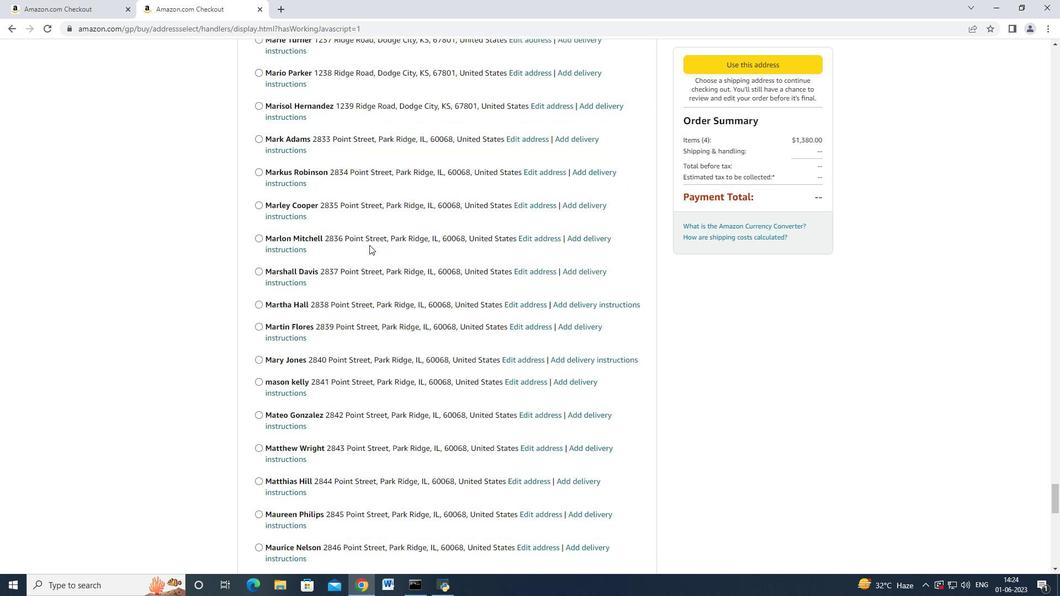 
Action: Mouse scrolled (369, 244) with delta (0, 0)
Screenshot: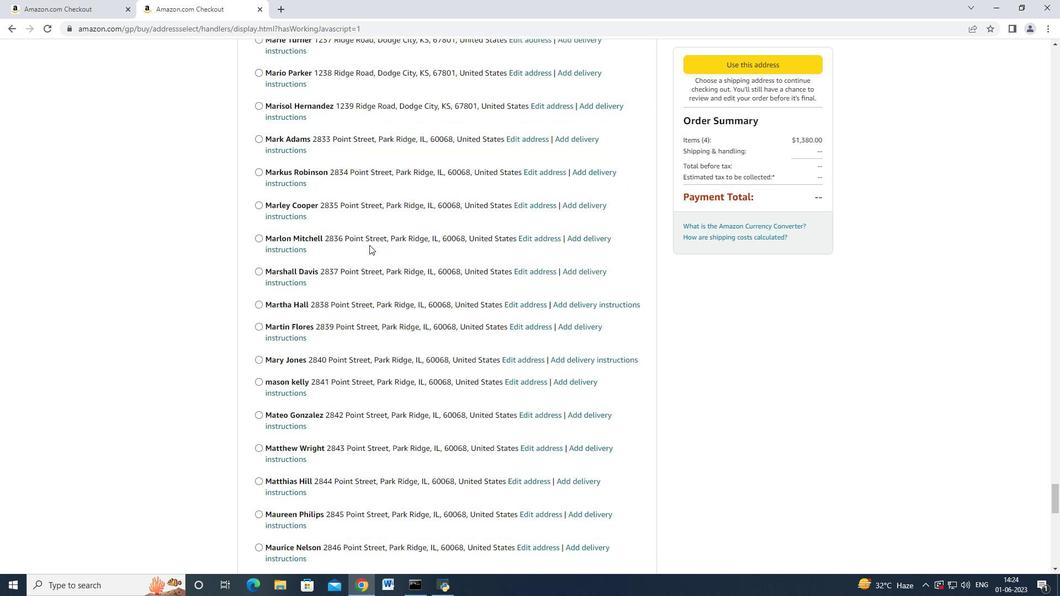 
Action: Mouse scrolled (369, 244) with delta (0, 0)
Screenshot: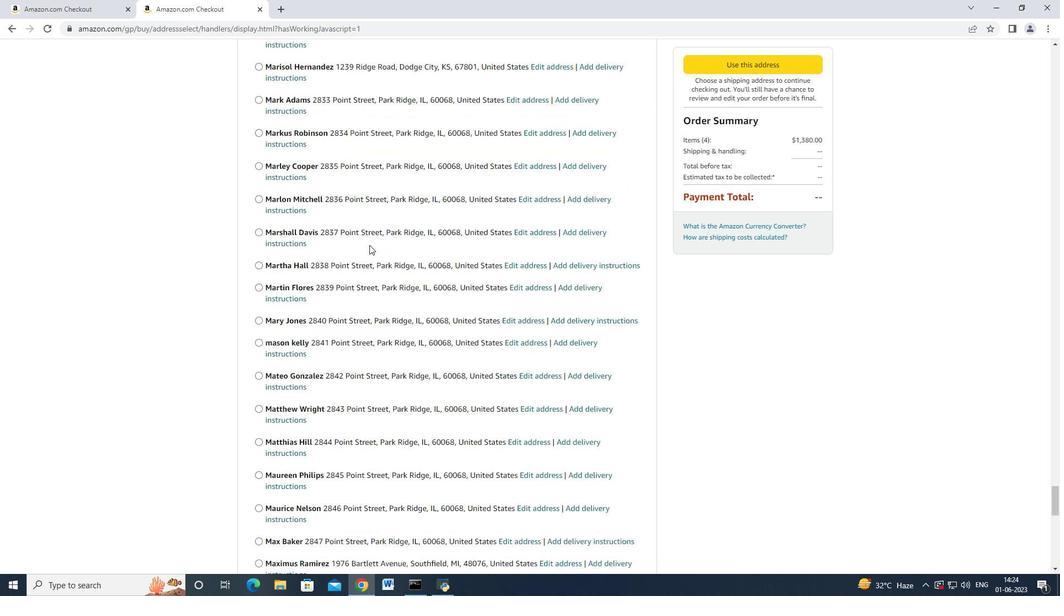 
Action: Mouse moved to (369, 245)
Screenshot: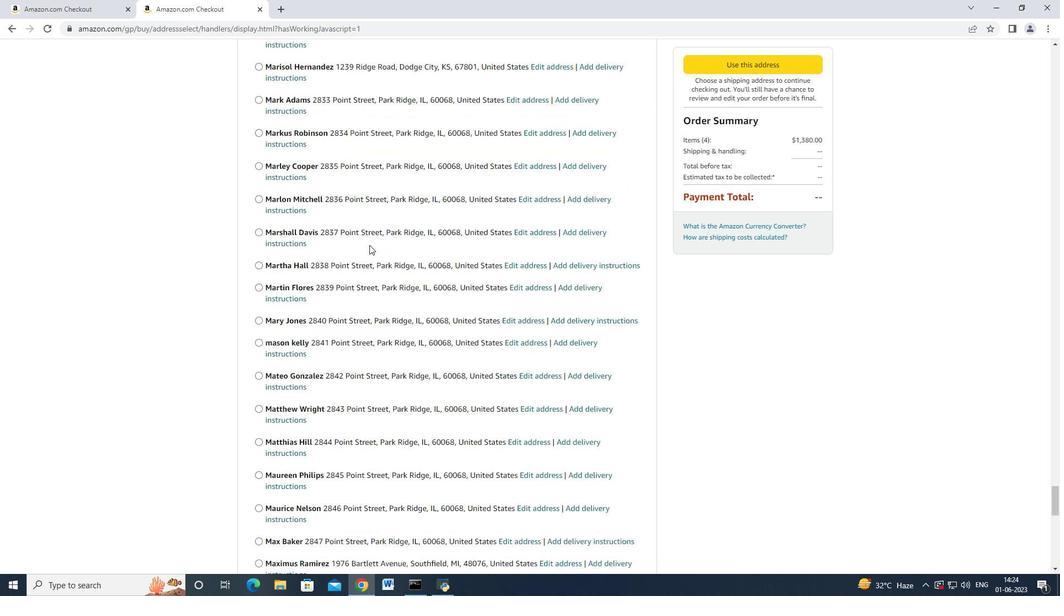 
Action: Mouse scrolled (369, 245) with delta (0, 0)
Screenshot: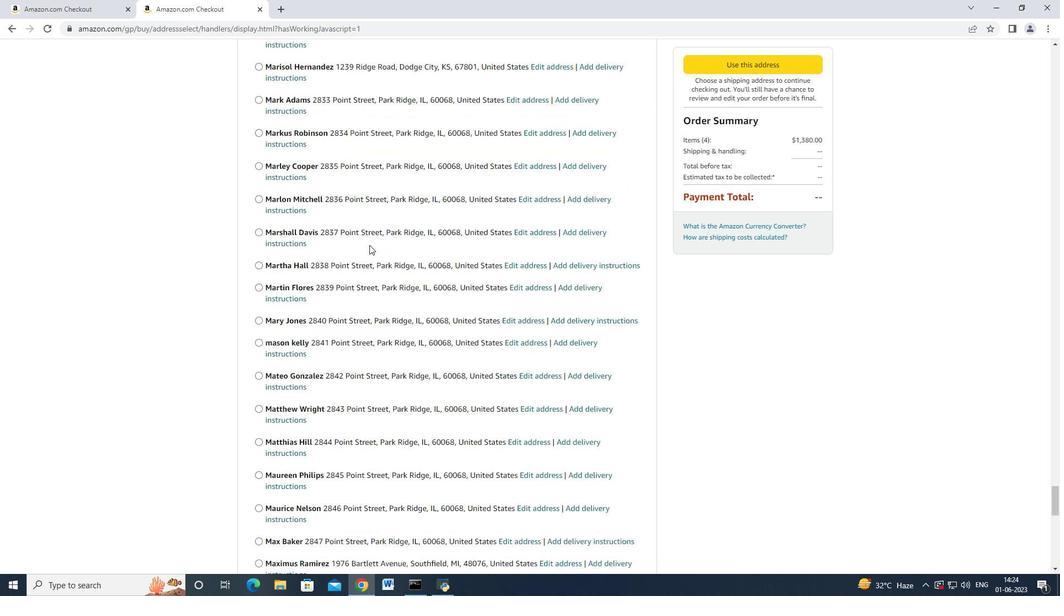 
Action: Mouse scrolled (369, 245) with delta (0, 0)
Screenshot: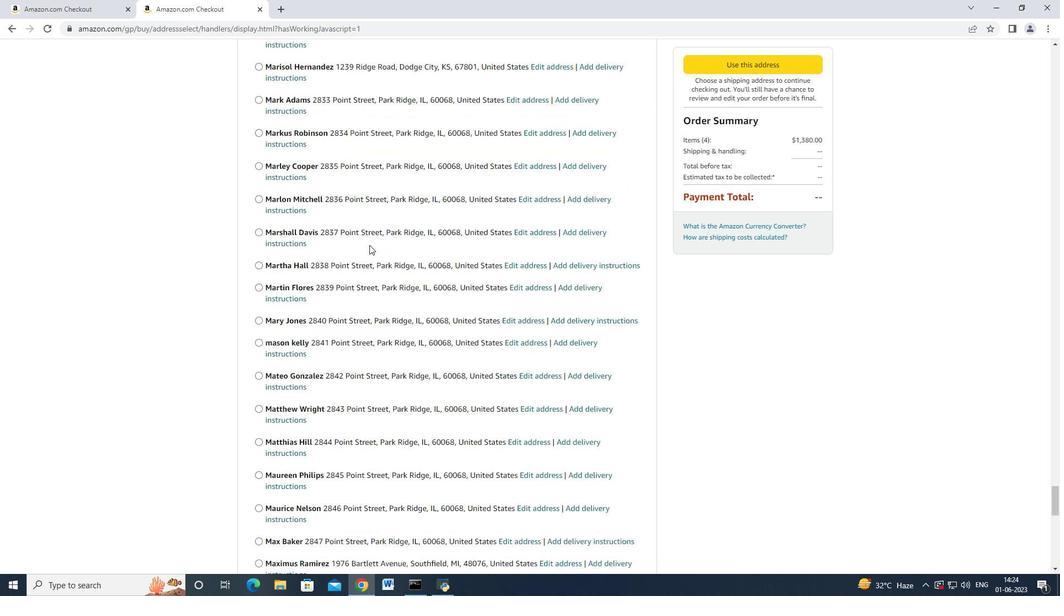 
Action: Mouse moved to (370, 245)
Screenshot: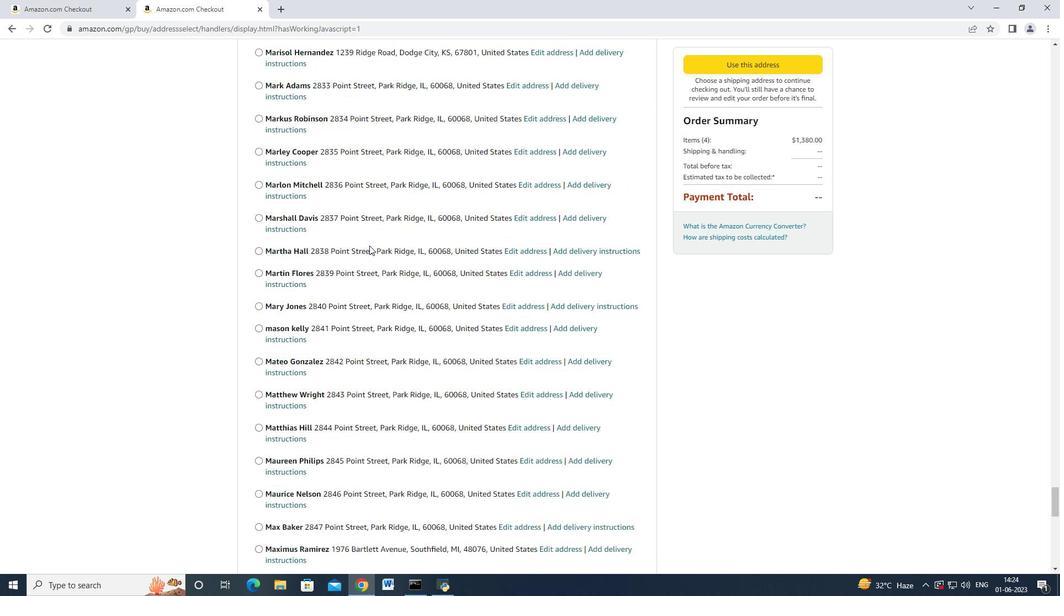 
Action: Mouse scrolled (369, 246) with delta (0, 0)
Screenshot: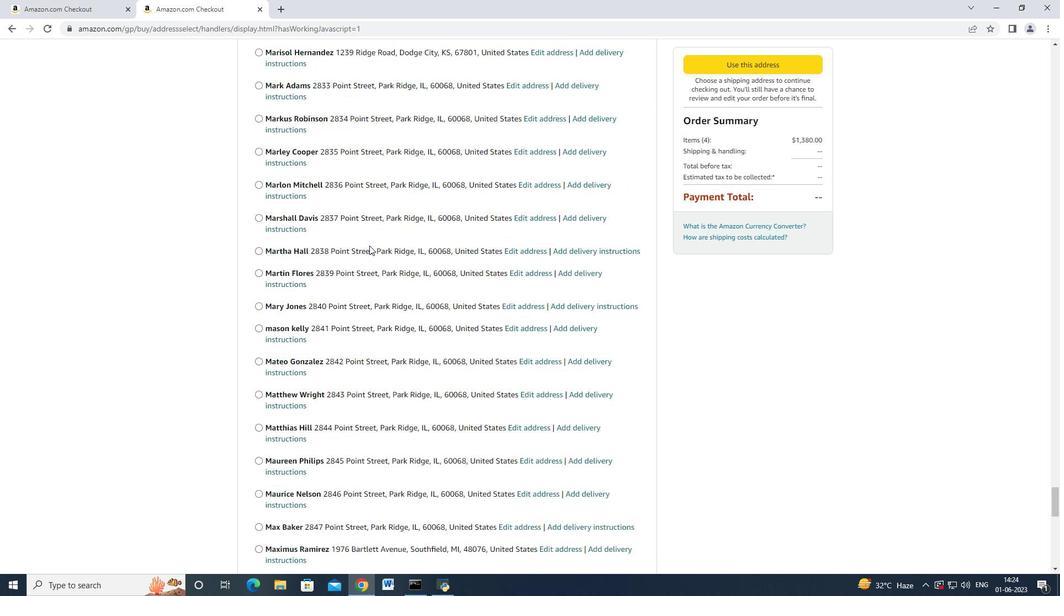
Action: Mouse moved to (370, 245)
Screenshot: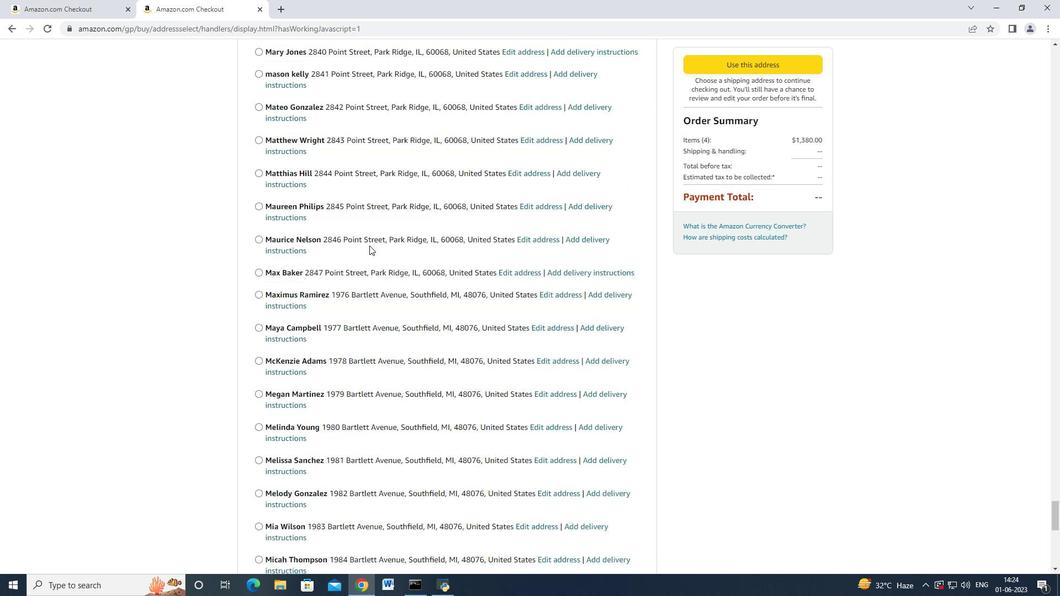
Action: Mouse scrolled (370, 244) with delta (0, 0)
Screenshot: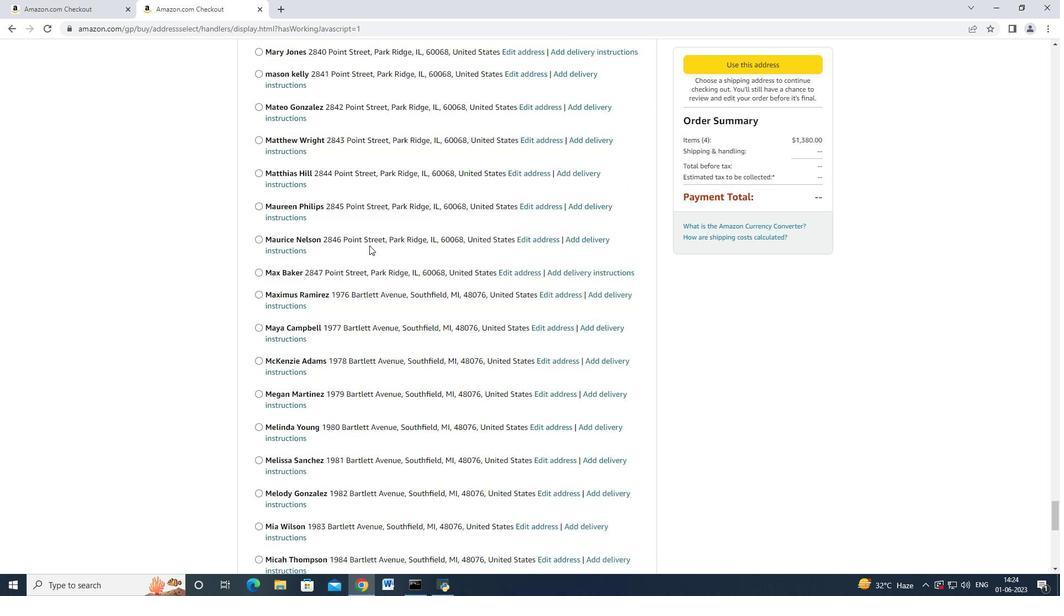 
Action: Mouse scrolled (370, 244) with delta (0, 0)
Screenshot: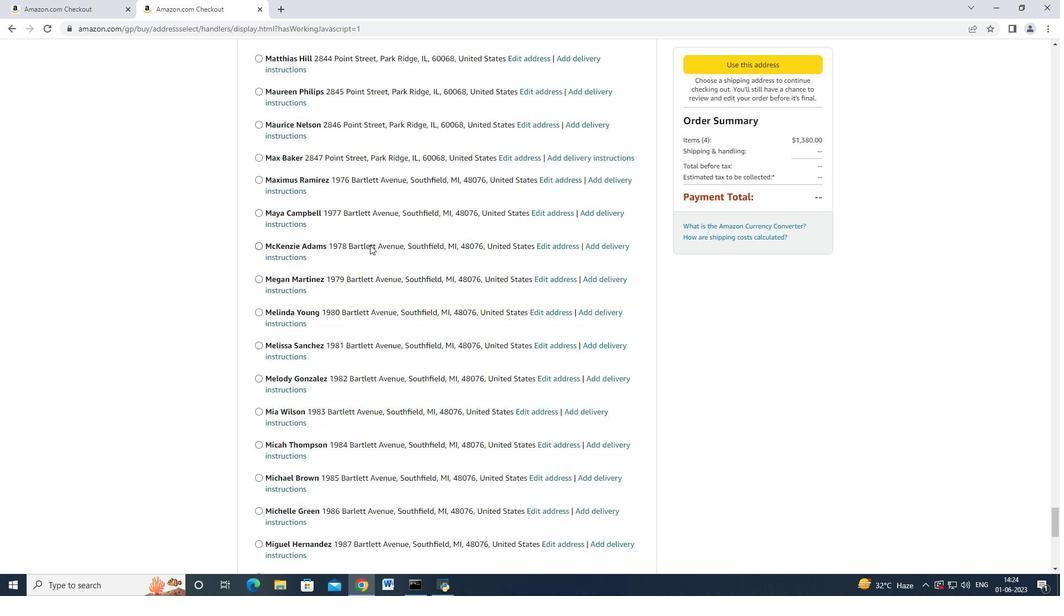 
Action: Mouse scrolled (370, 244) with delta (0, 0)
Screenshot: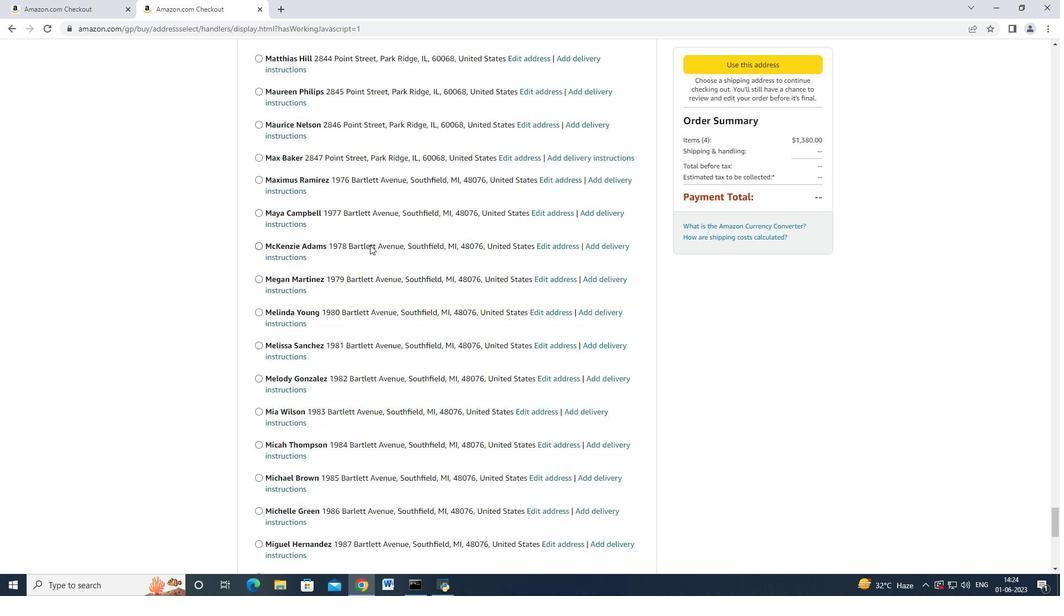 
Action: Mouse scrolled (370, 244) with delta (0, -1)
Screenshot: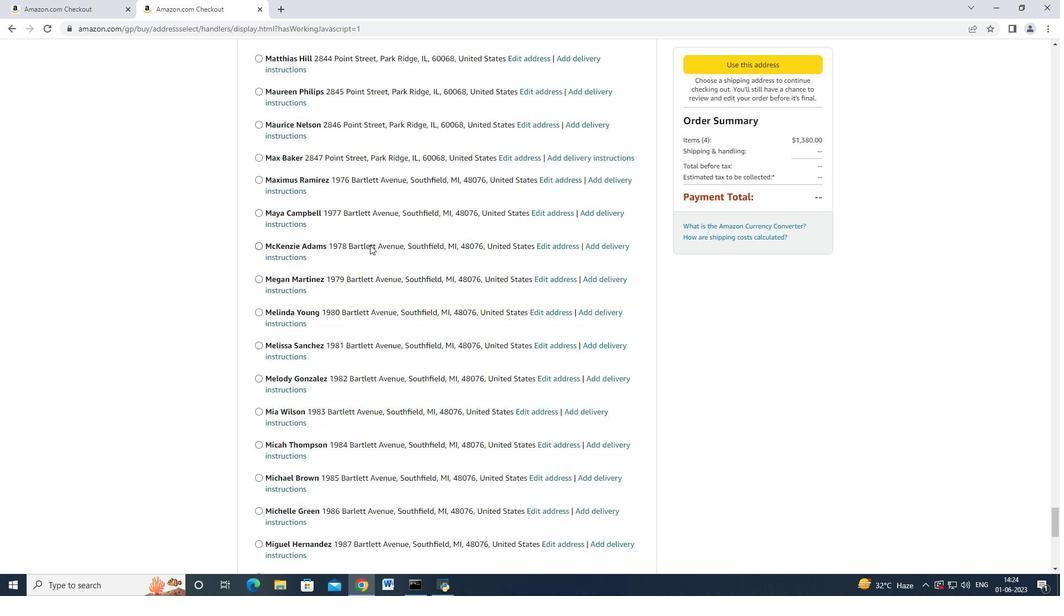 
Action: Mouse scrolled (370, 244) with delta (0, 0)
Screenshot: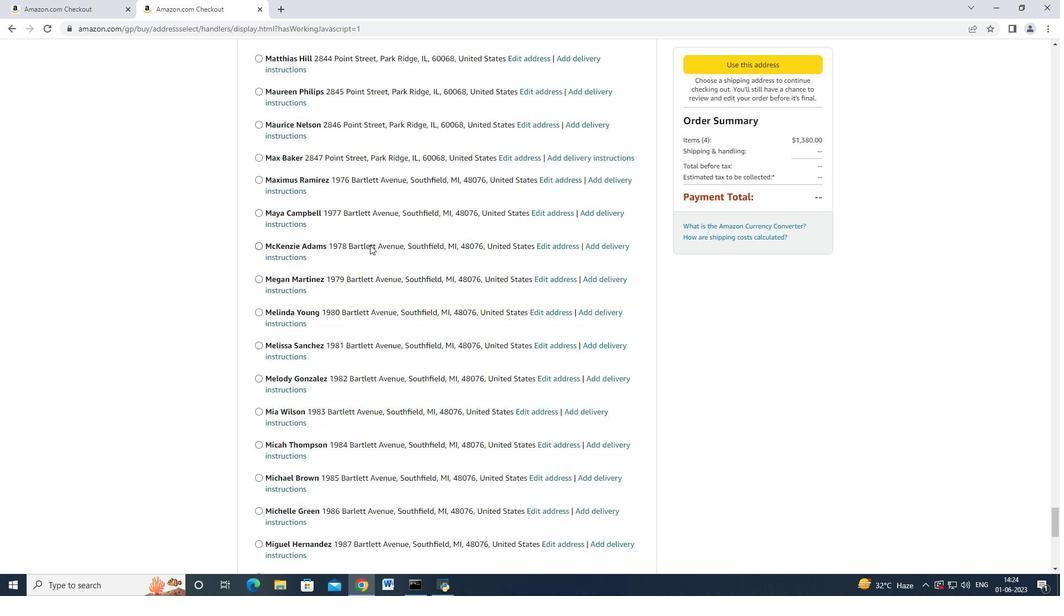 
Action: Mouse scrolled (370, 244) with delta (0, 0)
Screenshot: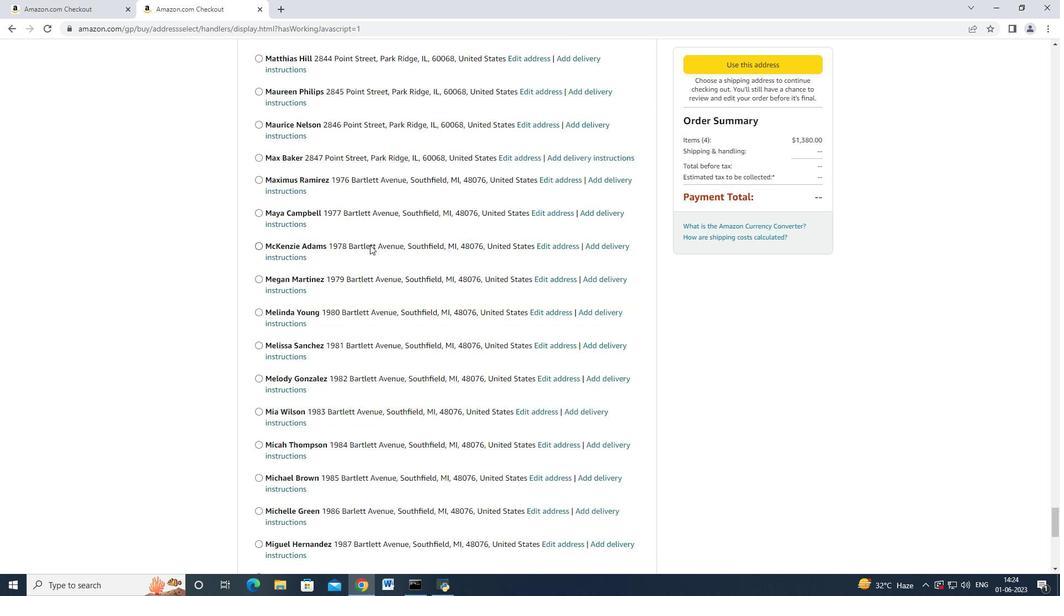 
Action: Mouse moved to (370, 245)
Screenshot: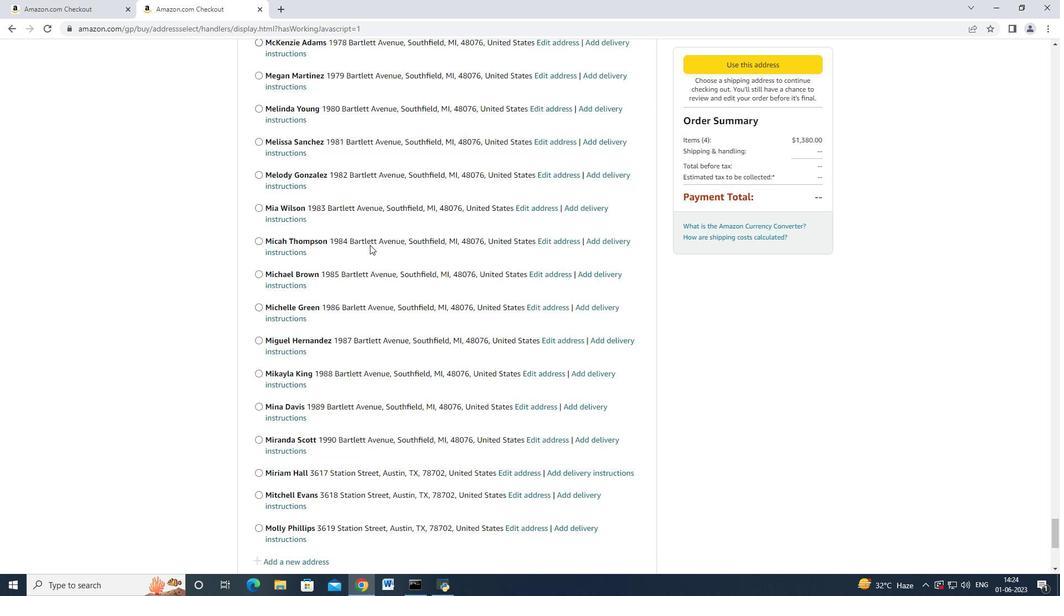 
Action: Mouse scrolled (370, 244) with delta (0, 0)
Screenshot: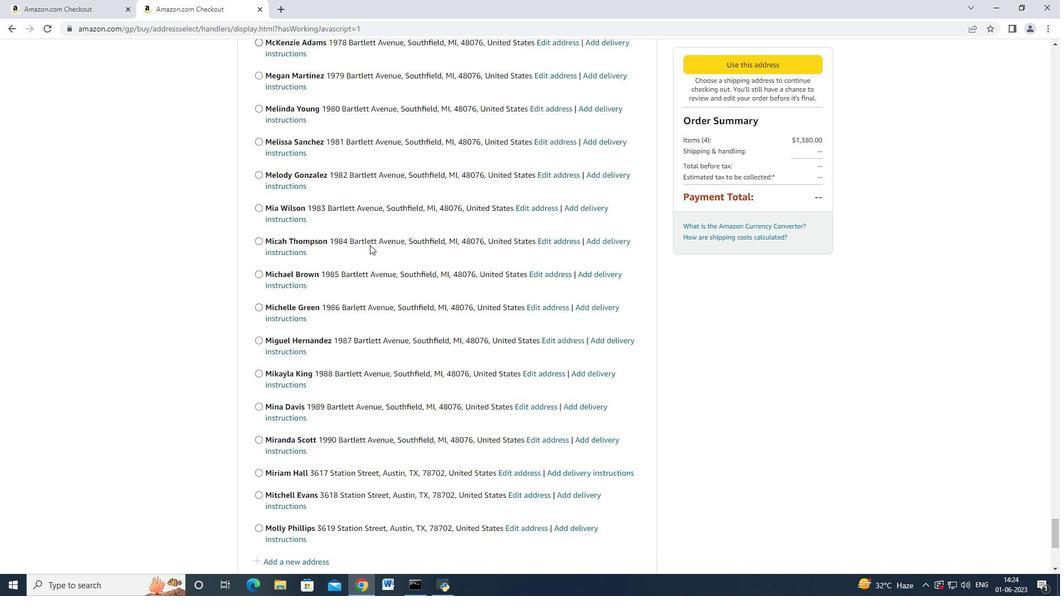 
Action: Mouse scrolled (370, 244) with delta (0, 0)
Screenshot: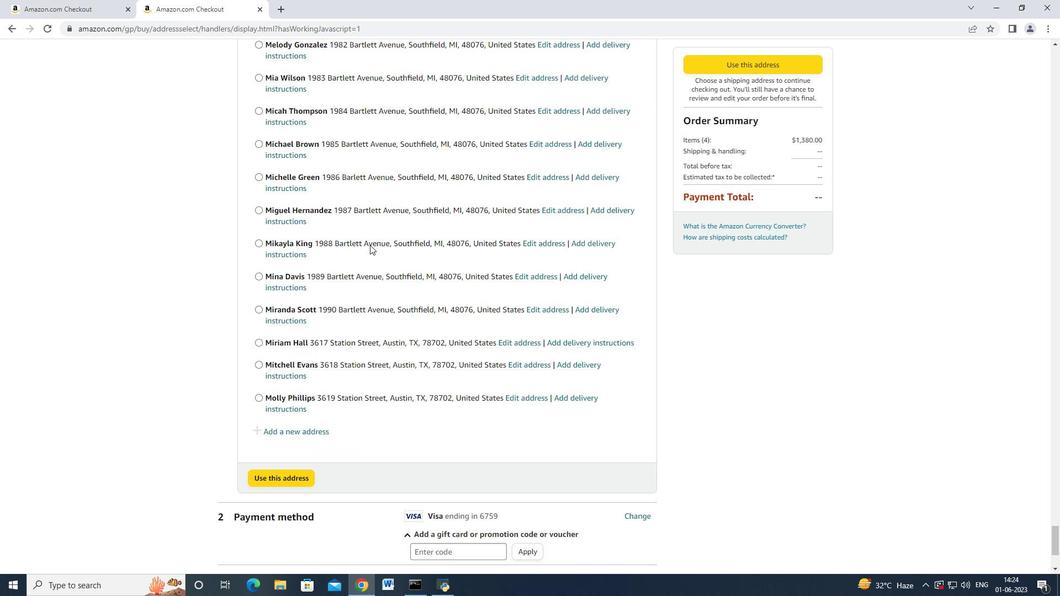 
Action: Mouse scrolled (370, 244) with delta (0, 0)
Screenshot: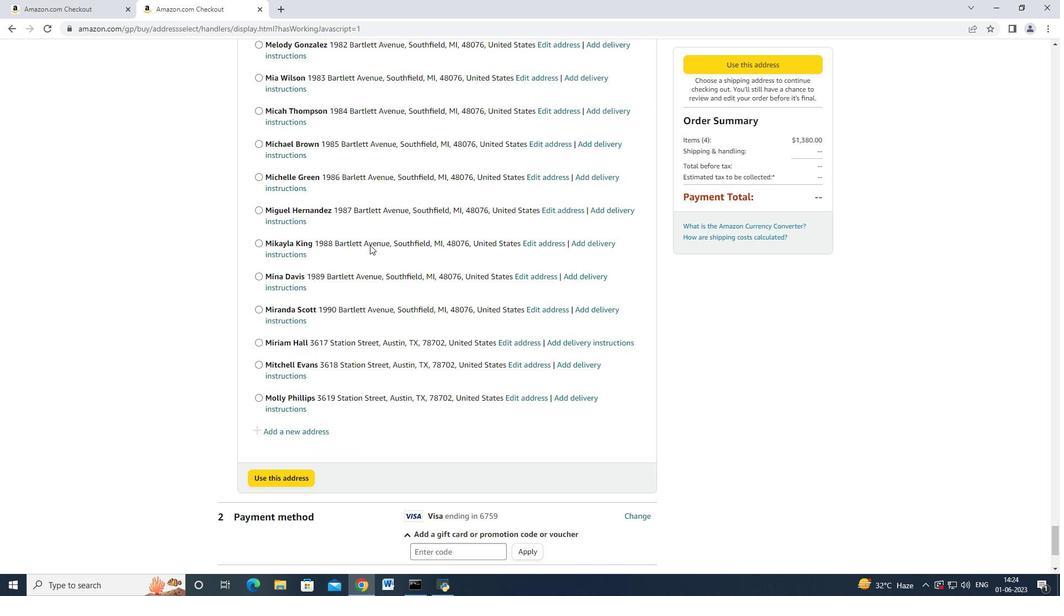 
Action: Mouse scrolled (370, 244) with delta (0, 0)
Screenshot: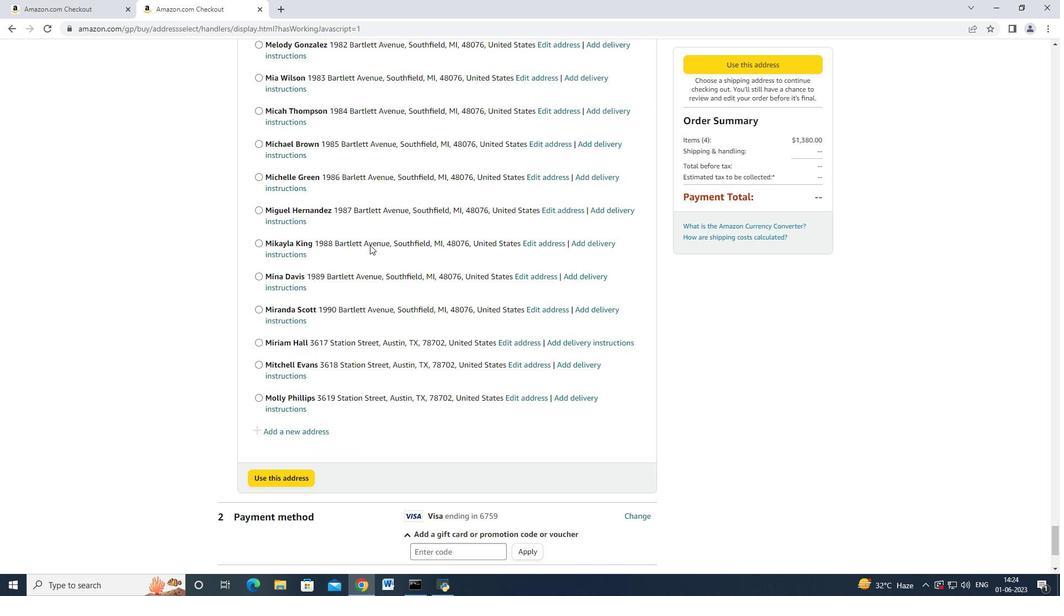 
Action: Mouse scrolled (370, 244) with delta (0, 0)
Screenshot: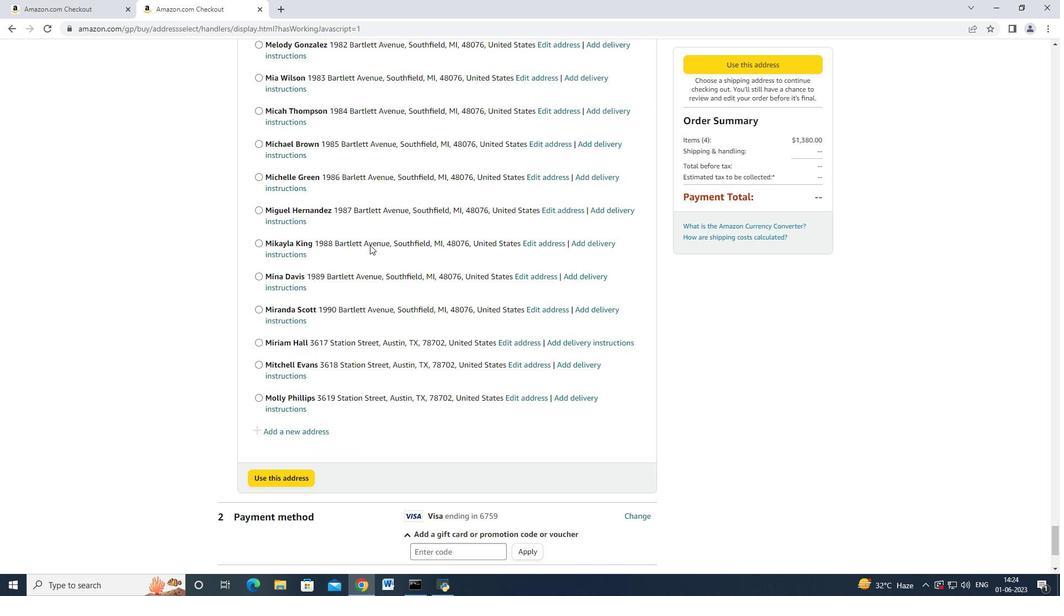 
Action: Mouse scrolled (370, 244) with delta (0, 0)
Screenshot: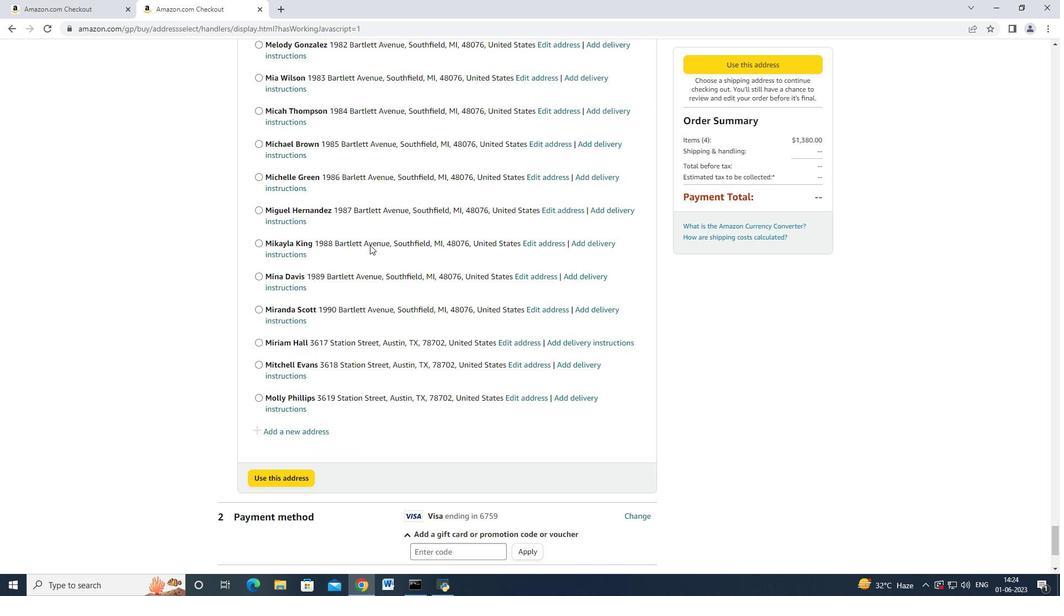 
Action: Mouse scrolled (370, 244) with delta (0, 0)
Screenshot: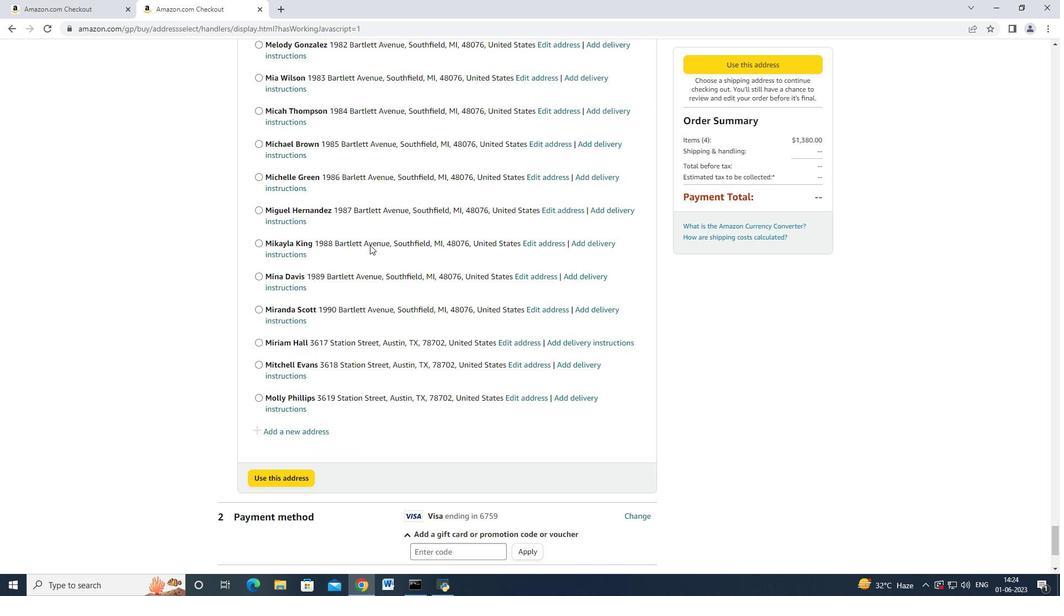 
Action: Mouse moved to (311, 266)
Screenshot: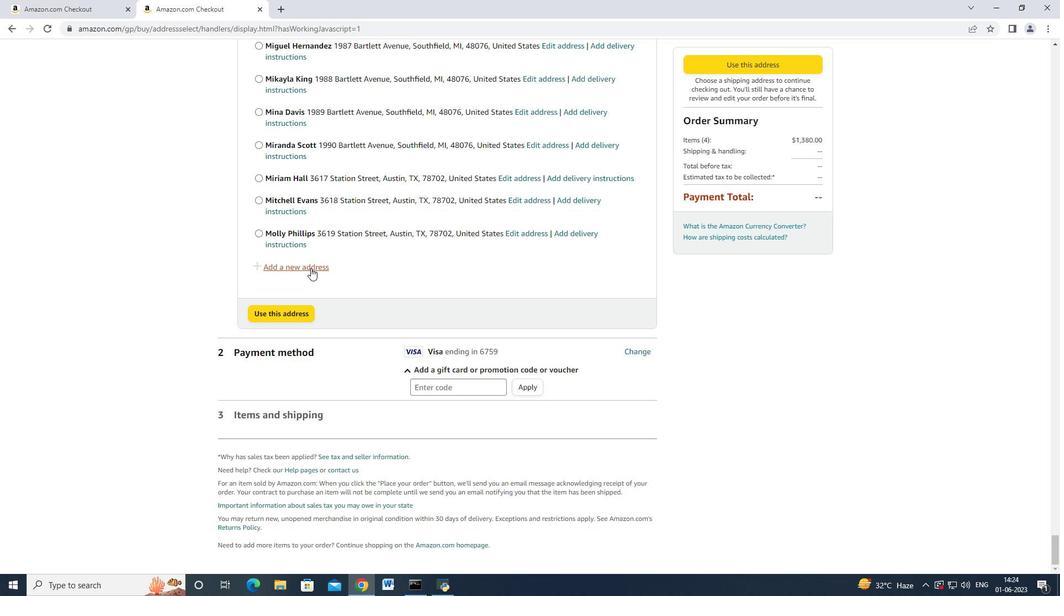 
Action: Mouse pressed left at (311, 266)
Screenshot: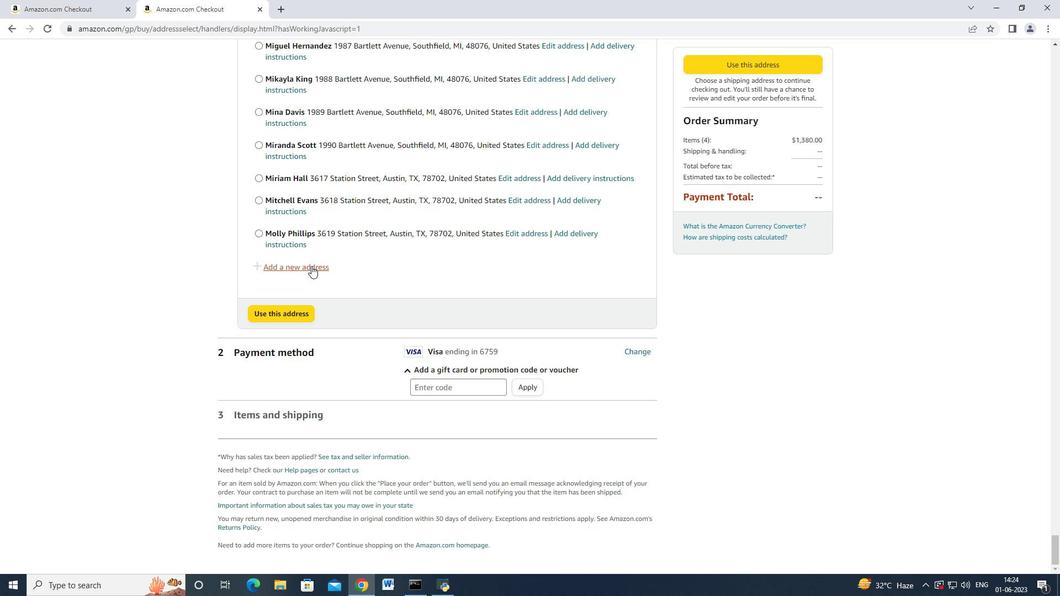 
Action: Mouse moved to (364, 267)
Screenshot: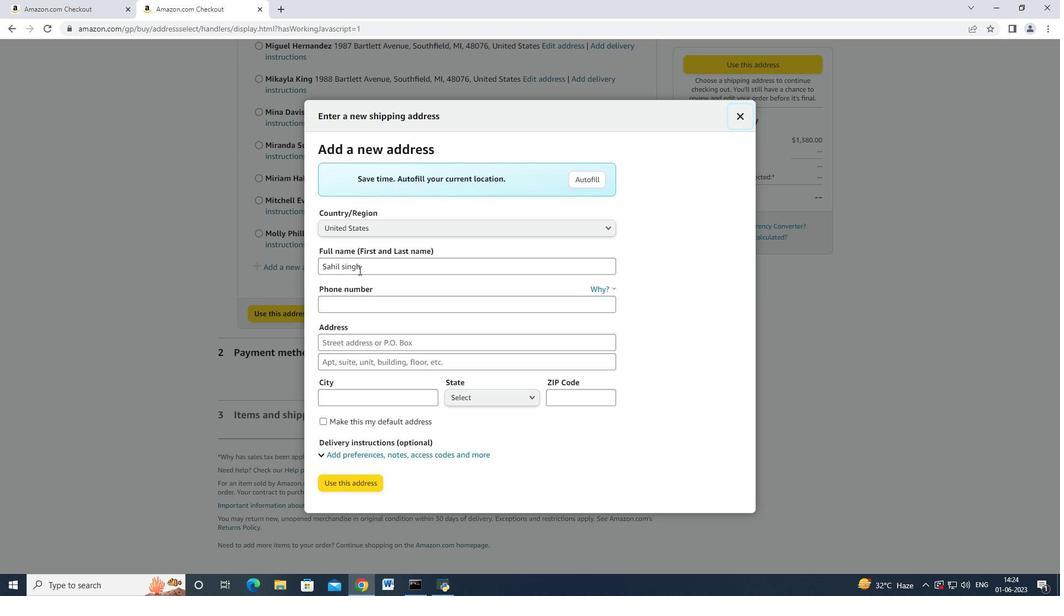 
Action: Mouse pressed left at (364, 267)
Screenshot: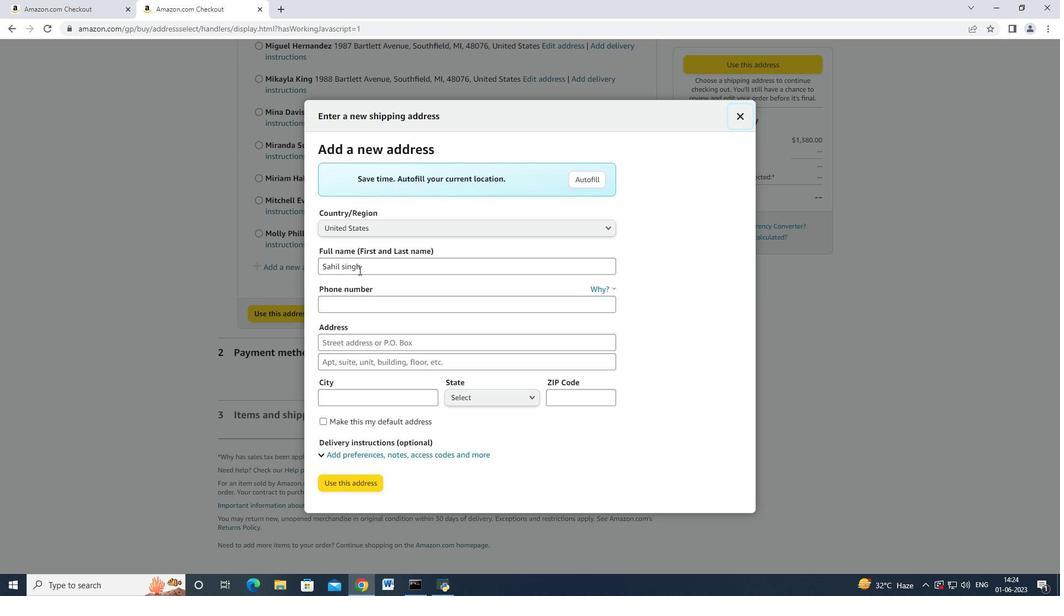 
Action: Mouse moved to (323, 267)
Screenshot: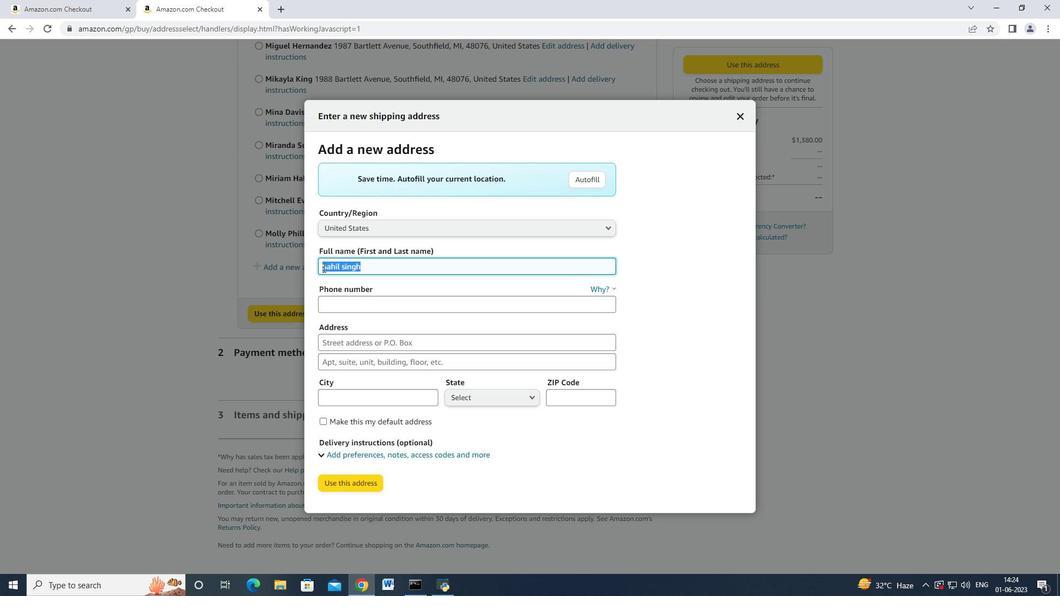 
Action: Key pressed <Key.backspace><Key.shift_r>Alex<Key.space><Key.shift>Clark<Key.tab><Key.tab>5122113583<Key.tab>3623<Key.space><Key.shift_r>Station<Key.space><Key.shift>Street<Key.tab><Key.tab><Key.shift>Austin<Key.tab><Key.tab>
Screenshot: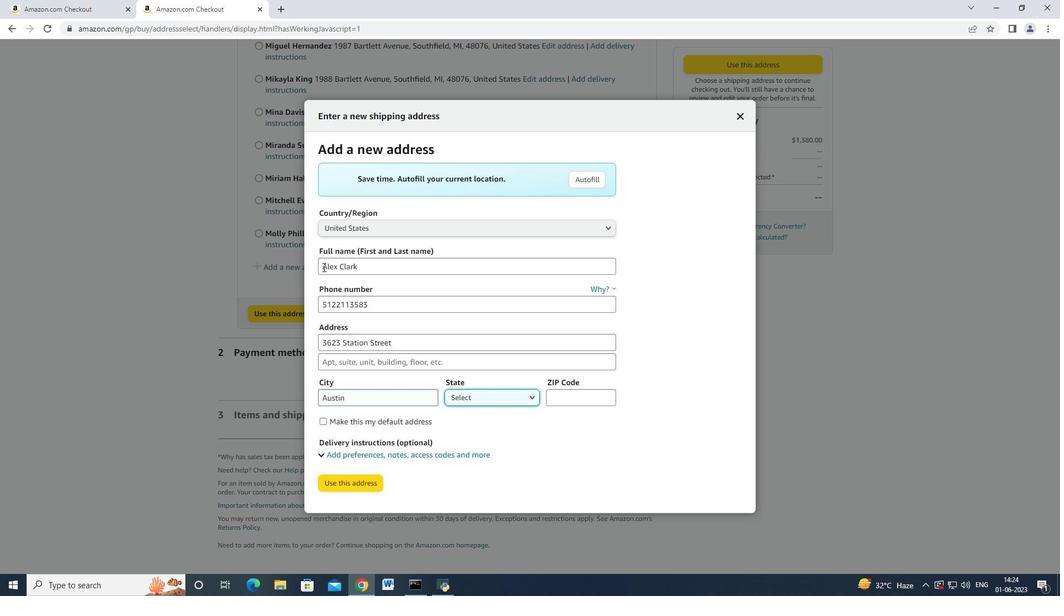 
Action: Mouse moved to (471, 401)
Screenshot: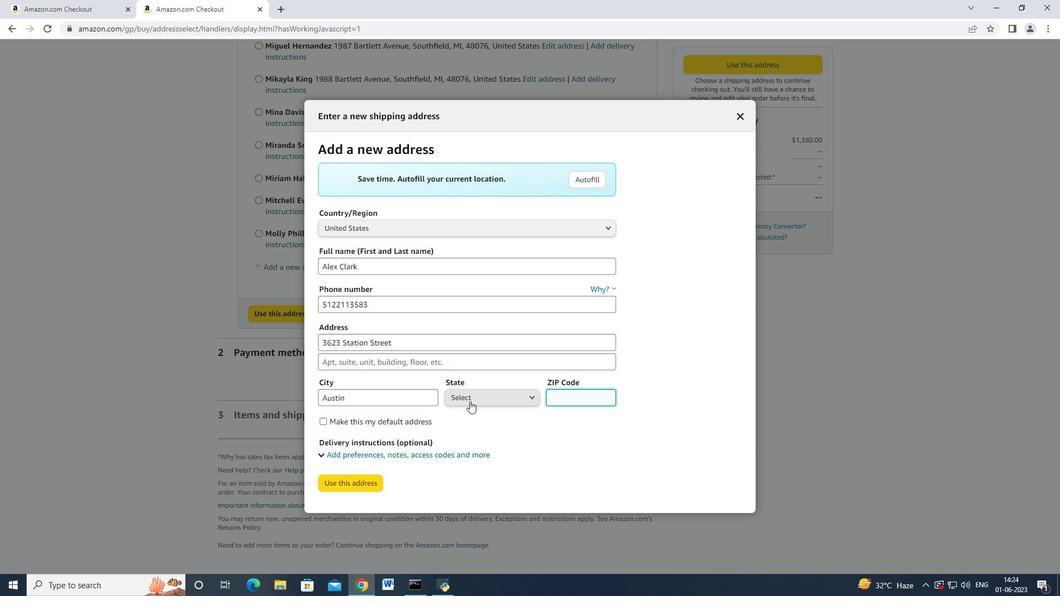 
Action: Mouse pressed left at (471, 401)
Screenshot: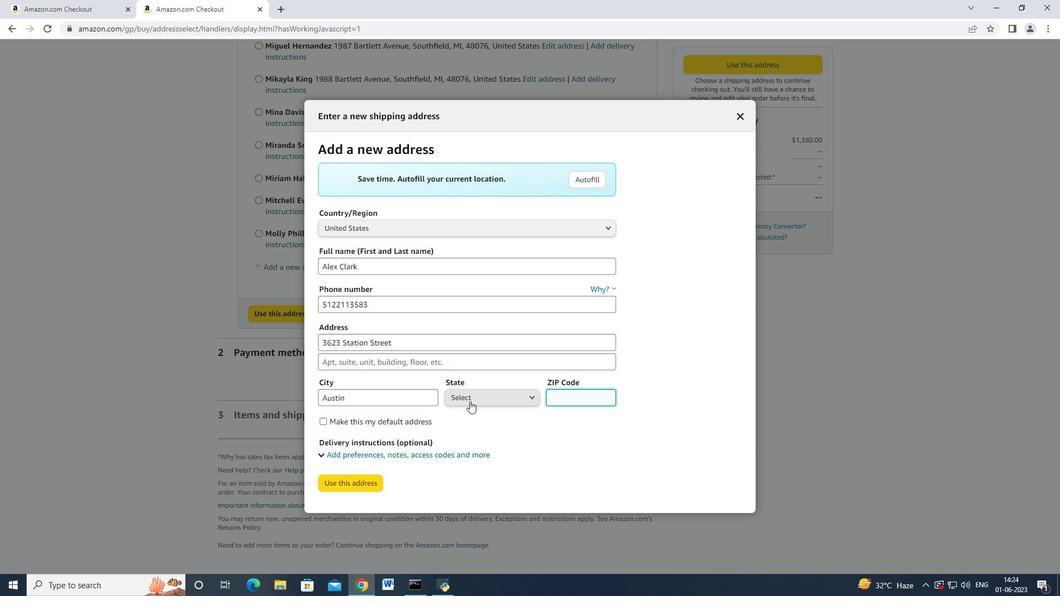 
Action: Mouse moved to (486, 361)
Screenshot: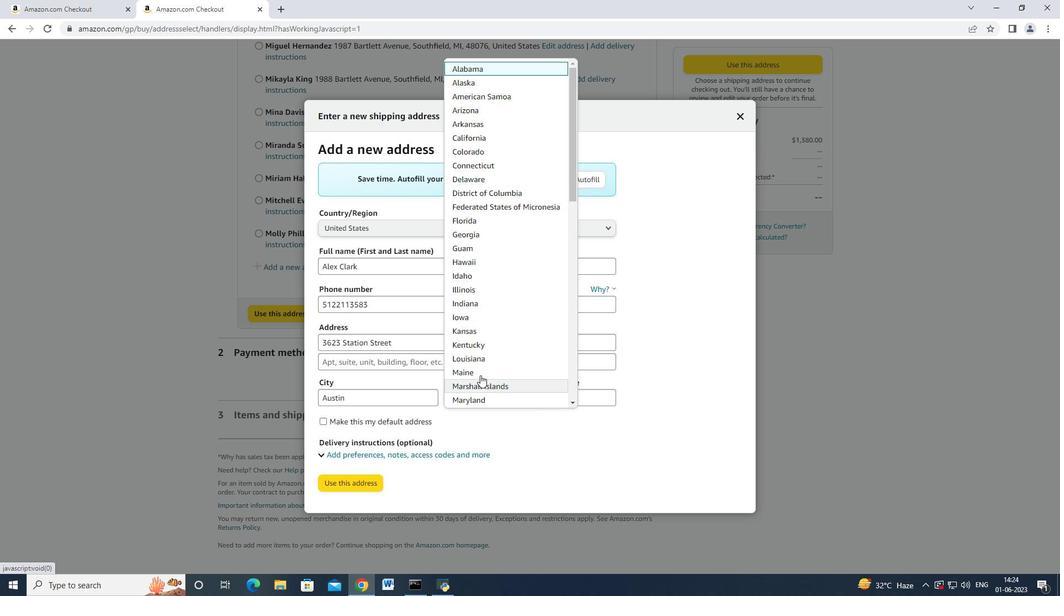 
Action: Mouse scrolled (486, 361) with delta (0, 0)
Screenshot: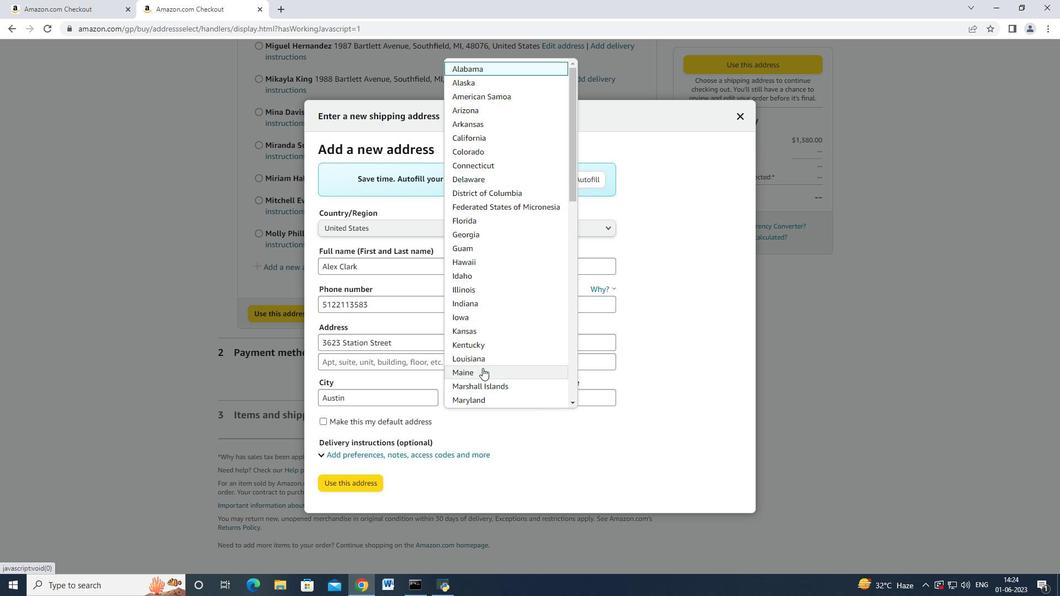 
Action: Mouse scrolled (486, 361) with delta (0, 0)
Screenshot: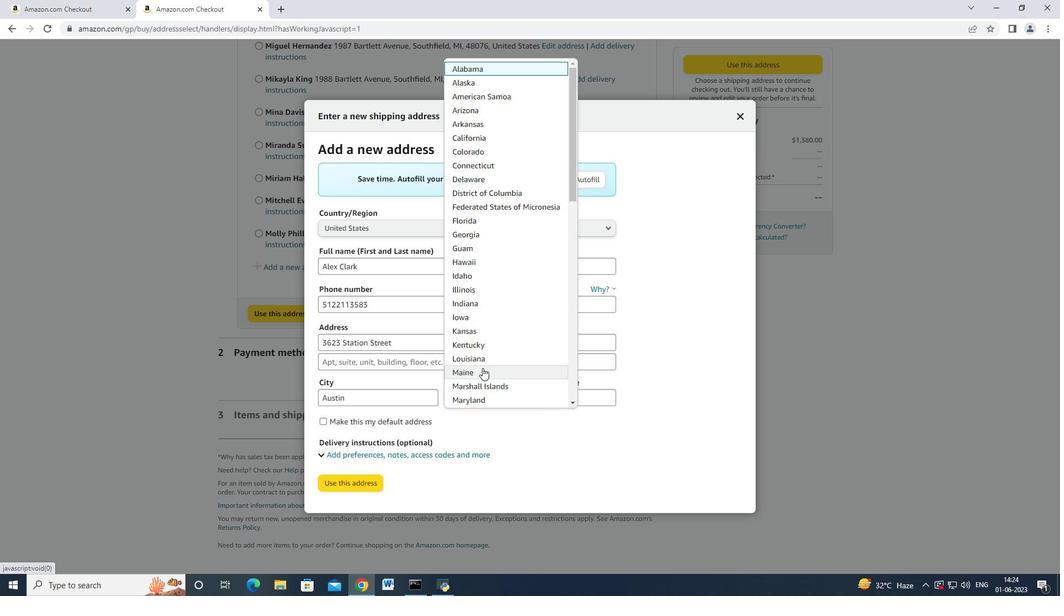 
Action: Mouse scrolled (486, 361) with delta (0, 0)
Screenshot: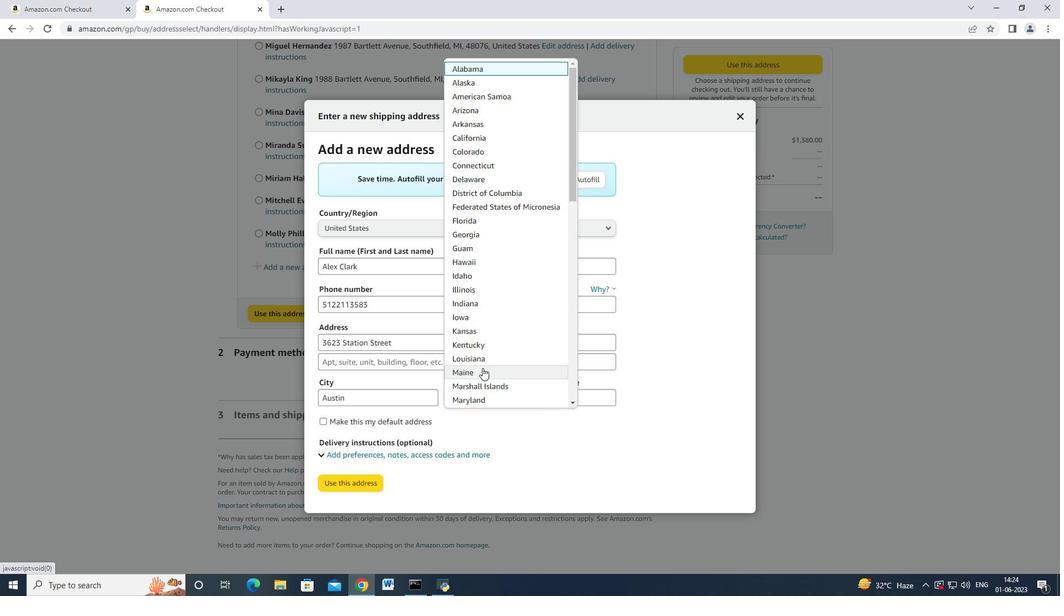 
Action: Mouse scrolled (486, 361) with delta (0, 0)
Screenshot: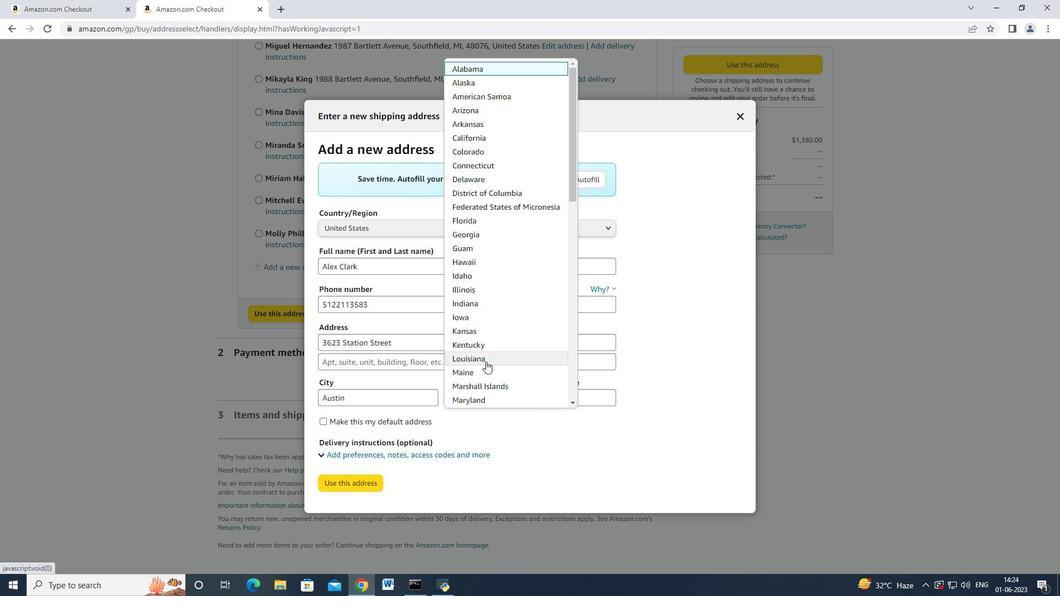 
Action: Mouse scrolled (486, 361) with delta (0, 0)
Screenshot: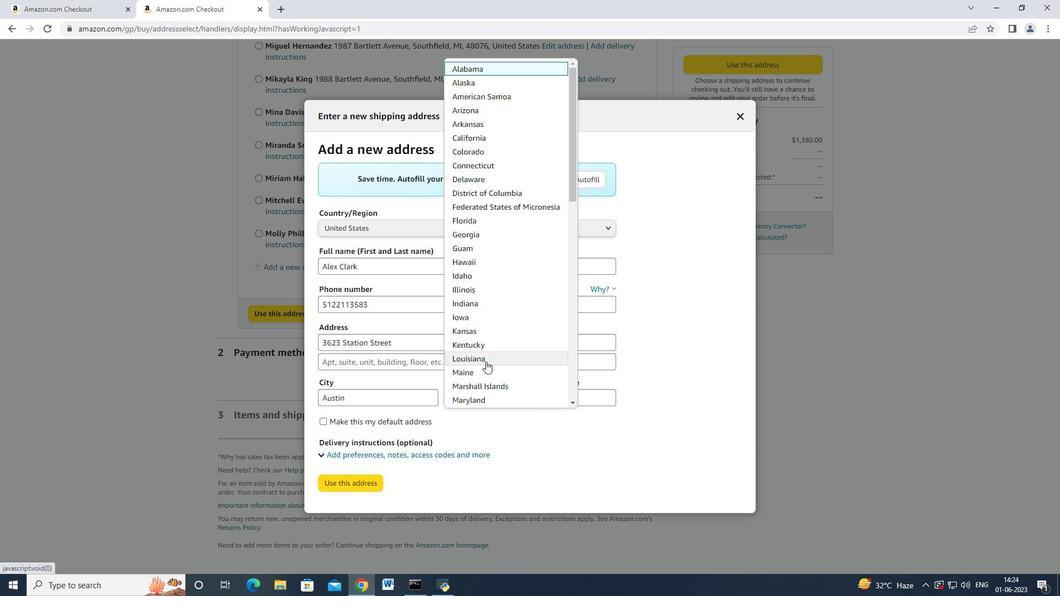 
Action: Mouse scrolled (486, 361) with delta (0, 0)
Screenshot: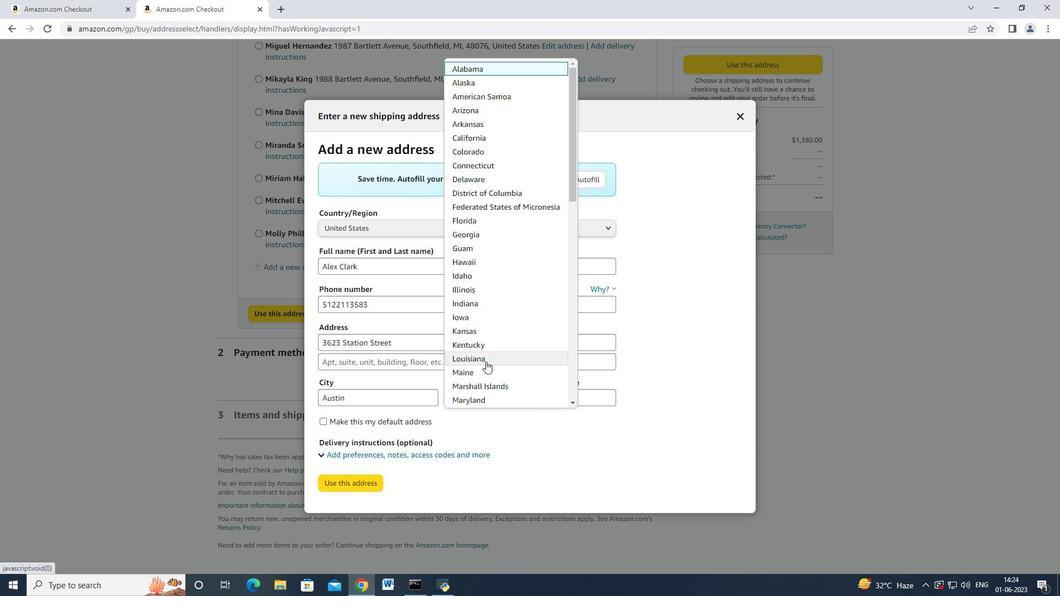 
Action: Mouse scrolled (486, 361) with delta (0, 0)
Screenshot: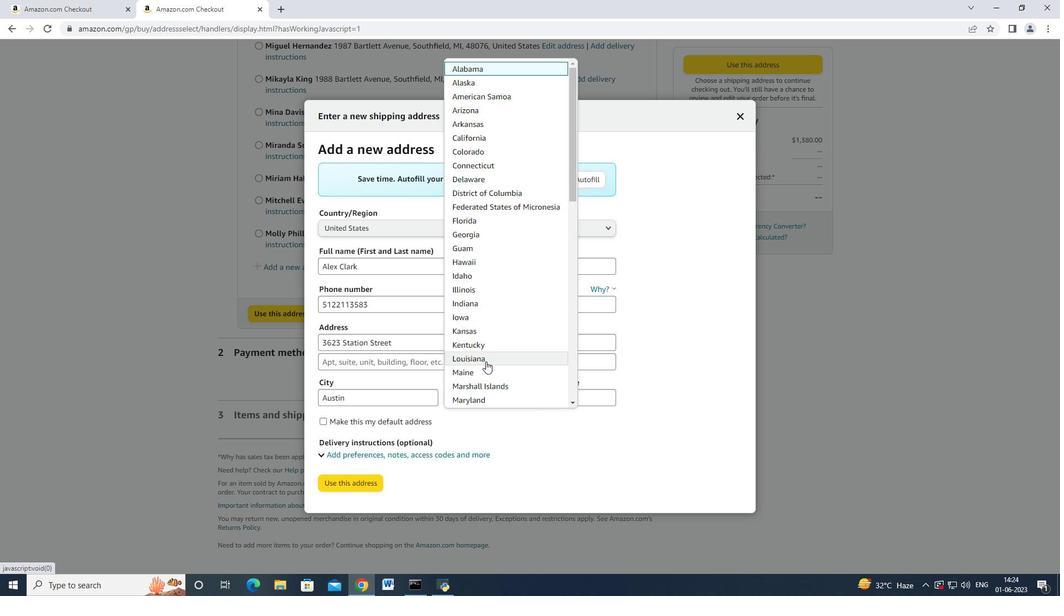 
Action: Mouse moved to (486, 361)
Screenshot: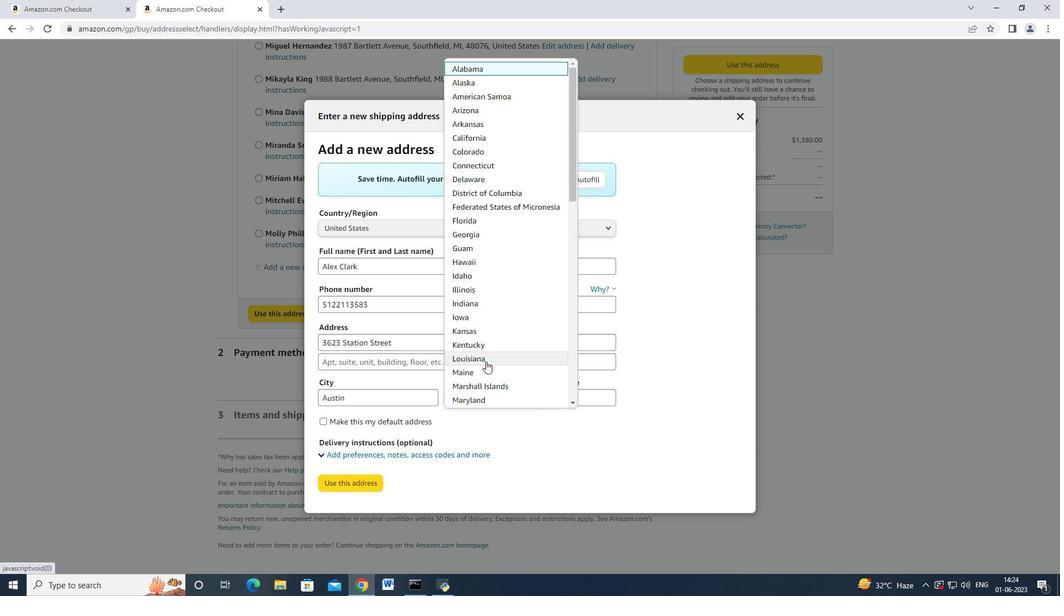 
Action: Mouse scrolled (486, 361) with delta (0, 0)
Screenshot: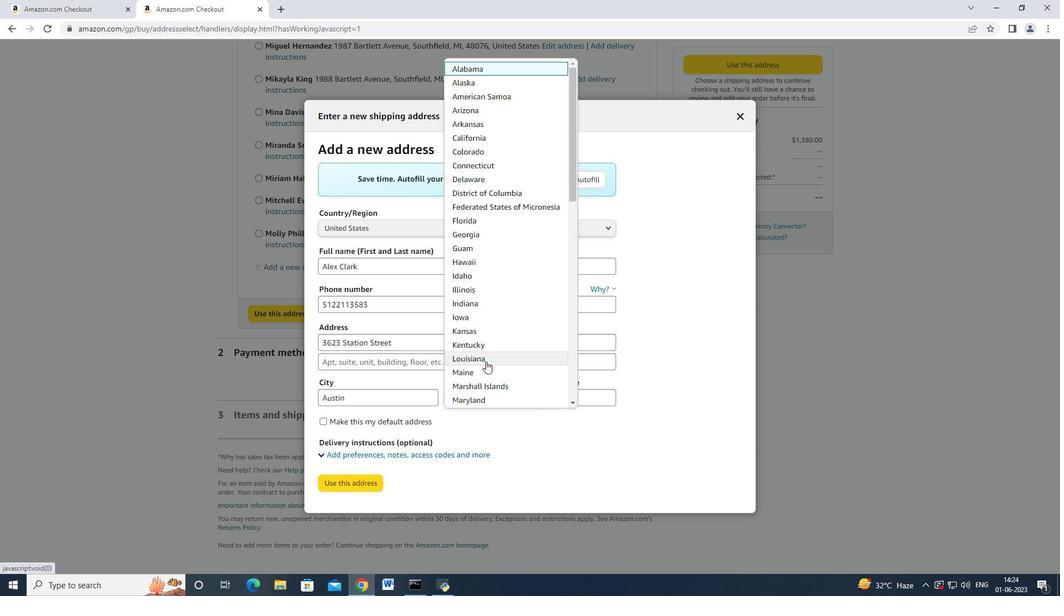 
Action: Mouse moved to (486, 361)
Screenshot: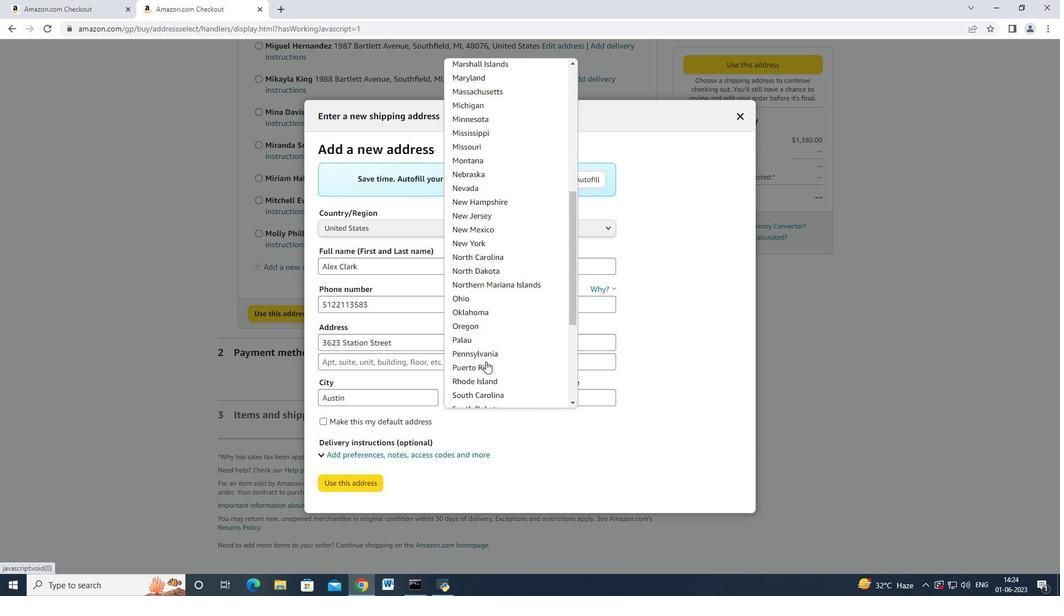 
Action: Mouse scrolled (486, 361) with delta (0, 0)
Screenshot: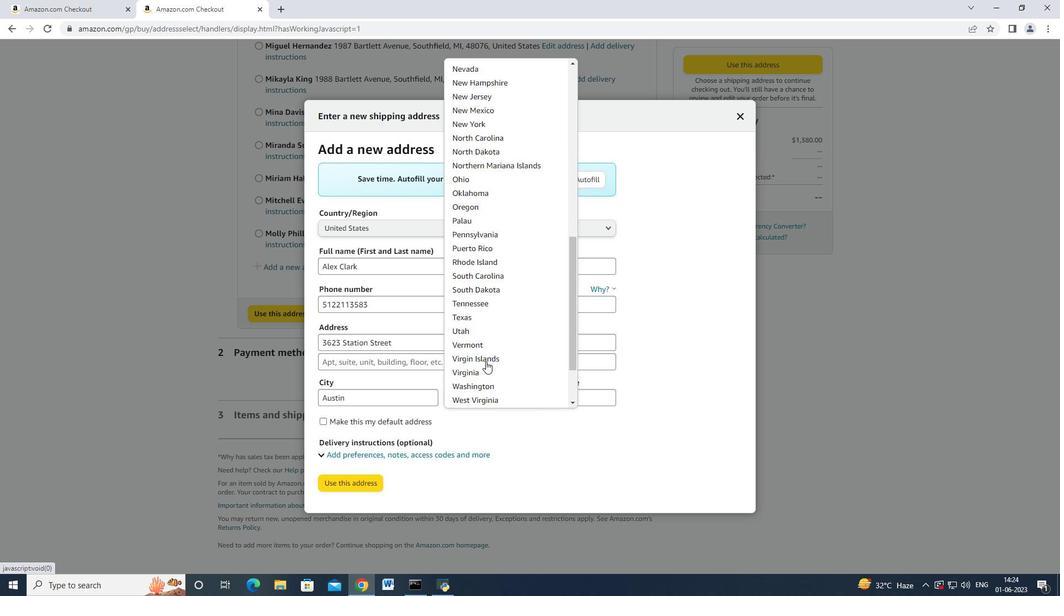 
Action: Mouse scrolled (486, 361) with delta (0, 0)
Screenshot: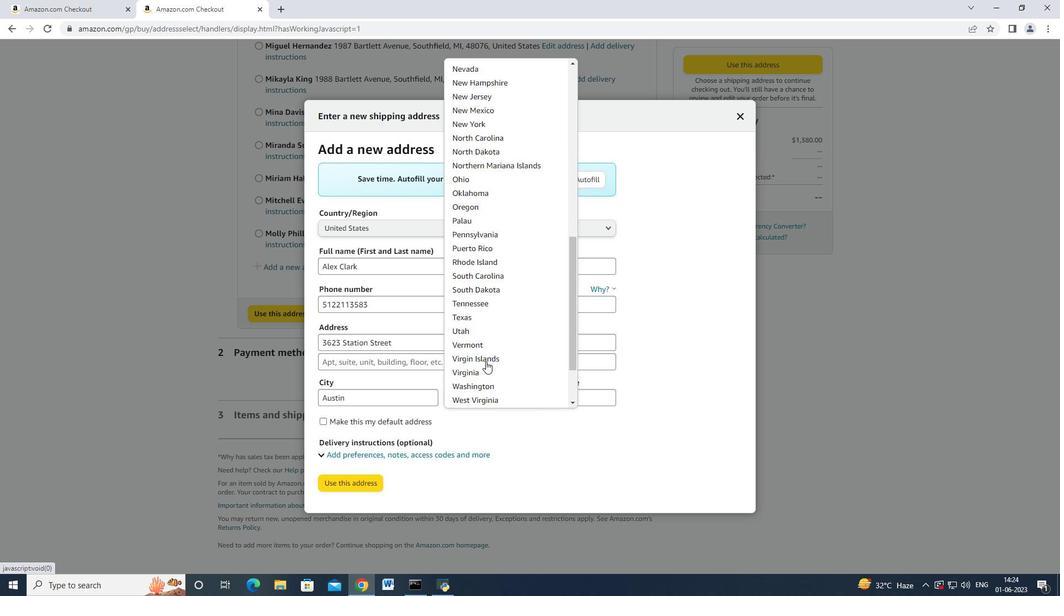 
Action: Mouse moved to (478, 249)
Screenshot: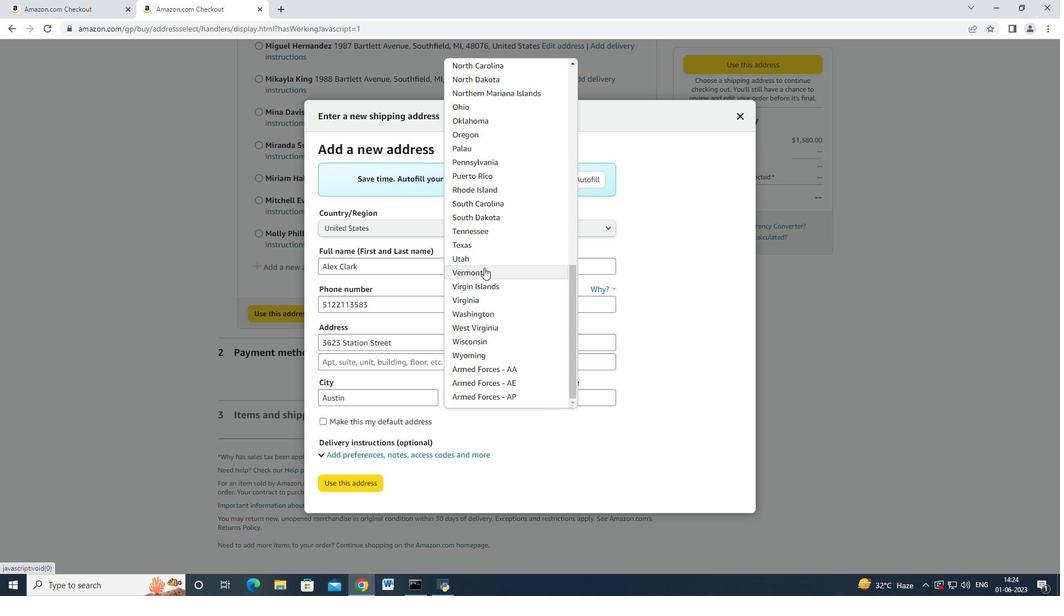 
Action: Mouse pressed left at (478, 249)
Screenshot: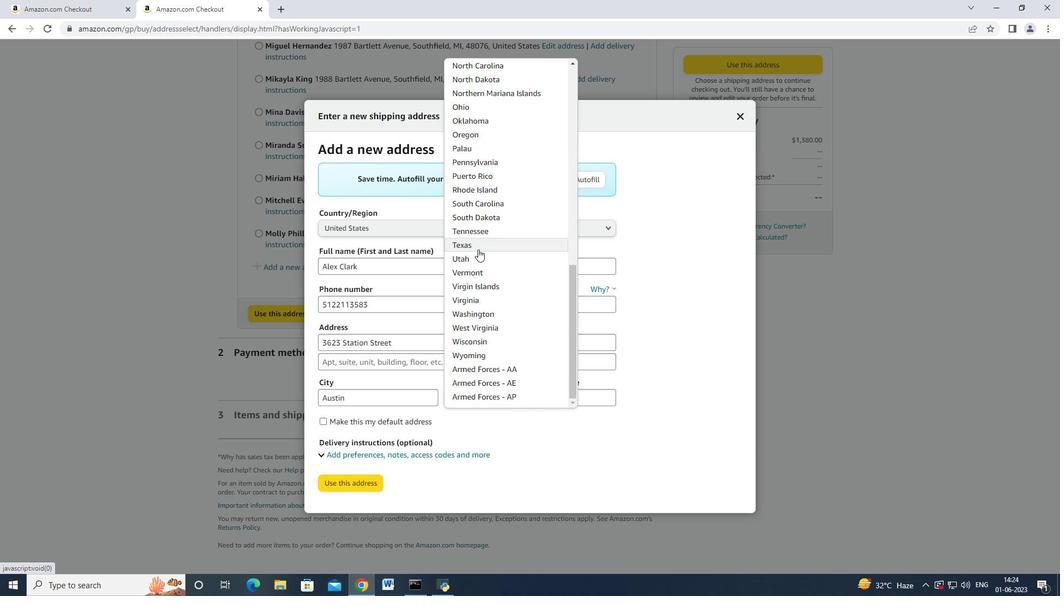 
Action: Mouse moved to (595, 399)
